 Task: Go to Program & Features. Select Whole Food Market. Add to cart Organic Dried Fruit-2. Place order for Jon Parker, _x000D_
340 Alexis Dr_x000D_
Ranson, West Virginia(WV), 25438, Cell Number (304) 728-9016
Action: Mouse moved to (21, 49)
Screenshot: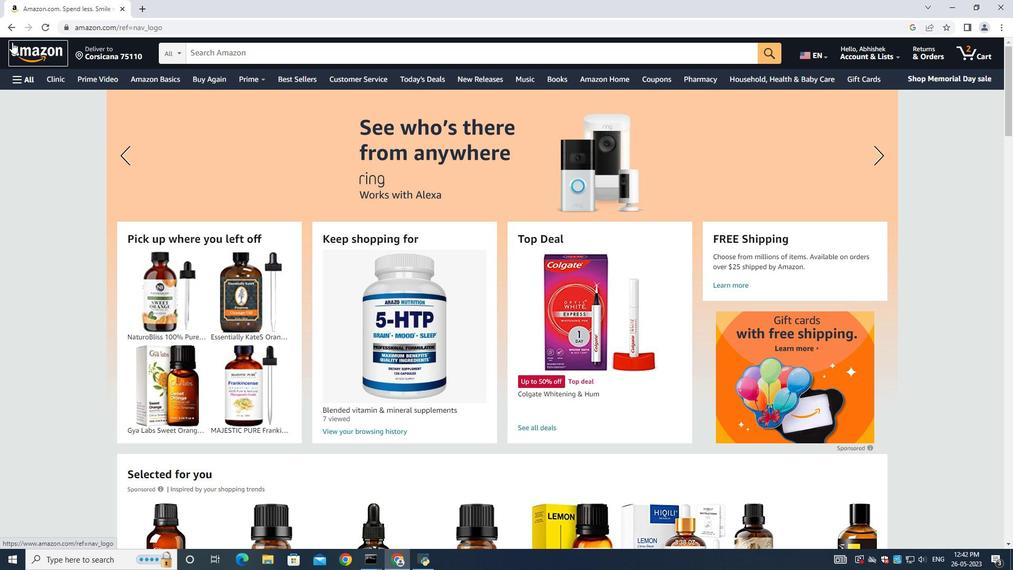 
Action: Mouse pressed left at (21, 49)
Screenshot: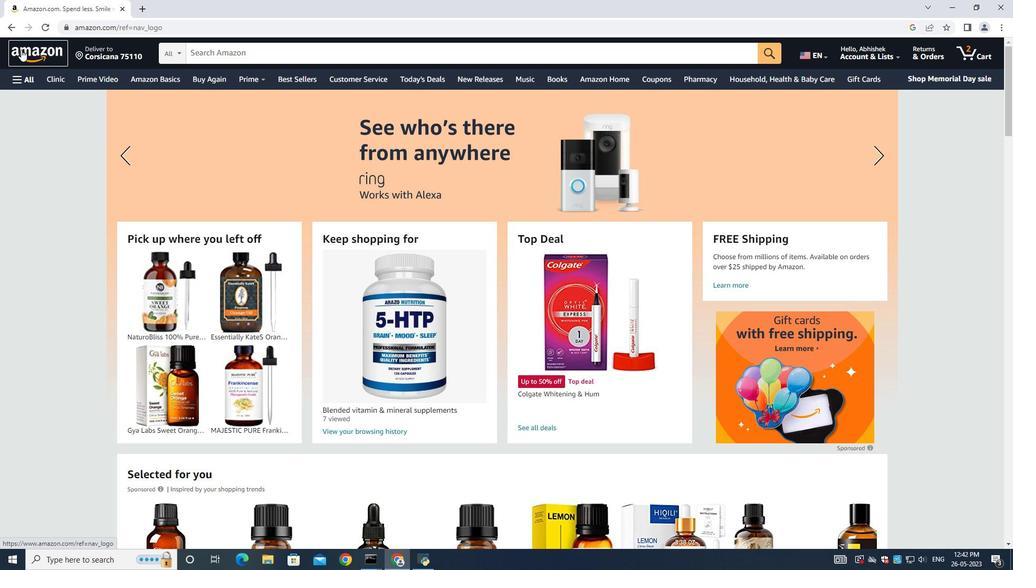 
Action: Mouse moved to (120, 52)
Screenshot: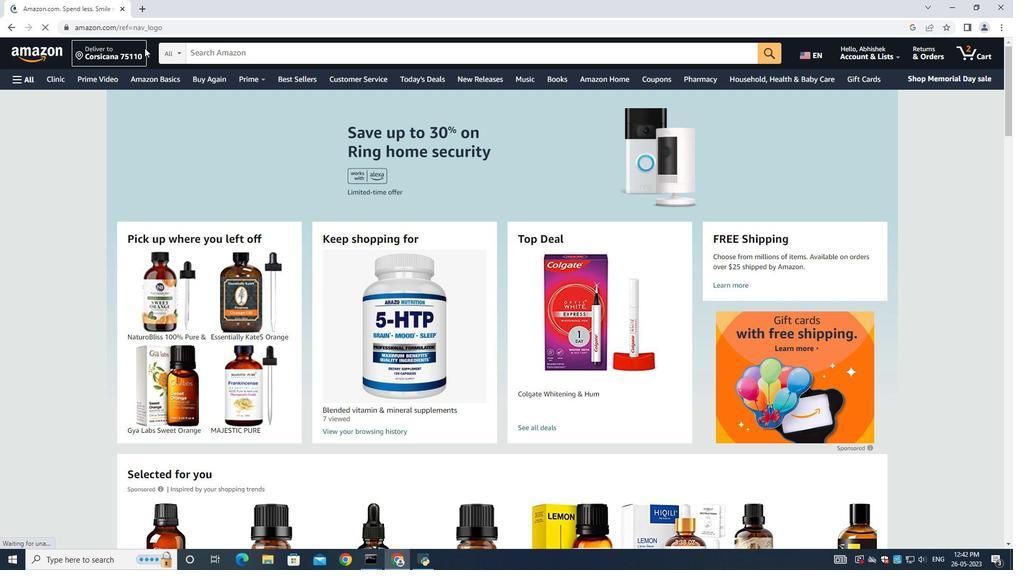 
Action: Mouse pressed left at (120, 52)
Screenshot: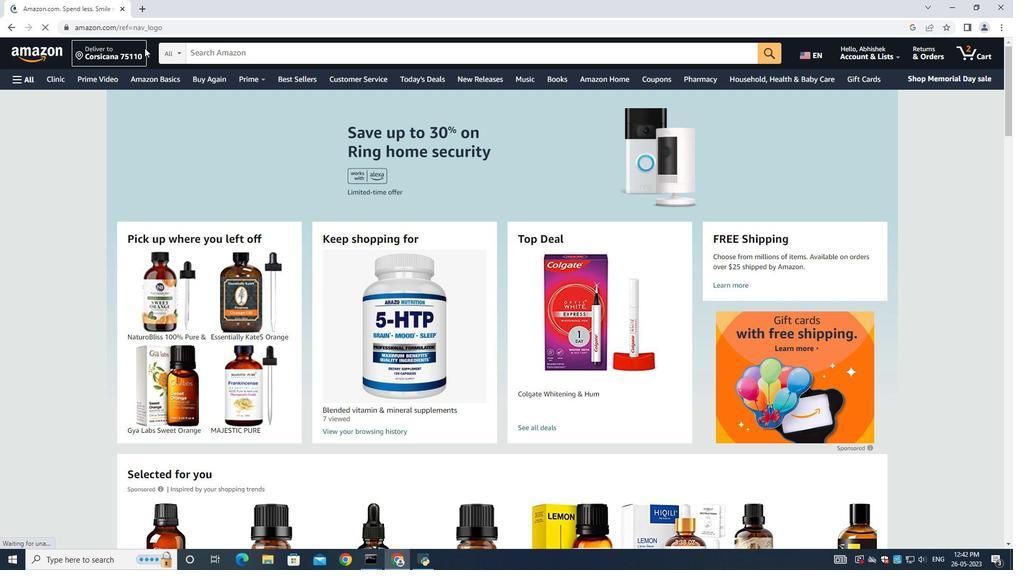 
Action: Mouse moved to (498, 367)
Screenshot: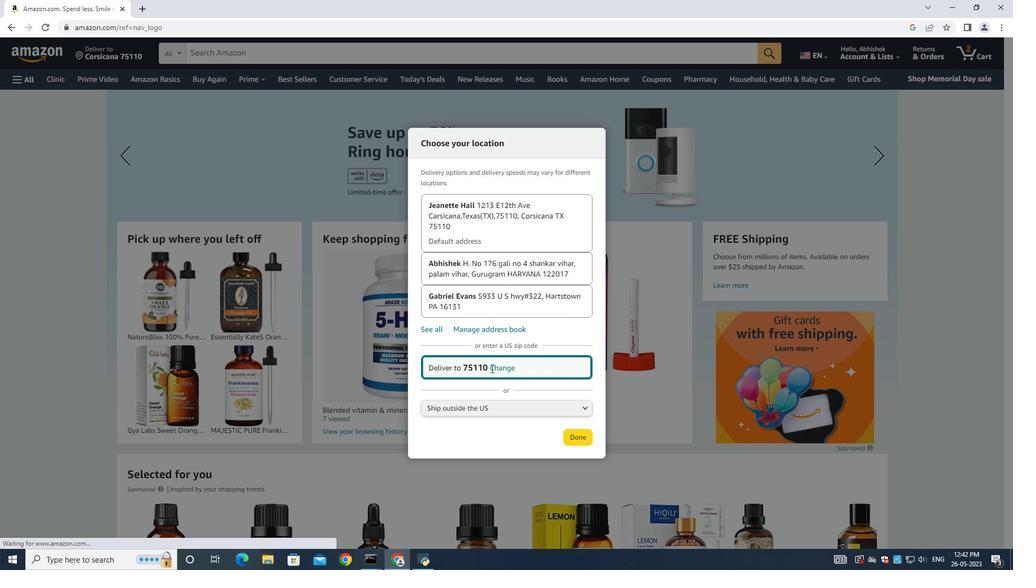 
Action: Mouse pressed left at (498, 367)
Screenshot: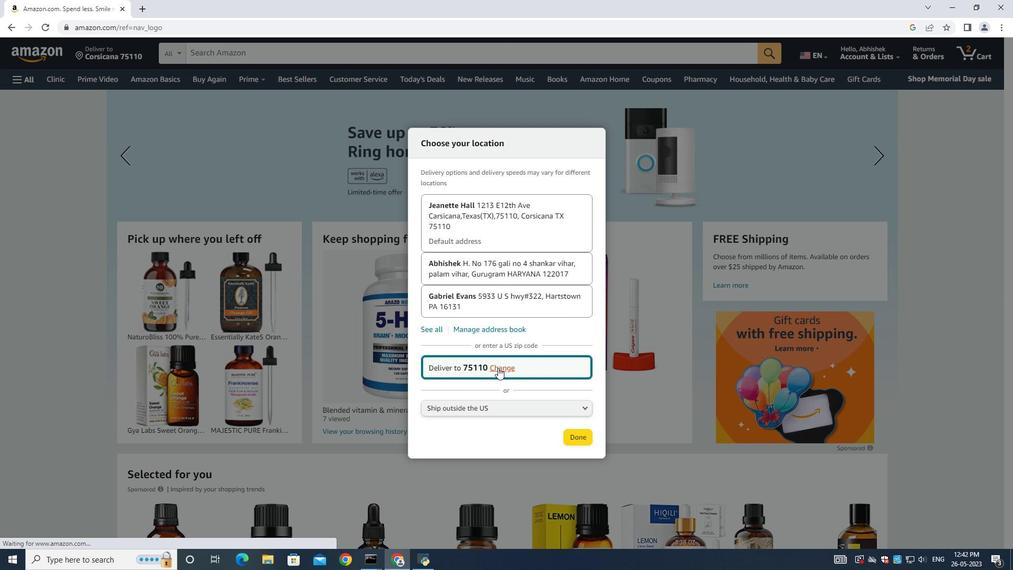 
Action: Mouse moved to (476, 360)
Screenshot: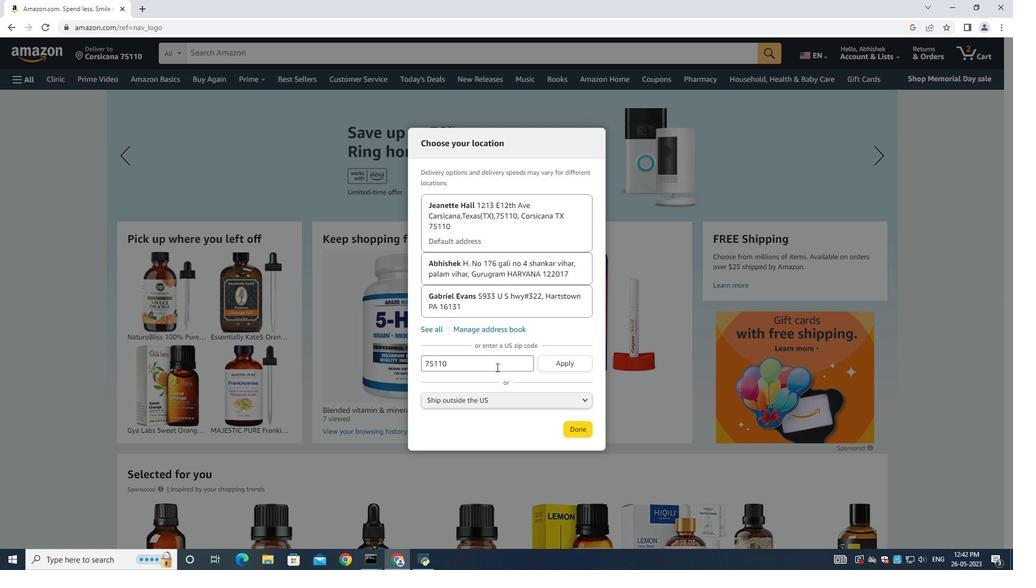 
Action: Mouse pressed left at (476, 360)
Screenshot: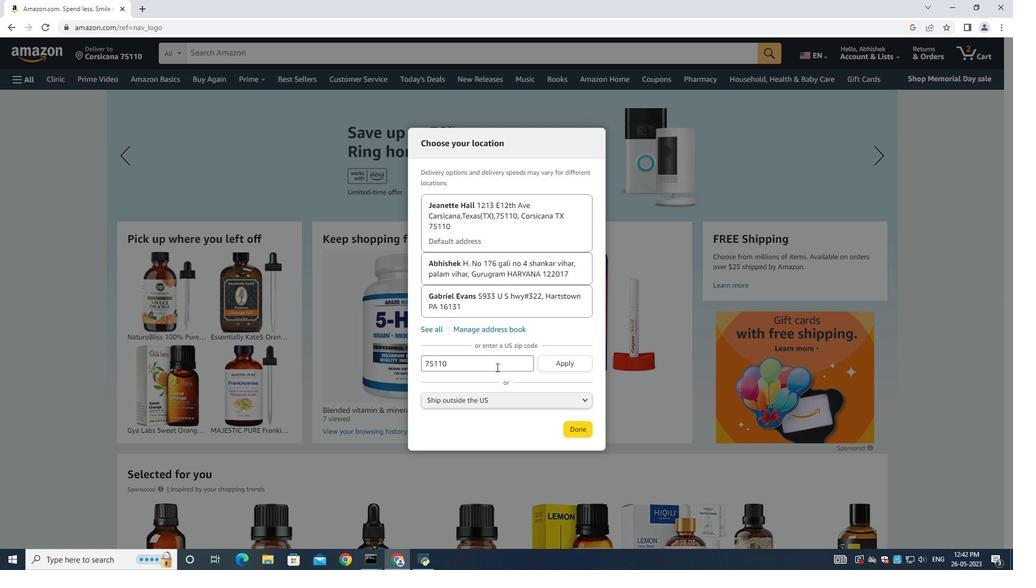 
Action: Mouse moved to (478, 362)
Screenshot: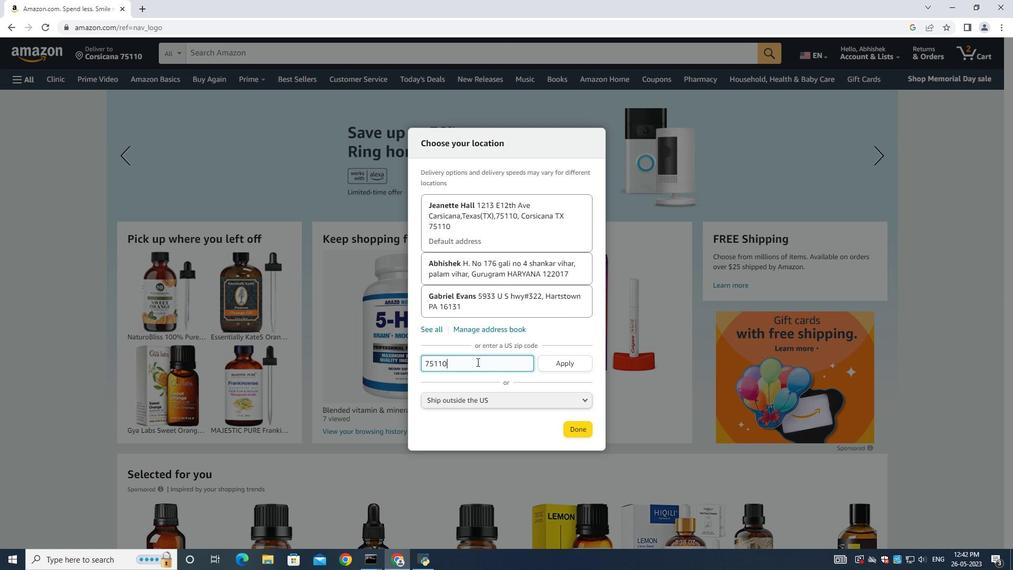 
Action: Key pressed ctrl+A<Key.backspace>25438
Screenshot: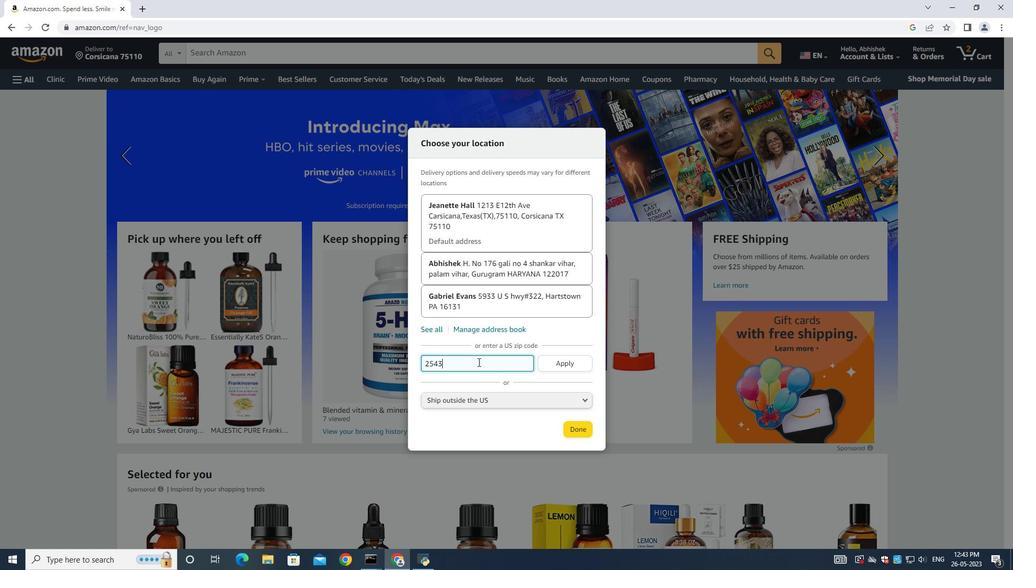 
Action: Mouse moved to (573, 432)
Screenshot: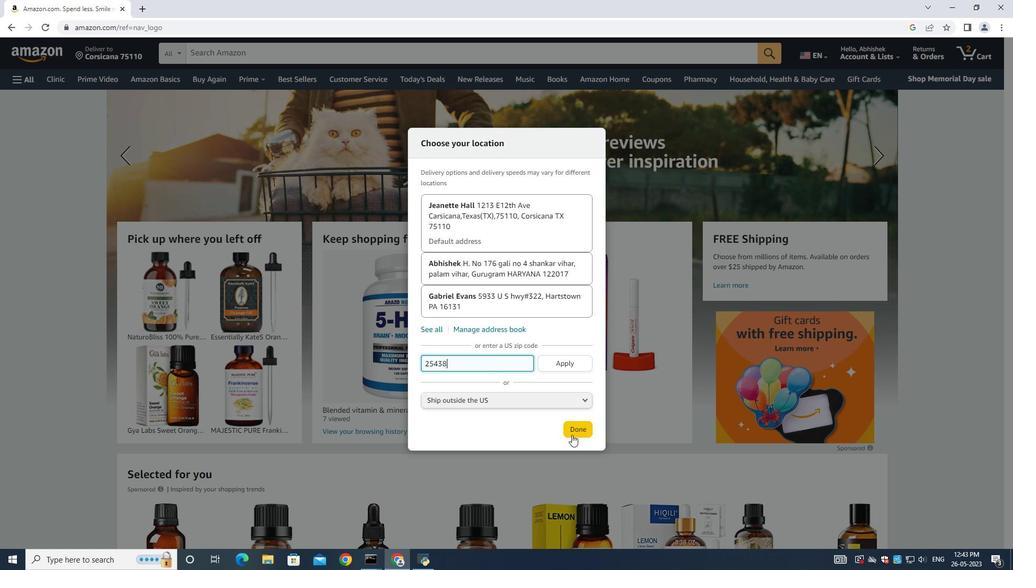 
Action: Mouse pressed left at (573, 432)
Screenshot: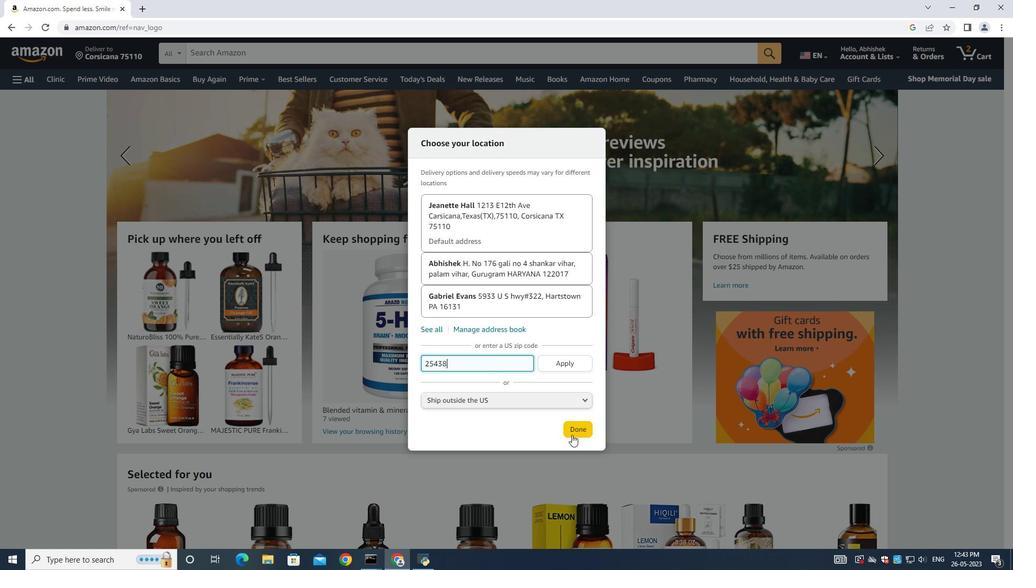 
Action: Mouse moved to (126, 55)
Screenshot: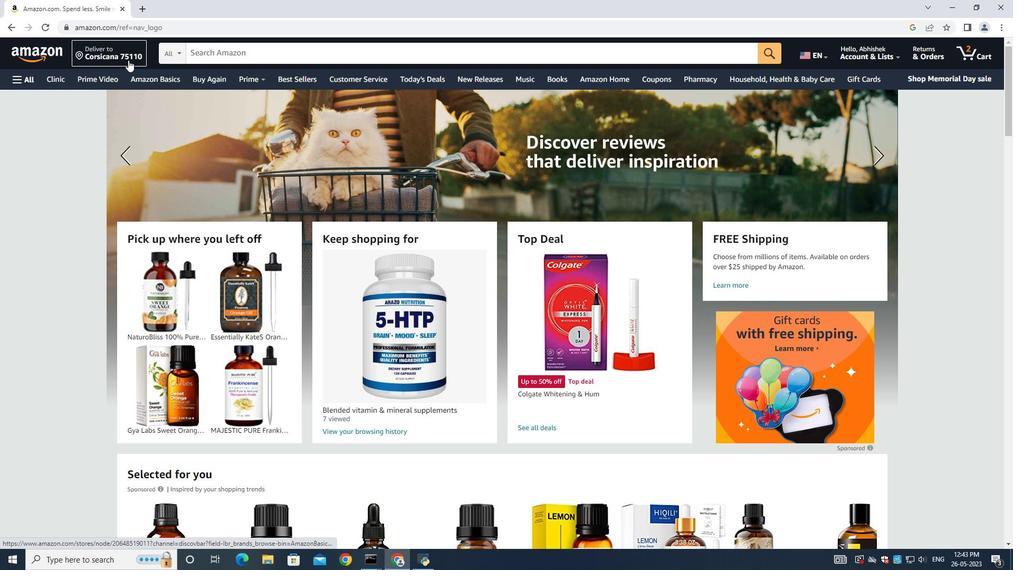 
Action: Mouse pressed left at (126, 55)
Screenshot: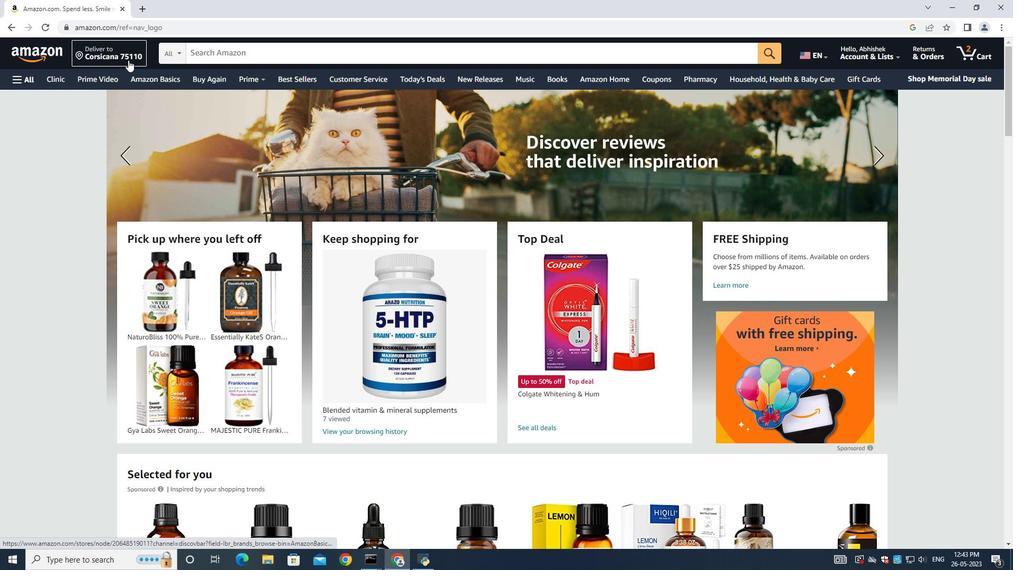 
Action: Mouse moved to (500, 367)
Screenshot: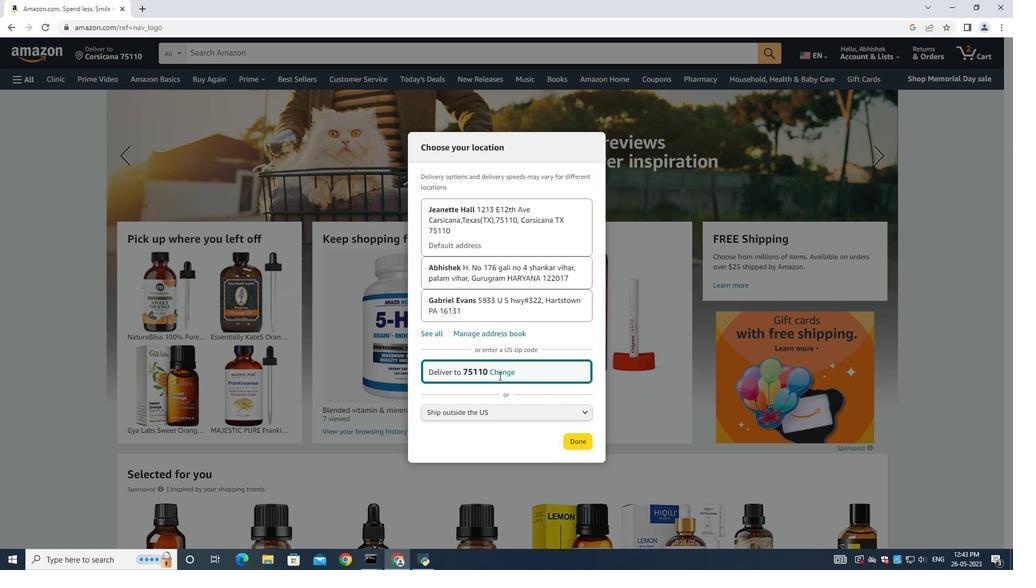 
Action: Mouse pressed left at (500, 367)
Screenshot: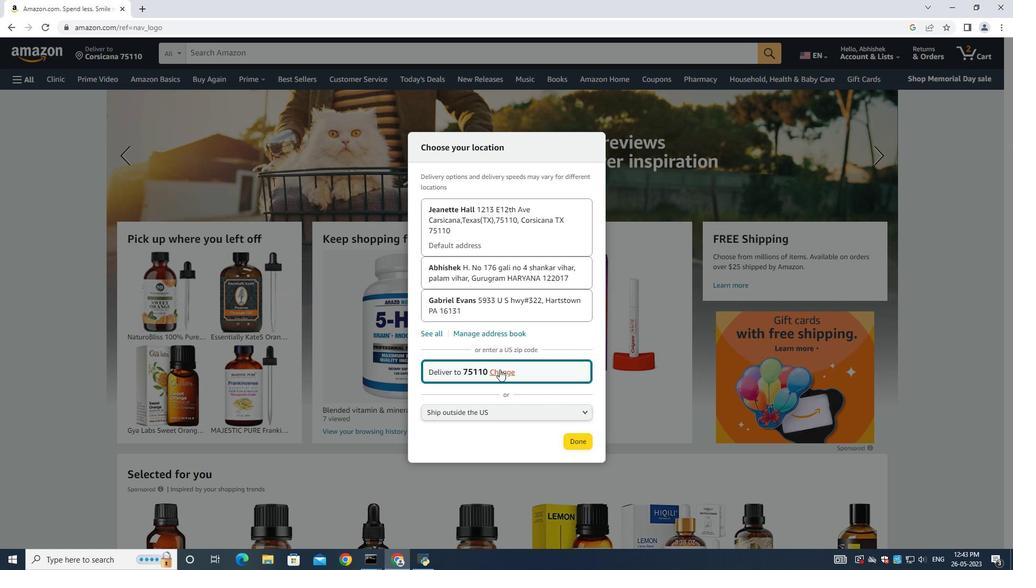 
Action: Mouse moved to (474, 365)
Screenshot: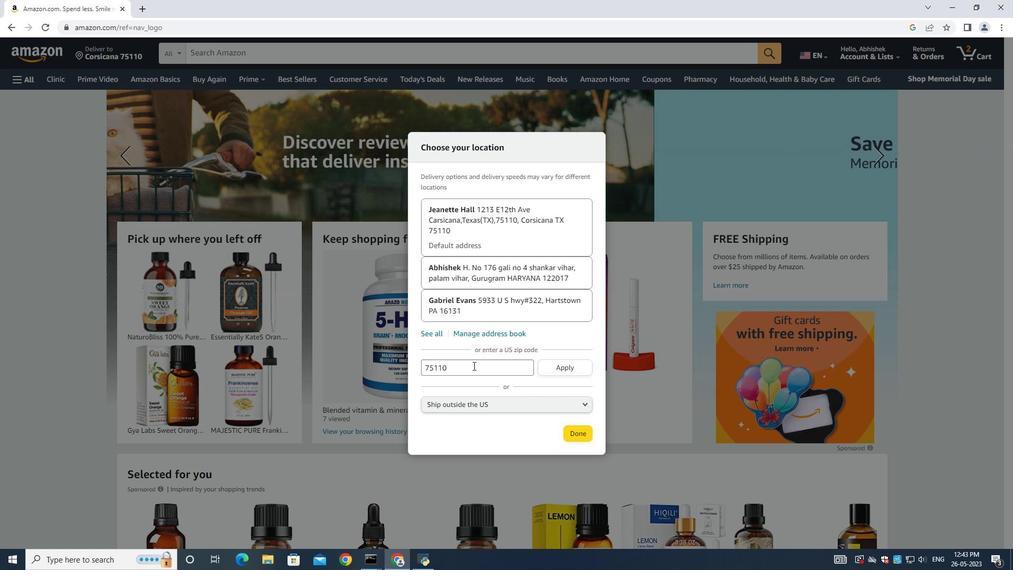 
Action: Mouse pressed left at (474, 365)
Screenshot: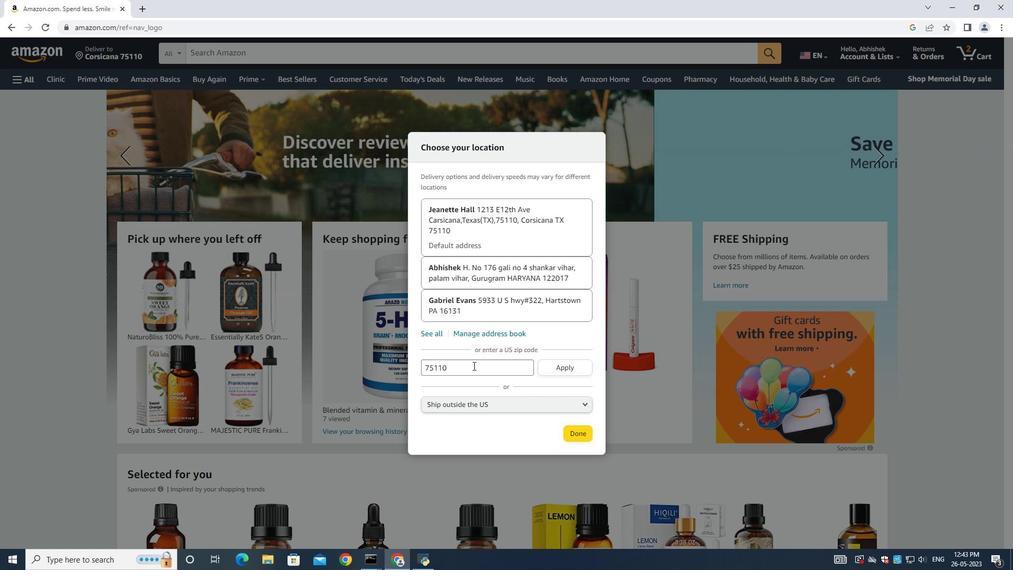 
Action: Mouse moved to (475, 367)
Screenshot: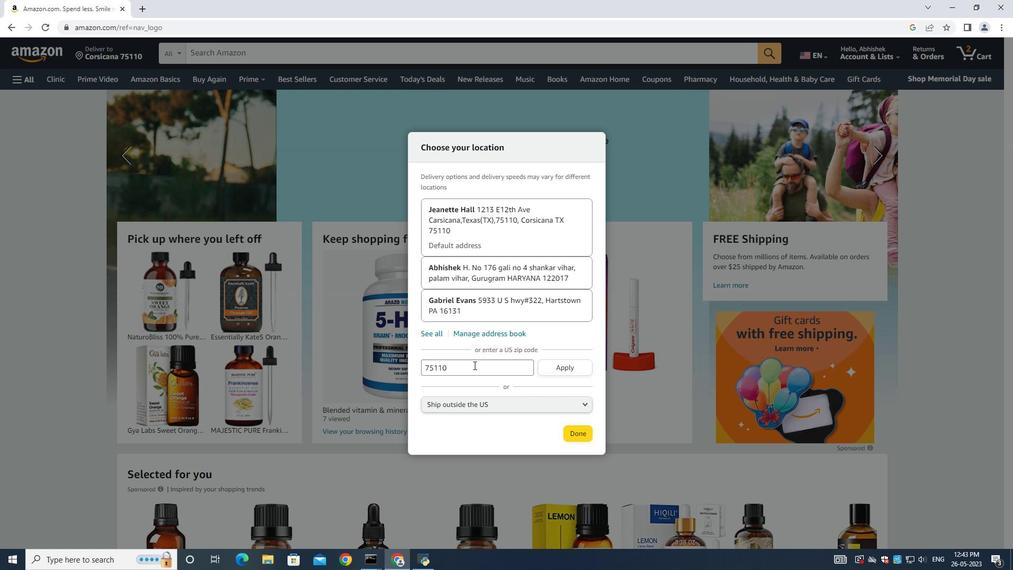 
Action: Key pressed ctrl+A28<Key.backspace>5438
Screenshot: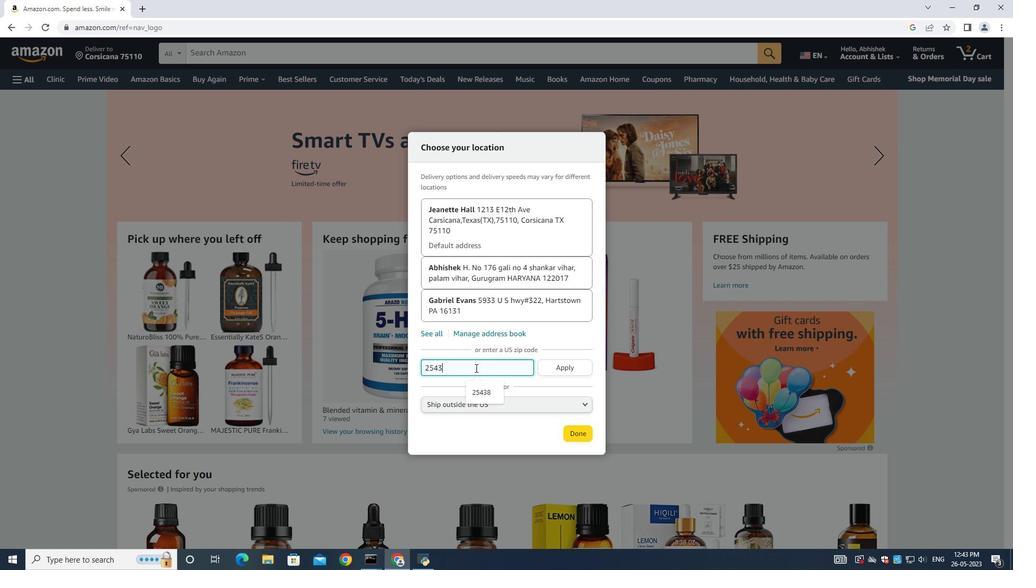 
Action: Mouse moved to (573, 367)
Screenshot: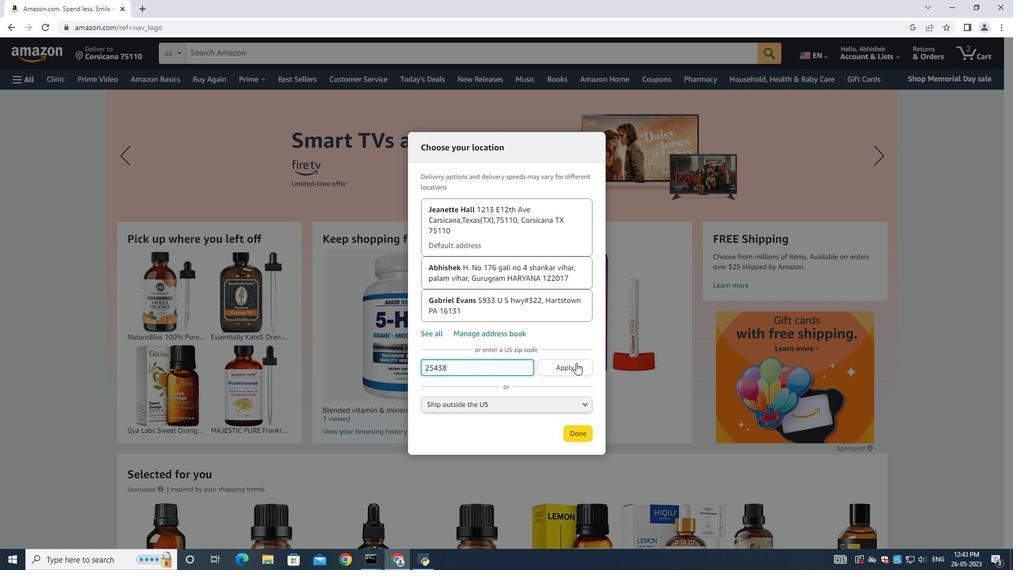 
Action: Mouse pressed left at (573, 367)
Screenshot: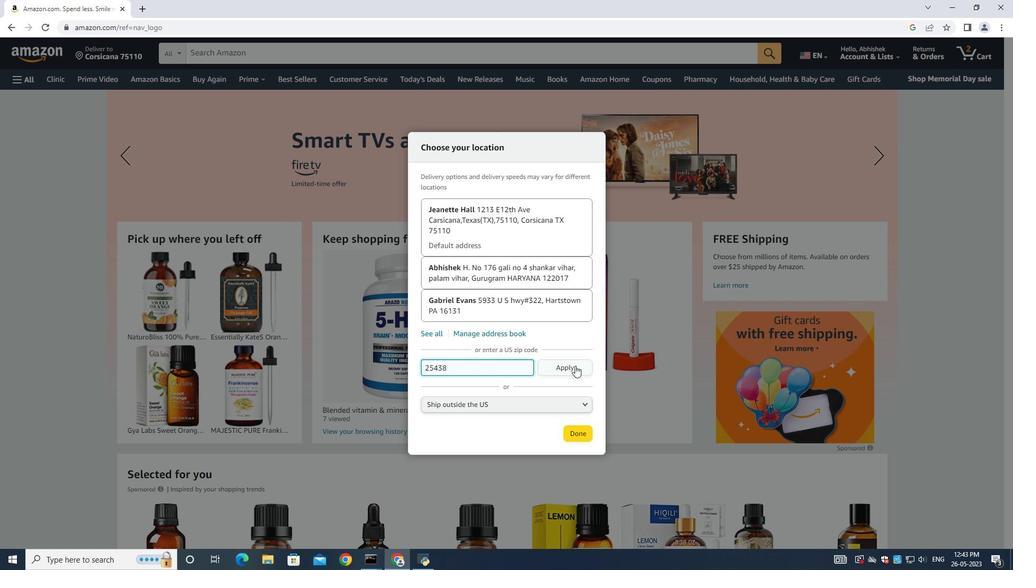 
Action: Mouse moved to (568, 446)
Screenshot: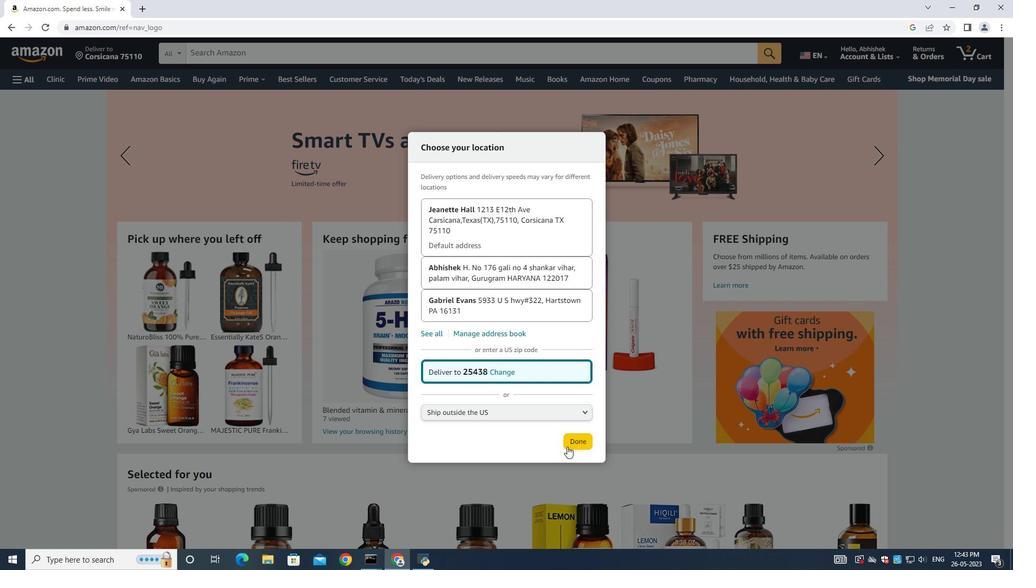 
Action: Mouse pressed left at (568, 446)
Screenshot: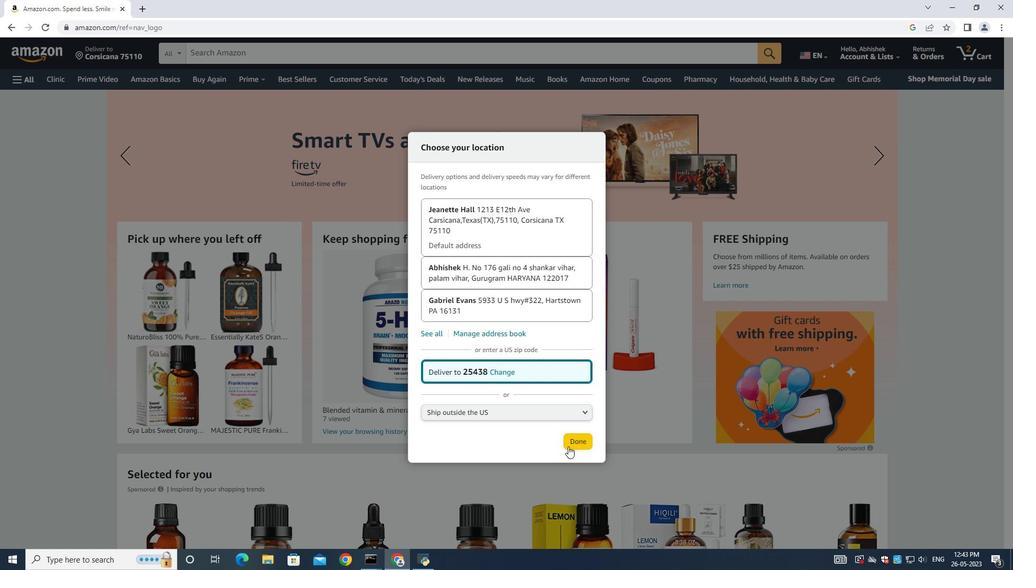 
Action: Mouse moved to (12, 80)
Screenshot: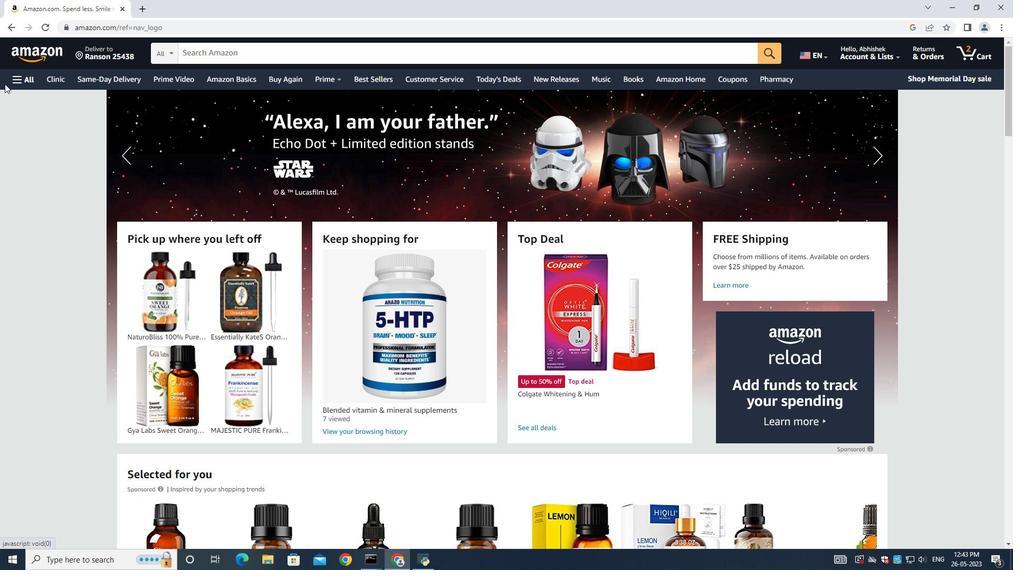 
Action: Mouse pressed left at (12, 80)
Screenshot: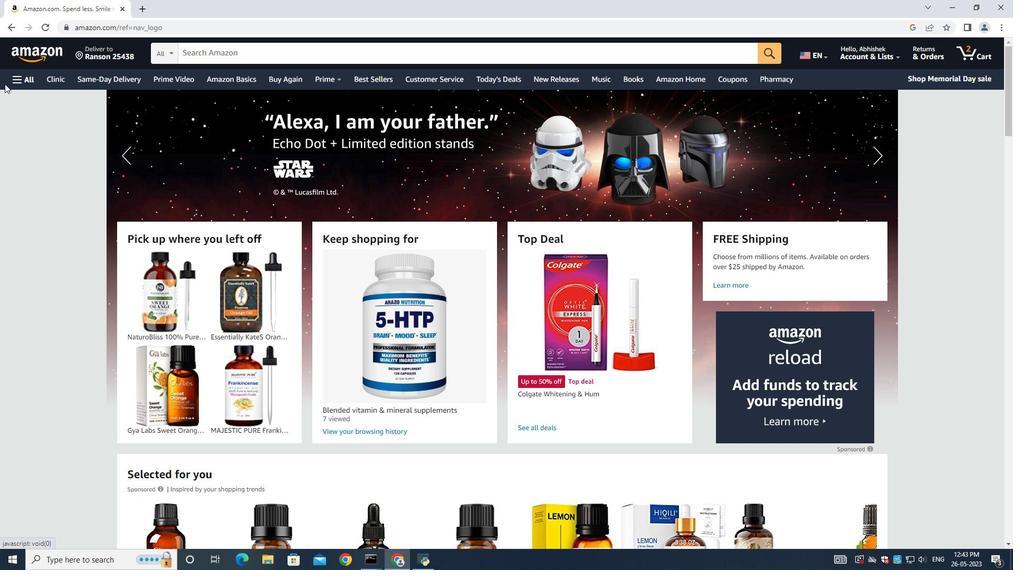 
Action: Mouse moved to (96, 242)
Screenshot: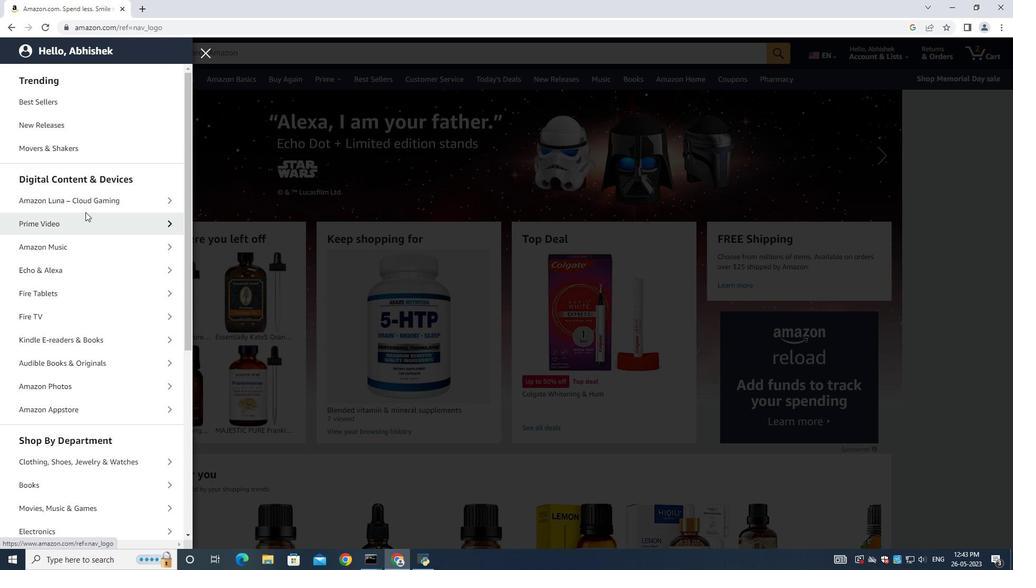 
Action: Mouse scrolled (96, 242) with delta (0, 0)
Screenshot: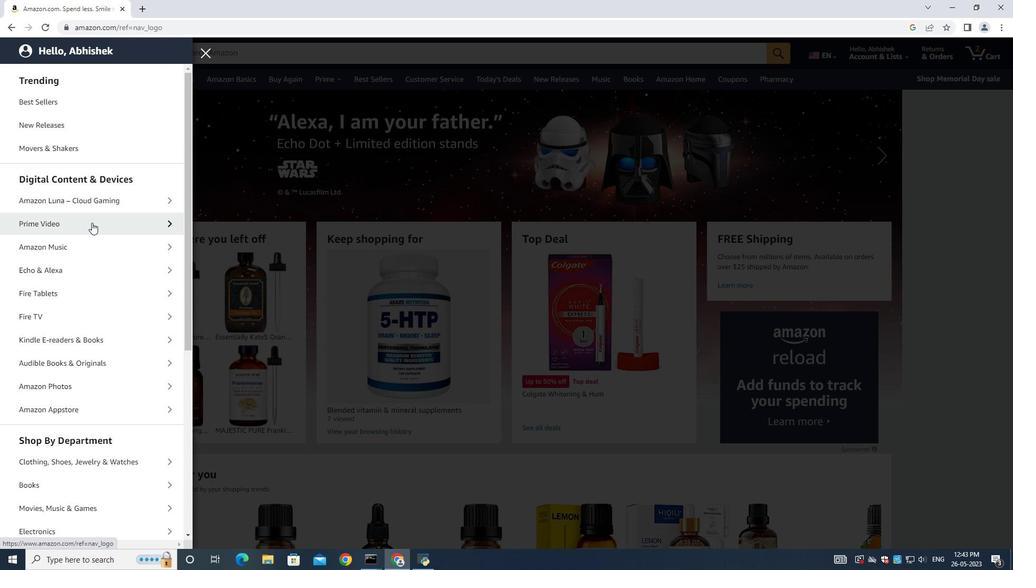 
Action: Mouse moved to (96, 247)
Screenshot: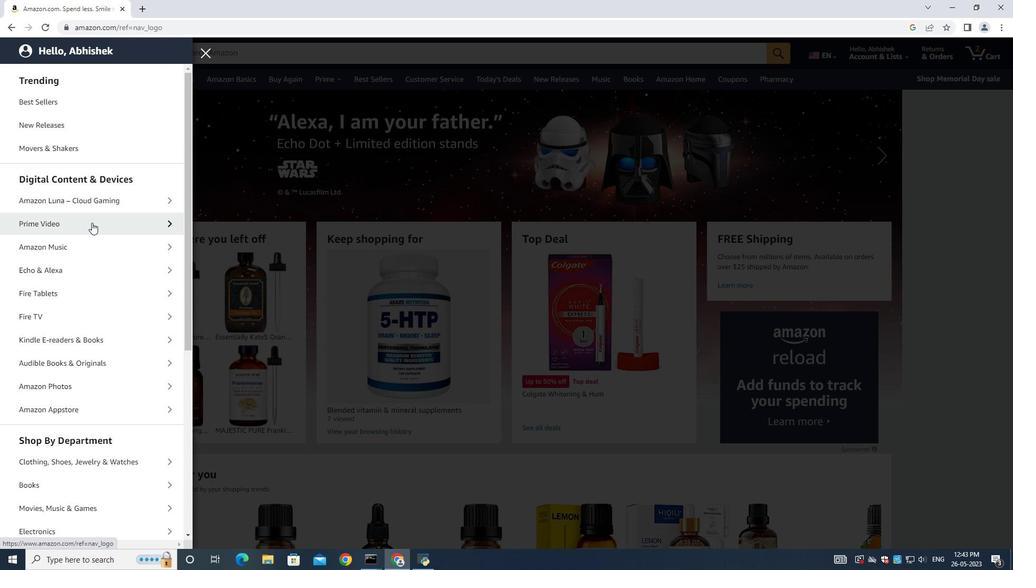 
Action: Mouse scrolled (96, 247) with delta (0, 0)
Screenshot: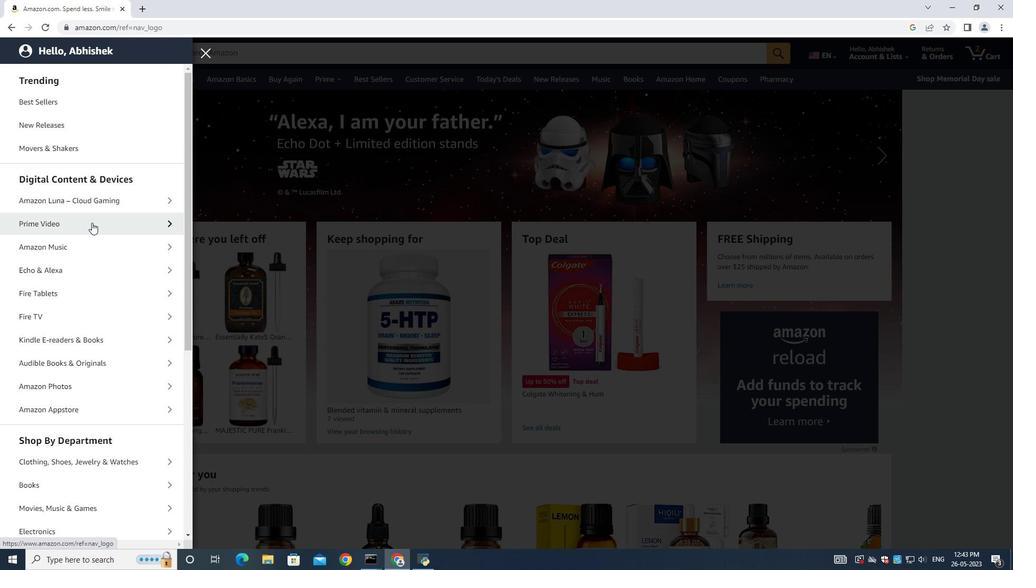 
Action: Mouse moved to (96, 250)
Screenshot: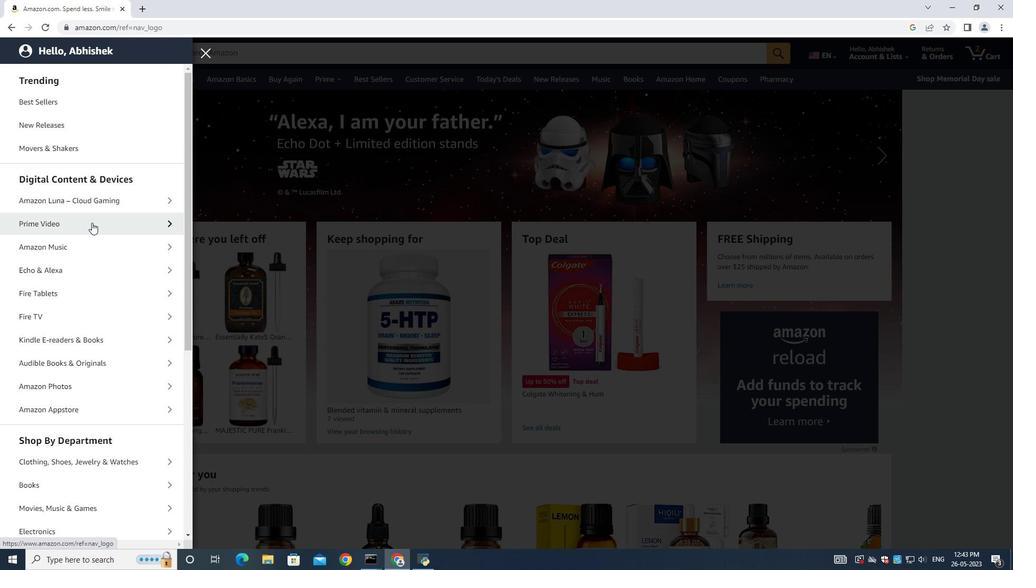 
Action: Mouse scrolled (96, 249) with delta (0, 0)
Screenshot: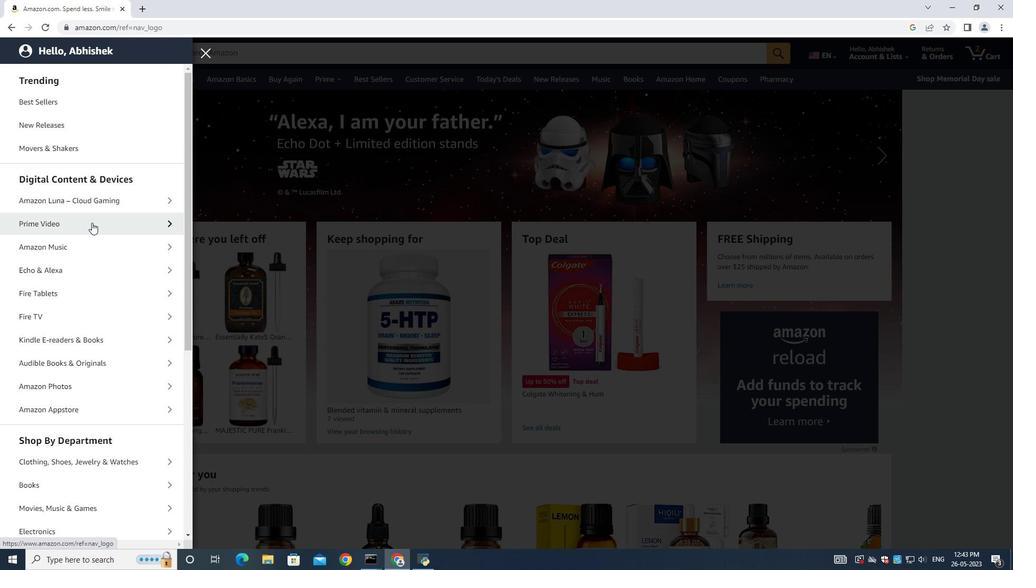 
Action: Mouse moved to (96, 251)
Screenshot: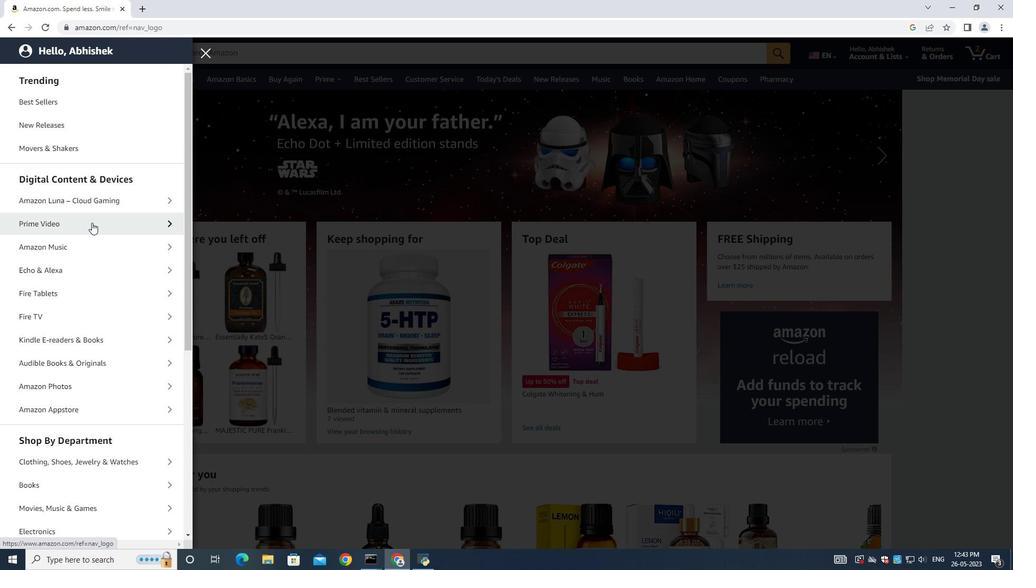 
Action: Mouse scrolled (96, 251) with delta (0, 0)
Screenshot: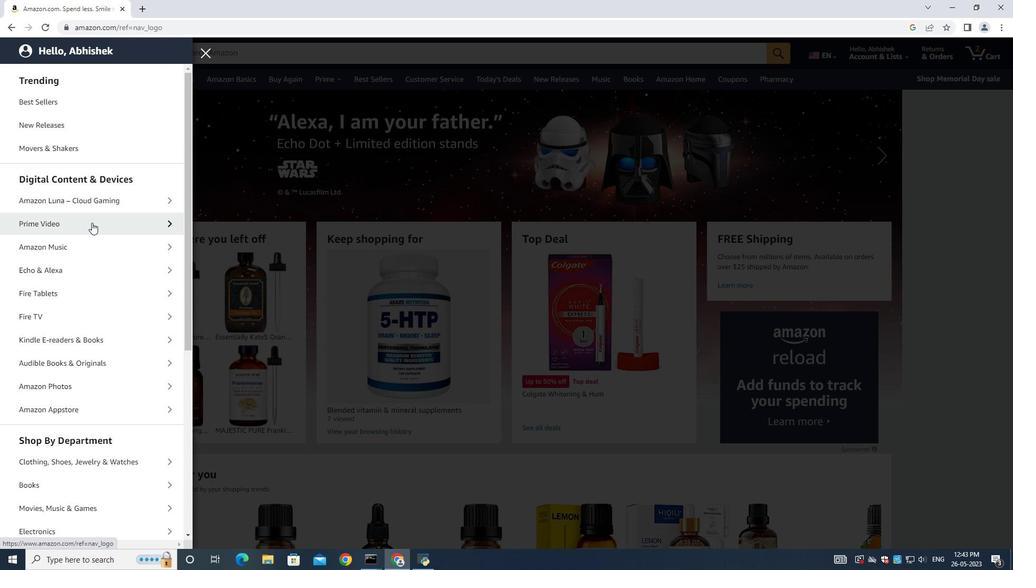 
Action: Mouse moved to (96, 251)
Screenshot: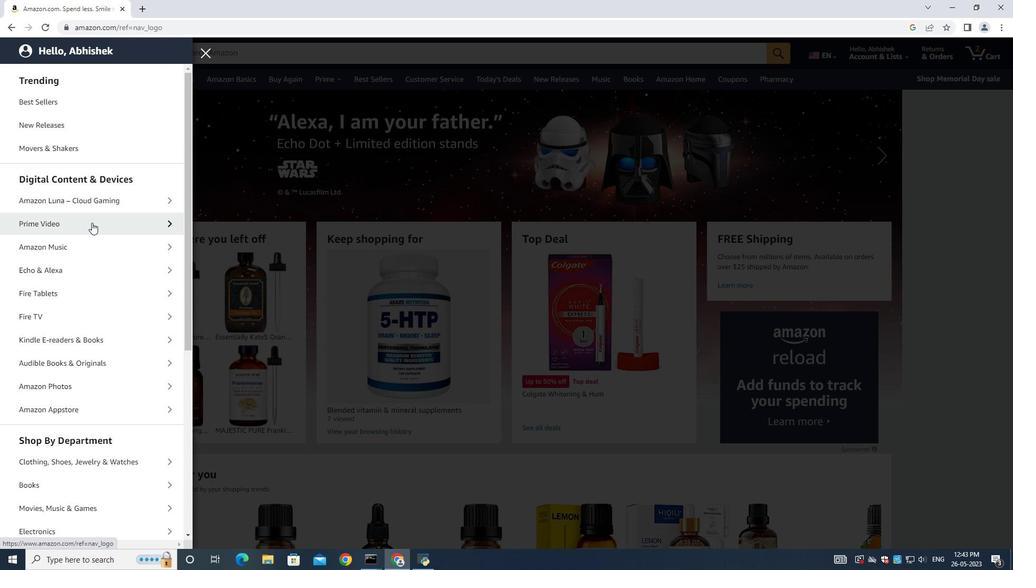 
Action: Mouse scrolled (96, 251) with delta (0, 0)
Screenshot: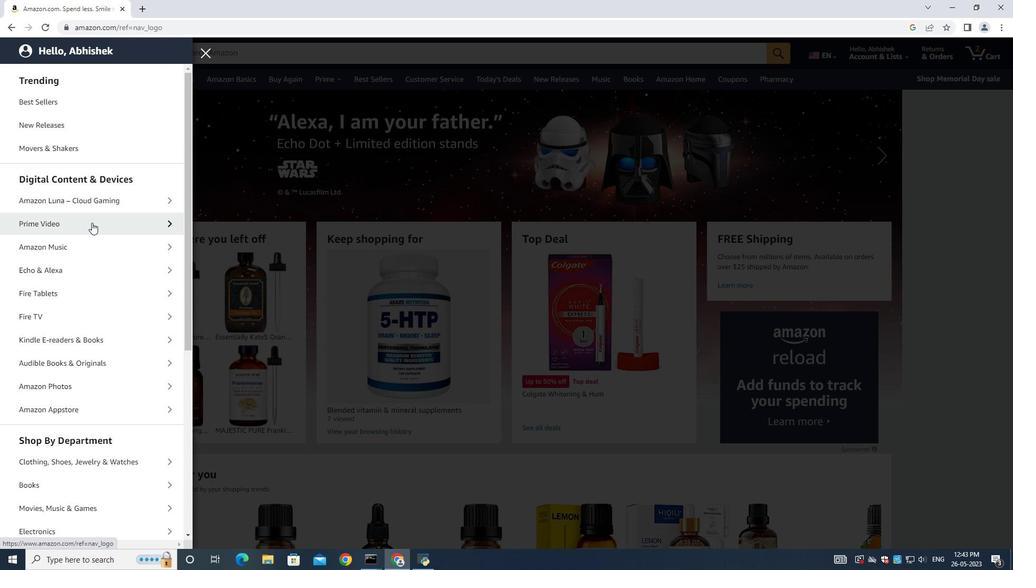 
Action: Mouse scrolled (96, 251) with delta (0, 0)
Screenshot: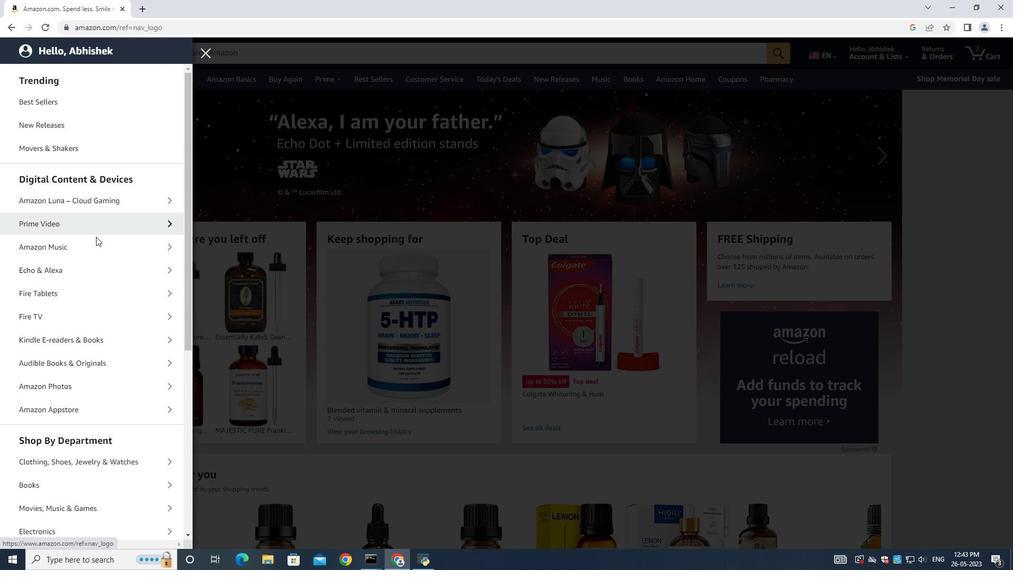 
Action: Mouse scrolled (96, 251) with delta (0, 0)
Screenshot: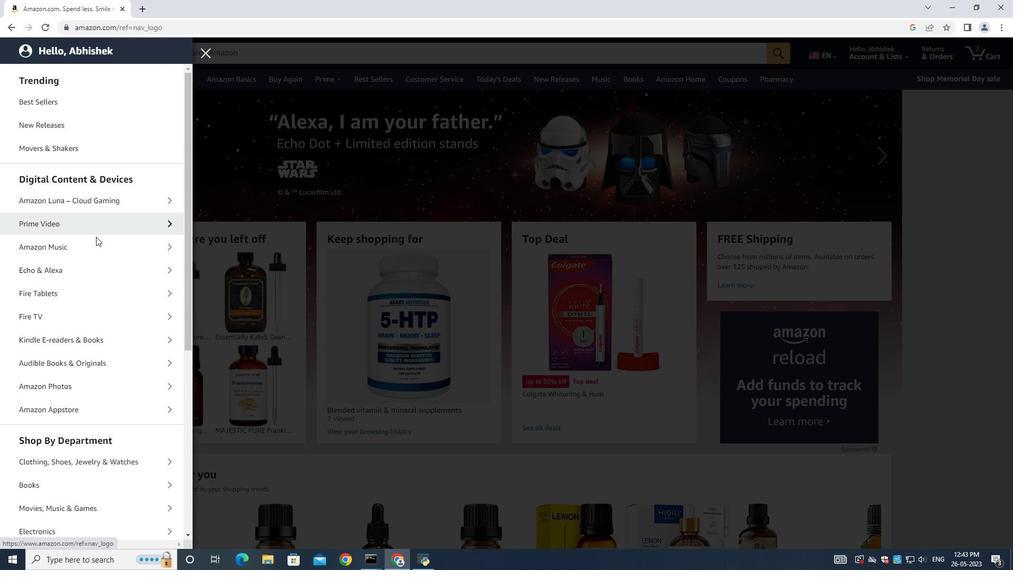 
Action: Mouse moved to (167, 299)
Screenshot: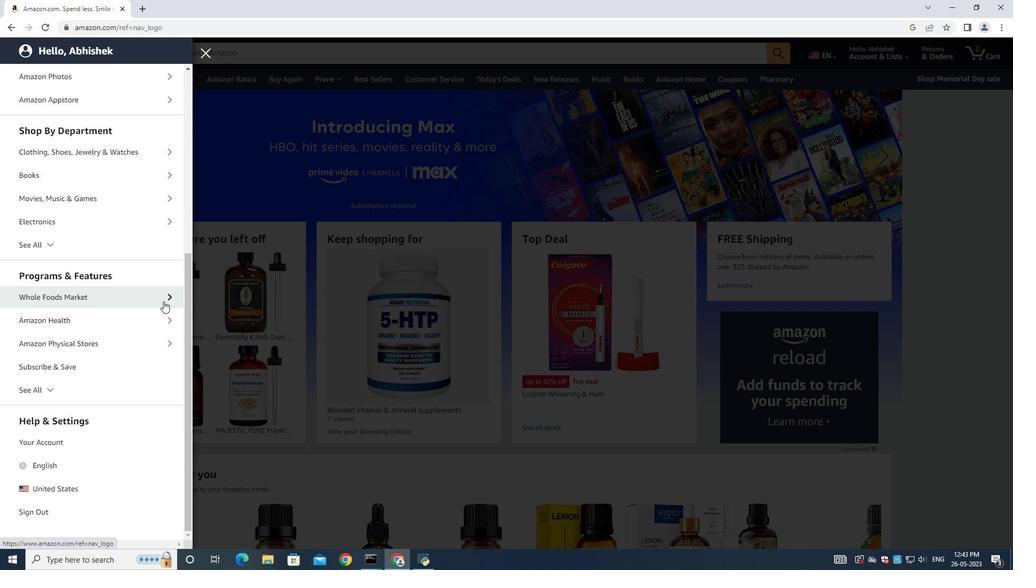 
Action: Mouse pressed left at (167, 299)
Screenshot: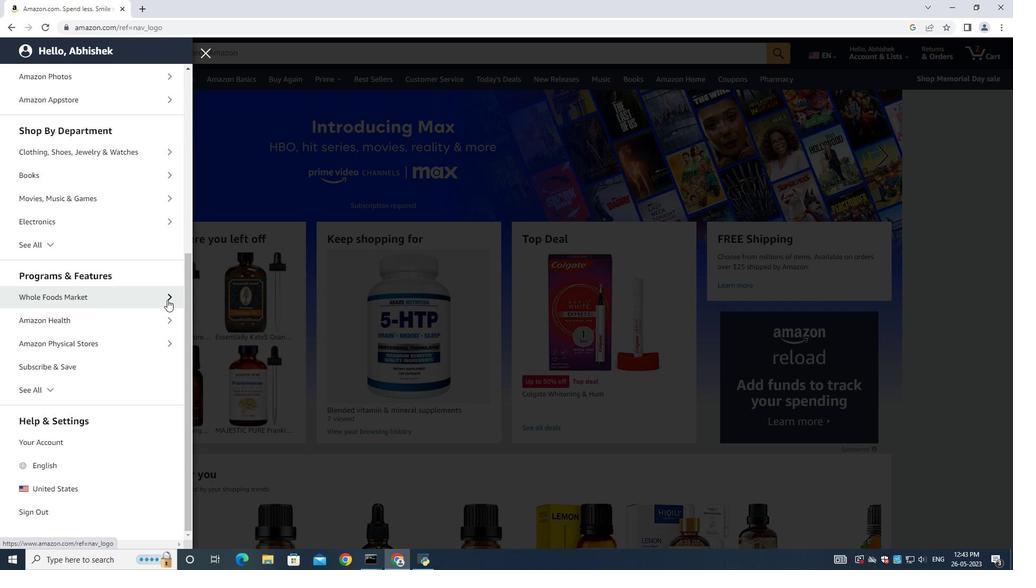 
Action: Mouse moved to (119, 133)
Screenshot: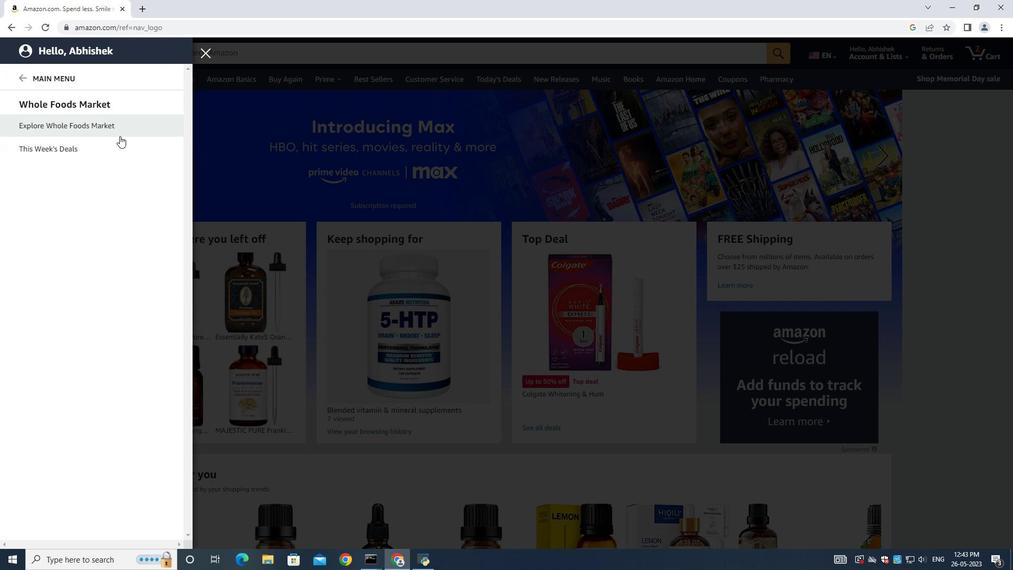 
Action: Mouse pressed left at (119, 133)
Screenshot: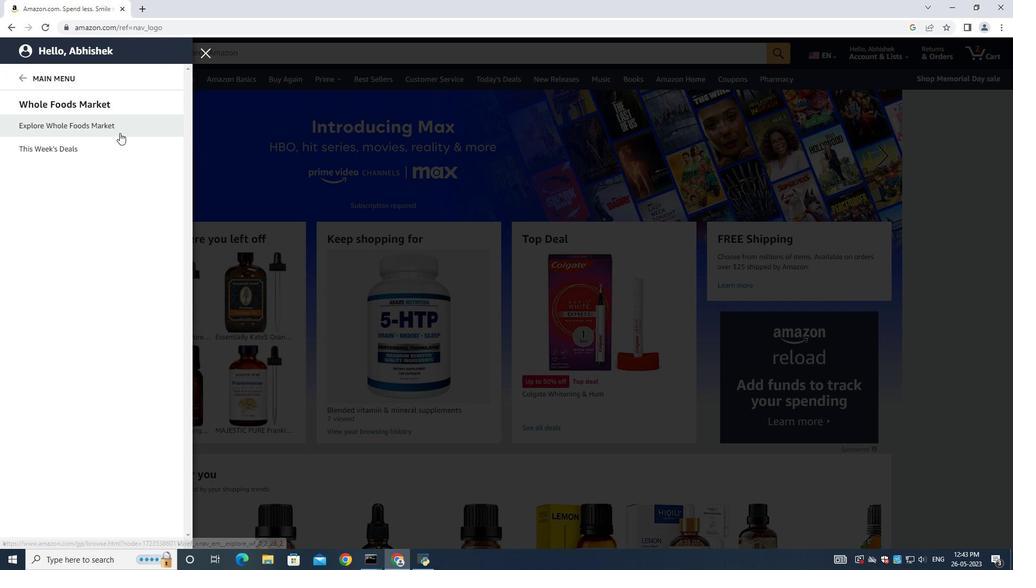 
Action: Mouse moved to (154, 56)
Screenshot: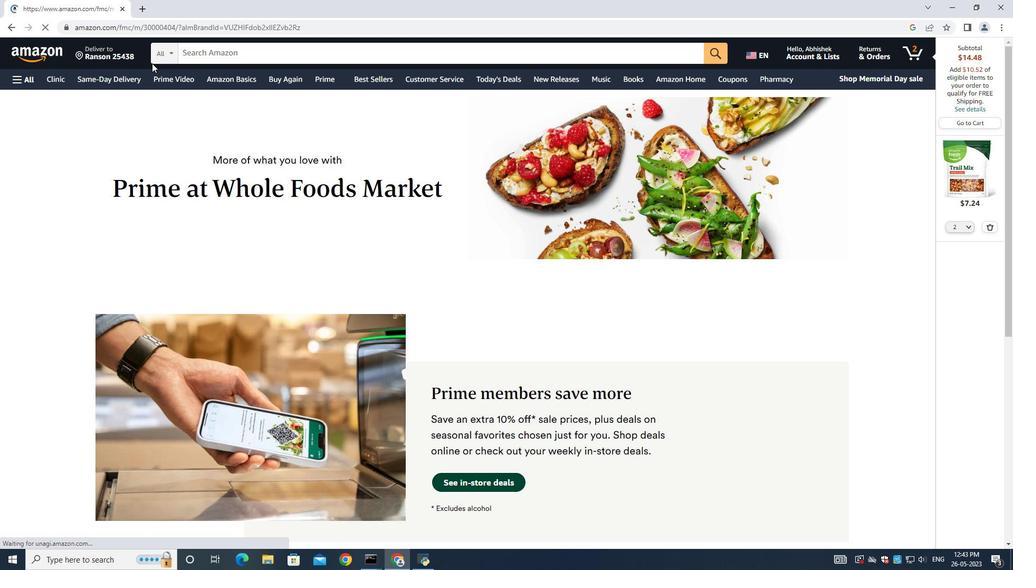 
Action: Mouse pressed left at (154, 56)
Screenshot: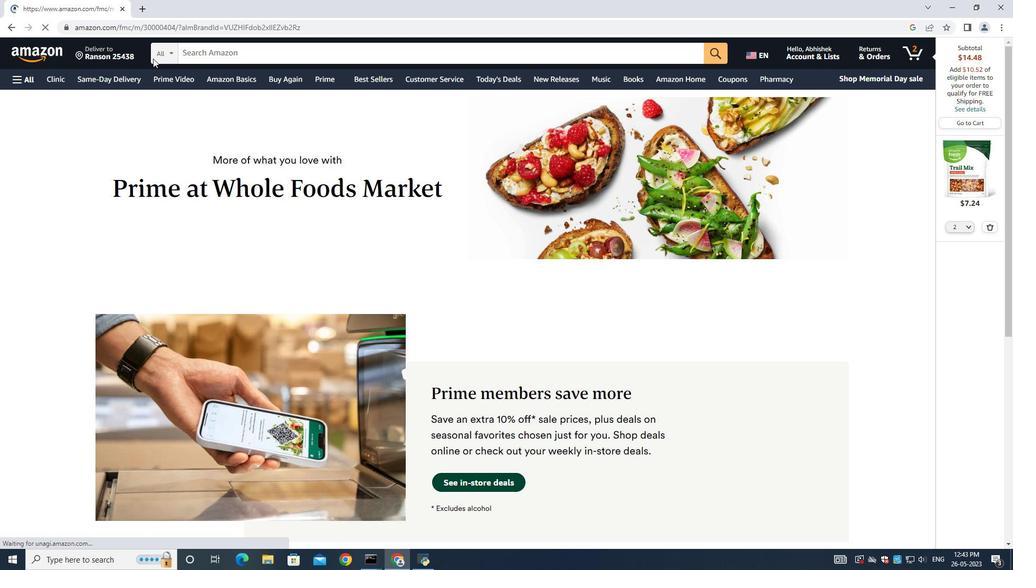 
Action: Mouse moved to (212, 184)
Screenshot: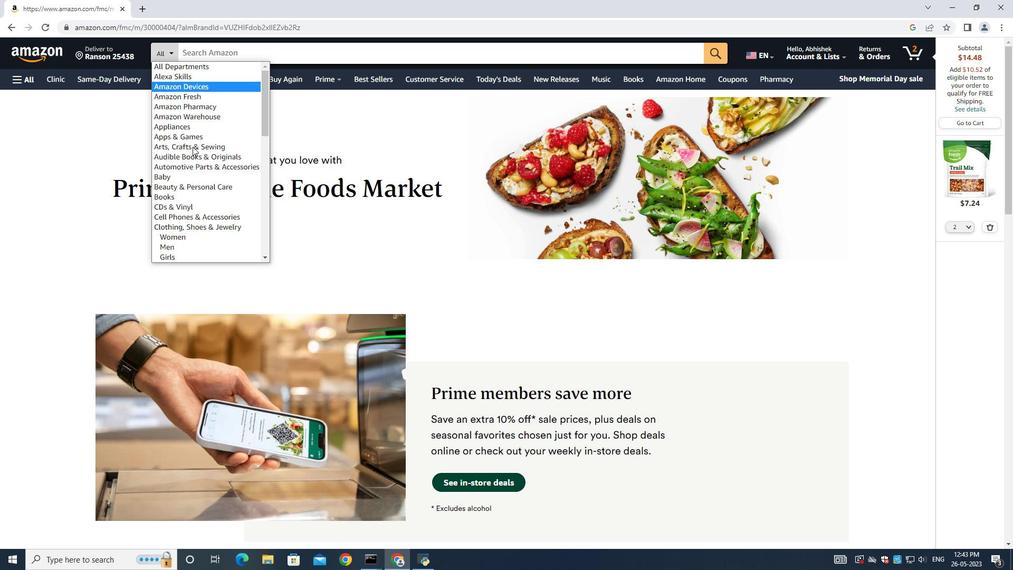 
Action: Mouse scrolled (212, 184) with delta (0, 0)
Screenshot: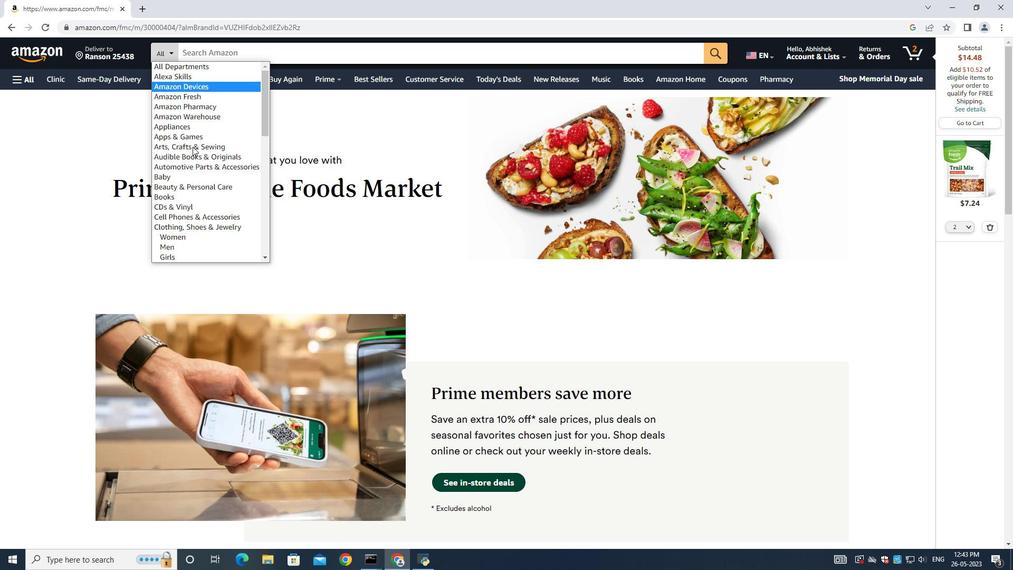 
Action: Mouse moved to (212, 185)
Screenshot: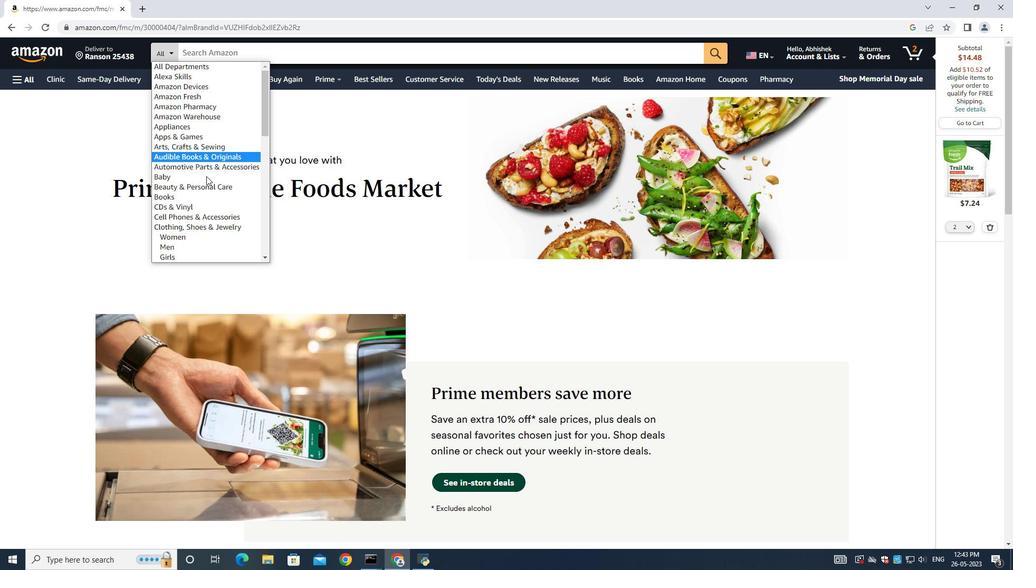 
Action: Mouse scrolled (212, 184) with delta (0, 0)
Screenshot: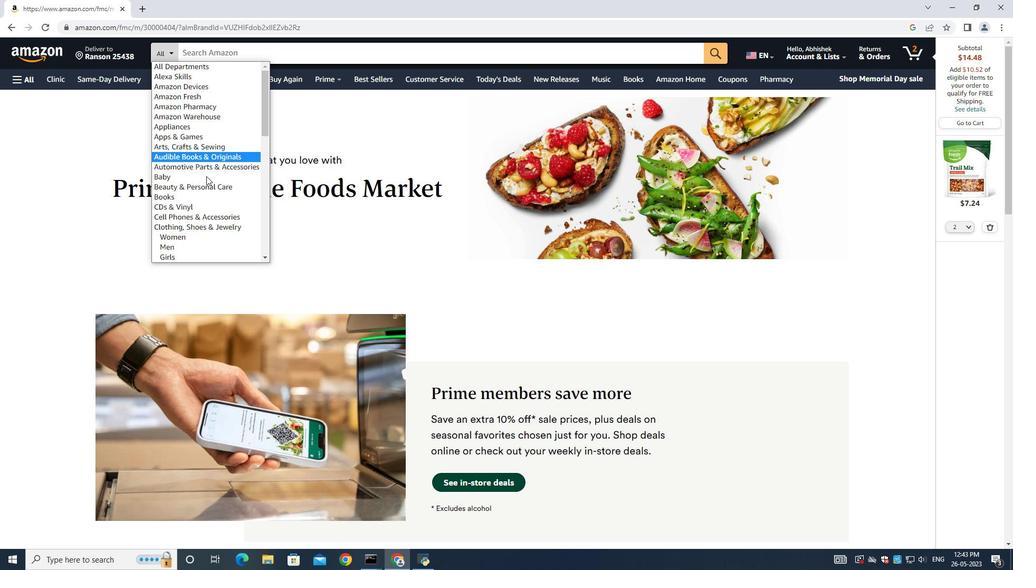 
Action: Mouse moved to (212, 186)
Screenshot: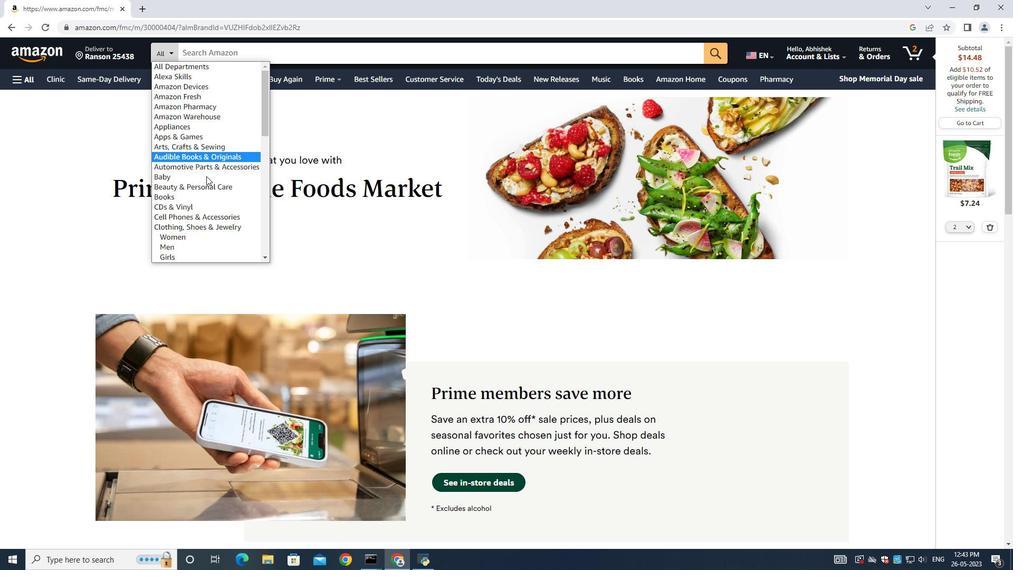 
Action: Mouse scrolled (212, 185) with delta (0, 0)
Screenshot: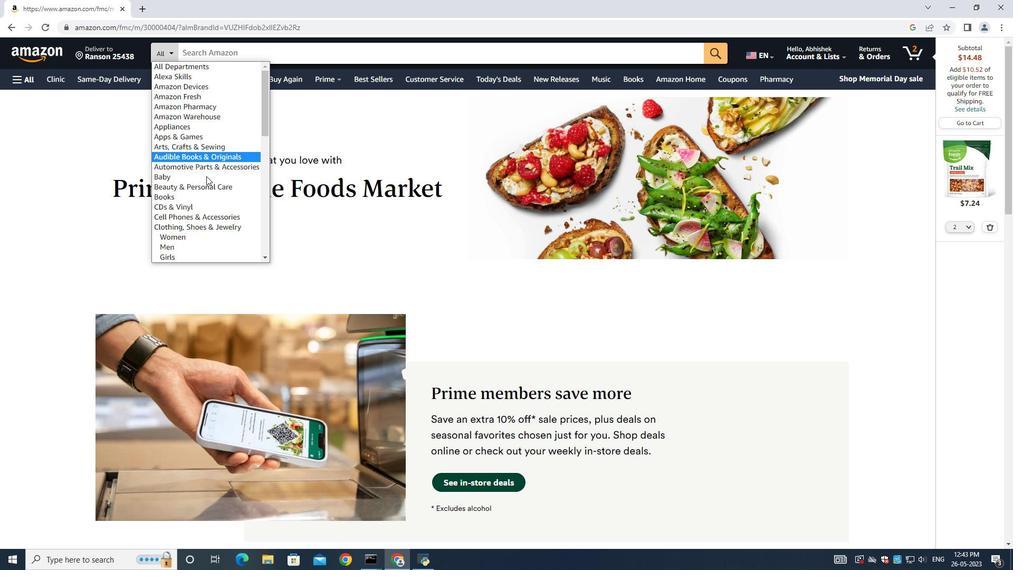 
Action: Mouse moved to (212, 186)
Screenshot: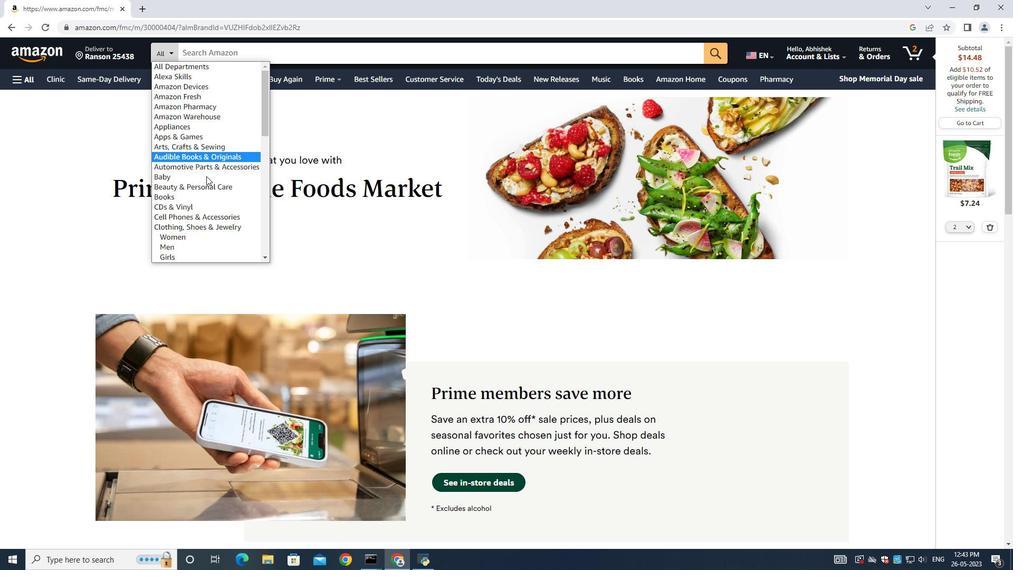 
Action: Mouse scrolled (212, 186) with delta (0, 0)
Screenshot: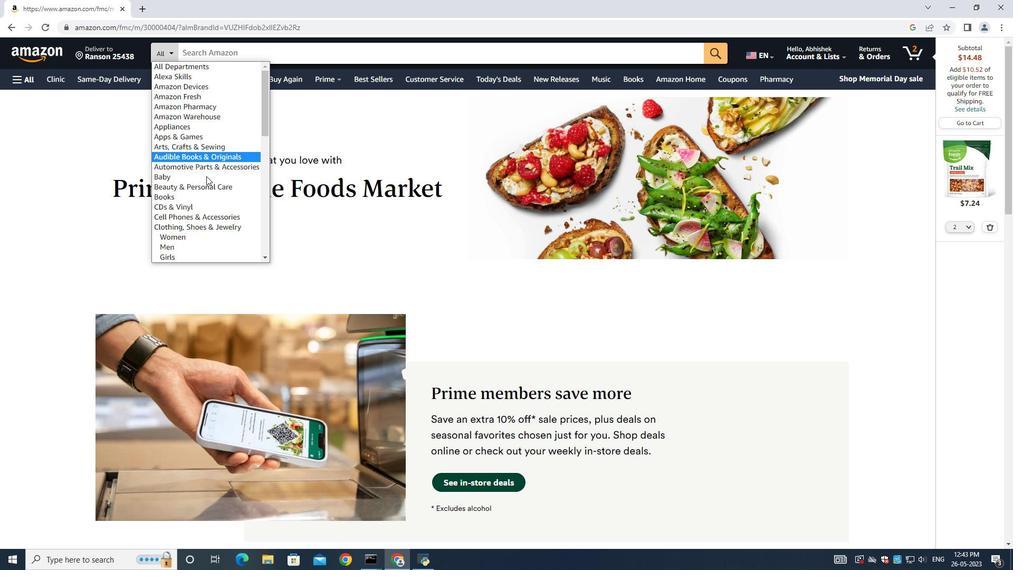 
Action: Mouse scrolled (212, 186) with delta (0, 0)
Screenshot: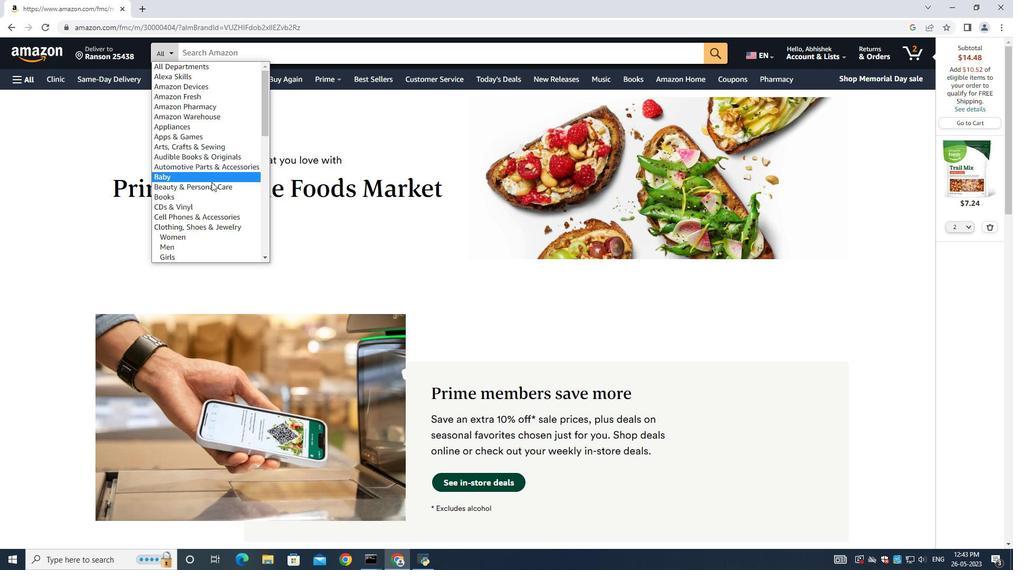 
Action: Mouse scrolled (212, 186) with delta (0, 0)
Screenshot: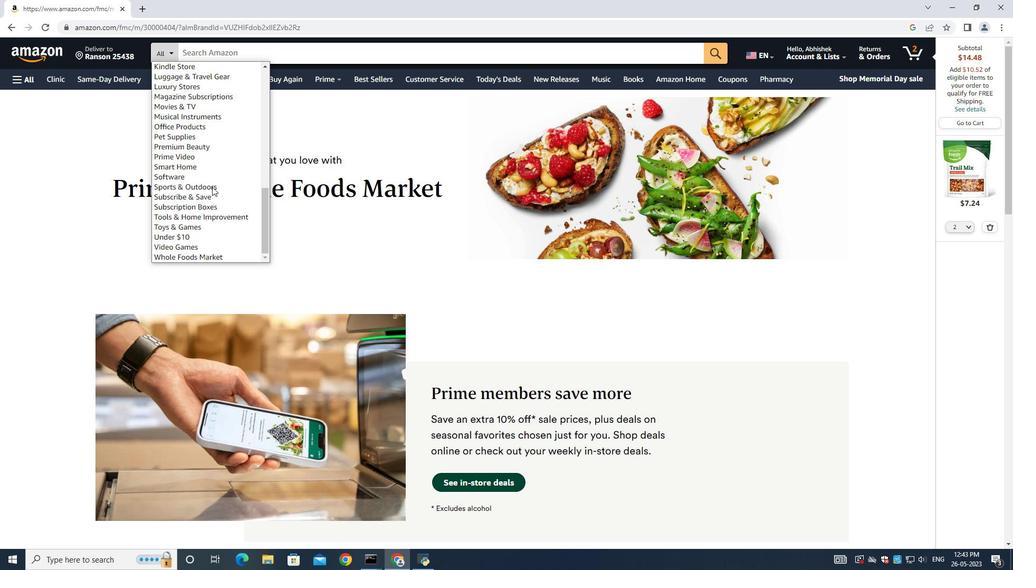 
Action: Mouse moved to (187, 257)
Screenshot: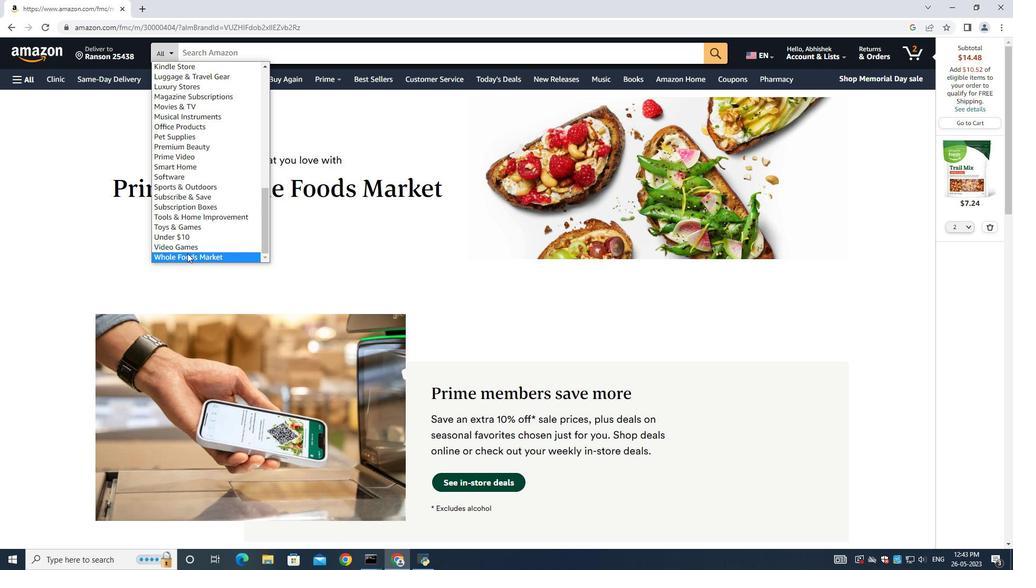 
Action: Mouse pressed left at (187, 257)
Screenshot: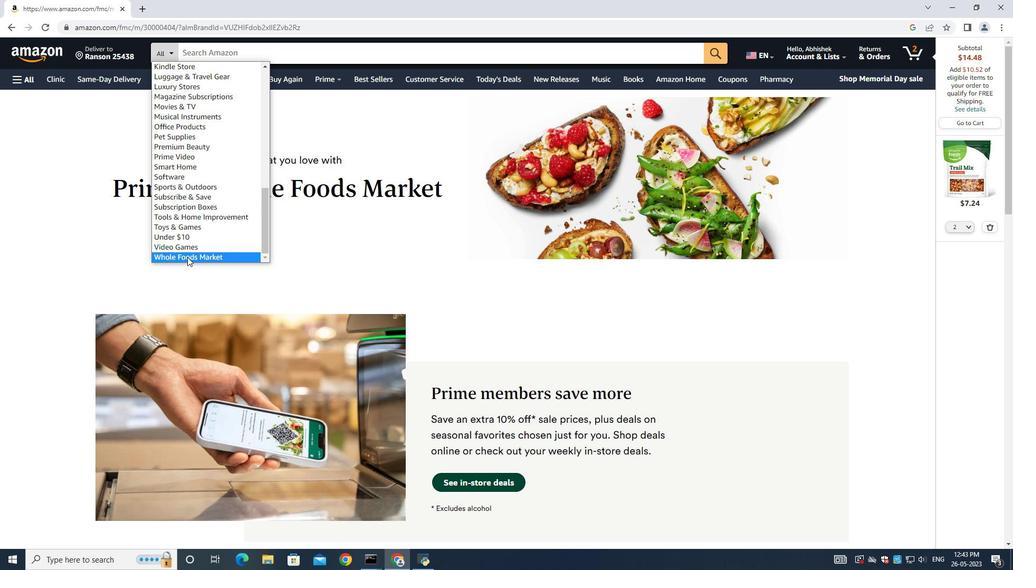 
Action: Mouse moved to (270, 51)
Screenshot: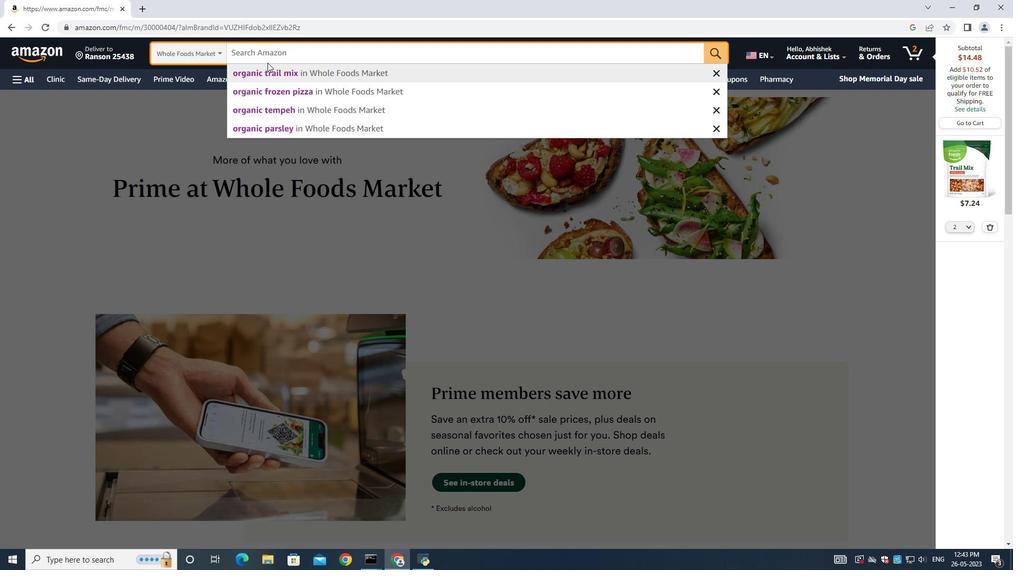 
Action: Key pressed <Key.shift>Organic<Key.space><Key.shift><Key.shift><Key.shift><Key.shift><Key.shift><Key.shift><Key.shift><Key.shift><Key.shift>Dried<Key.space>fu<Key.backspace>ruit<Key.enter>
Screenshot: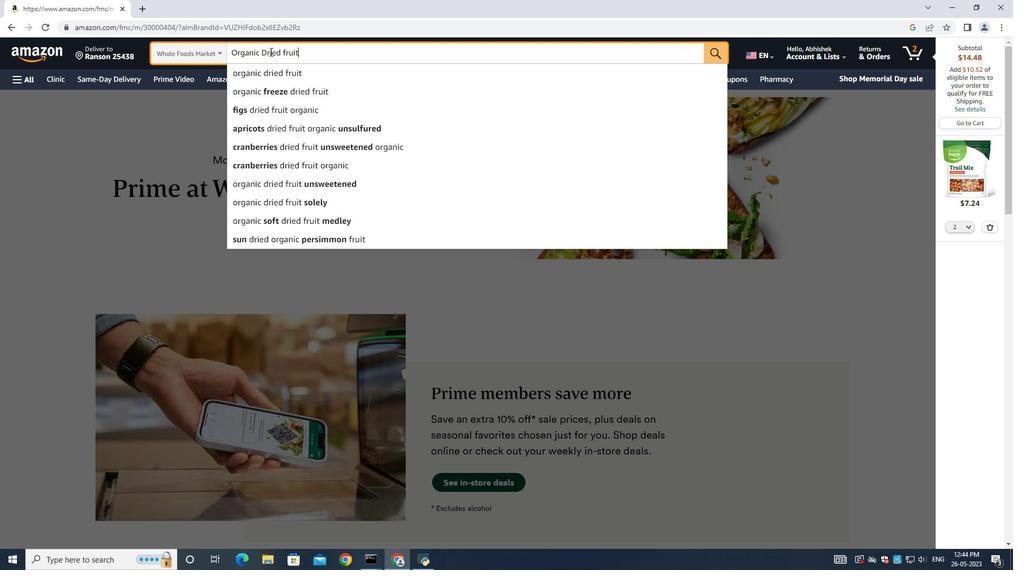 
Action: Mouse moved to (572, 490)
Screenshot: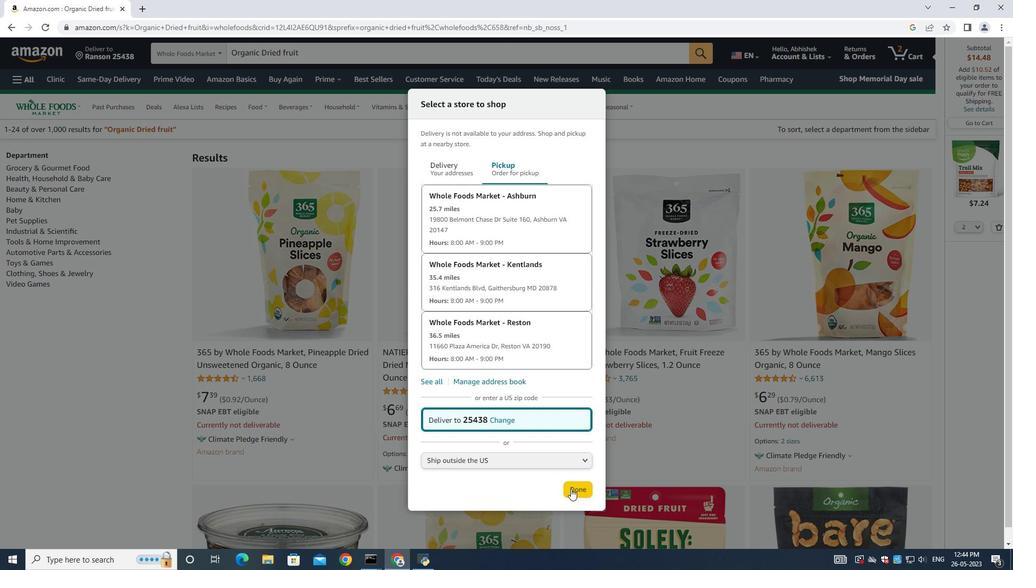 
Action: Mouse pressed left at (572, 490)
Screenshot: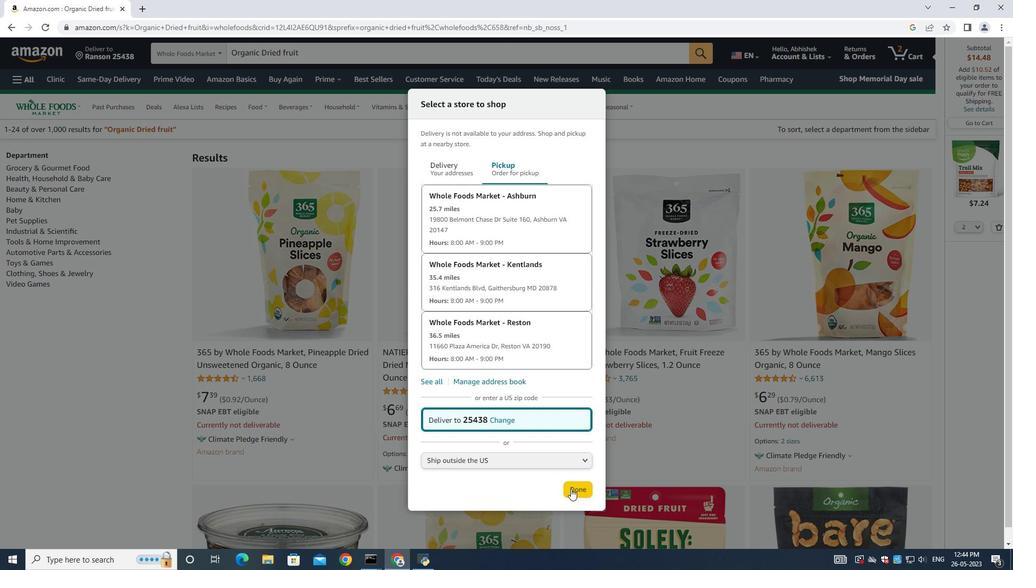 
Action: Mouse moved to (628, 367)
Screenshot: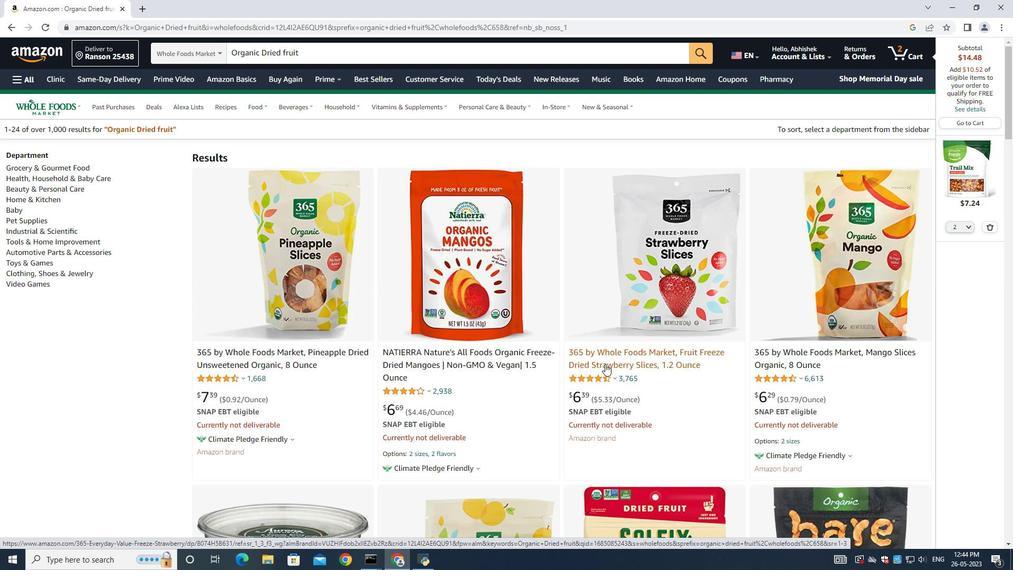 
Action: Mouse scrolled (628, 367) with delta (0, 0)
Screenshot: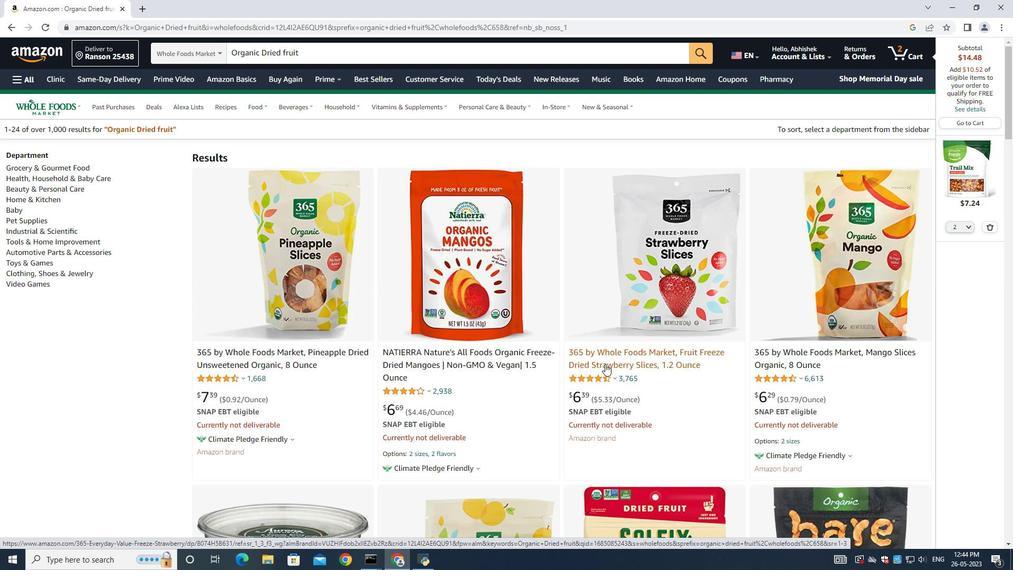 
Action: Mouse moved to (631, 368)
Screenshot: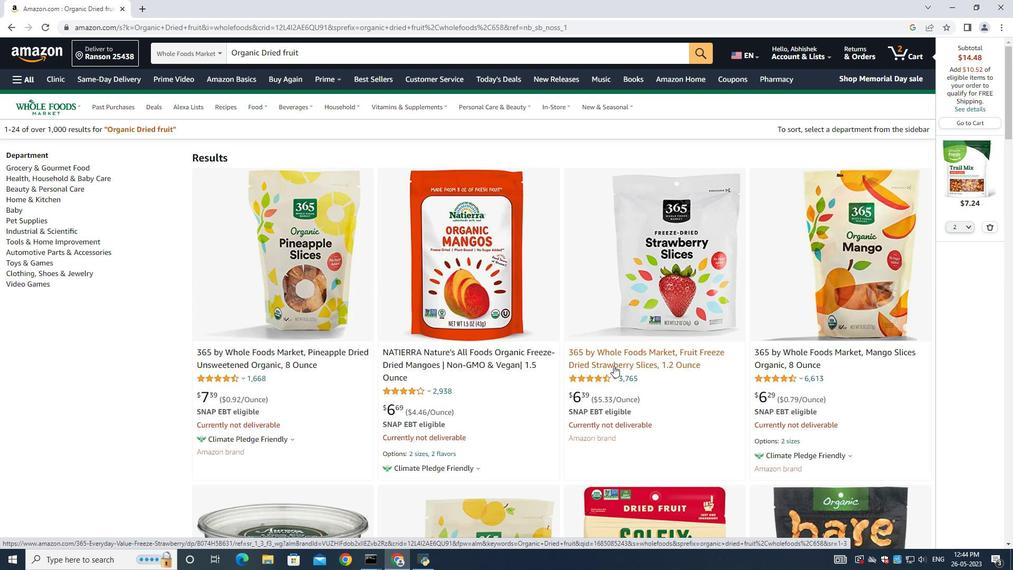 
Action: Mouse scrolled (631, 367) with delta (0, 0)
Screenshot: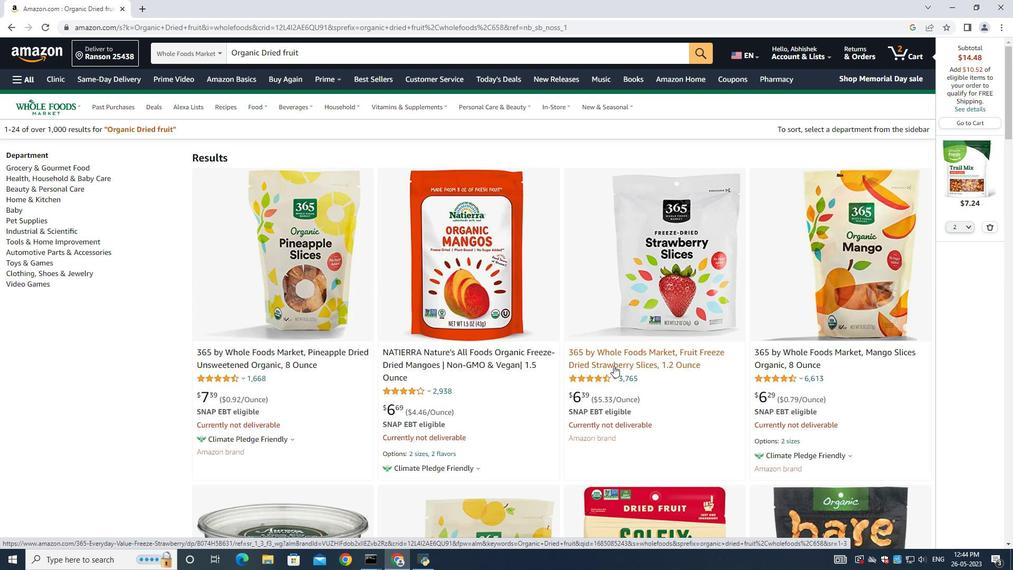 
Action: Mouse scrolled (631, 367) with delta (0, 0)
Screenshot: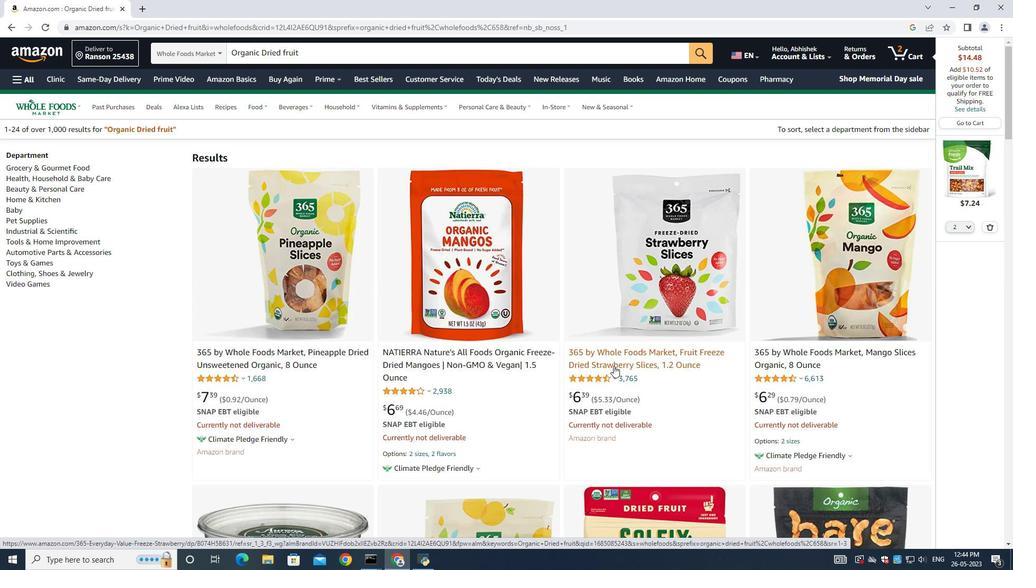 
Action: Mouse moved to (631, 367)
Screenshot: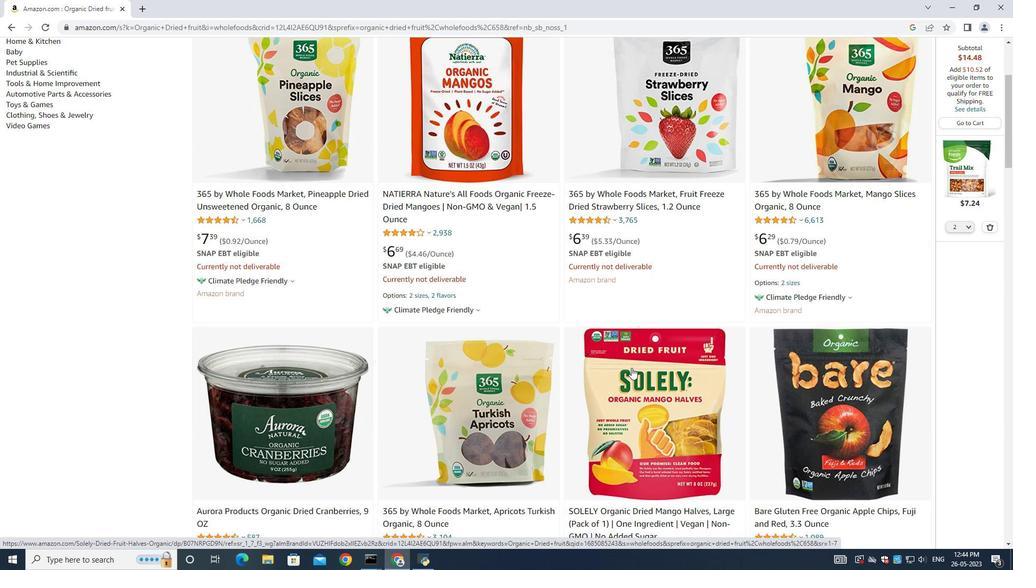 
Action: Mouse scrolled (631, 366) with delta (0, 0)
Screenshot: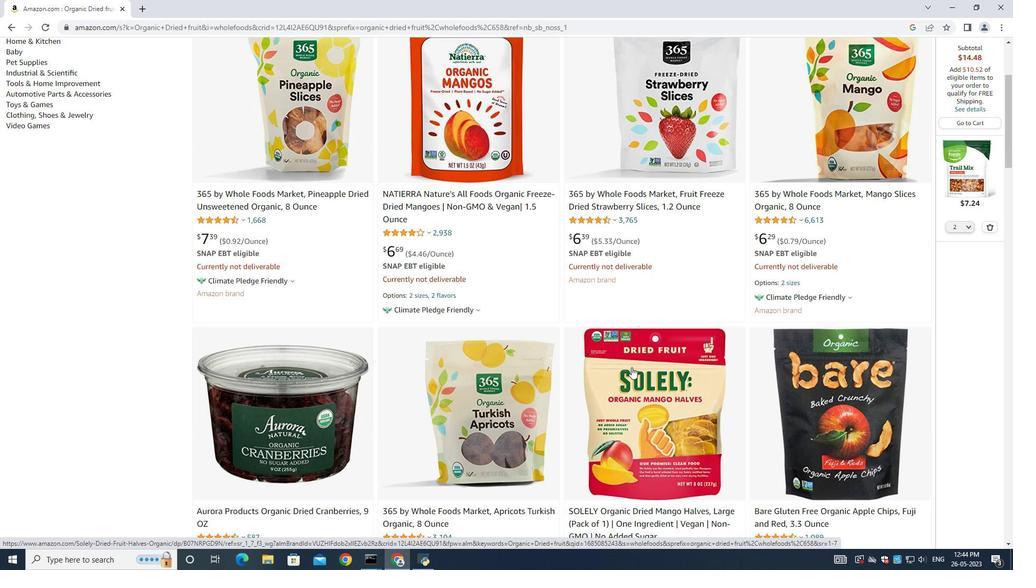 
Action: Mouse scrolled (631, 366) with delta (0, 0)
Screenshot: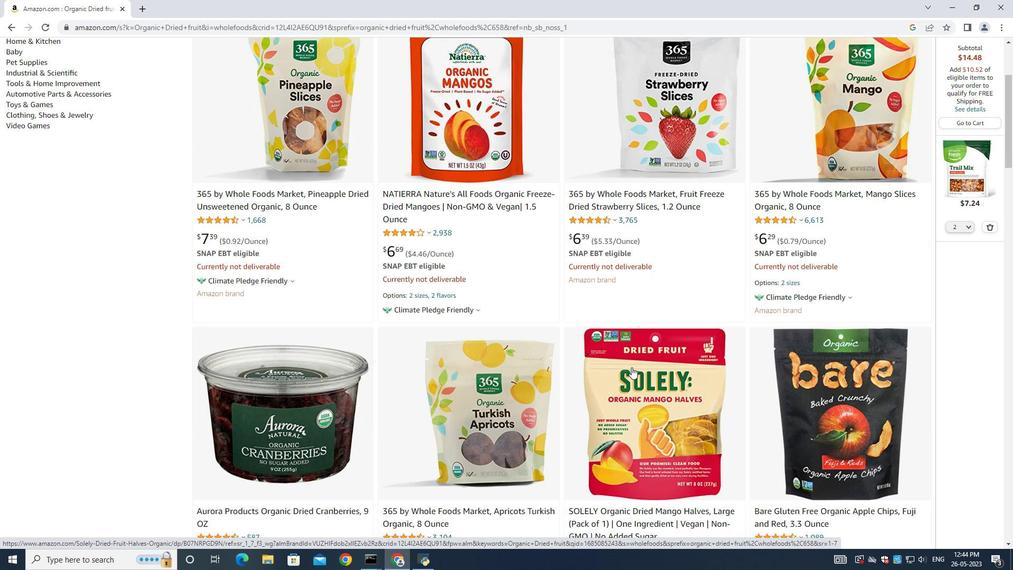 
Action: Mouse scrolled (631, 366) with delta (0, 0)
Screenshot: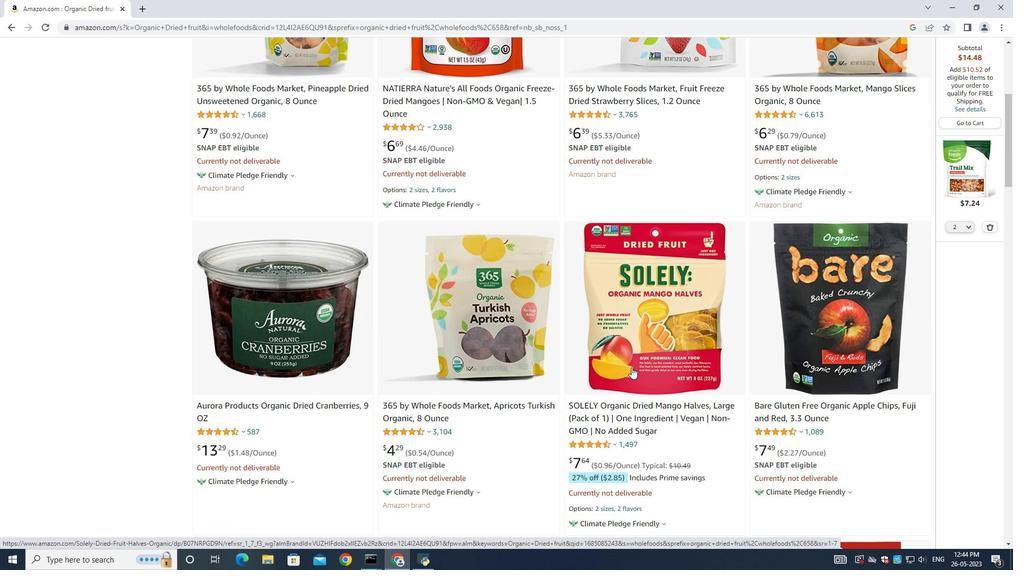 
Action: Mouse scrolled (631, 366) with delta (0, 0)
Screenshot: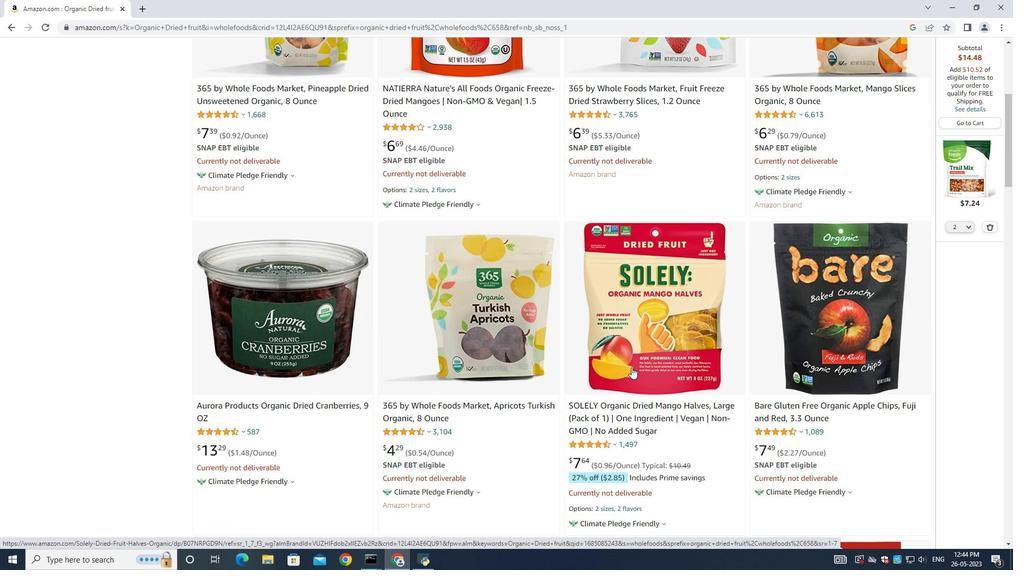 
Action: Mouse scrolled (631, 366) with delta (0, 0)
Screenshot: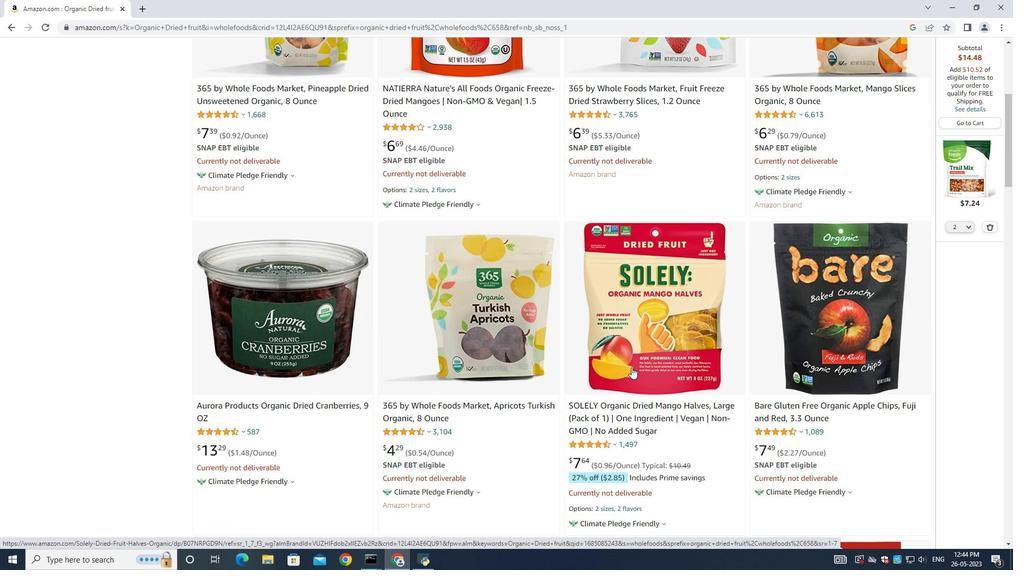 
Action: Mouse scrolled (631, 366) with delta (0, 0)
Screenshot: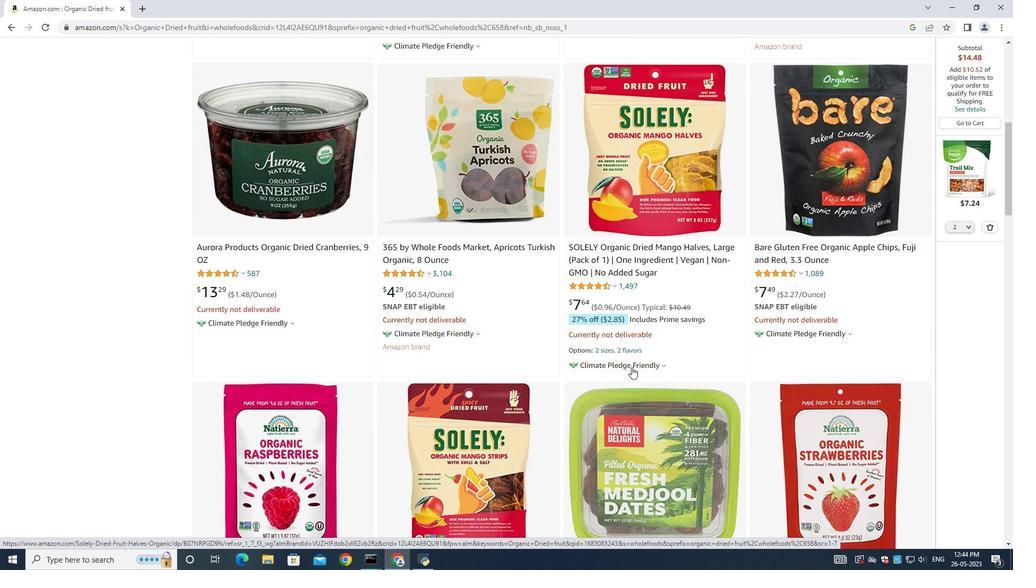 
Action: Mouse scrolled (631, 366) with delta (0, 0)
Screenshot: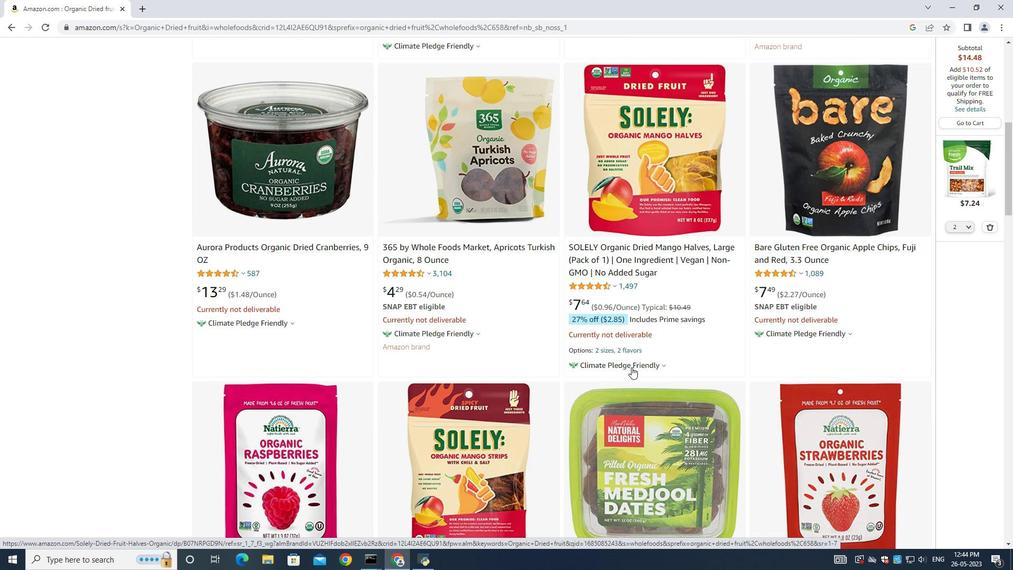 
Action: Mouse scrolled (631, 366) with delta (0, 0)
Screenshot: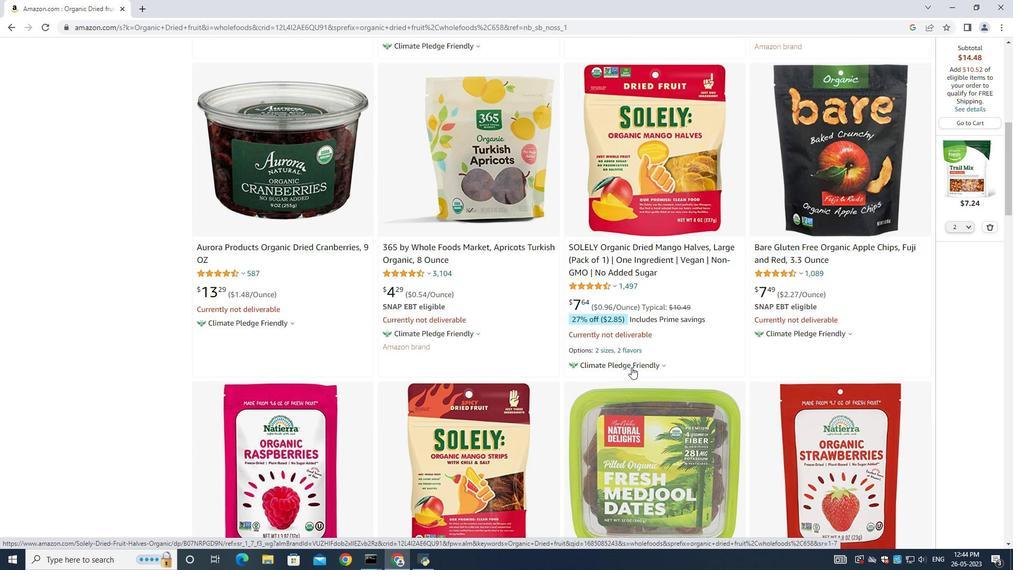 
Action: Mouse scrolled (631, 366) with delta (0, 0)
Screenshot: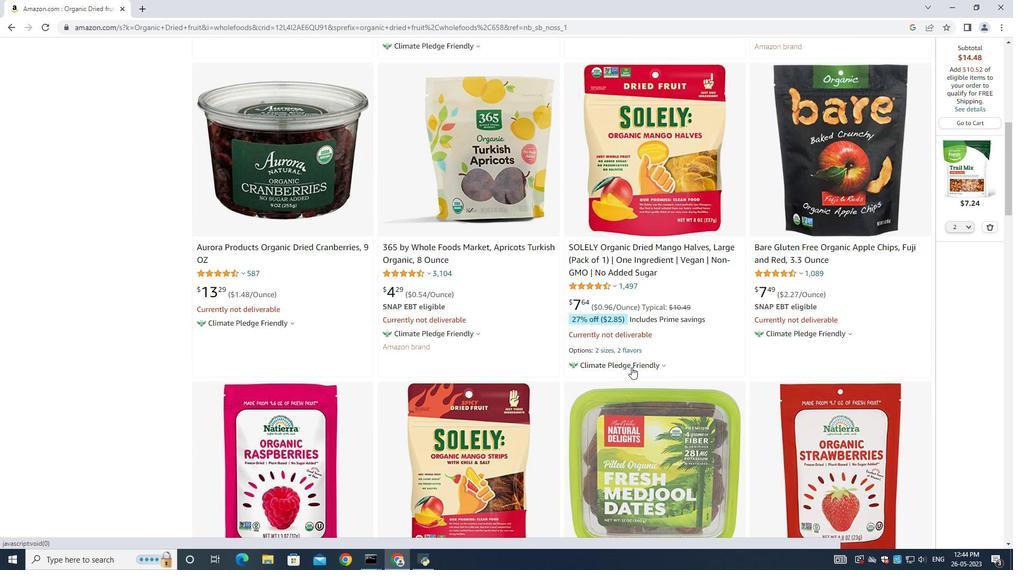
Action: Mouse scrolled (631, 366) with delta (0, 0)
Screenshot: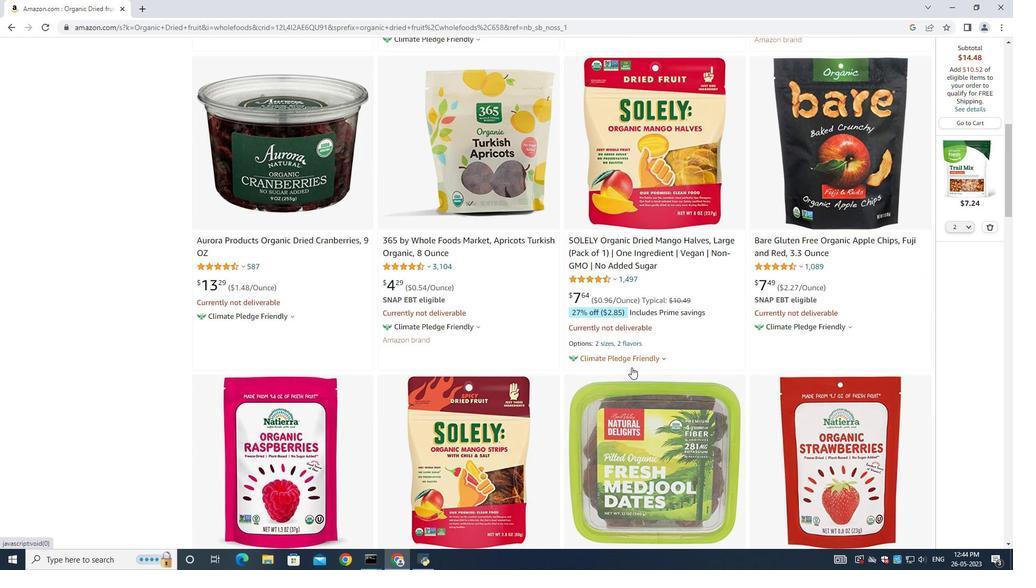 
Action: Mouse moved to (688, 372)
Screenshot: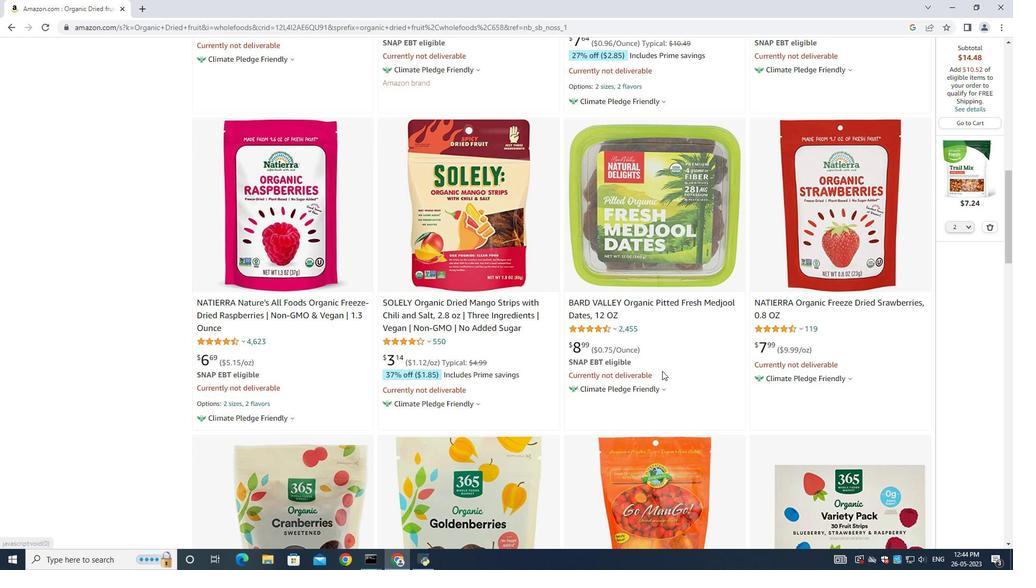 
Action: Mouse scrolled (688, 371) with delta (0, 0)
Screenshot: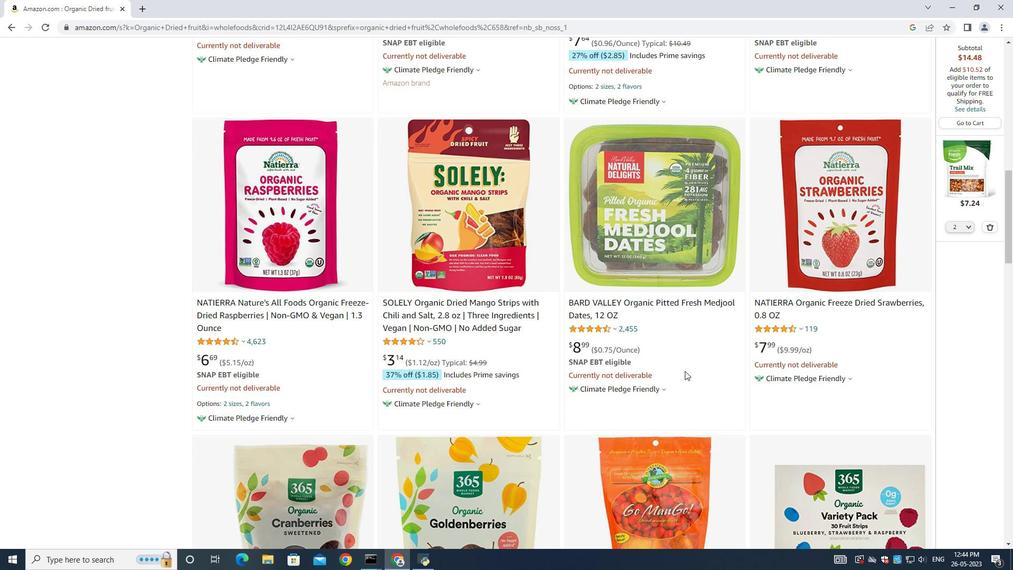 
Action: Mouse scrolled (688, 371) with delta (0, 0)
Screenshot: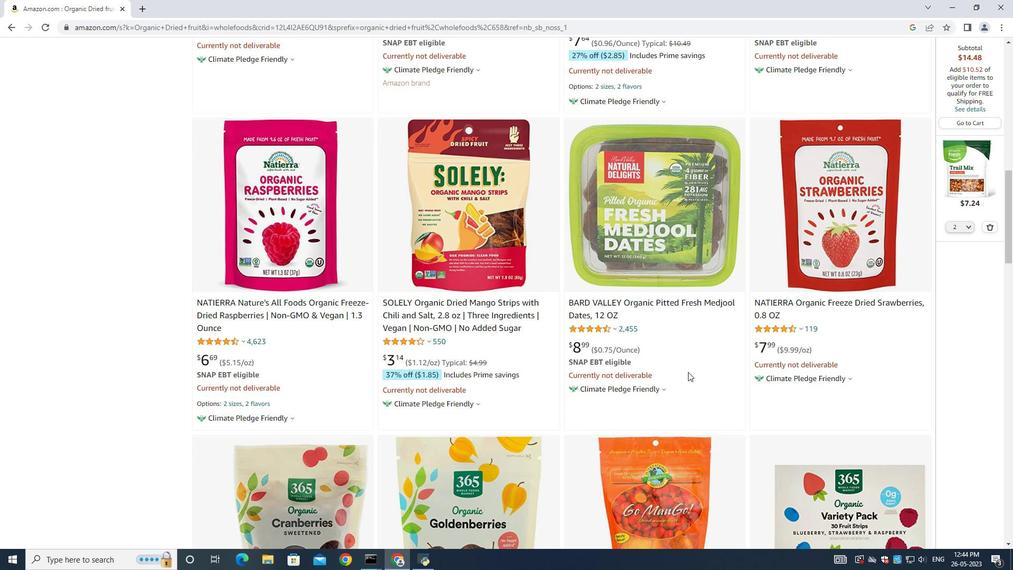 
Action: Mouse scrolled (688, 371) with delta (0, 0)
Screenshot: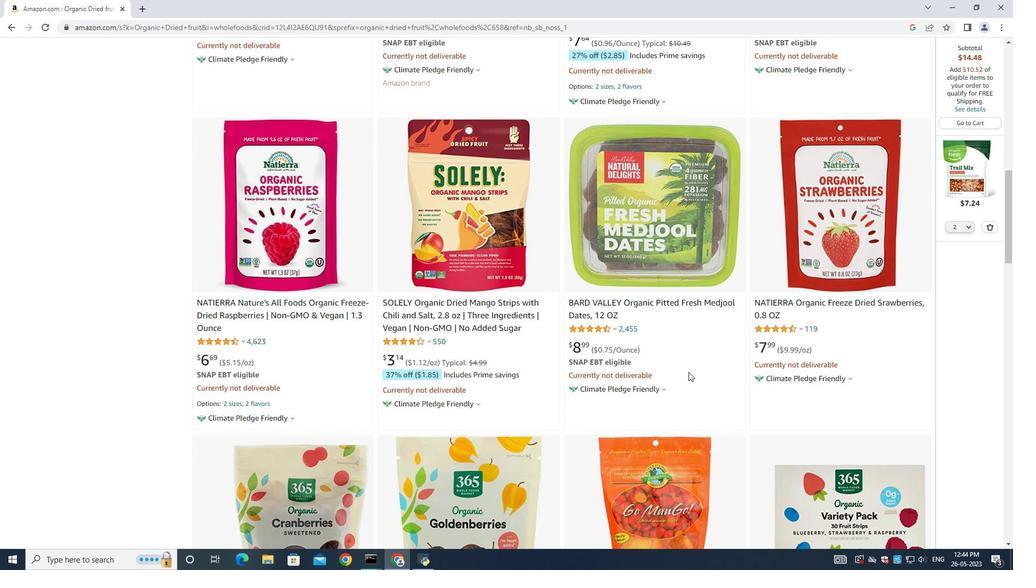 
Action: Mouse moved to (688, 372)
Screenshot: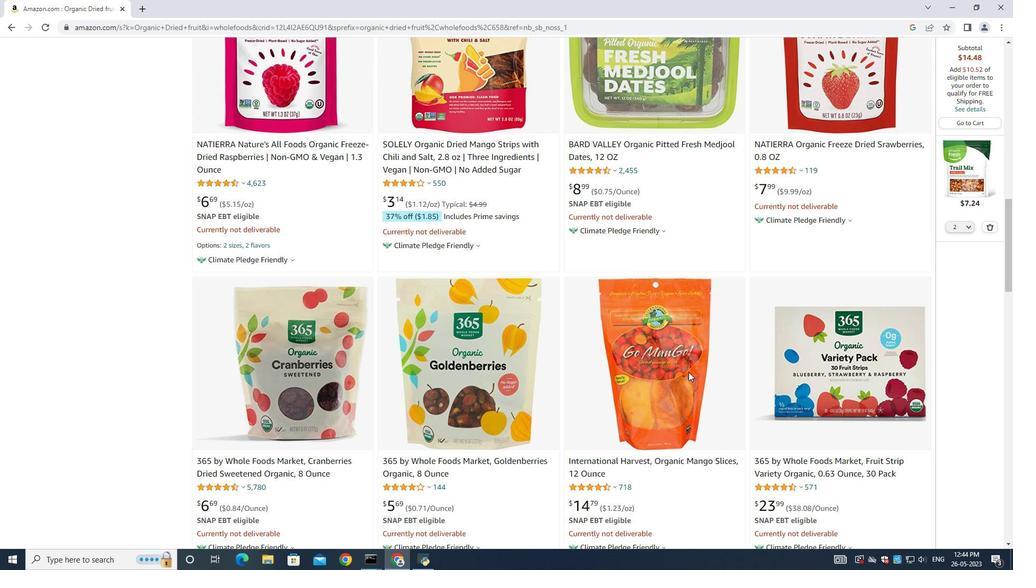 
Action: Mouse scrolled (688, 372) with delta (0, 0)
Screenshot: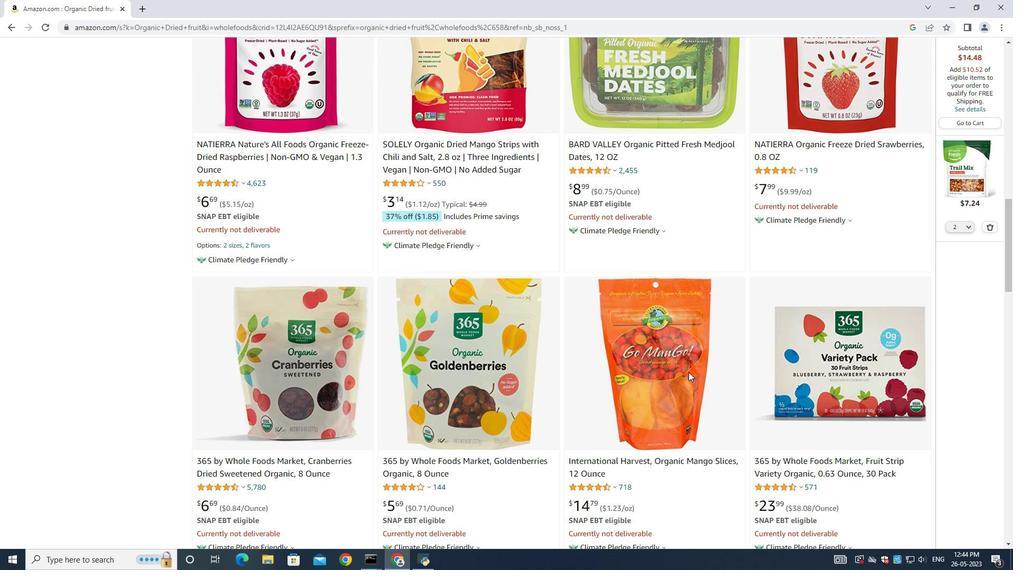
Action: Mouse scrolled (688, 372) with delta (0, 0)
Screenshot: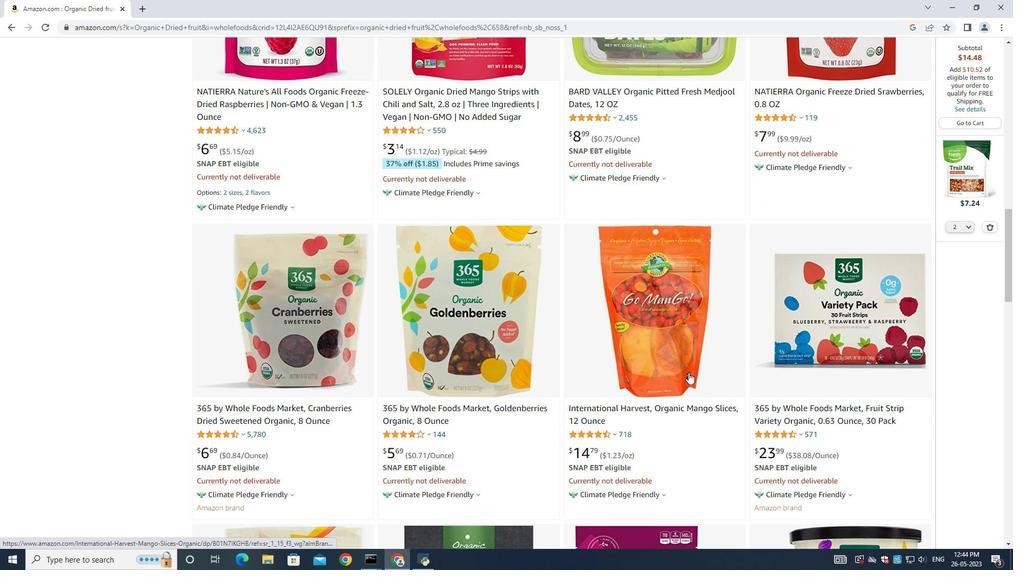 
Action: Mouse scrolled (688, 372) with delta (0, 0)
Screenshot: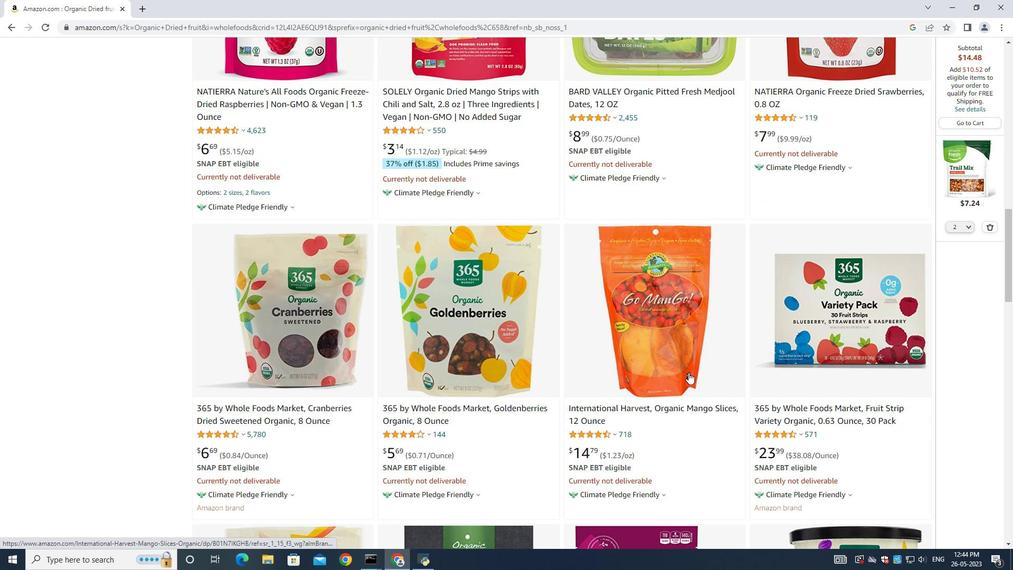 
Action: Mouse moved to (688, 373)
Screenshot: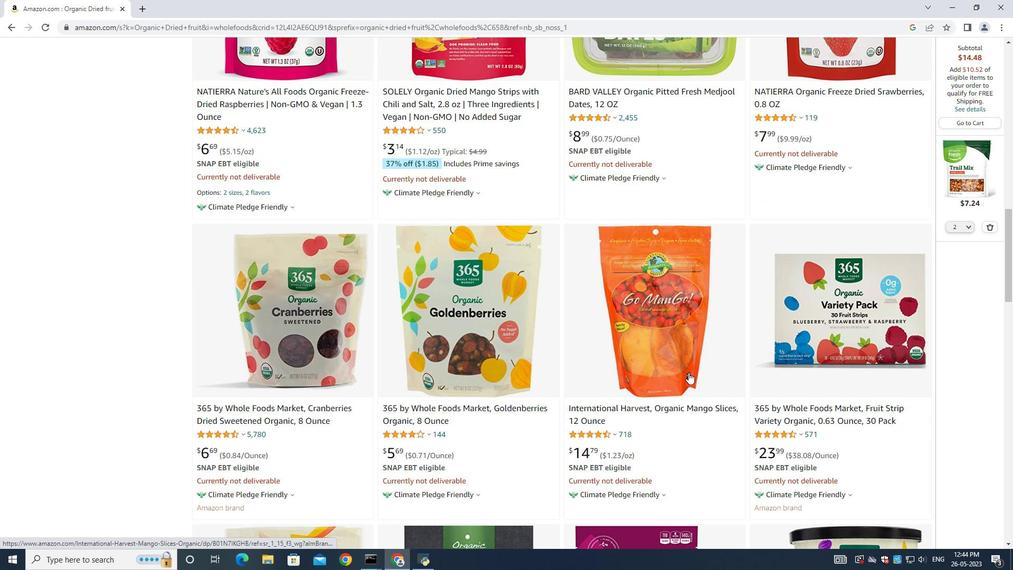 
Action: Mouse scrolled (688, 372) with delta (0, 0)
Screenshot: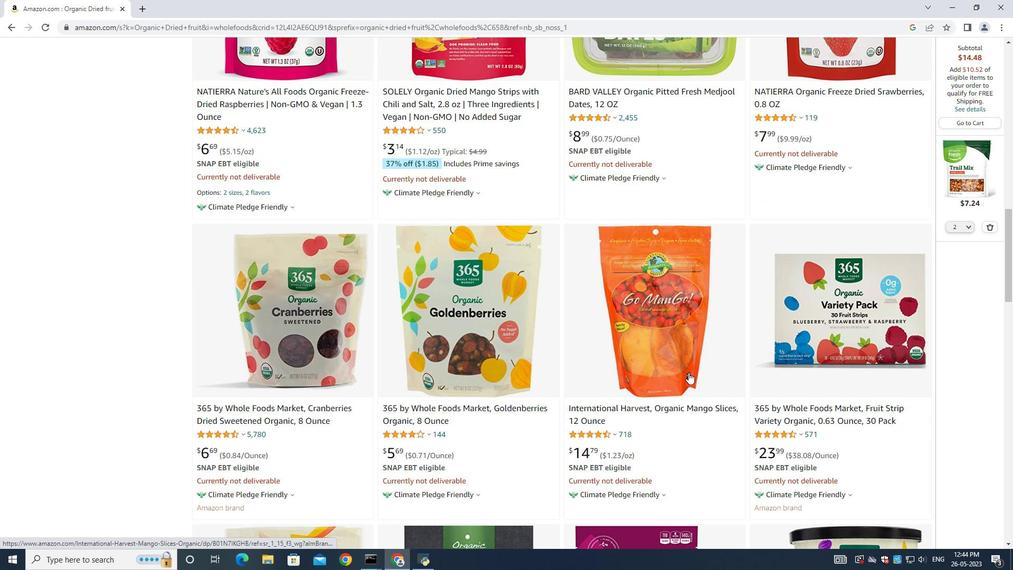 
Action: Mouse moved to (688, 372)
Screenshot: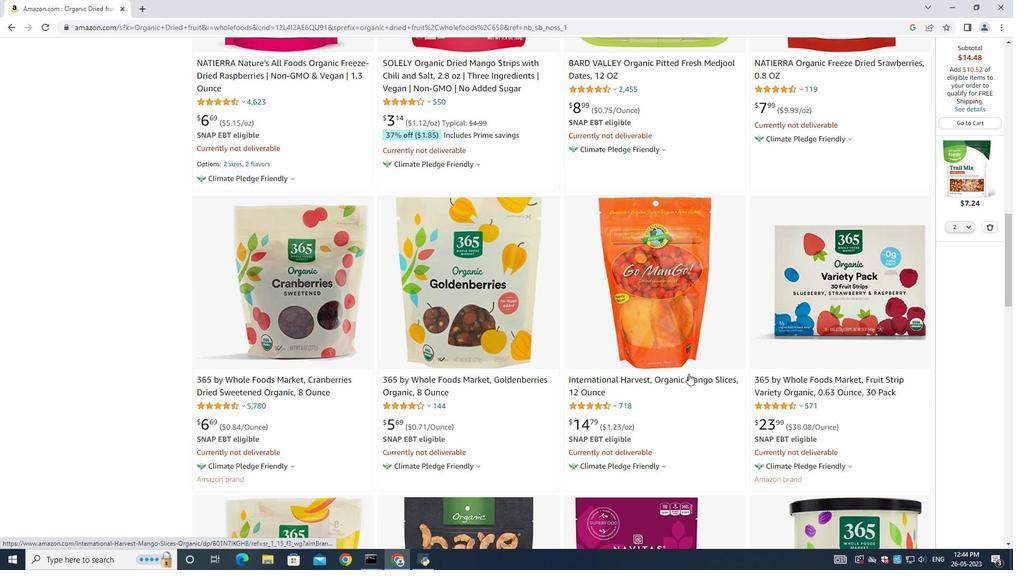 
Action: Mouse scrolled (688, 372) with delta (0, 0)
Screenshot: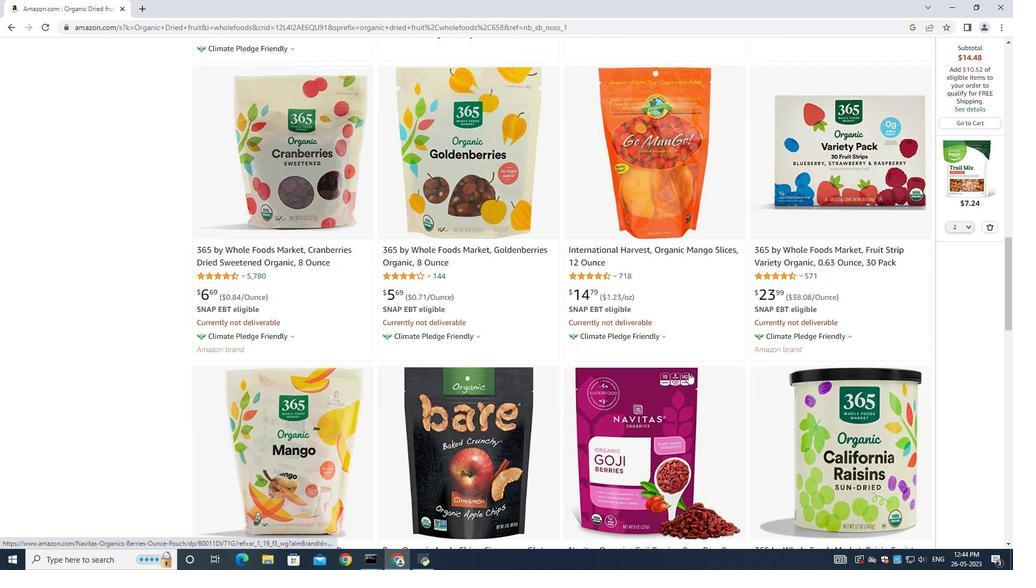 
Action: Mouse scrolled (688, 372) with delta (0, 0)
Screenshot: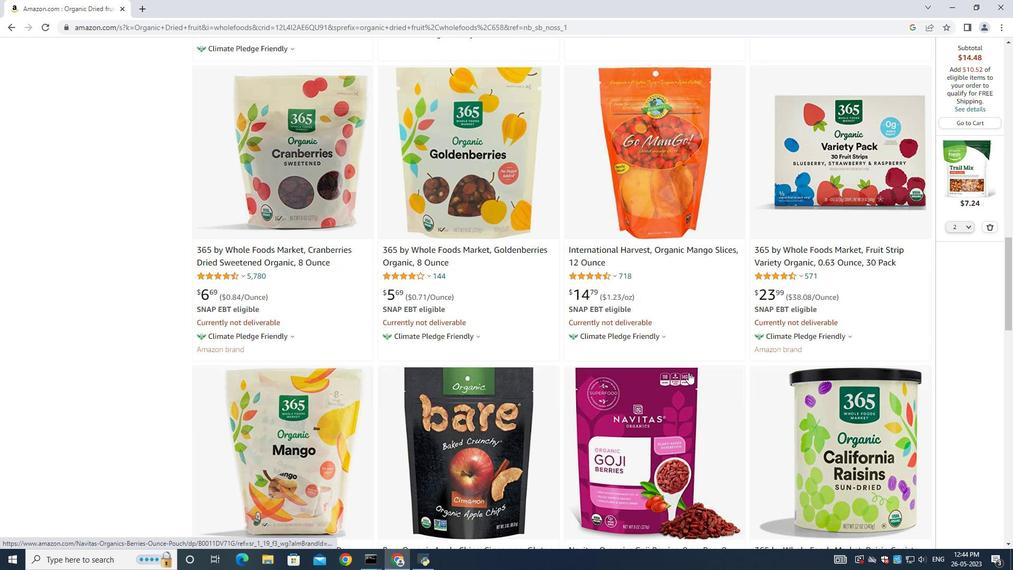 
Action: Mouse scrolled (688, 372) with delta (0, 0)
Screenshot: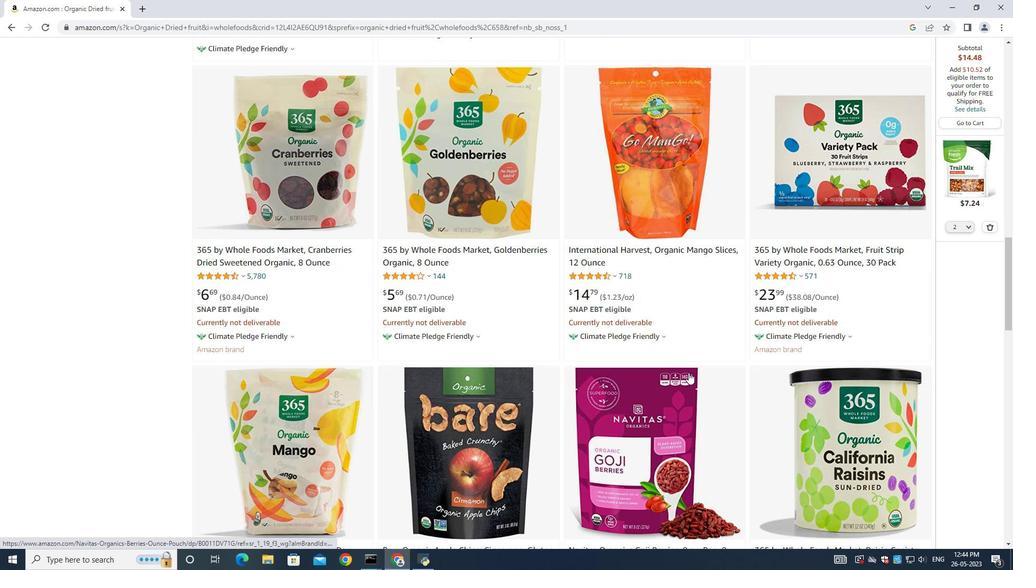 
Action: Mouse moved to (688, 372)
Screenshot: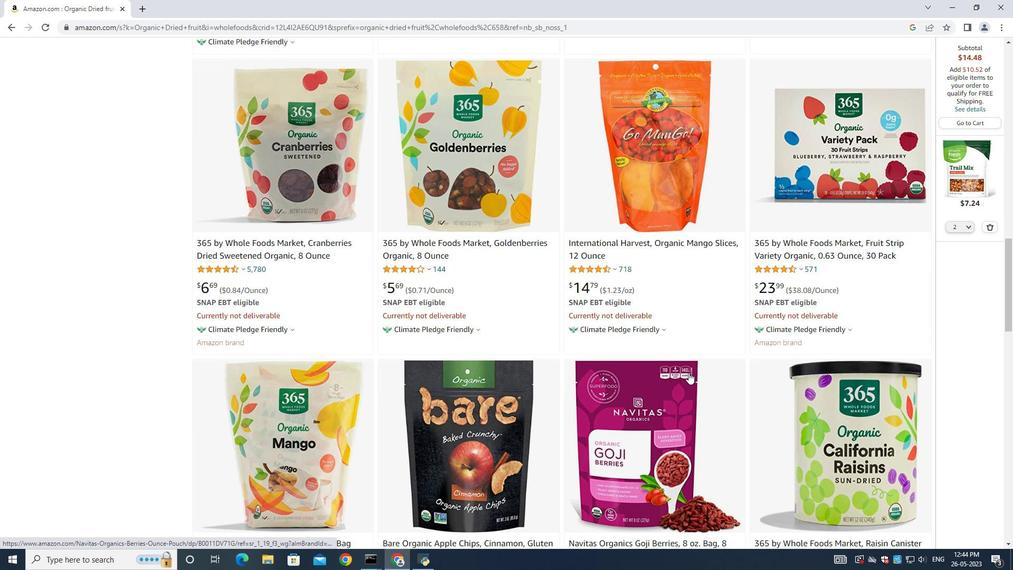 
Action: Mouse scrolled (688, 371) with delta (0, 0)
Screenshot: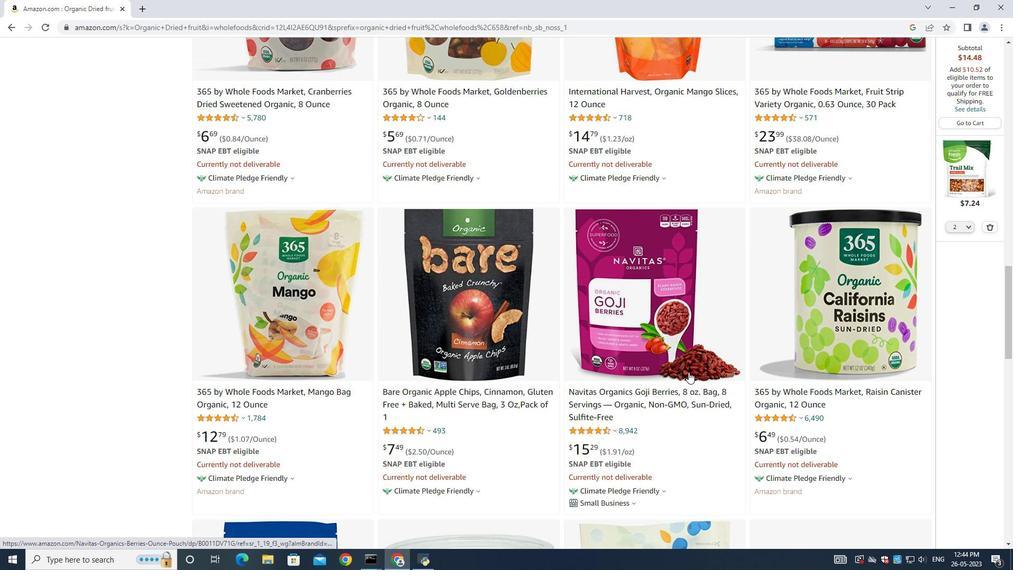 
Action: Mouse scrolled (688, 371) with delta (0, 0)
Screenshot: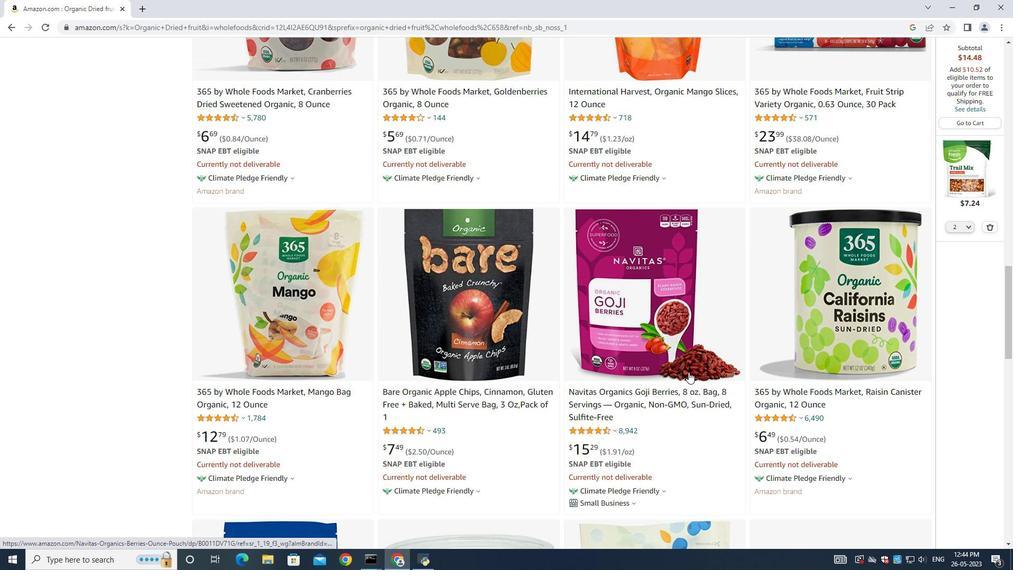 
Action: Mouse scrolled (688, 371) with delta (0, 0)
Screenshot: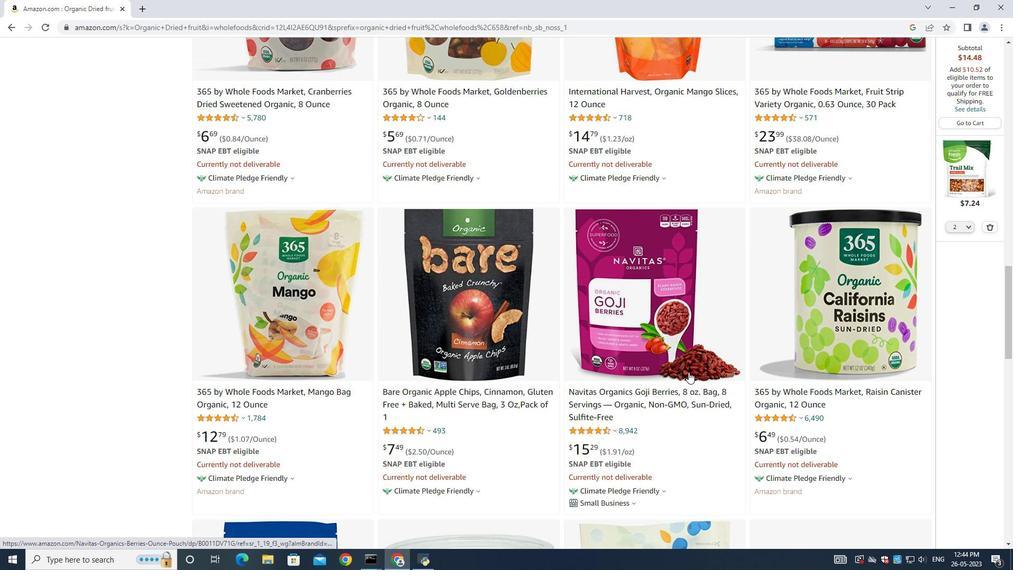 
Action: Mouse moved to (688, 373)
Screenshot: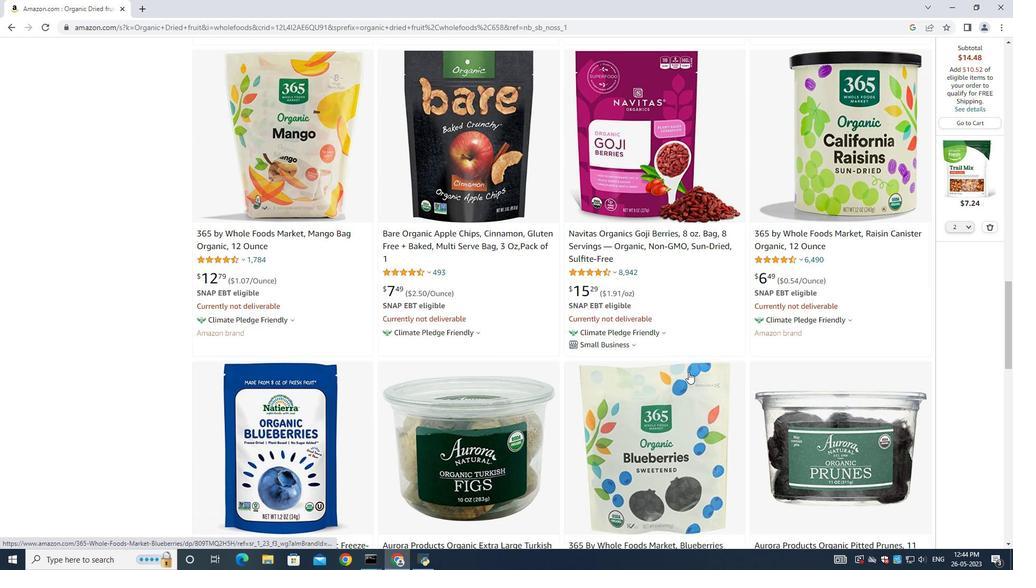 
Action: Mouse scrolled (688, 372) with delta (0, 0)
Screenshot: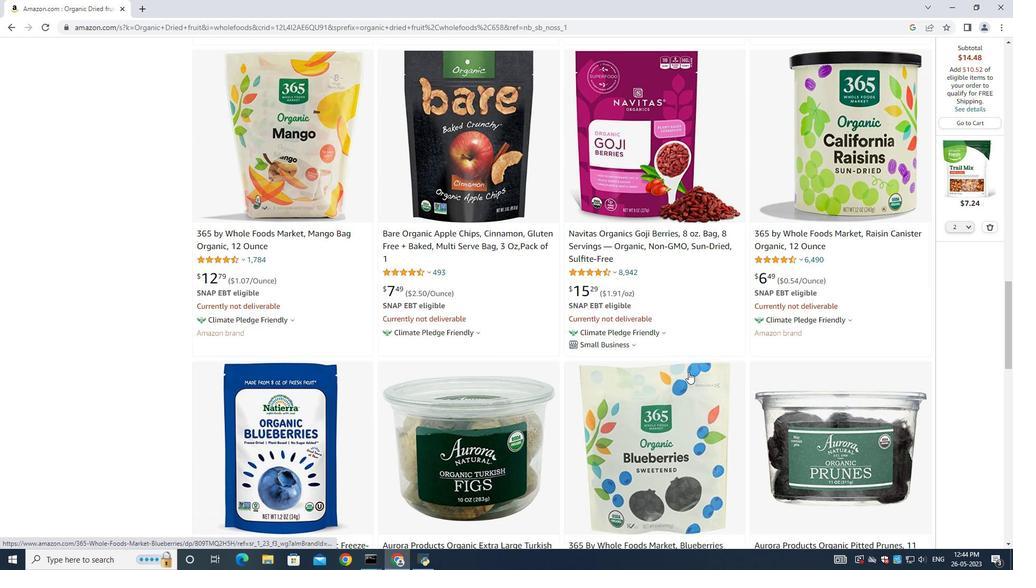 
Action: Mouse moved to (688, 373)
Screenshot: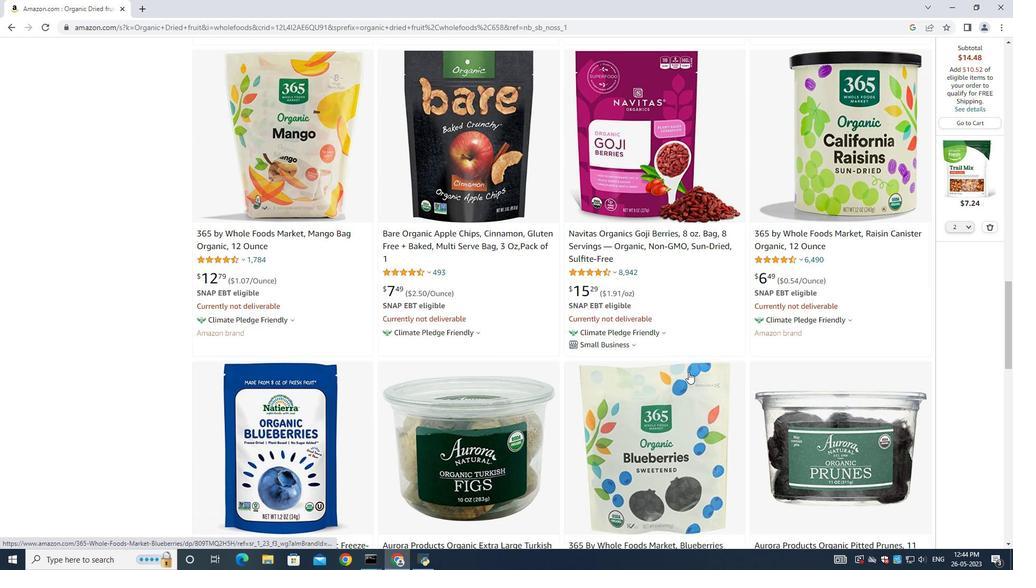 
Action: Mouse scrolled (688, 373) with delta (0, 0)
Screenshot: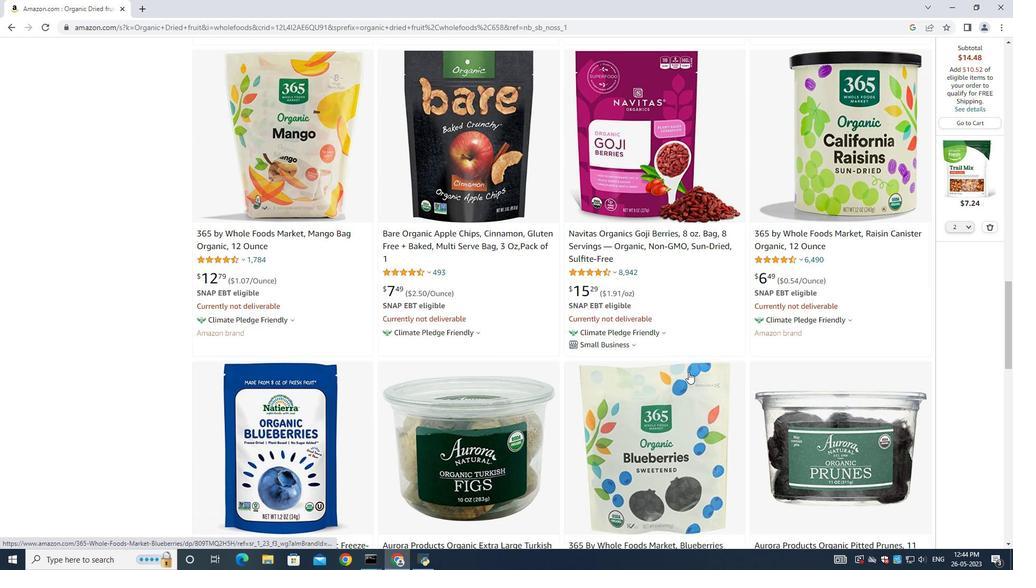 
Action: Mouse scrolled (688, 373) with delta (0, 0)
Screenshot: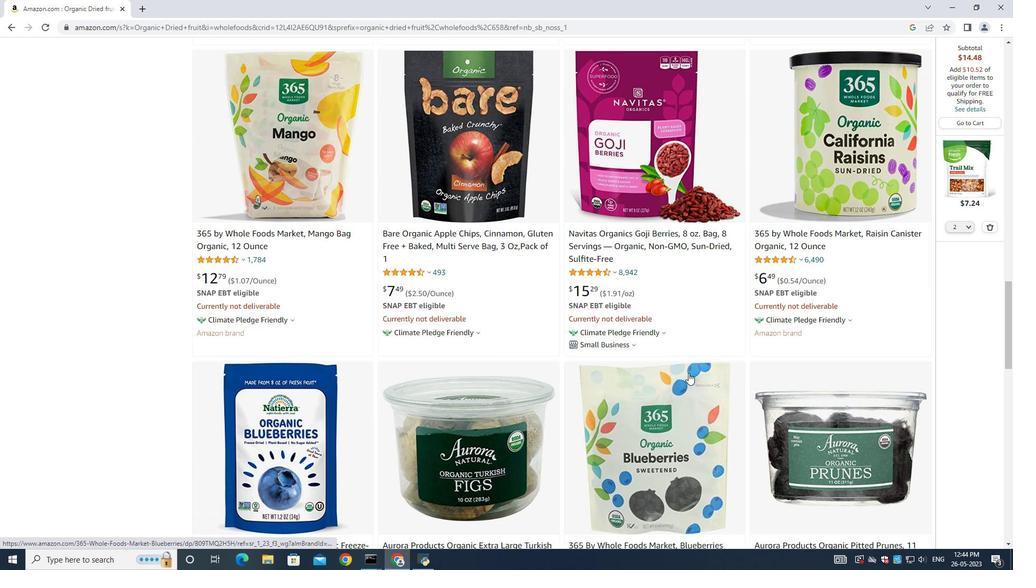 
Action: Mouse scrolled (688, 373) with delta (0, 0)
Screenshot: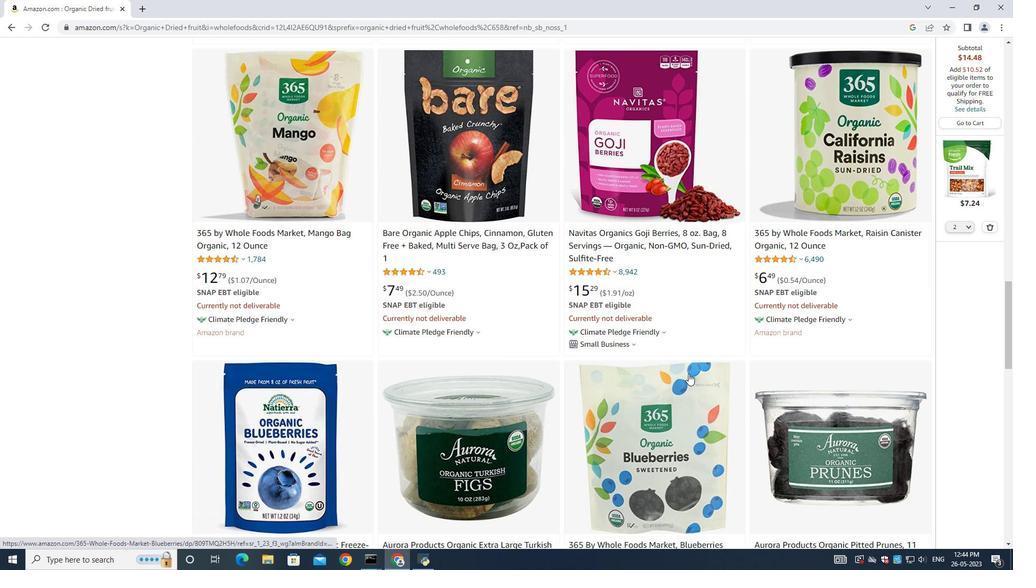 
Action: Mouse moved to (682, 374)
Screenshot: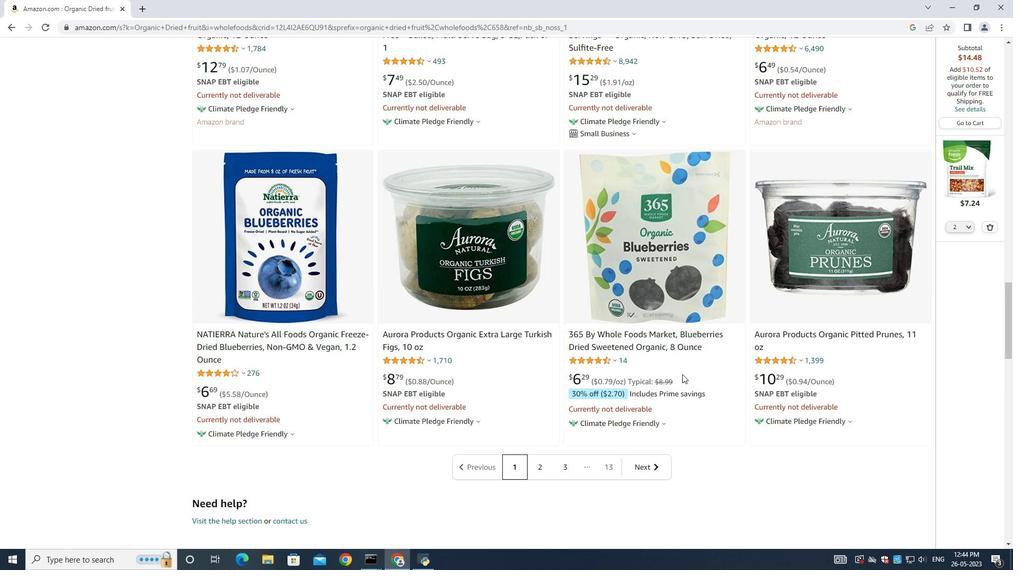 
Action: Mouse scrolled (682, 375) with delta (0, 0)
Screenshot: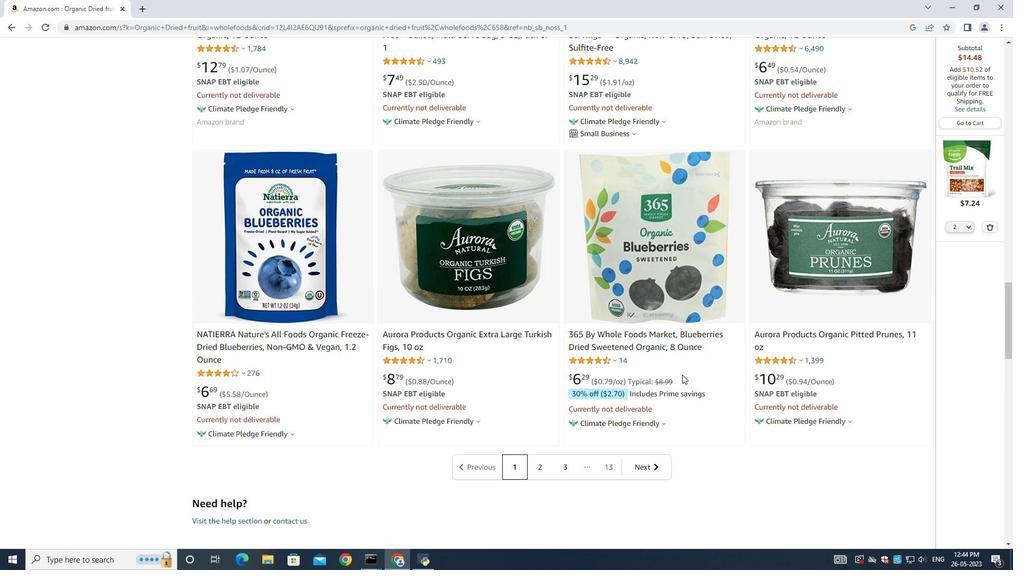 
Action: Mouse scrolled (682, 375) with delta (0, 0)
Screenshot: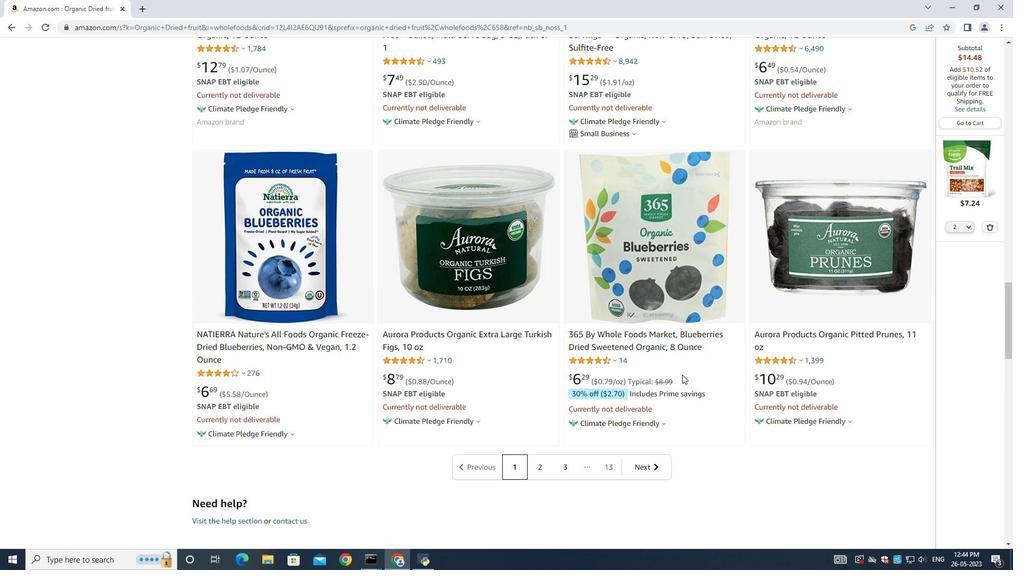 
Action: Mouse scrolled (682, 375) with delta (0, 0)
Screenshot: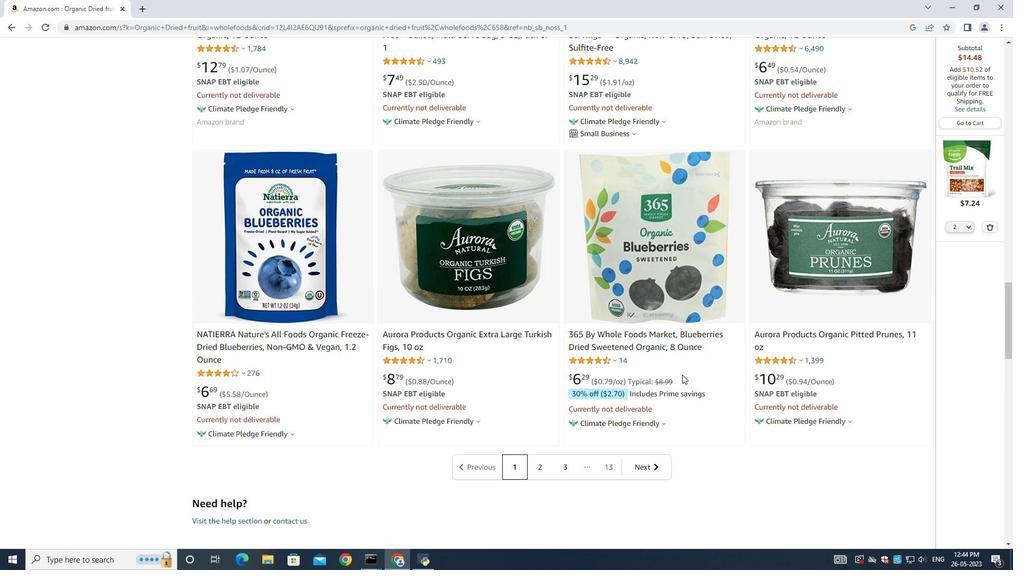 
Action: Mouse scrolled (682, 375) with delta (0, 0)
Screenshot: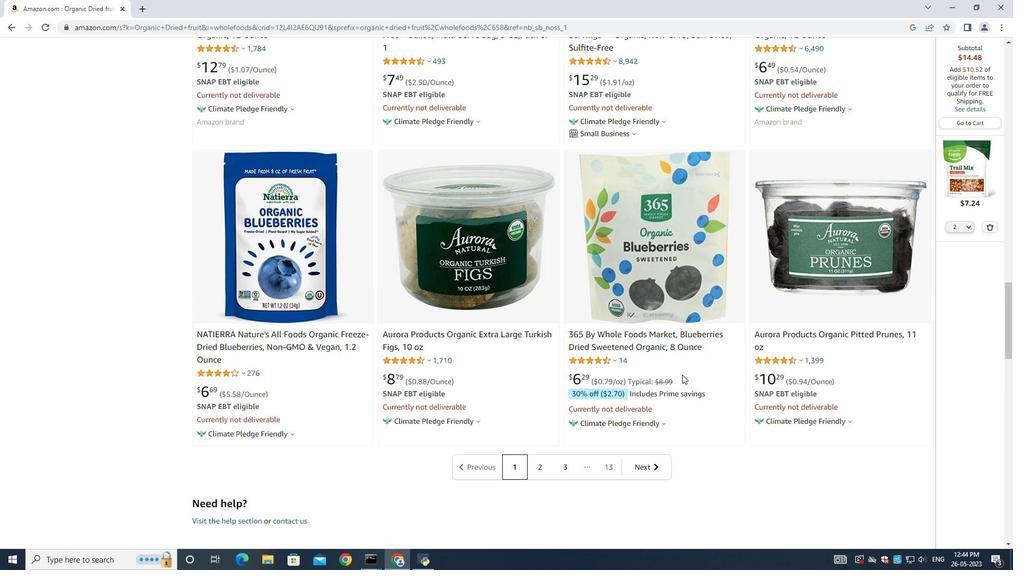 
Action: Mouse moved to (682, 374)
Screenshot: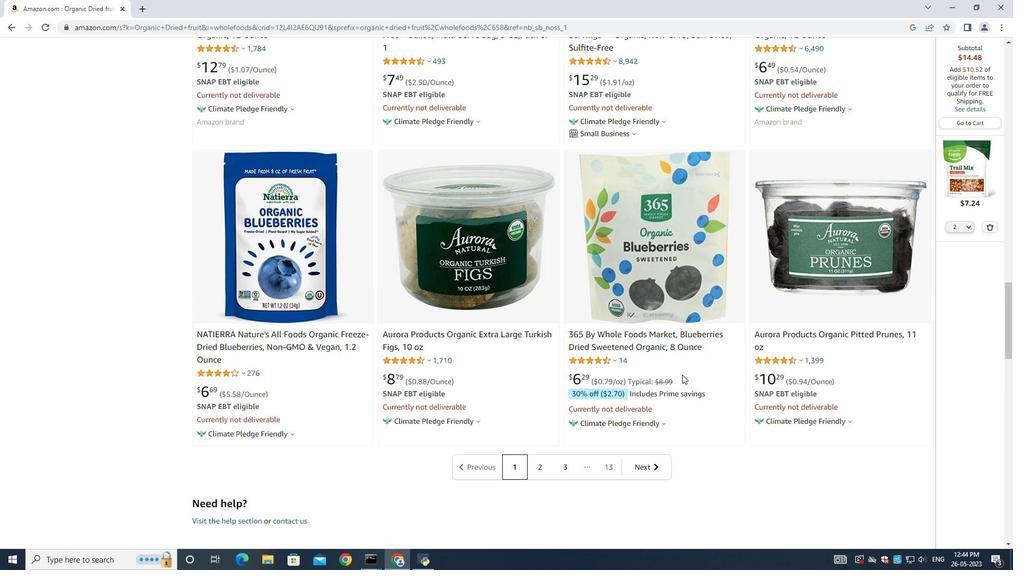 
Action: Mouse scrolled (682, 374) with delta (0, 0)
Screenshot: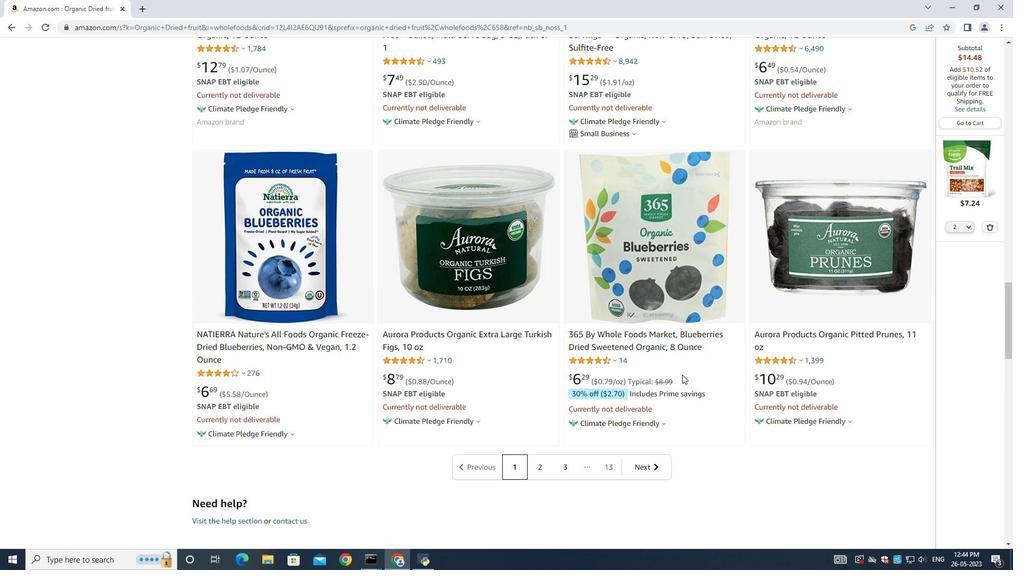 
Action: Mouse scrolled (682, 374) with delta (0, 0)
Screenshot: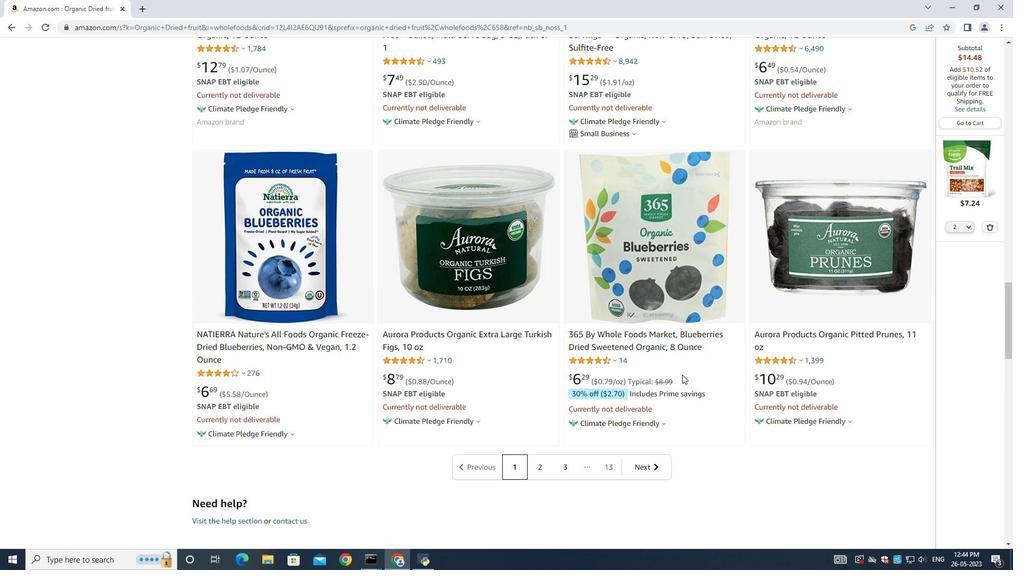 
Action: Mouse scrolled (682, 374) with delta (0, 0)
Screenshot: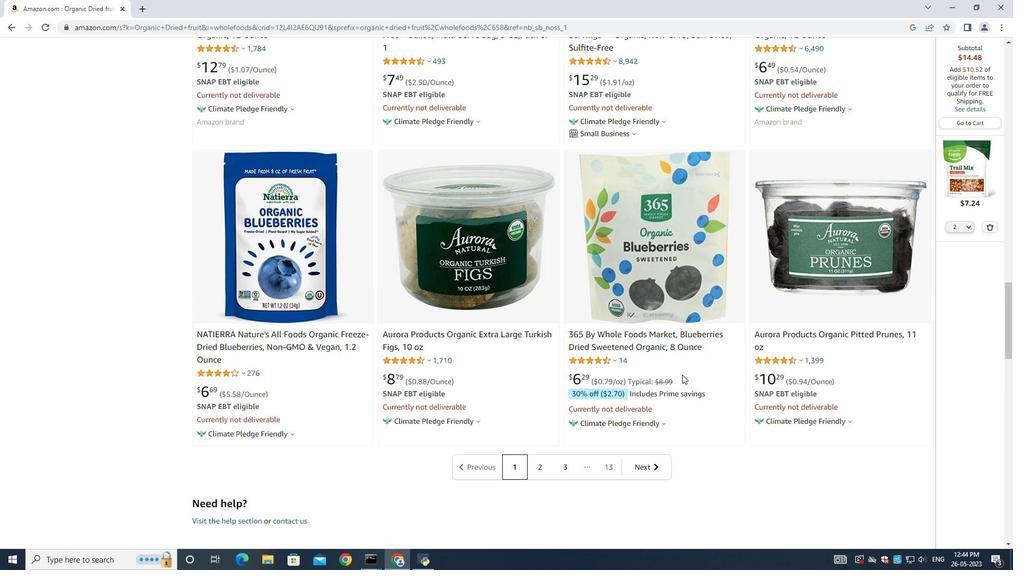 
Action: Mouse scrolled (682, 374) with delta (0, 0)
Screenshot: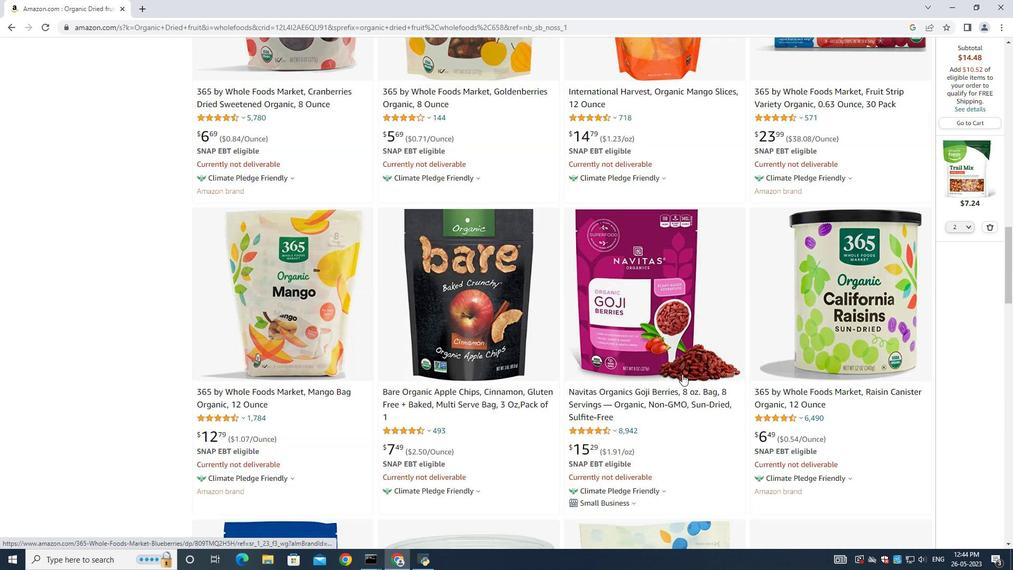 
Action: Mouse scrolled (682, 374) with delta (0, 0)
Screenshot: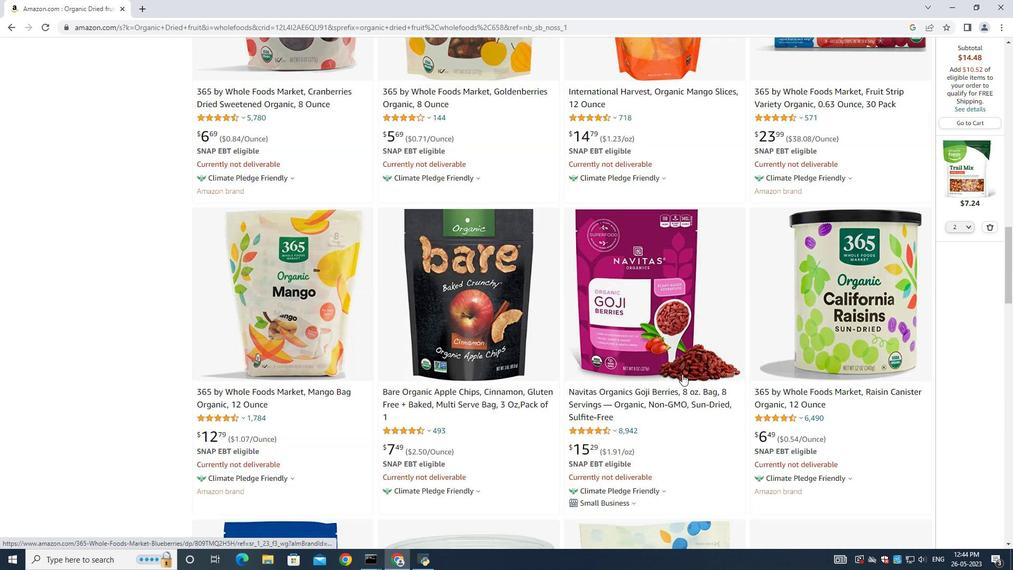 
Action: Mouse moved to (682, 374)
Screenshot: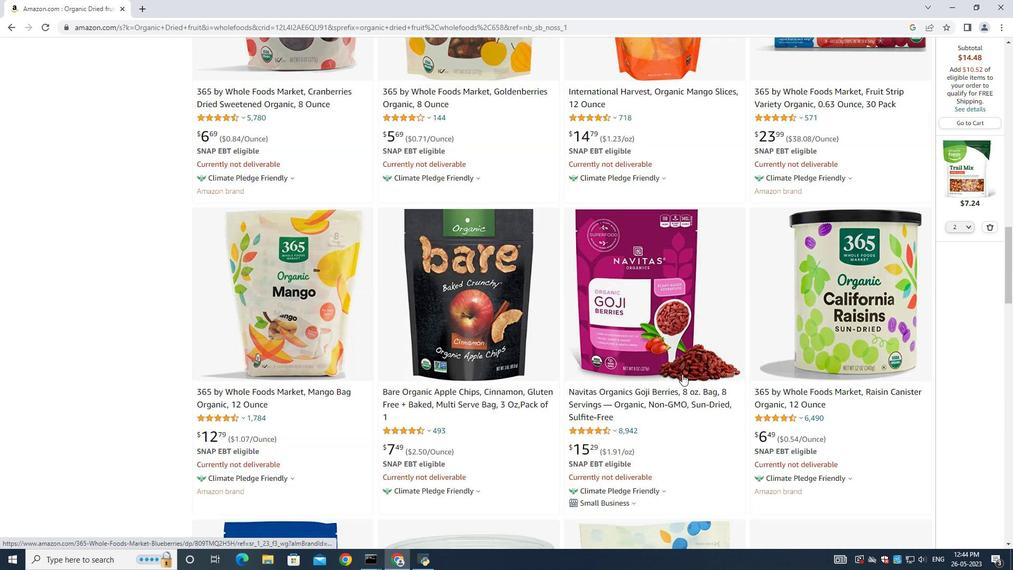 
Action: Mouse scrolled (682, 374) with delta (0, 0)
Screenshot: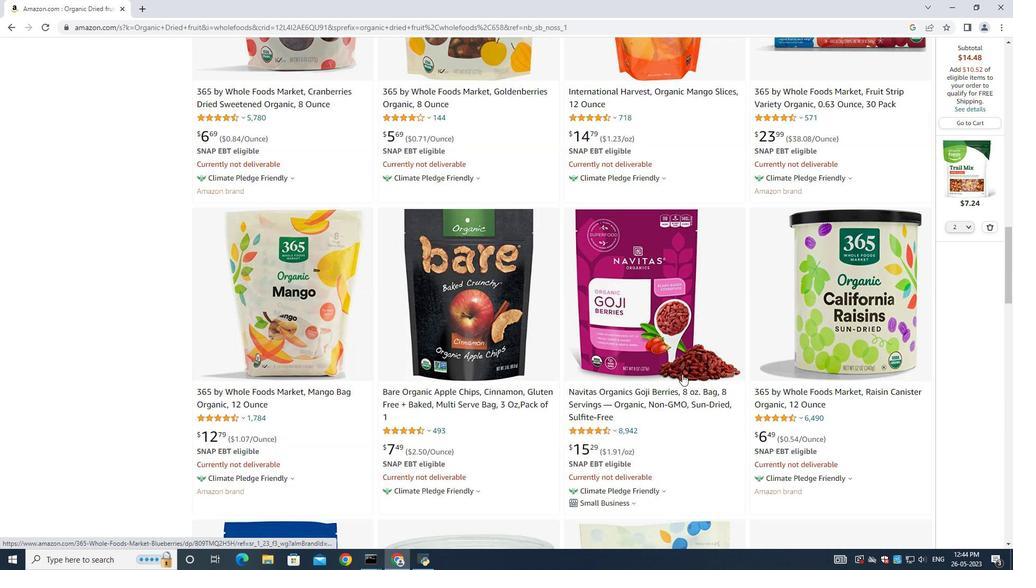 
Action: Mouse scrolled (682, 374) with delta (0, 0)
Screenshot: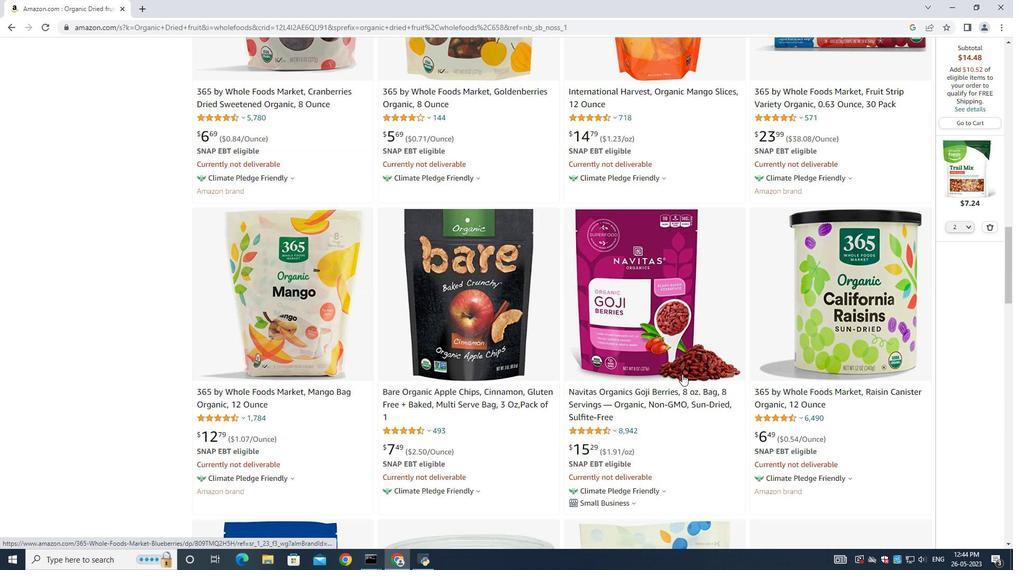 
Action: Mouse moved to (682, 373)
Screenshot: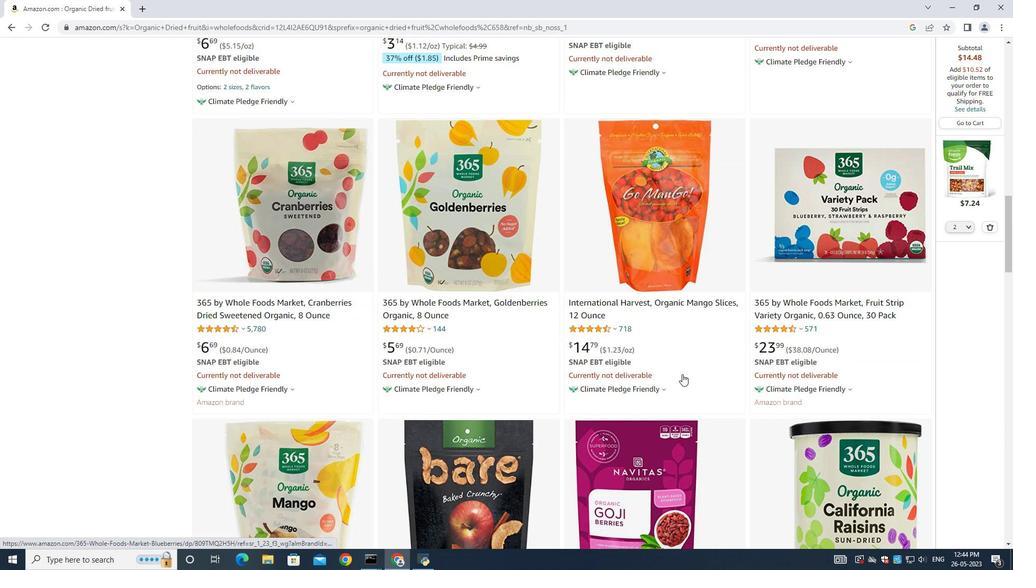 
Action: Mouse scrolled (682, 374) with delta (0, 0)
Screenshot: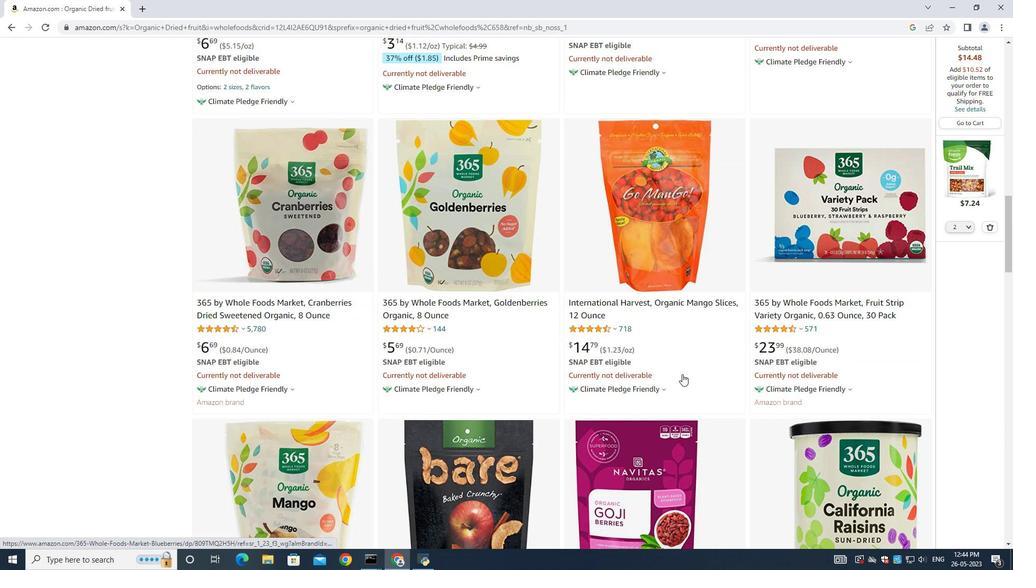 
Action: Mouse scrolled (682, 374) with delta (0, 0)
Screenshot: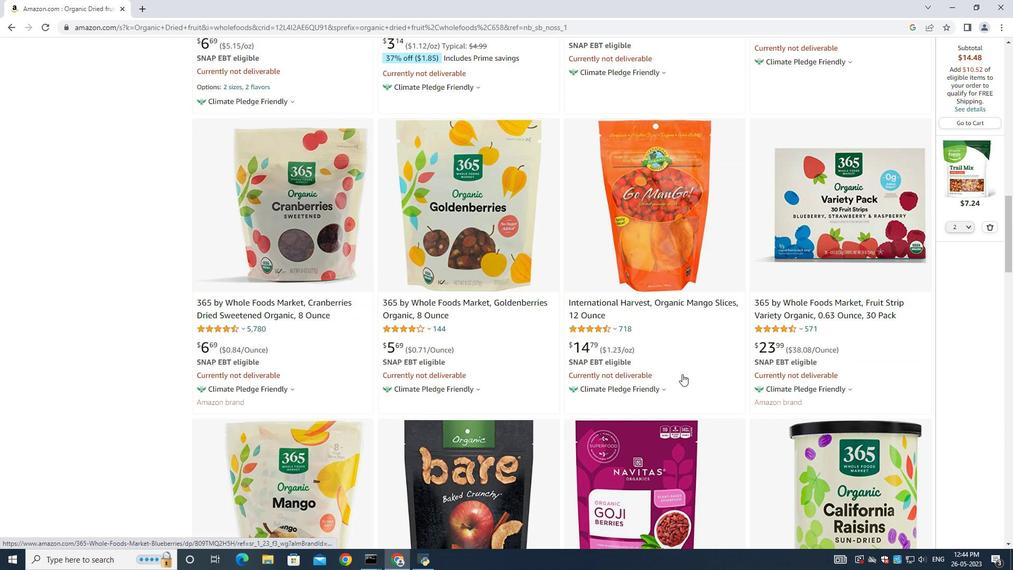 
Action: Mouse scrolled (682, 374) with delta (0, 0)
Screenshot: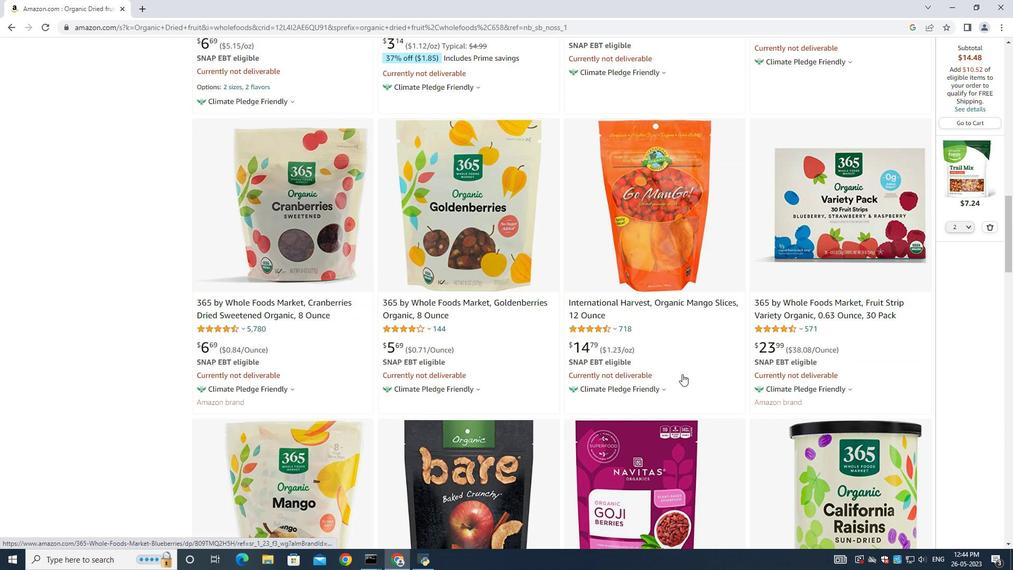
Action: Mouse scrolled (682, 374) with delta (0, 0)
Screenshot: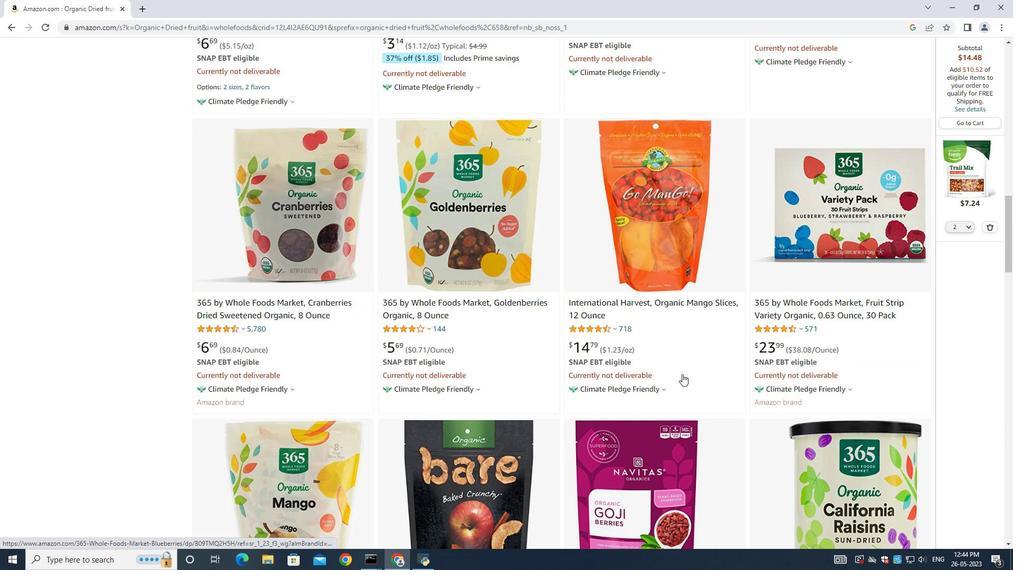 
Action: Mouse scrolled (682, 374) with delta (0, 0)
Screenshot: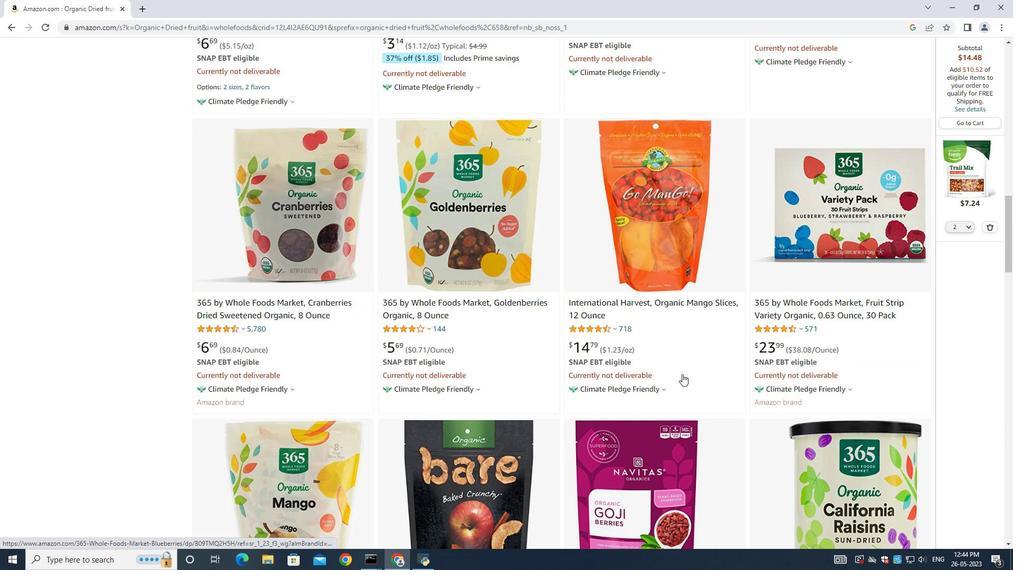 
Action: Mouse scrolled (682, 374) with delta (0, 0)
Screenshot: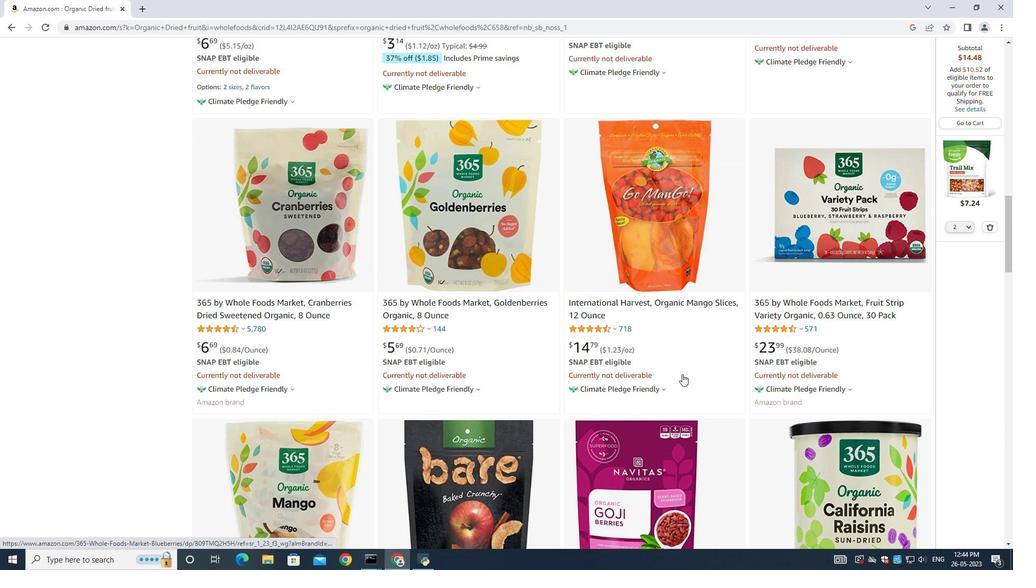 
Action: Mouse scrolled (682, 374) with delta (0, 0)
Screenshot: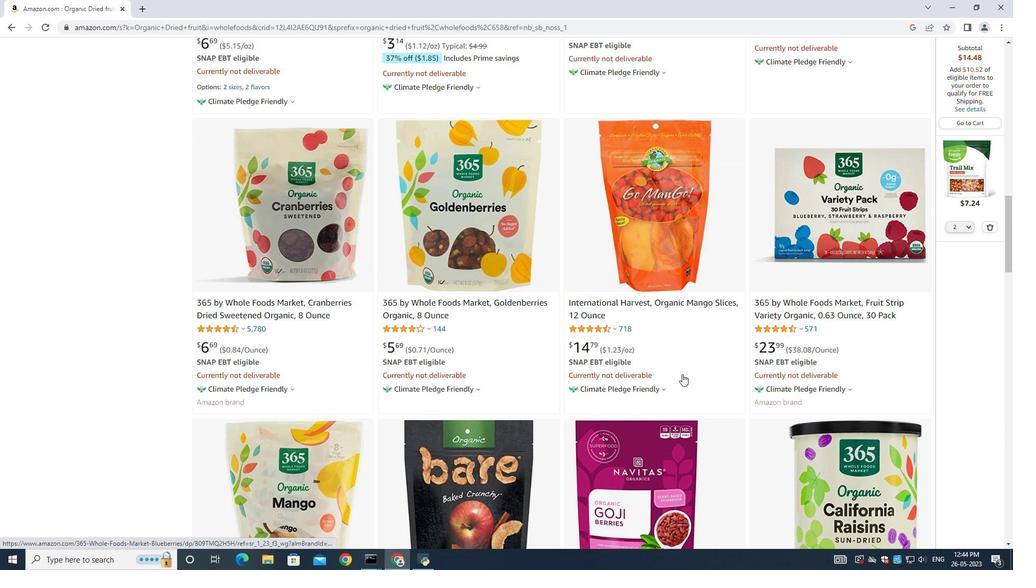 
Action: Mouse moved to (683, 371)
Screenshot: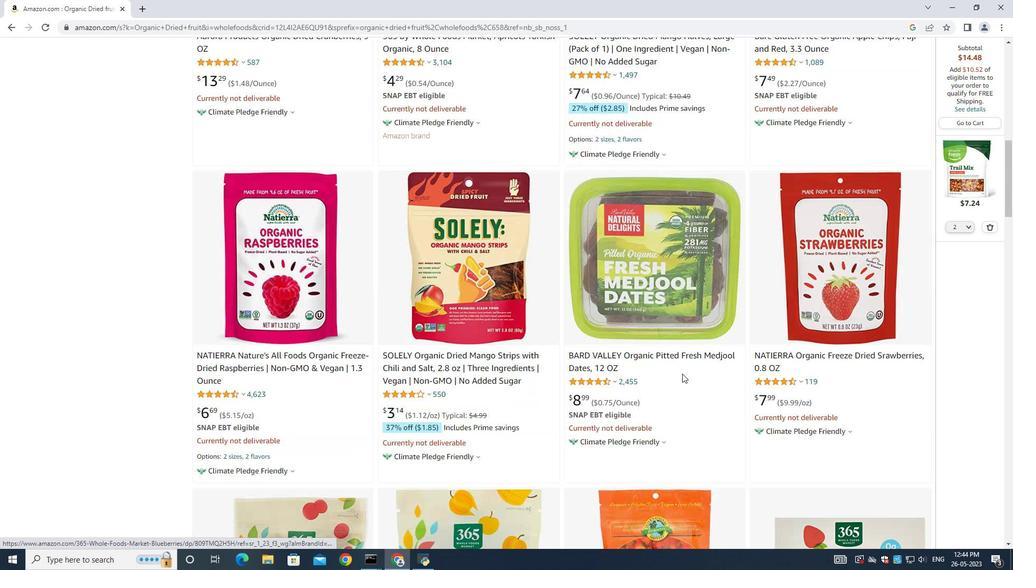 
Action: Mouse scrolled (683, 372) with delta (0, 0)
Screenshot: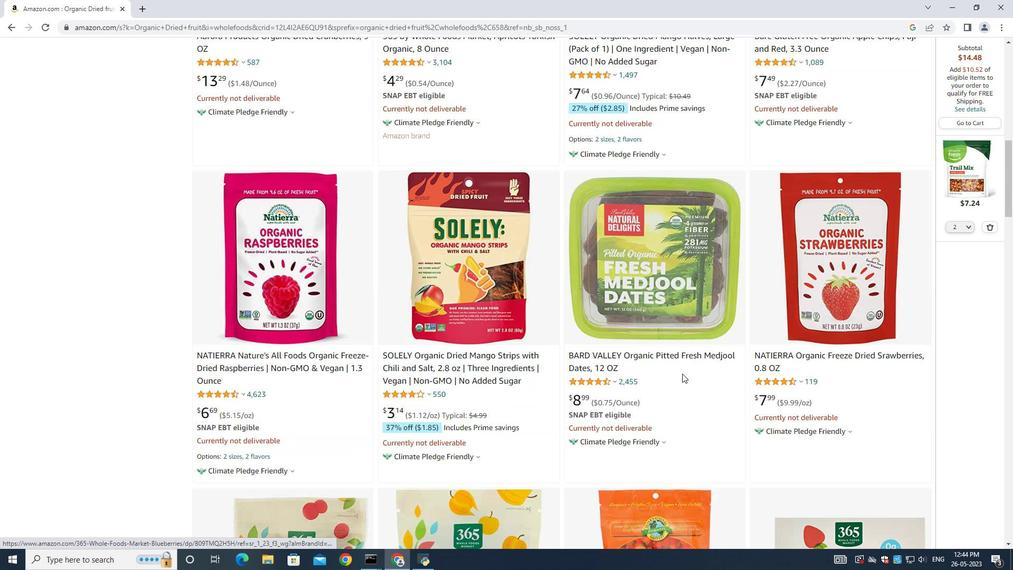 
Action: Mouse scrolled (683, 372) with delta (0, 0)
Screenshot: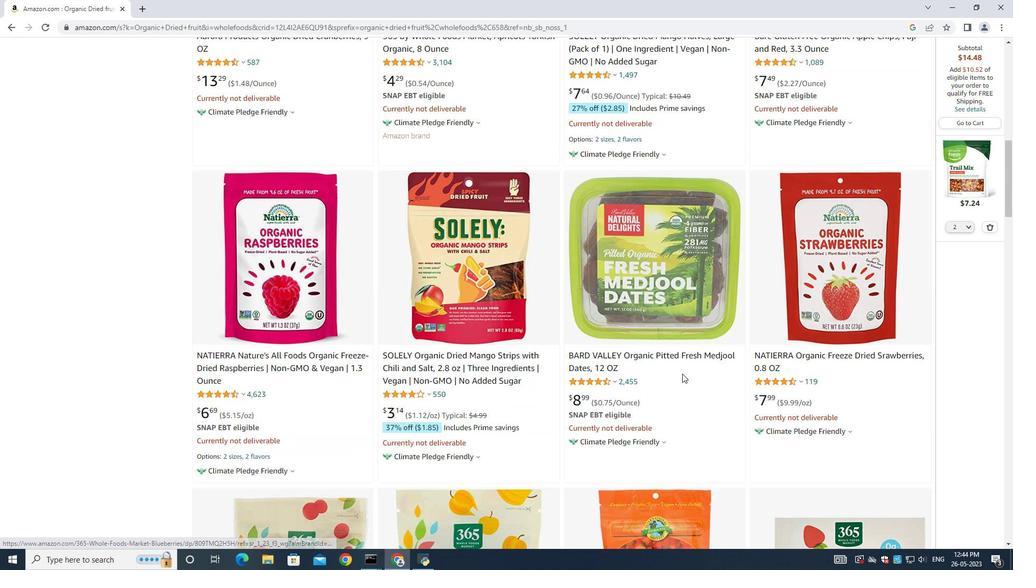
Action: Mouse scrolled (683, 372) with delta (0, 0)
Screenshot: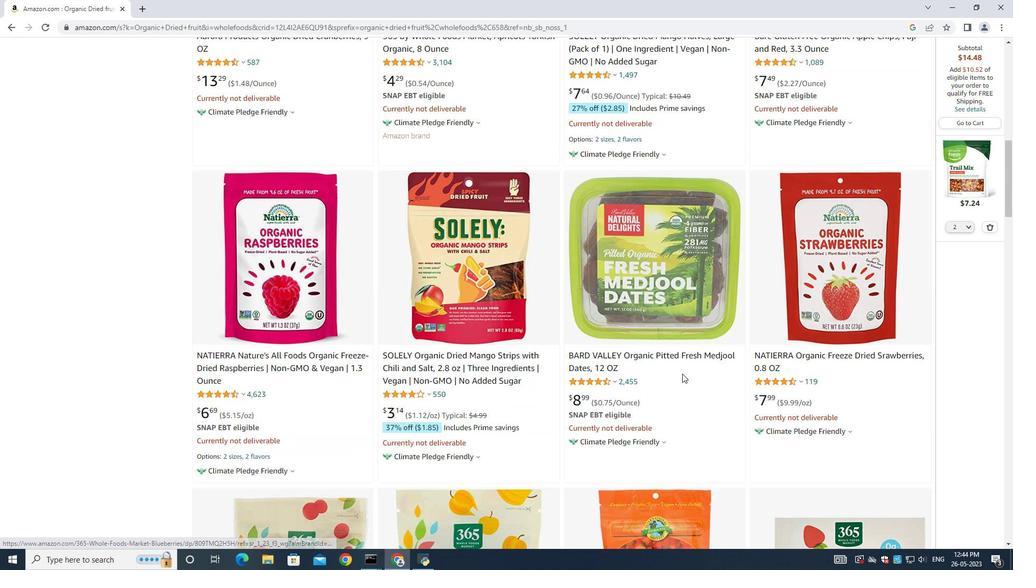 
Action: Mouse scrolled (683, 372) with delta (0, 0)
Screenshot: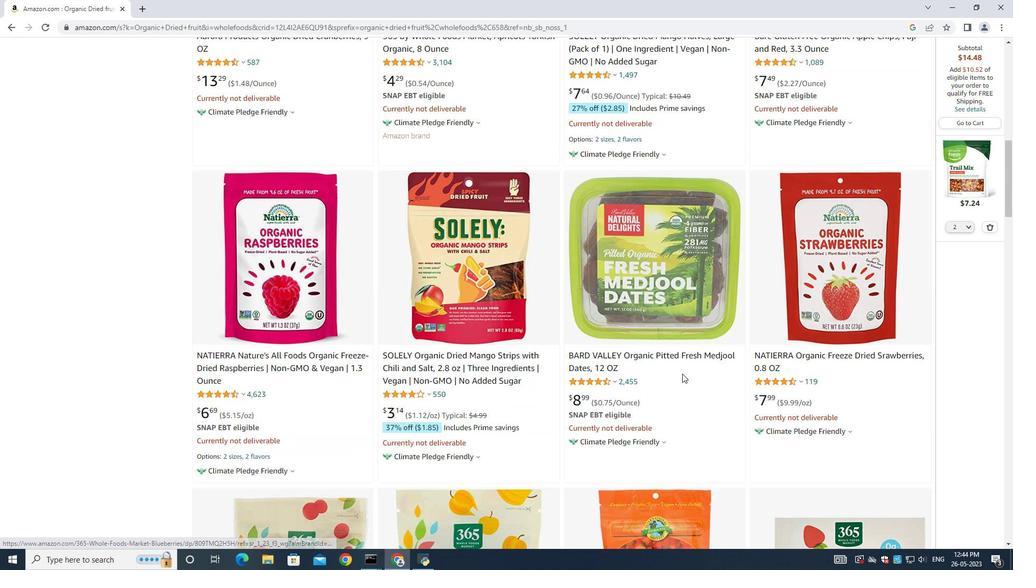 
Action: Mouse scrolled (683, 372) with delta (0, 0)
Screenshot: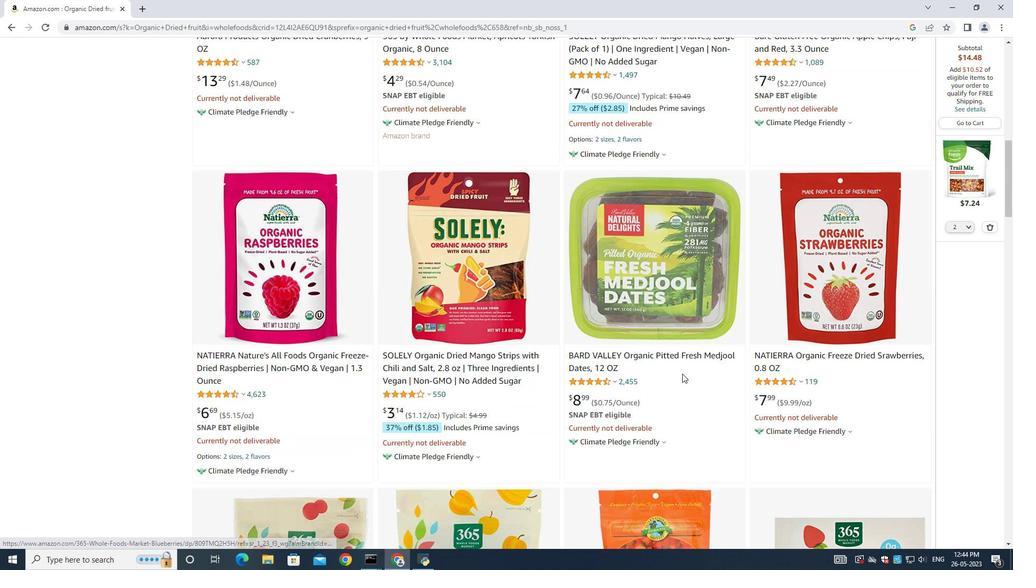 
Action: Mouse scrolled (683, 372) with delta (0, 0)
Screenshot: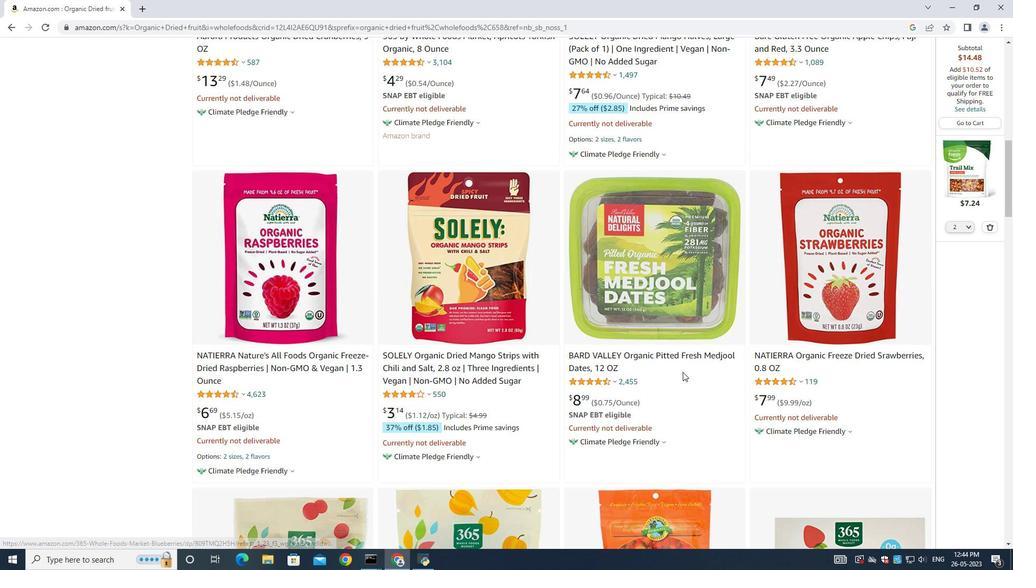 
Action: Mouse scrolled (683, 372) with delta (0, 0)
Screenshot: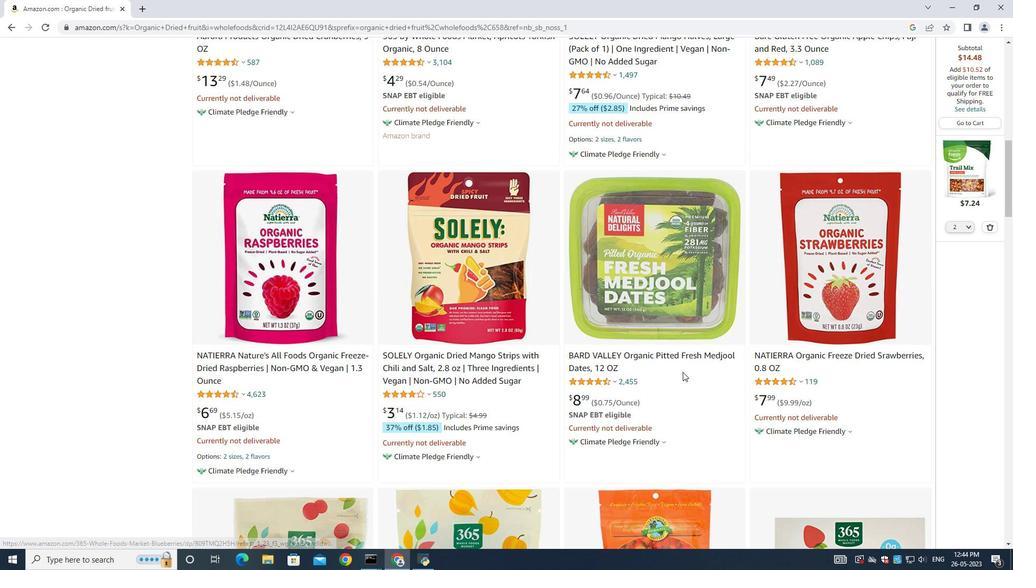 
Action: Mouse scrolled (683, 372) with delta (0, 0)
Screenshot: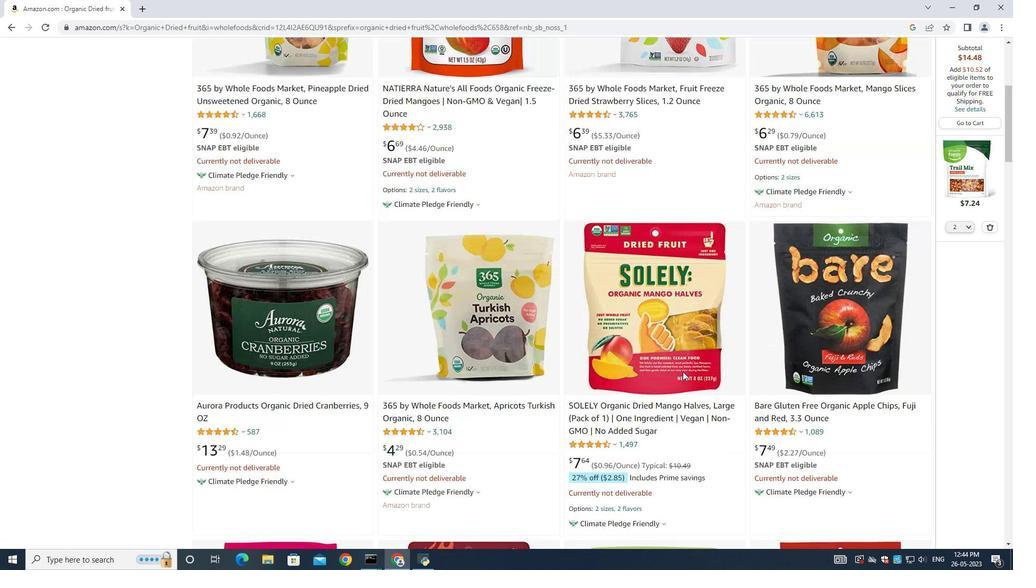 
Action: Mouse scrolled (683, 372) with delta (0, 0)
Screenshot: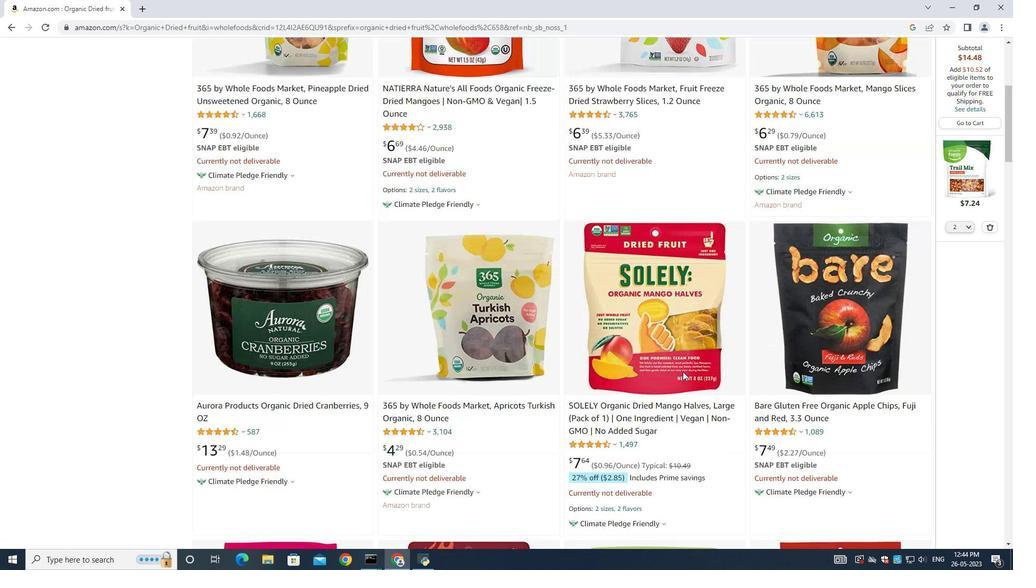 
Action: Mouse scrolled (683, 372) with delta (0, 0)
Screenshot: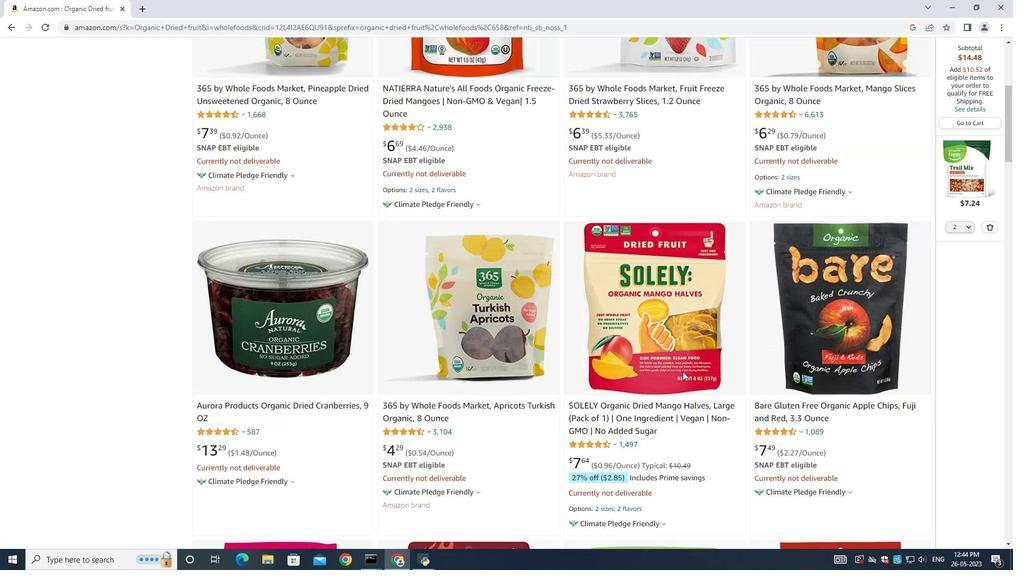 
Action: Mouse scrolled (683, 372) with delta (0, 0)
Screenshot: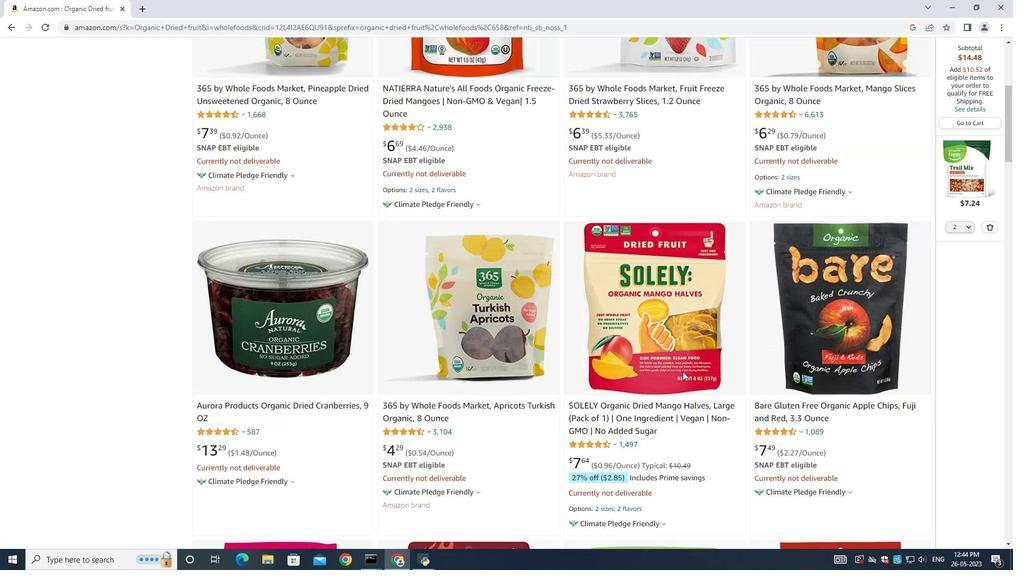 
Action: Mouse scrolled (683, 372) with delta (0, 0)
Screenshot: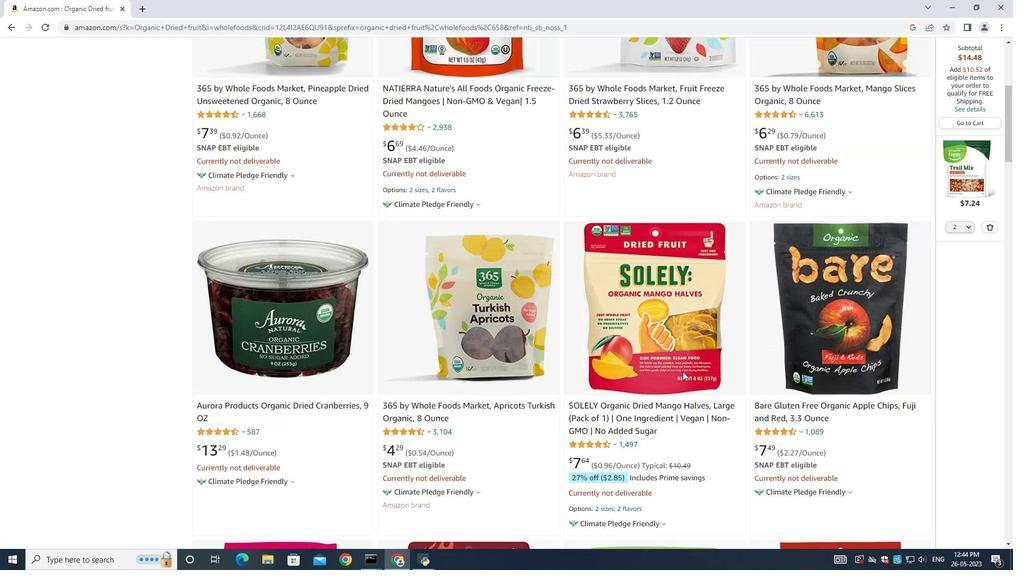 
Action: Mouse scrolled (683, 372) with delta (0, 0)
Screenshot: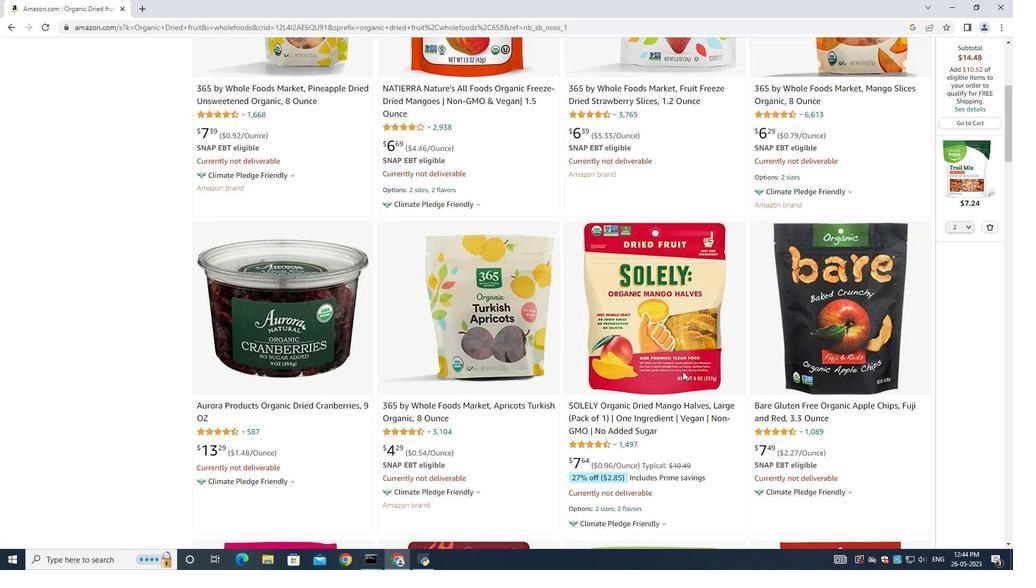 
Action: Mouse scrolled (683, 372) with delta (0, 0)
Screenshot: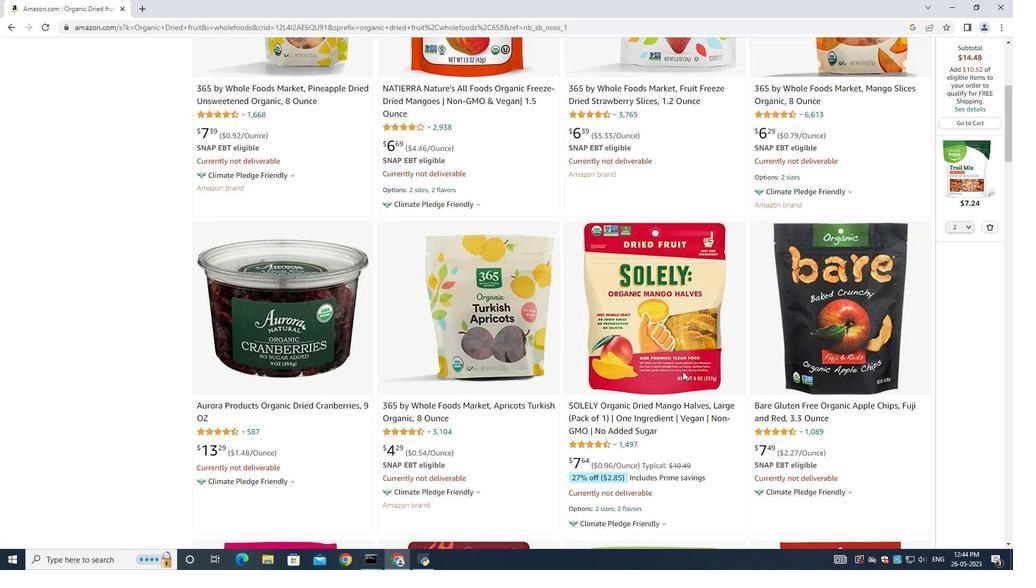 
Action: Mouse scrolled (683, 372) with delta (0, 0)
Screenshot: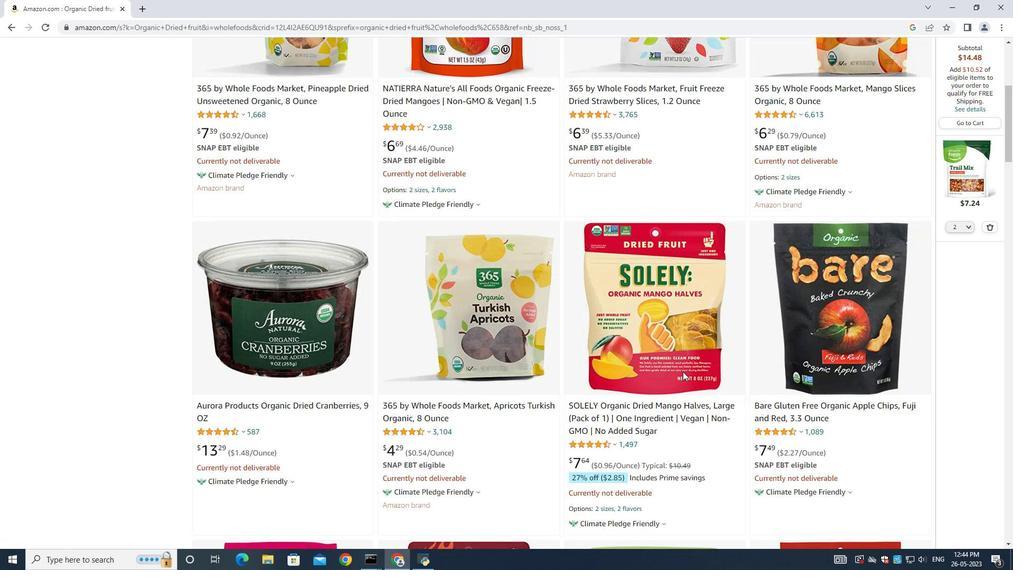 
Action: Mouse scrolled (683, 372) with delta (0, 0)
Screenshot: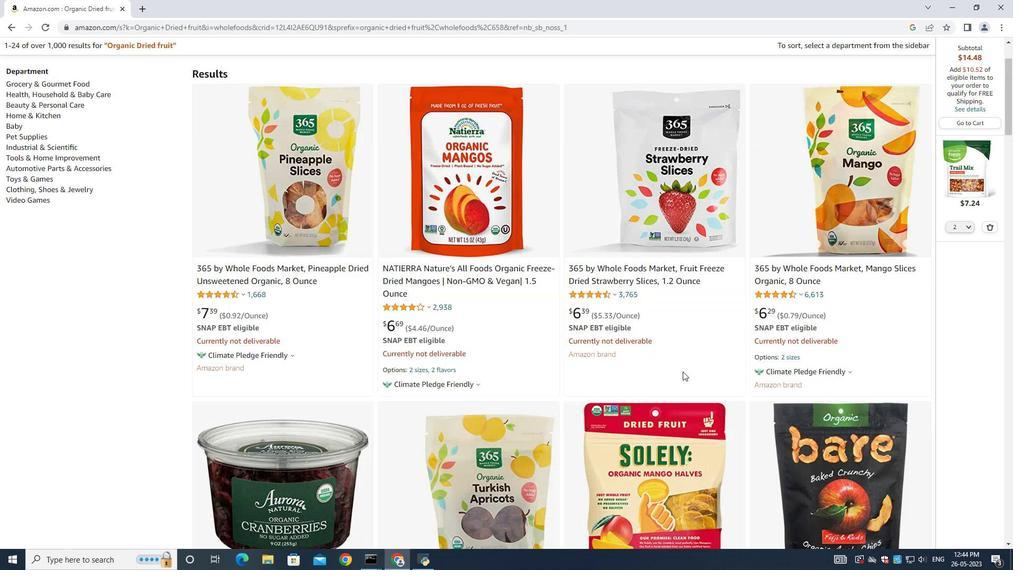 
Action: Mouse scrolled (683, 372) with delta (0, 0)
Screenshot: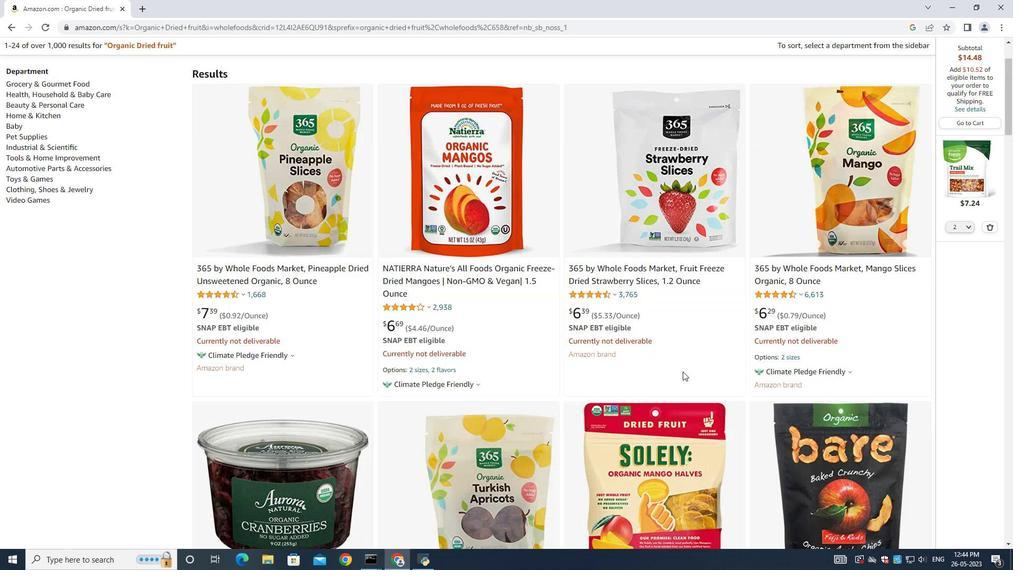 
Action: Mouse scrolled (683, 372) with delta (0, 0)
Screenshot: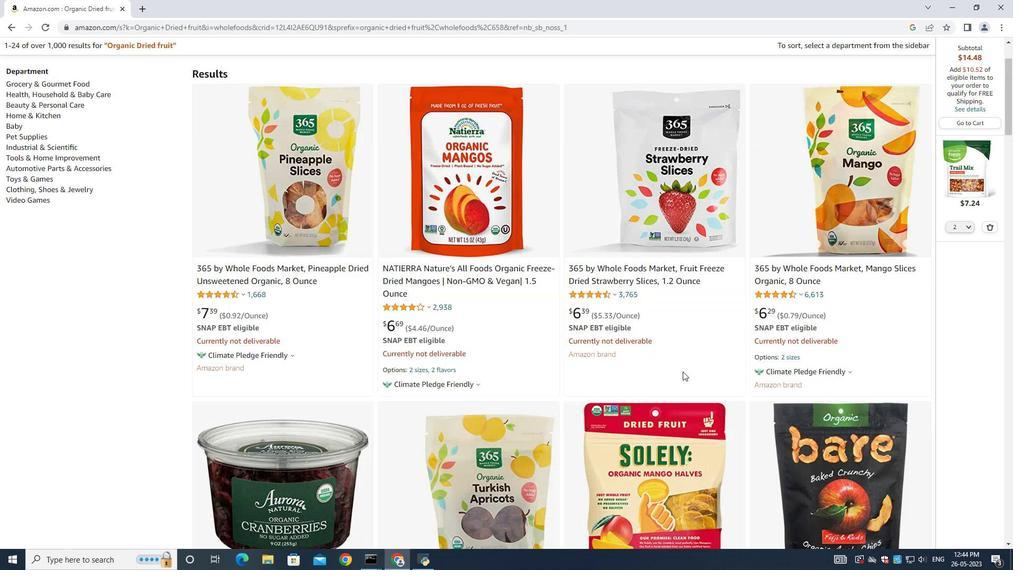 
Action: Mouse scrolled (683, 372) with delta (0, 0)
Screenshot: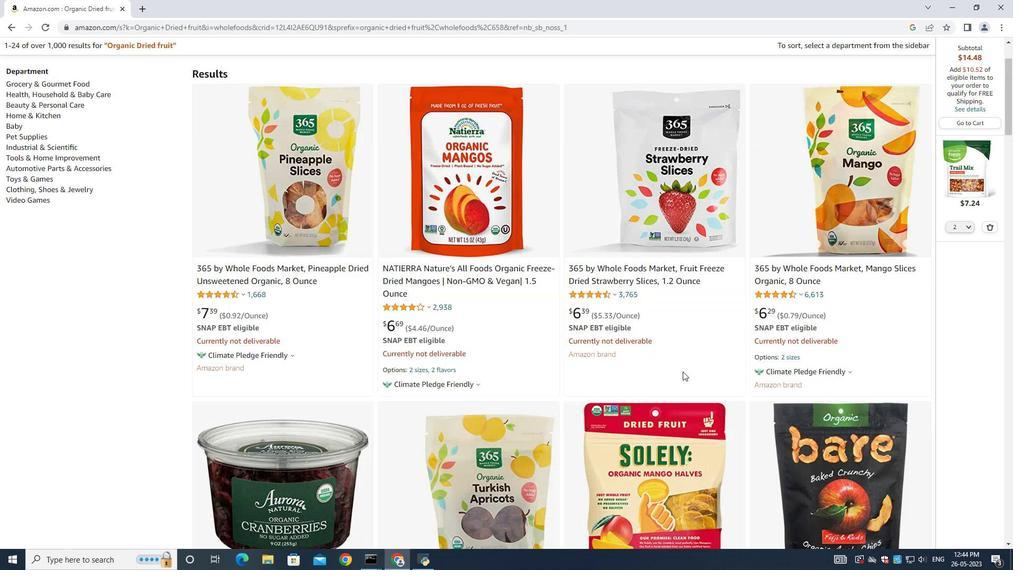 
Action: Mouse scrolled (683, 372) with delta (0, 0)
Screenshot: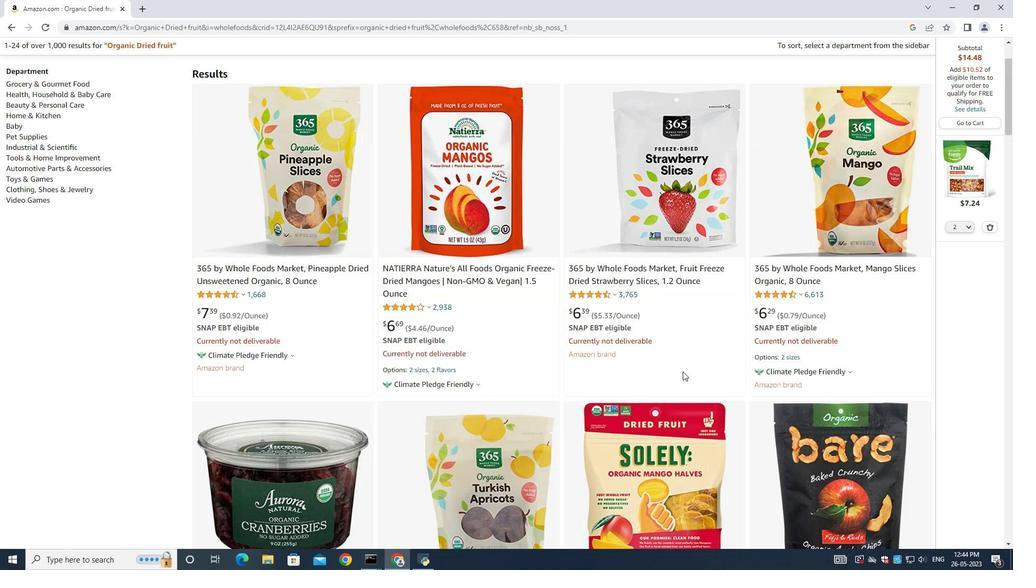 
Action: Mouse scrolled (683, 372) with delta (0, 0)
Screenshot: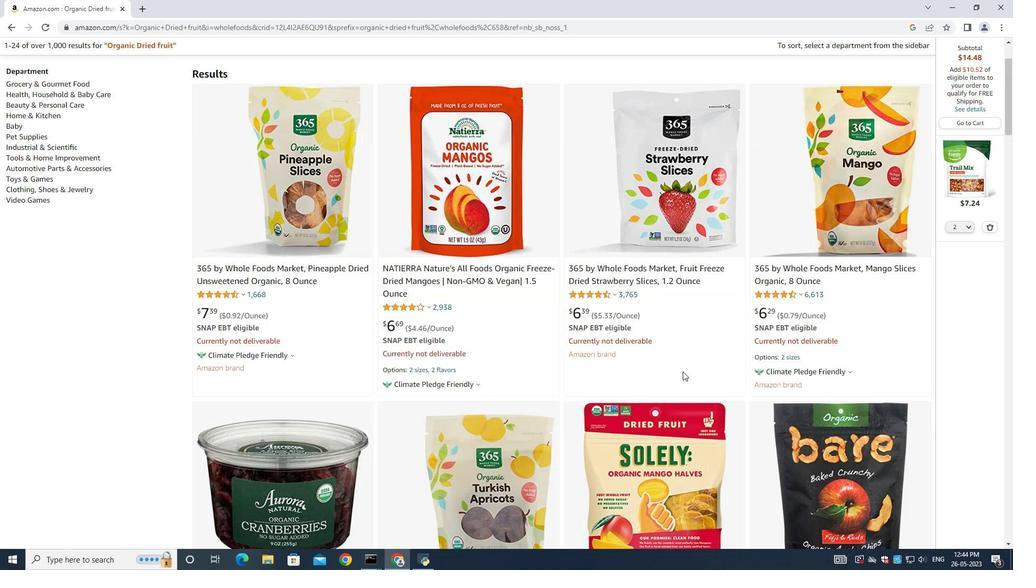 
Action: Mouse scrolled (683, 372) with delta (0, 0)
Screenshot: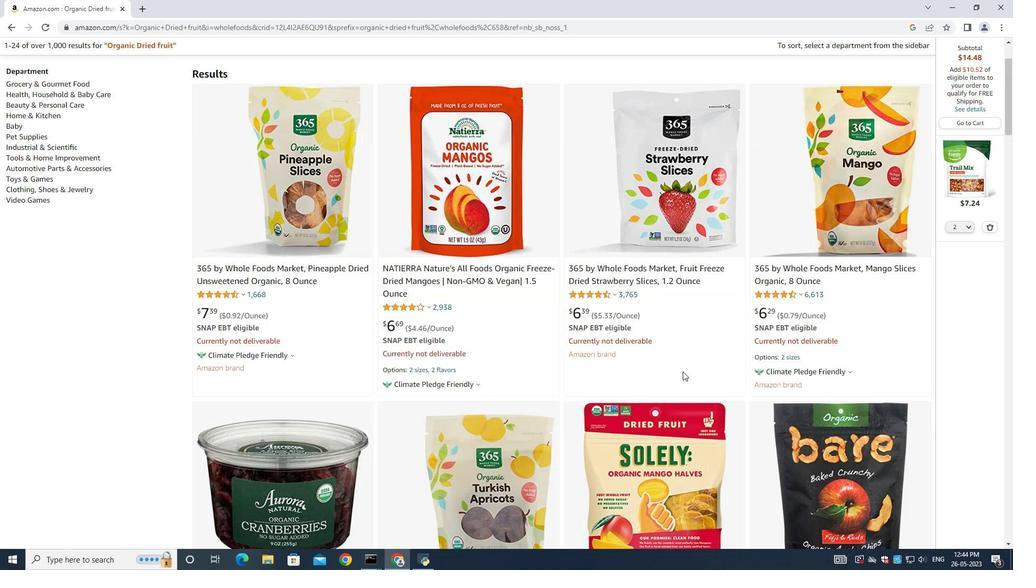 
Action: Mouse scrolled (683, 372) with delta (0, 0)
Screenshot: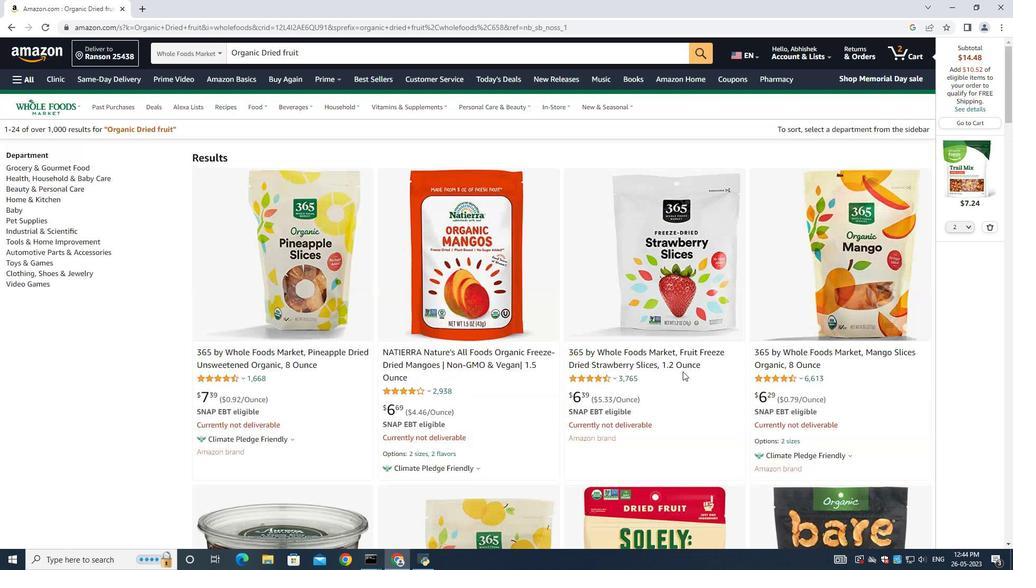 
Action: Mouse moved to (122, 45)
Screenshot: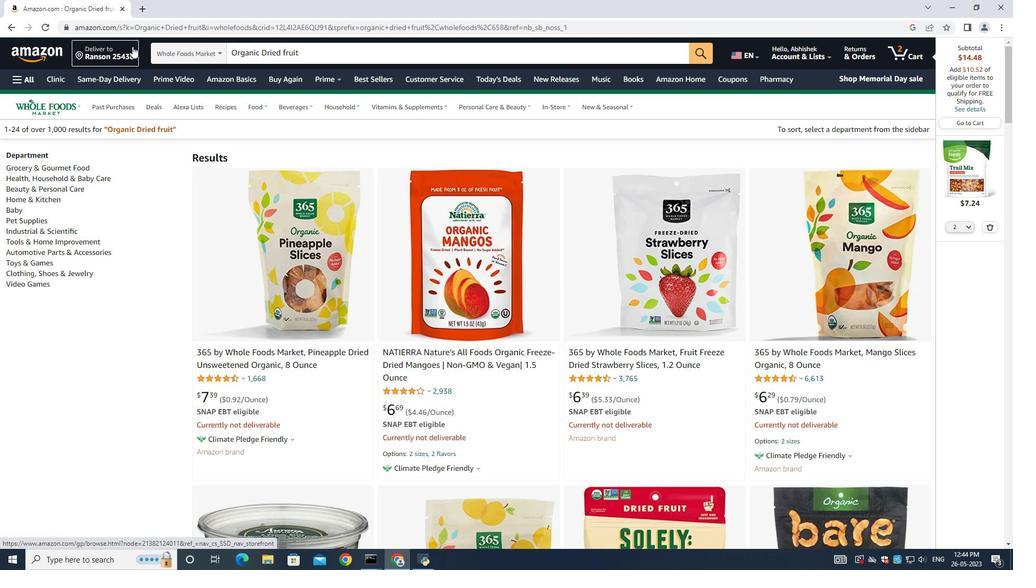 
Action: Mouse pressed left at (122, 45)
Screenshot: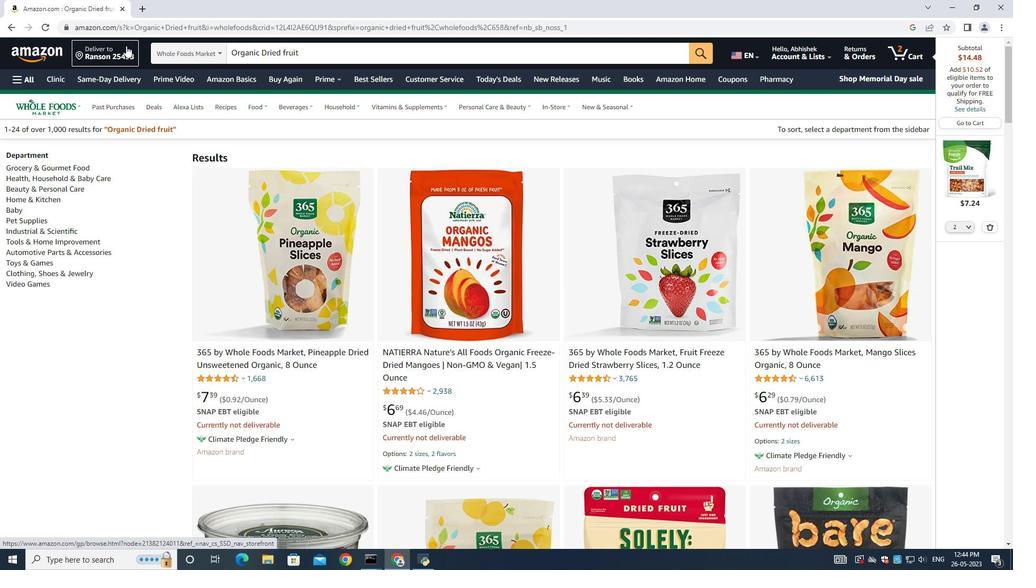 
Action: Mouse moved to (462, 172)
Screenshot: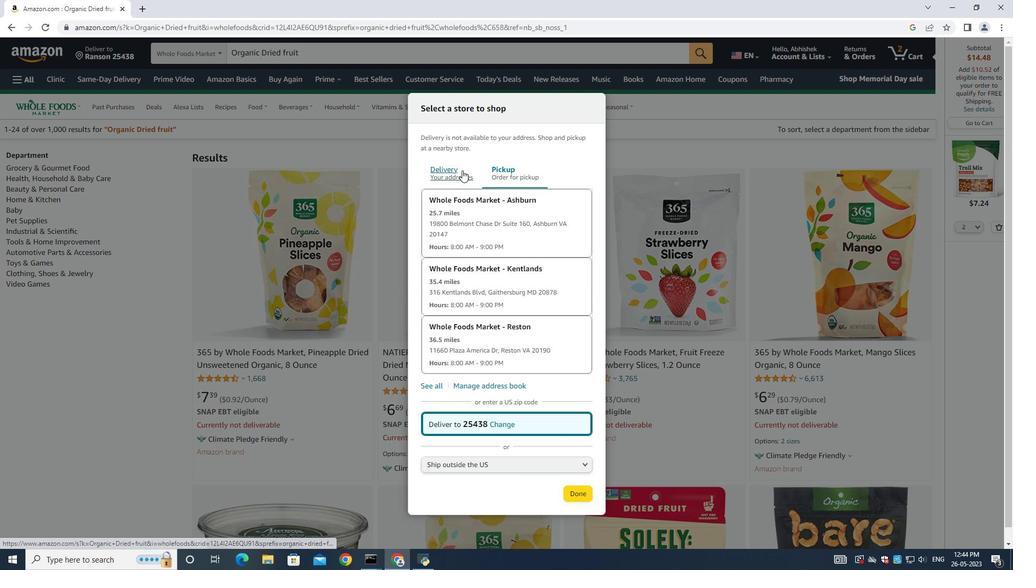 
Action: Mouse pressed left at (462, 172)
Screenshot: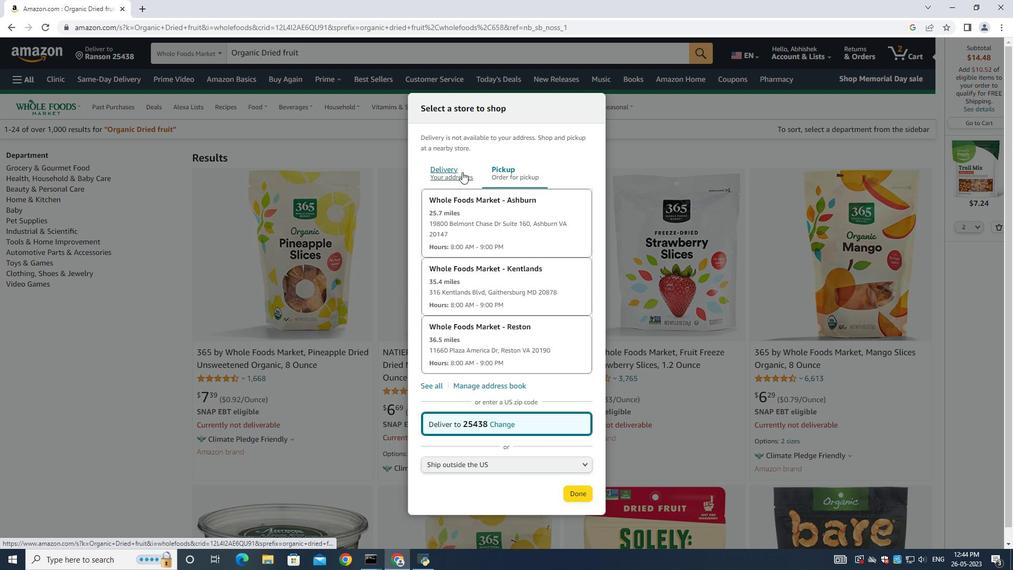 
Action: Mouse moved to (583, 462)
Screenshot: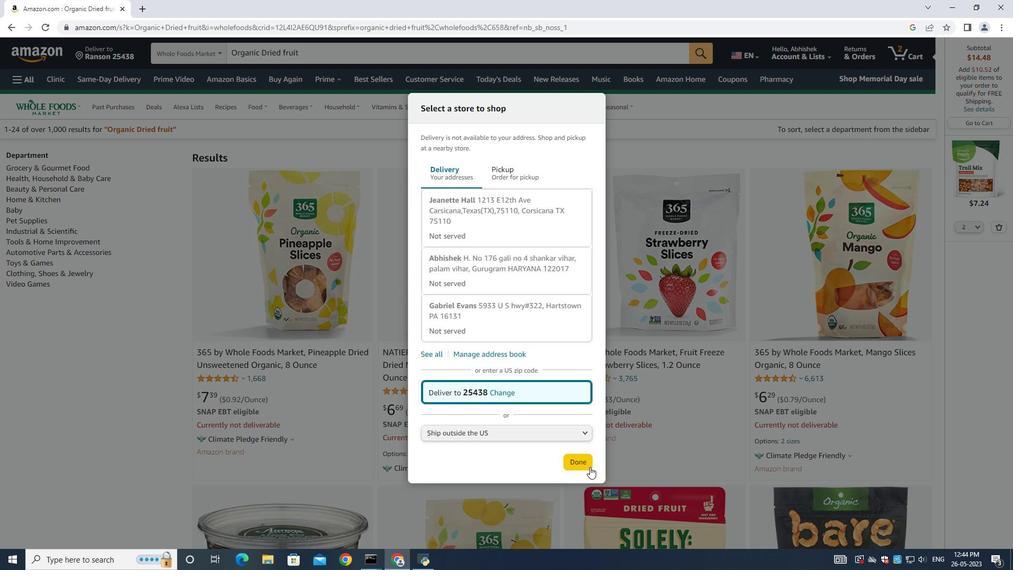 
Action: Mouse pressed left at (583, 462)
Screenshot: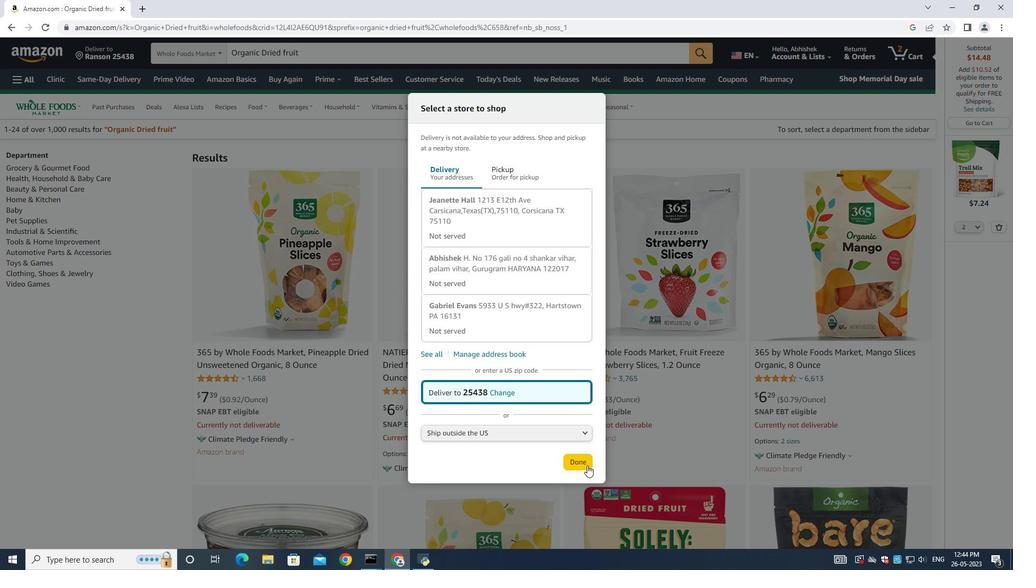 
Action: Mouse moved to (108, 49)
Screenshot: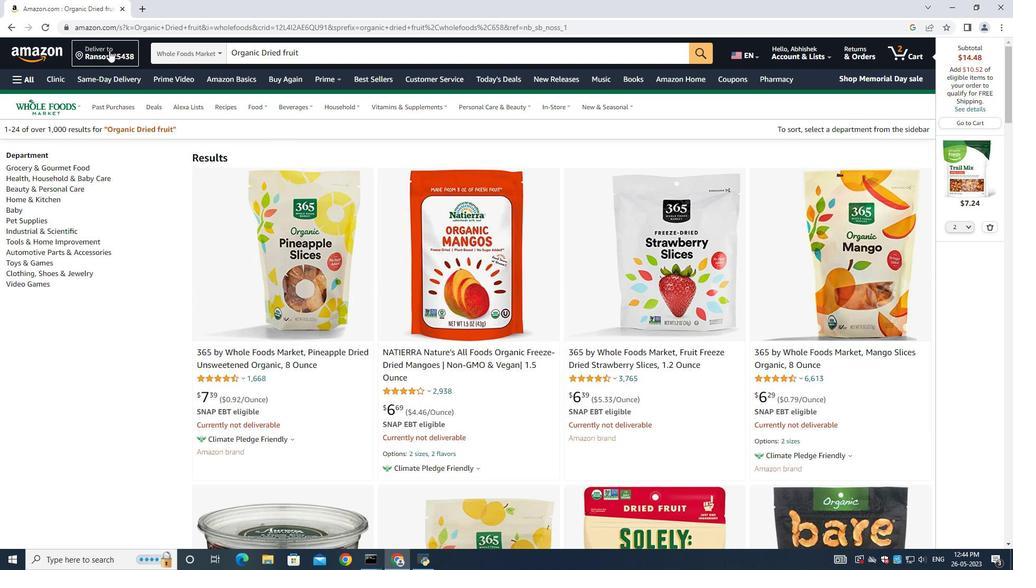 
Action: Mouse pressed left at (108, 49)
Screenshot: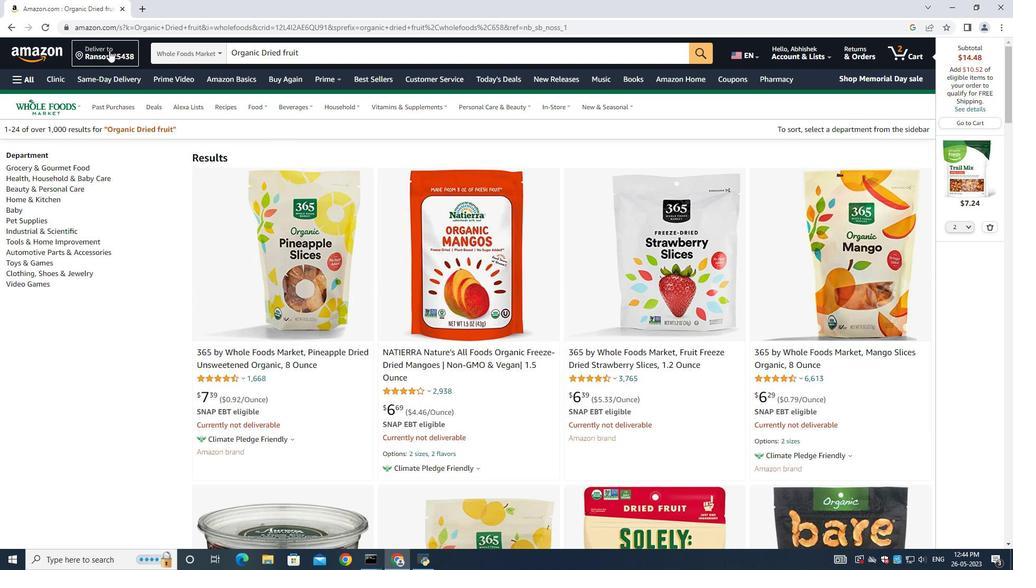 
Action: Mouse moved to (446, 167)
Screenshot: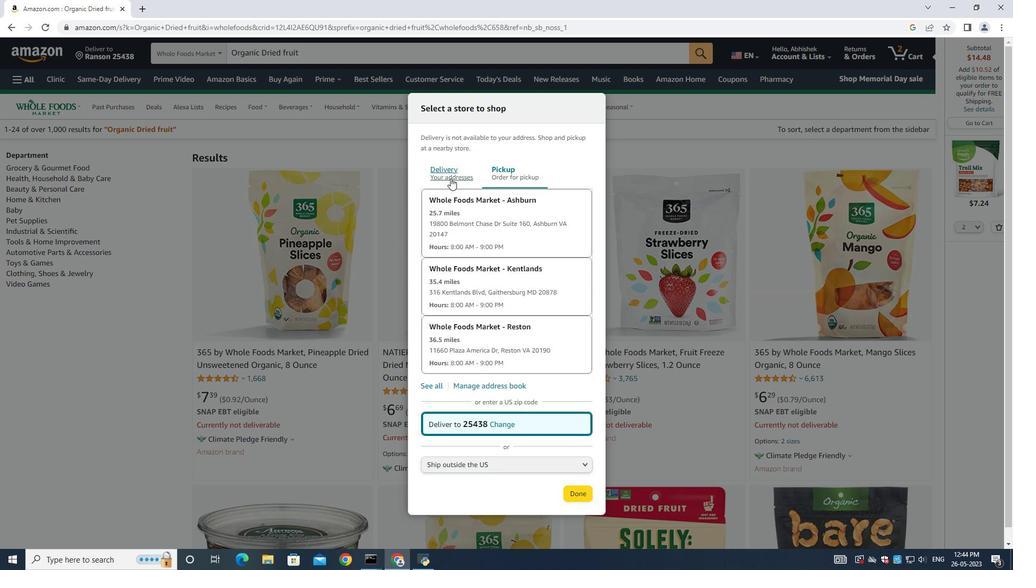 
Action: Mouse pressed left at (446, 167)
Screenshot: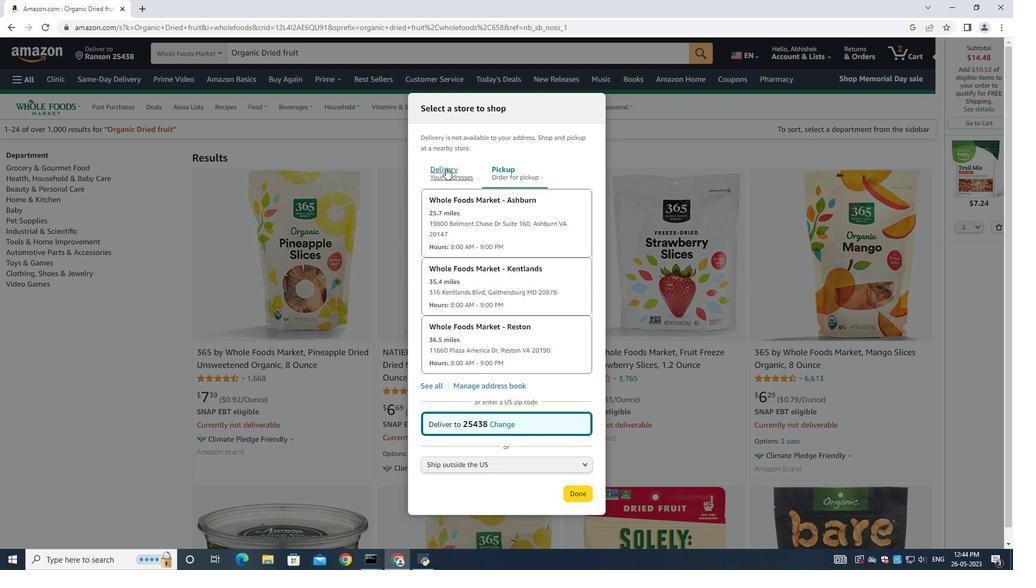 
Action: Mouse moved to (487, 171)
Screenshot: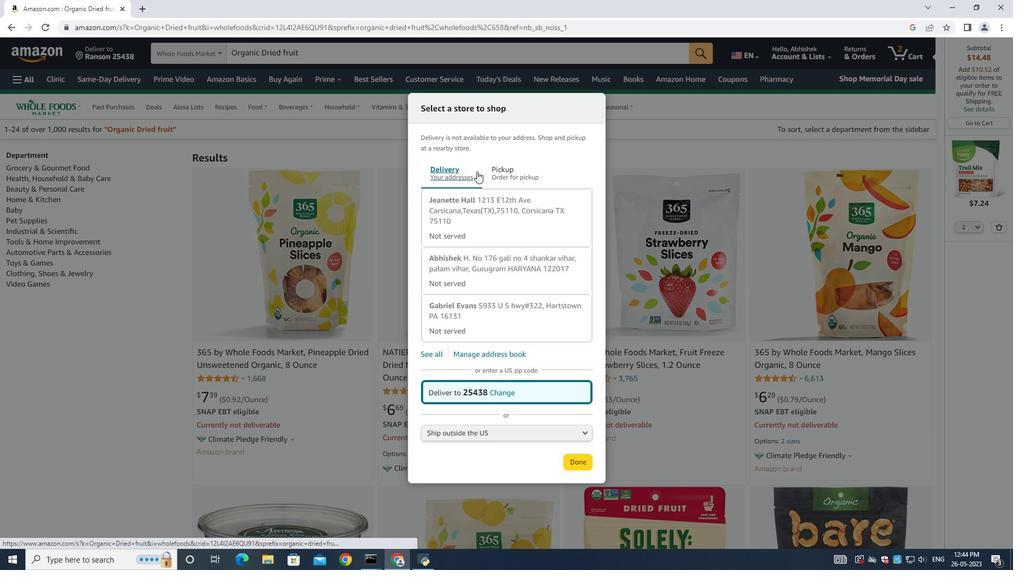 
Action: Mouse pressed left at (487, 171)
Screenshot: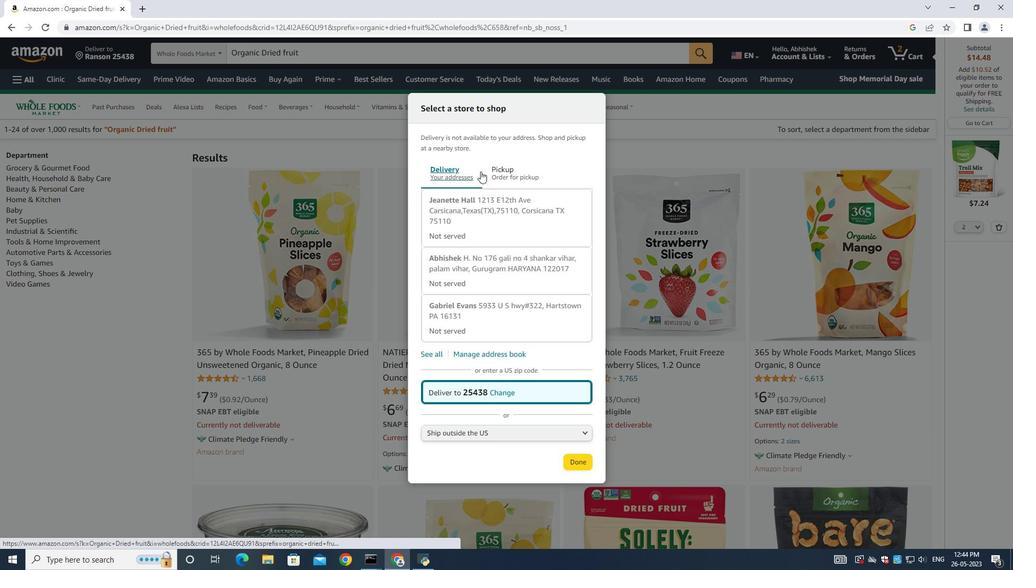 
Action: Mouse moved to (578, 489)
Screenshot: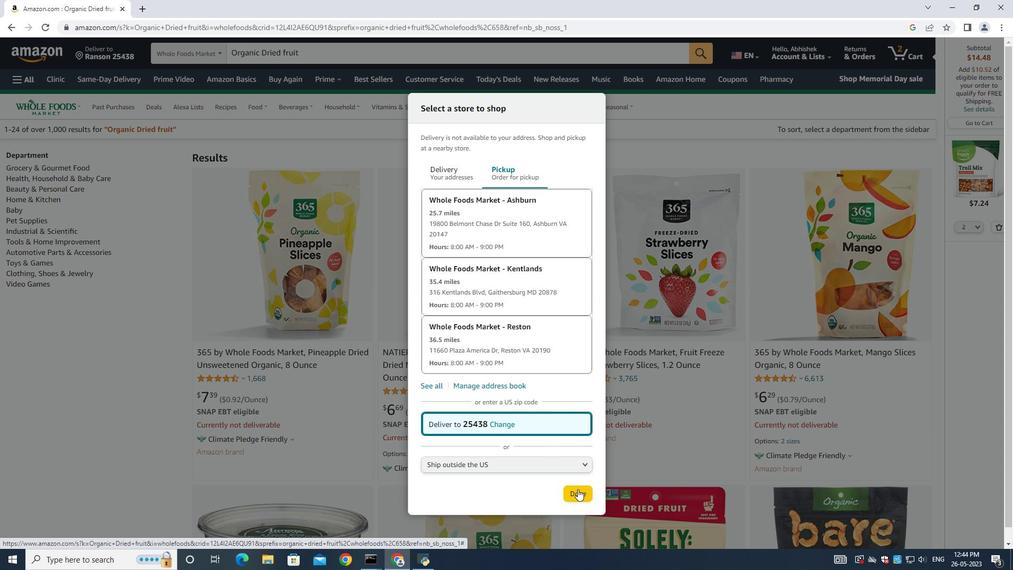 
Action: Mouse pressed left at (578, 489)
Screenshot: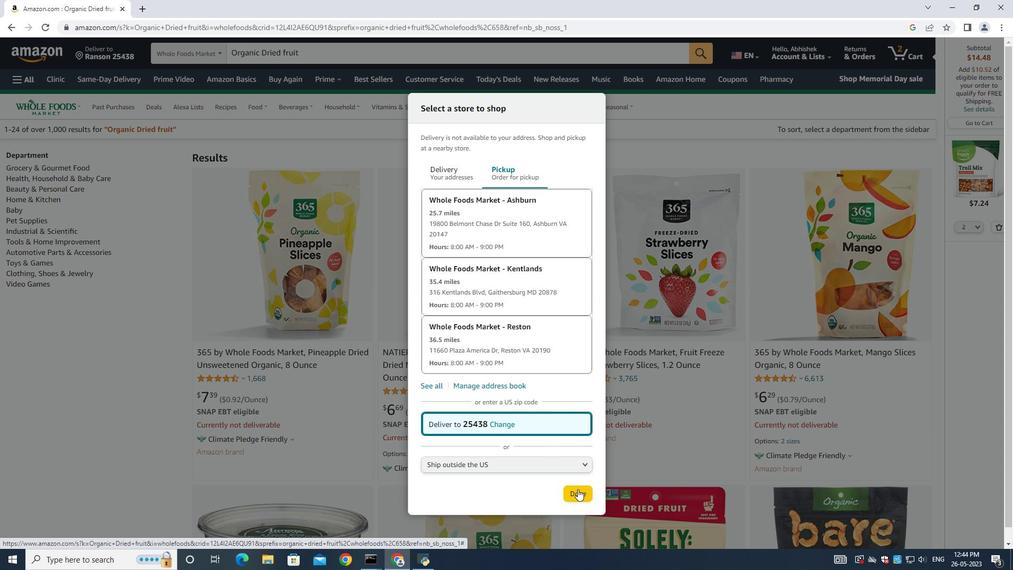 
Action: Mouse moved to (793, 353)
Screenshot: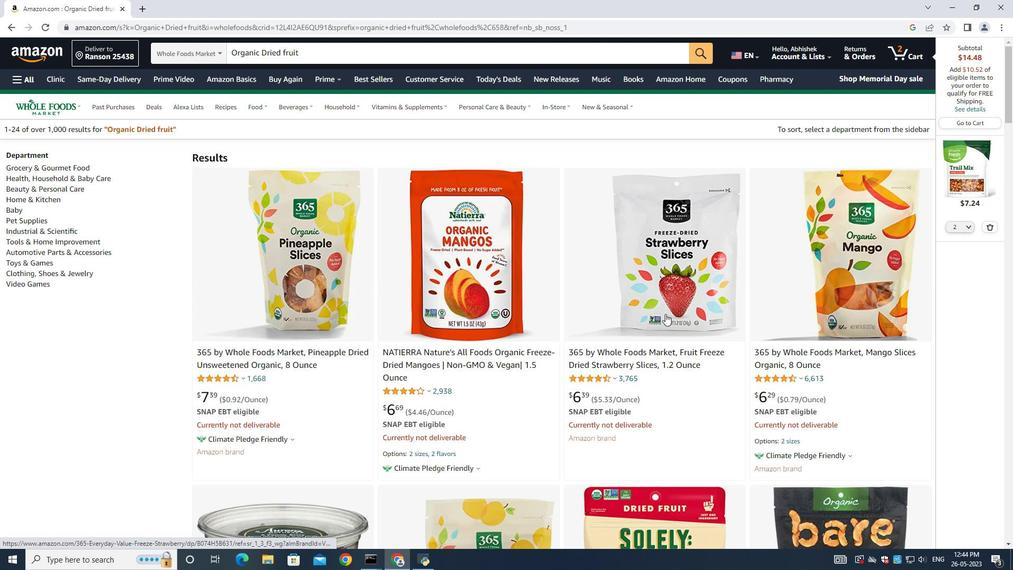 
Action: Mouse scrolled (793, 352) with delta (0, 0)
Screenshot: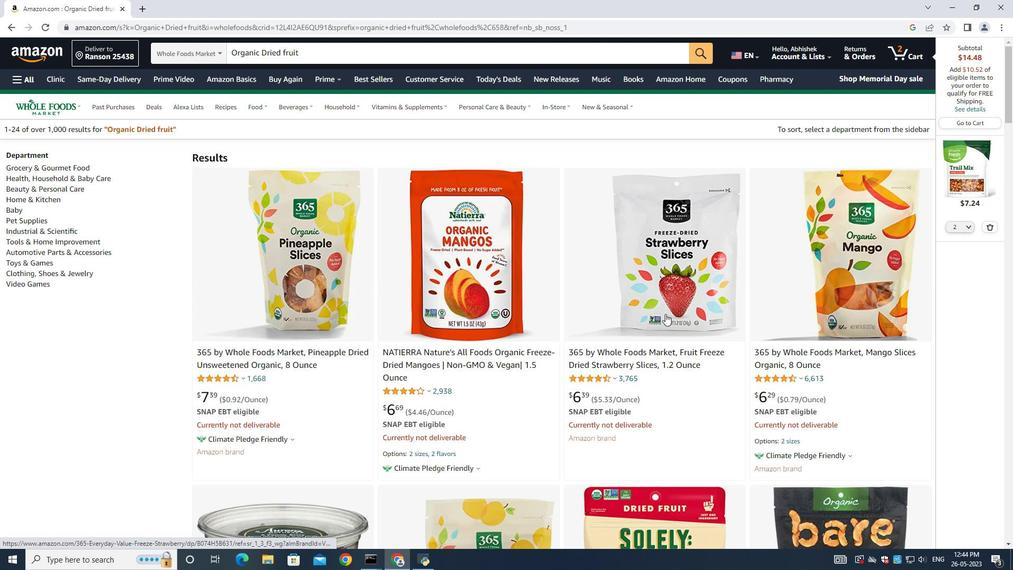
Action: Mouse moved to (811, 367)
Screenshot: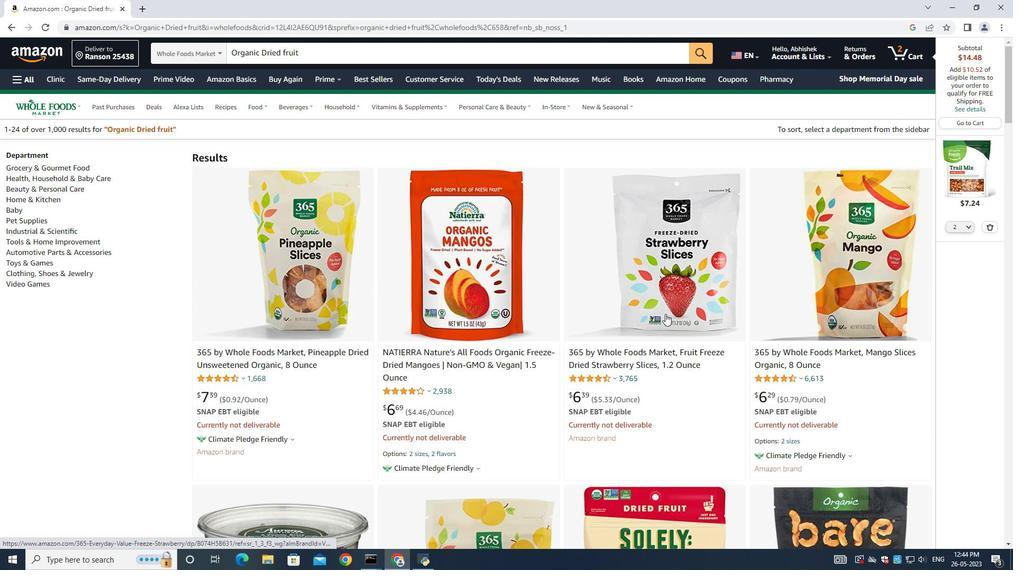 
Action: Mouse scrolled (810, 364) with delta (0, 0)
Screenshot: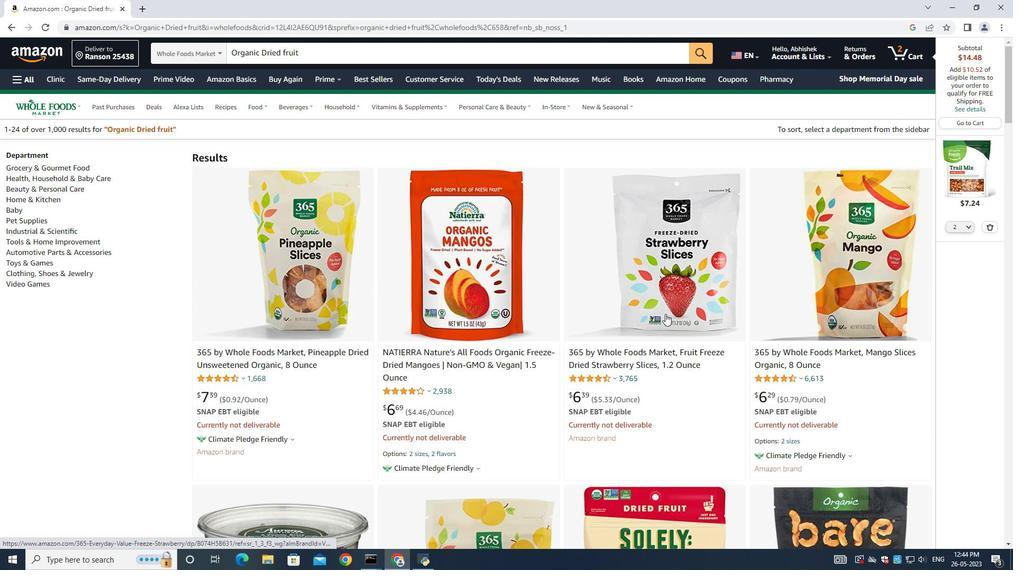 
Action: Mouse moved to (813, 369)
Screenshot: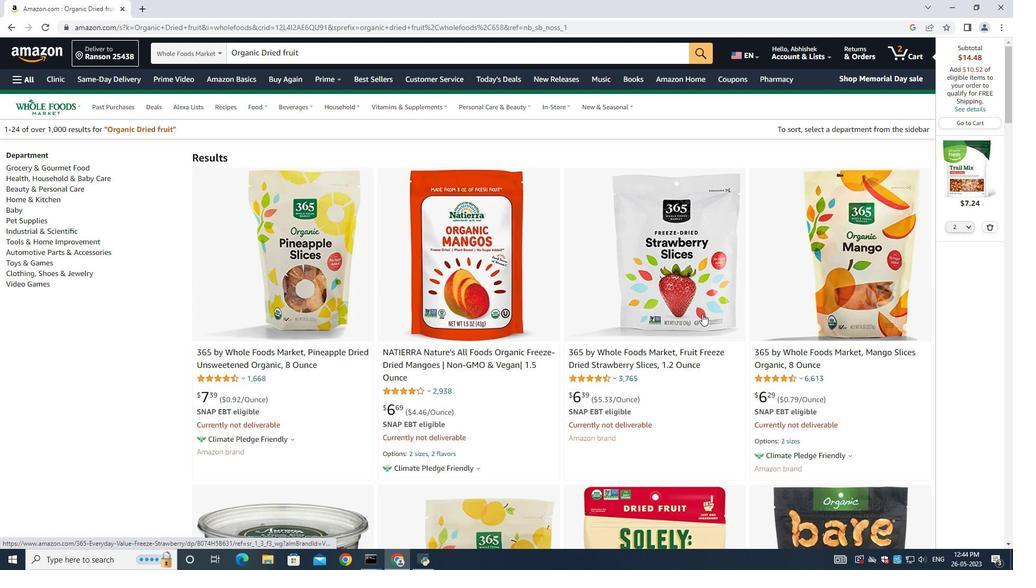 
Action: Mouse scrolled (812, 367) with delta (0, 0)
Screenshot: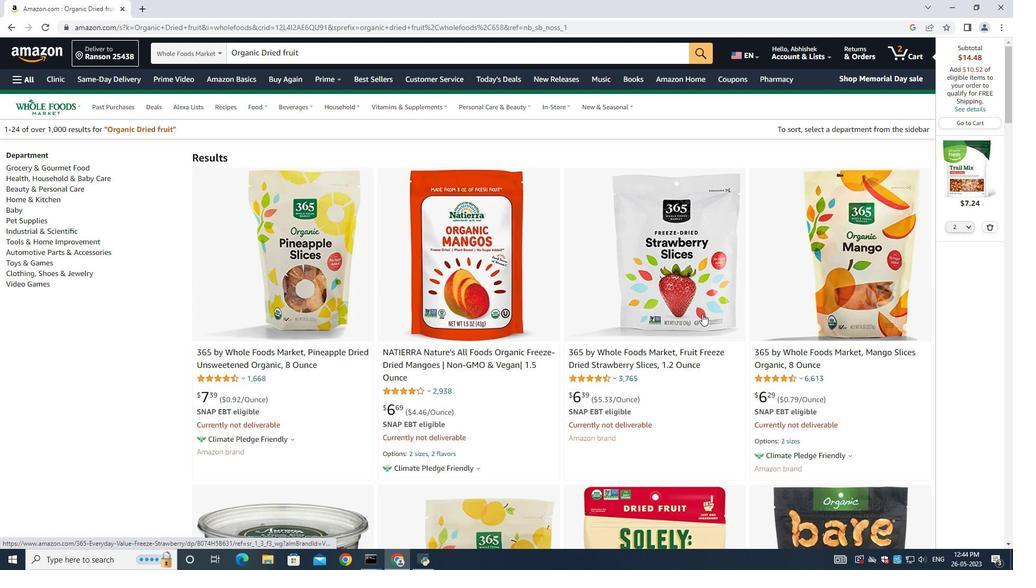 
Action: Mouse scrolled (813, 368) with delta (0, 0)
Screenshot: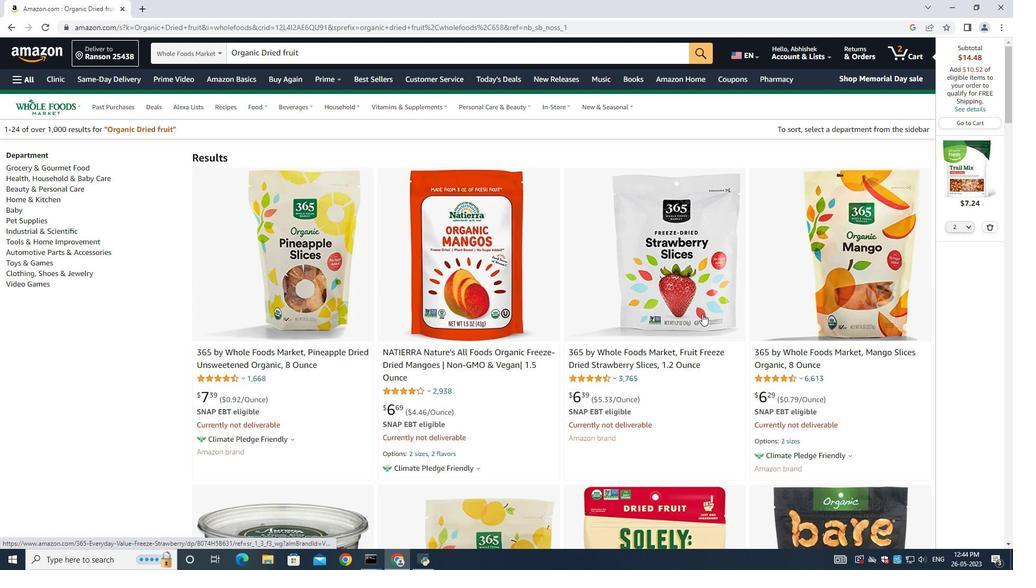 
Action: Mouse moved to (813, 369)
Screenshot: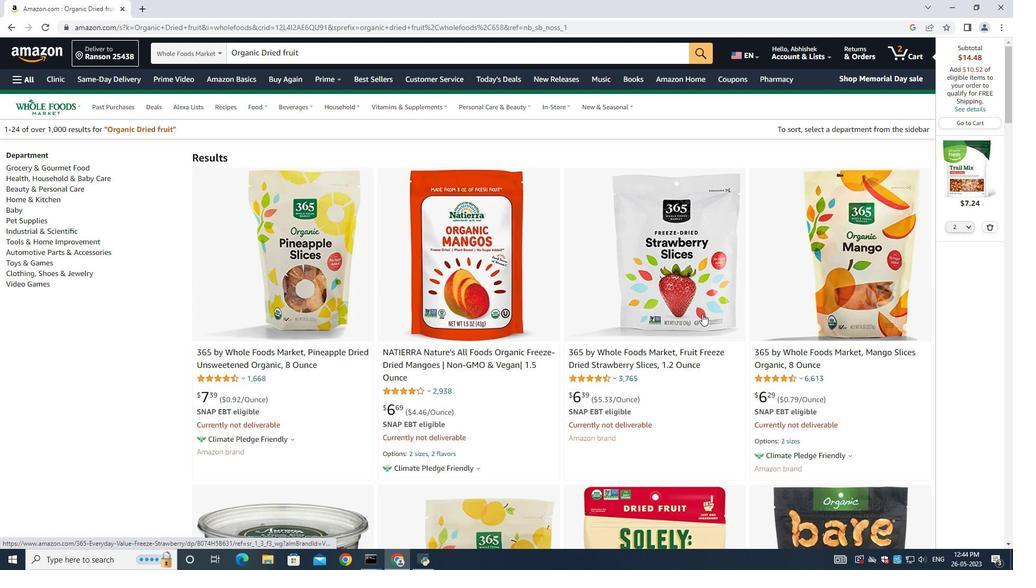
Action: Mouse scrolled (813, 368) with delta (0, 0)
Screenshot: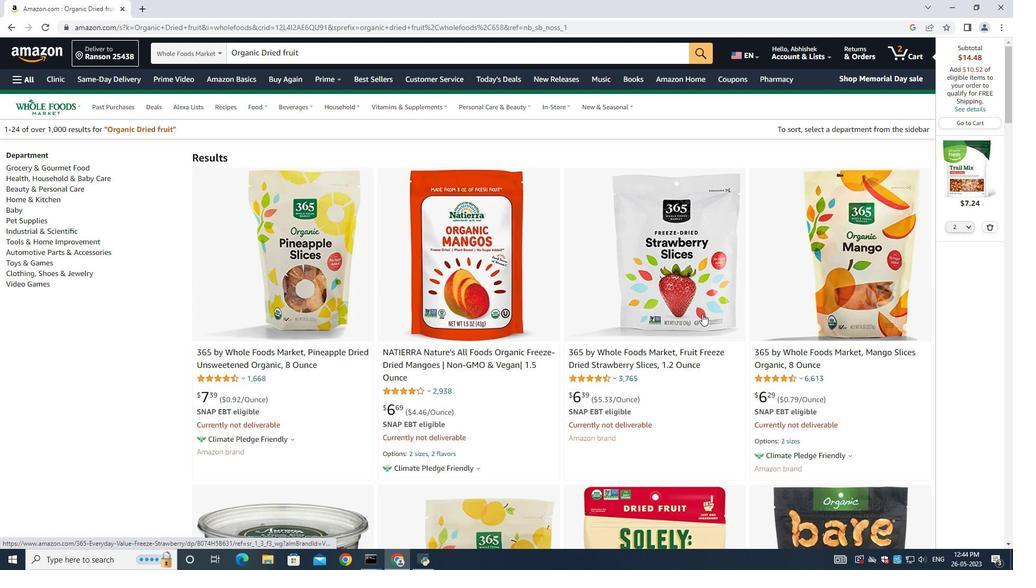 
Action: Mouse moved to (813, 369)
Screenshot: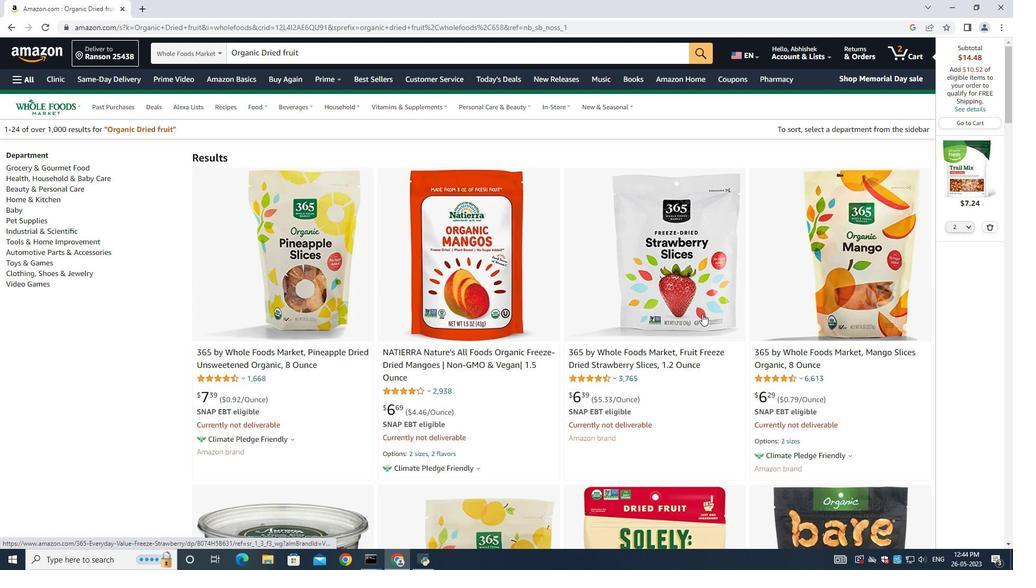 
Action: Mouse scrolled (813, 368) with delta (0, 0)
Screenshot: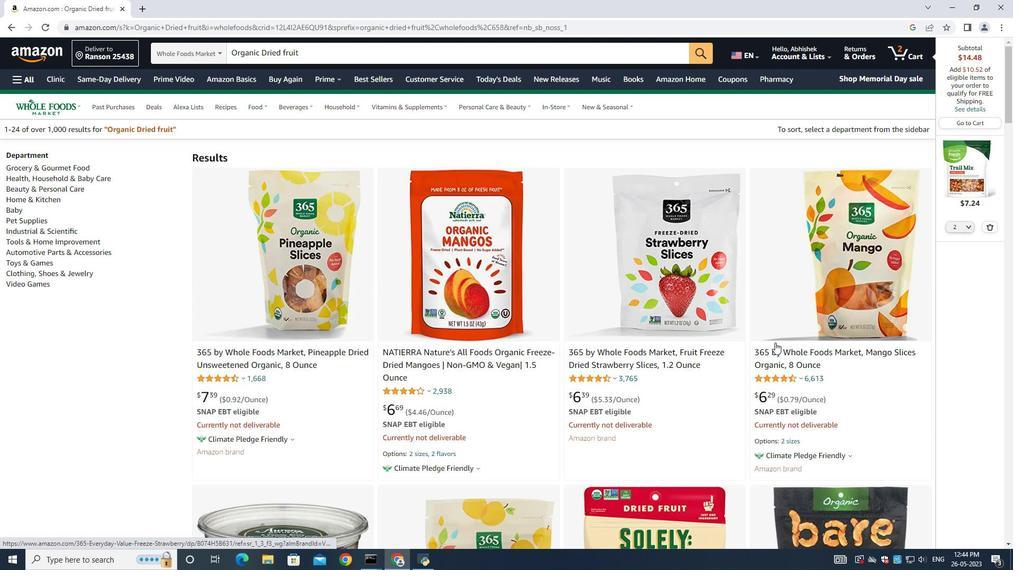 
Action: Mouse moved to (995, 229)
Screenshot: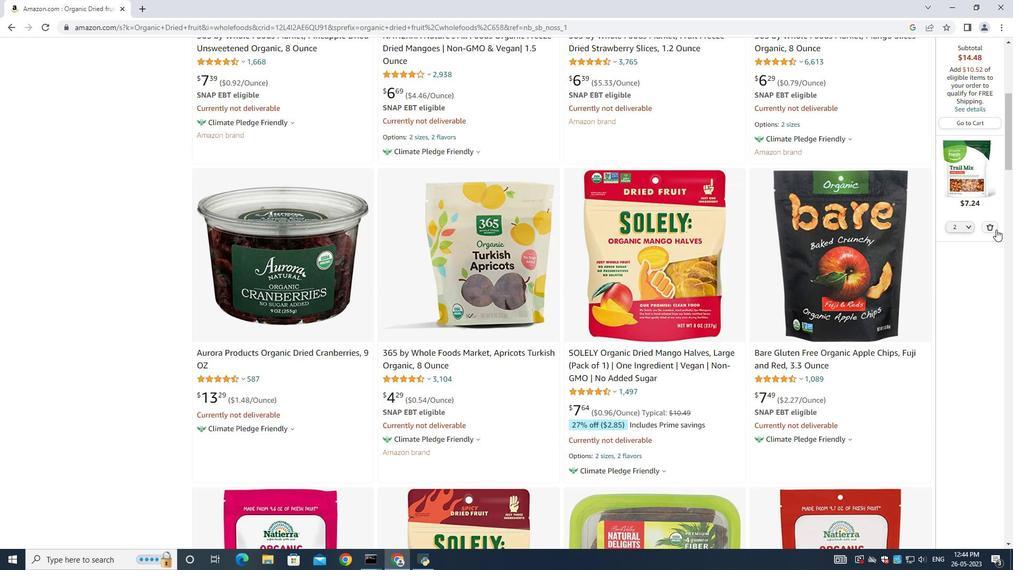
Action: Mouse pressed left at (995, 229)
Screenshot: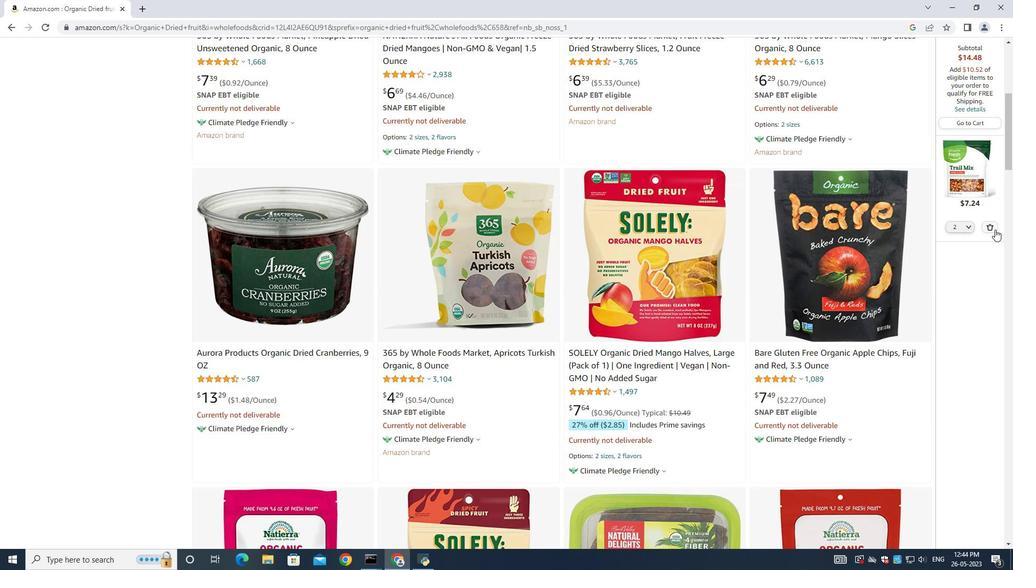 
Action: Mouse moved to (820, 273)
Screenshot: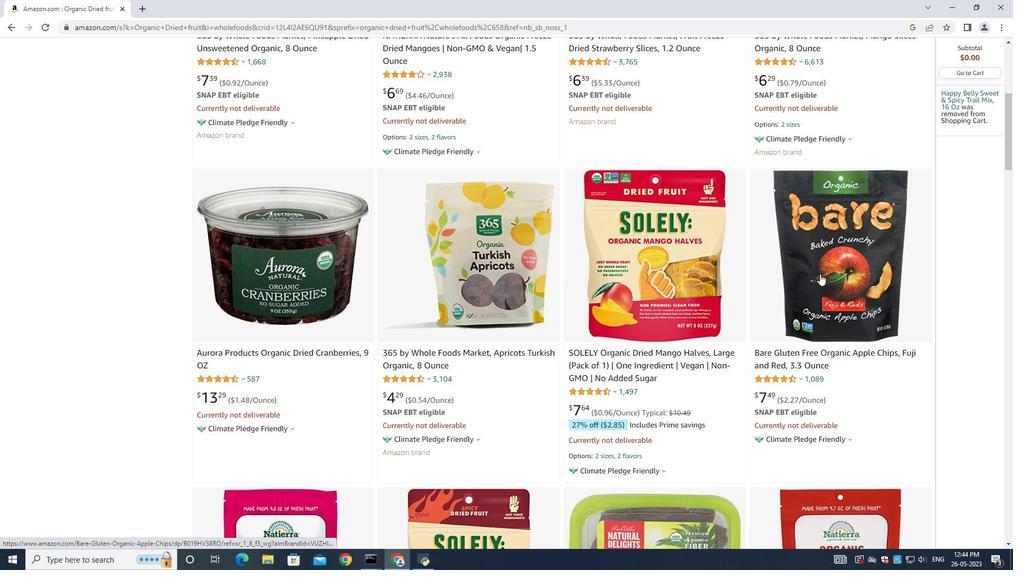 
Action: Mouse scrolled (820, 272) with delta (0, 0)
Screenshot: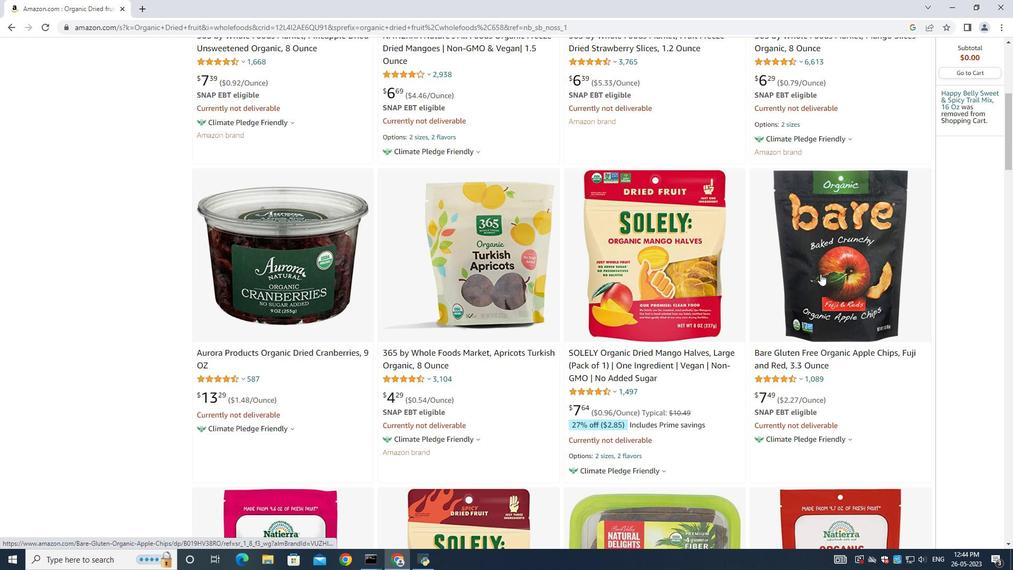 
Action: Mouse scrolled (820, 272) with delta (0, 0)
Screenshot: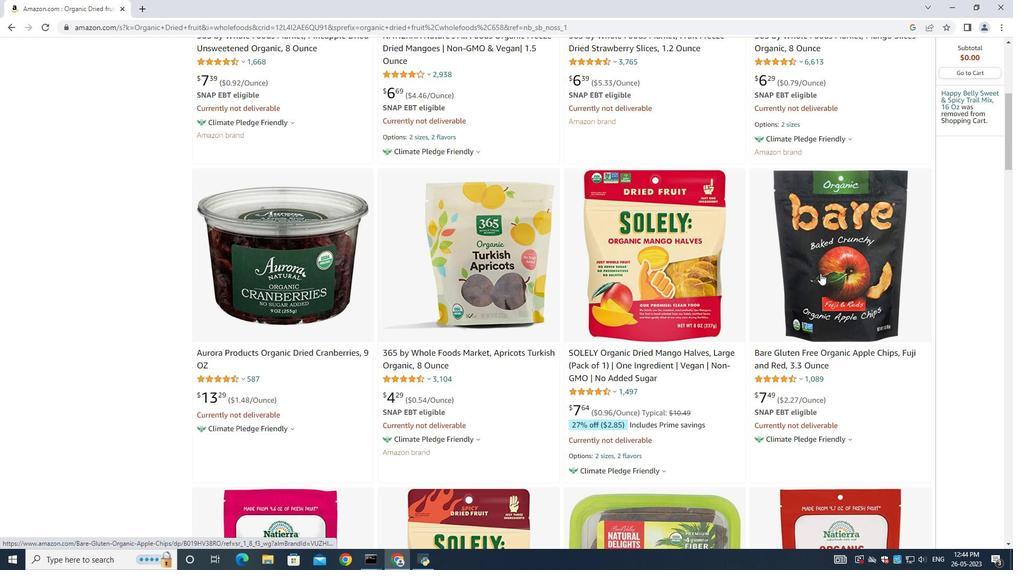
Action: Mouse moved to (821, 273)
Screenshot: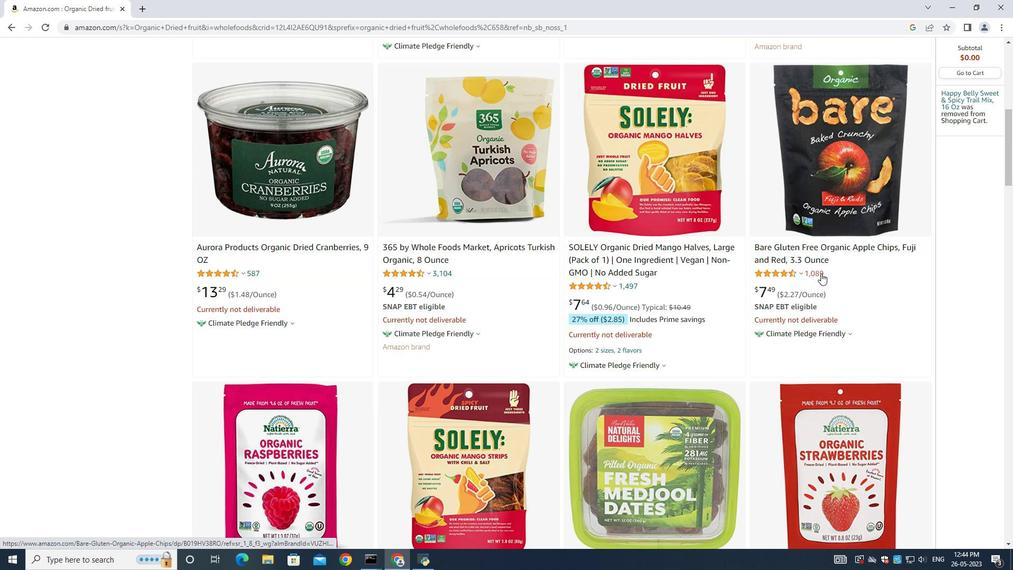 
Action: Mouse scrolled (821, 272) with delta (0, 0)
Screenshot: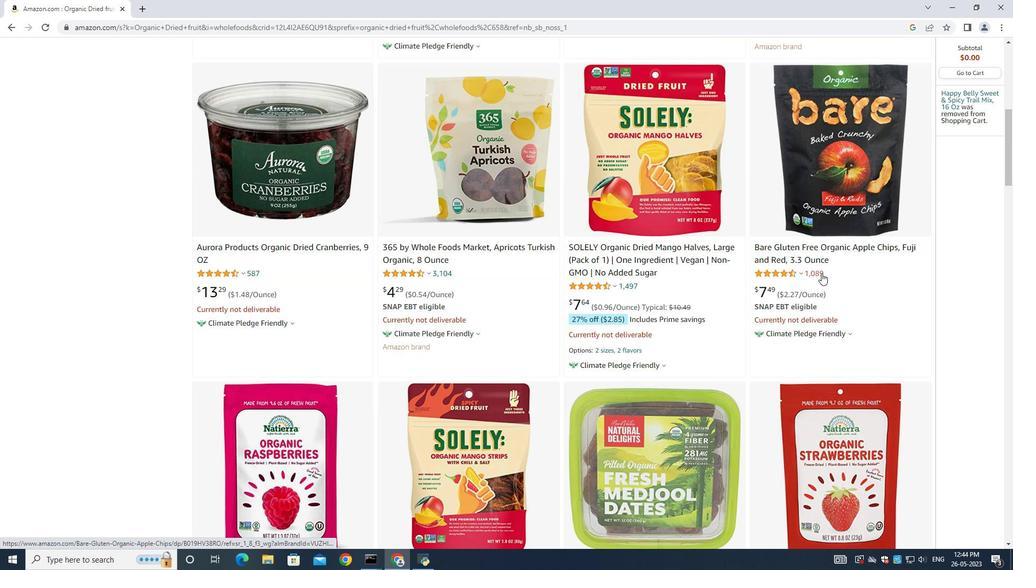 
Action: Mouse scrolled (821, 272) with delta (0, 0)
Screenshot: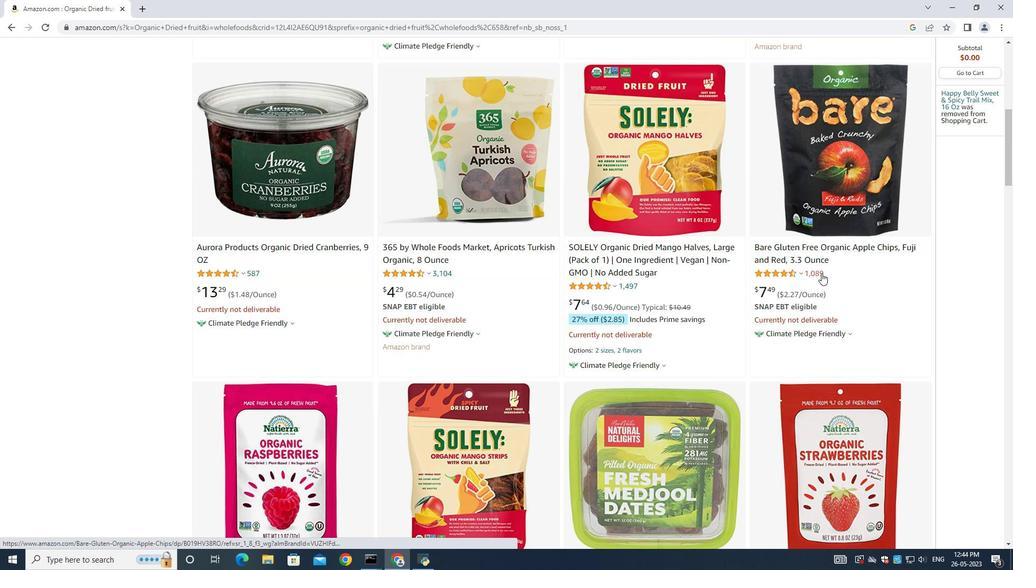 
Action: Mouse scrolled (821, 272) with delta (0, 0)
Screenshot: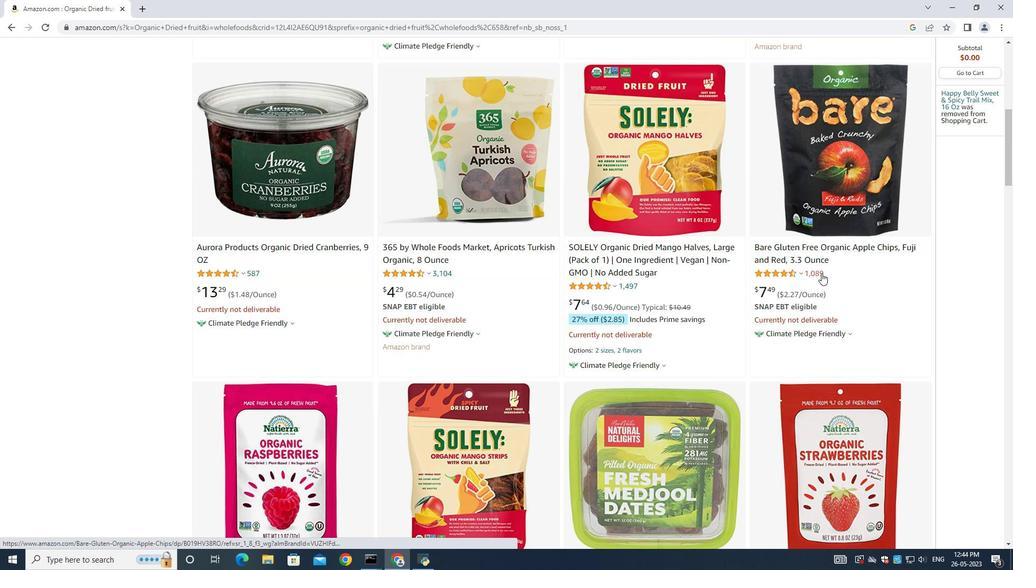 
Action: Mouse scrolled (821, 272) with delta (0, 0)
Screenshot: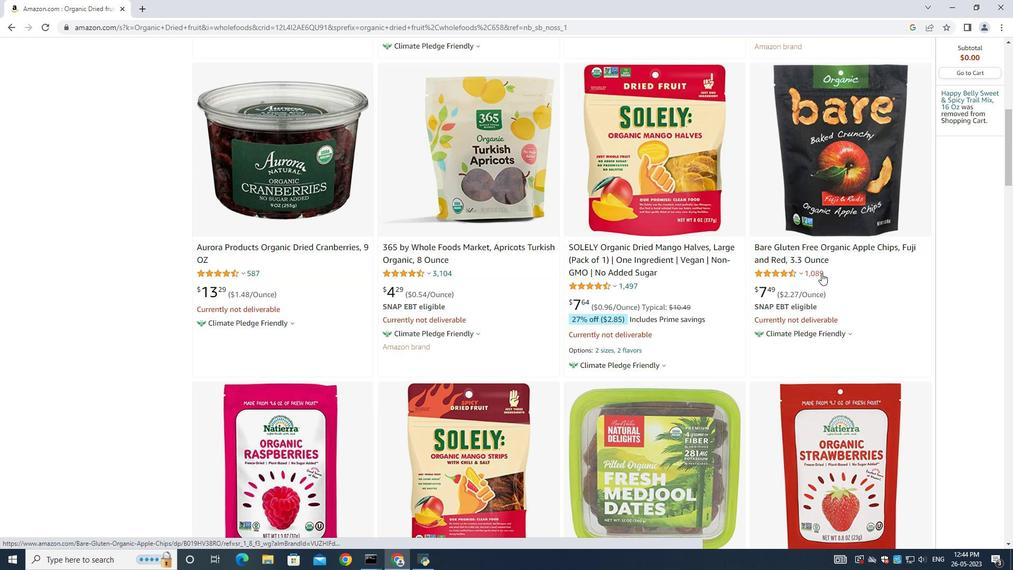 
Action: Mouse moved to (821, 272)
Screenshot: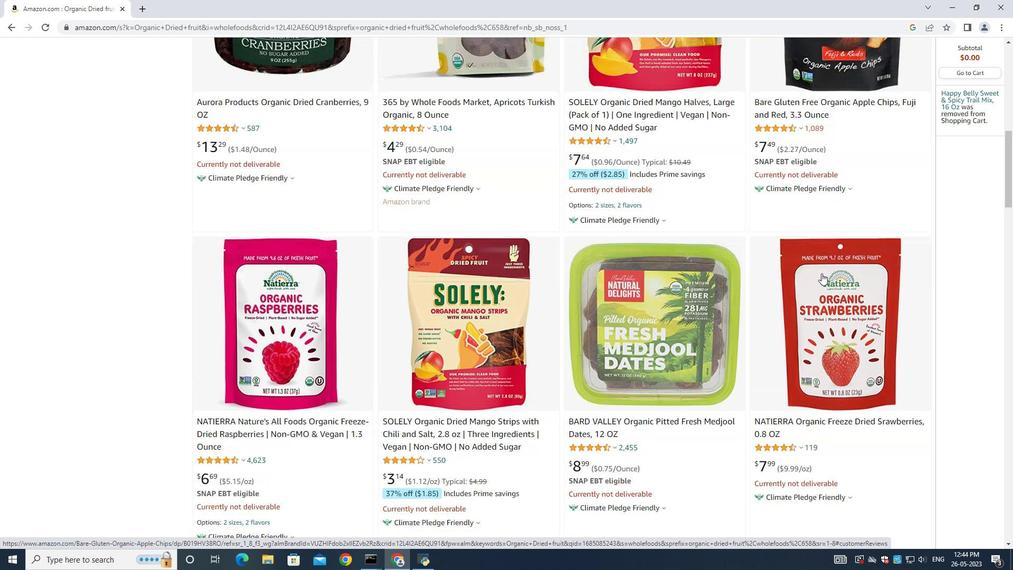 
Action: Mouse scrolled (821, 272) with delta (0, 0)
Screenshot: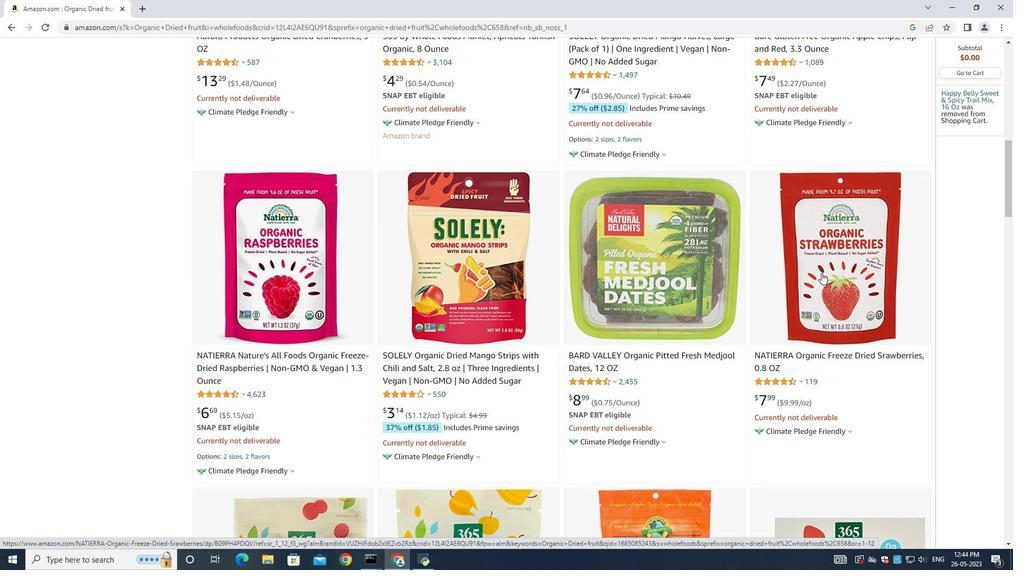
Action: Mouse moved to (821, 273)
Screenshot: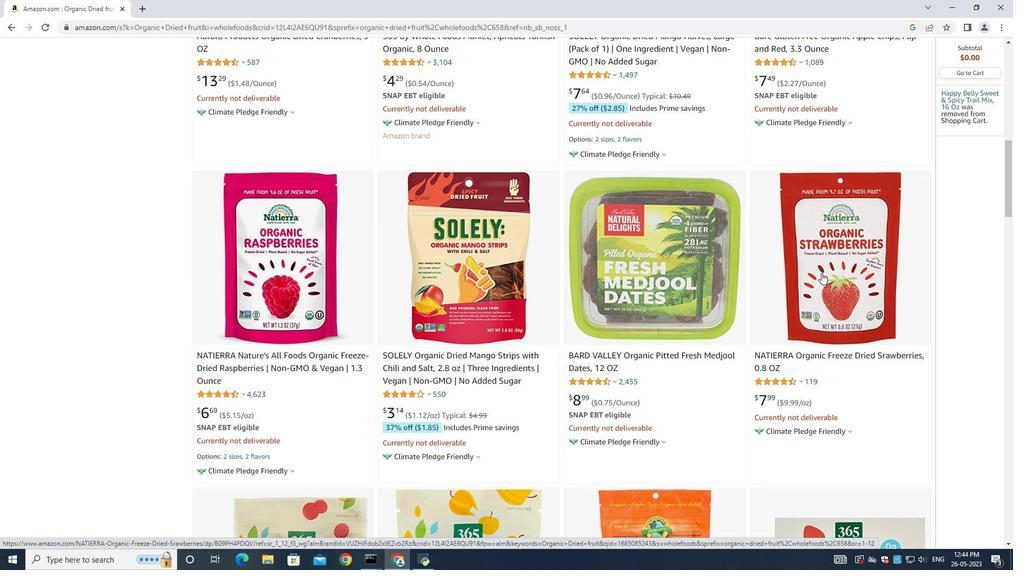 
Action: Mouse scrolled (821, 272) with delta (0, 0)
Screenshot: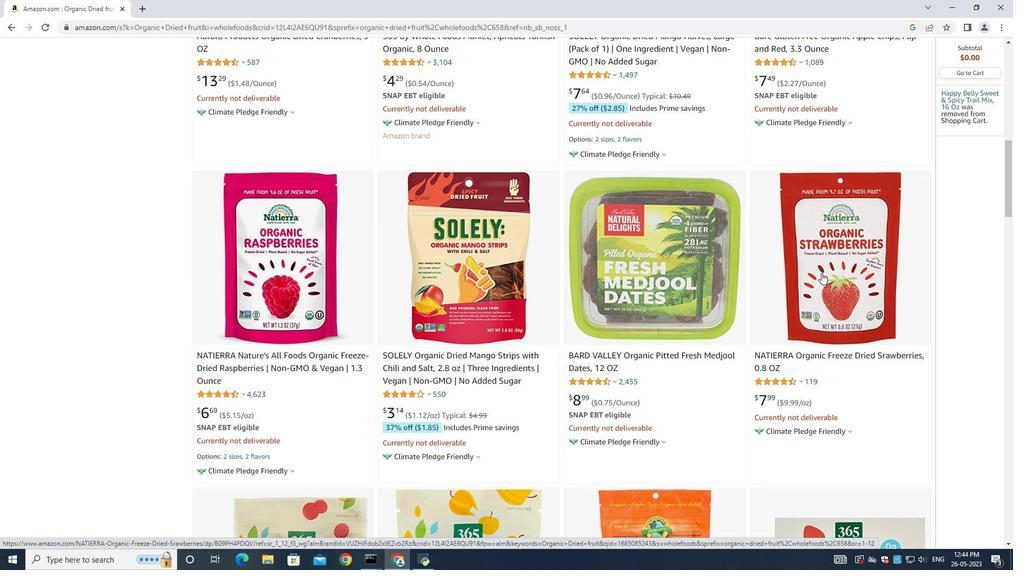 
Action: Mouse moved to (822, 273)
Screenshot: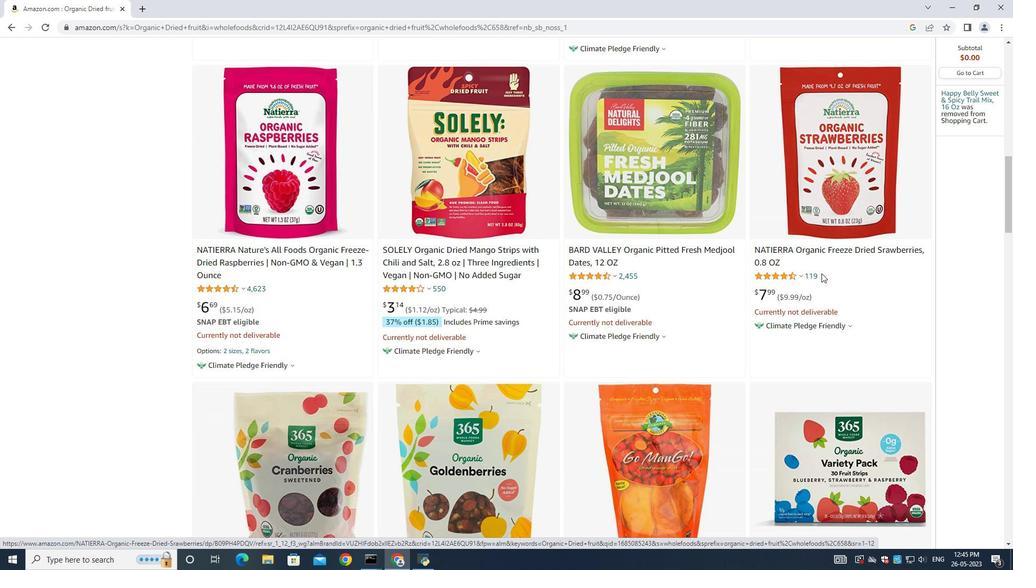 
Action: Mouse scrolled (822, 273) with delta (0, 0)
Screenshot: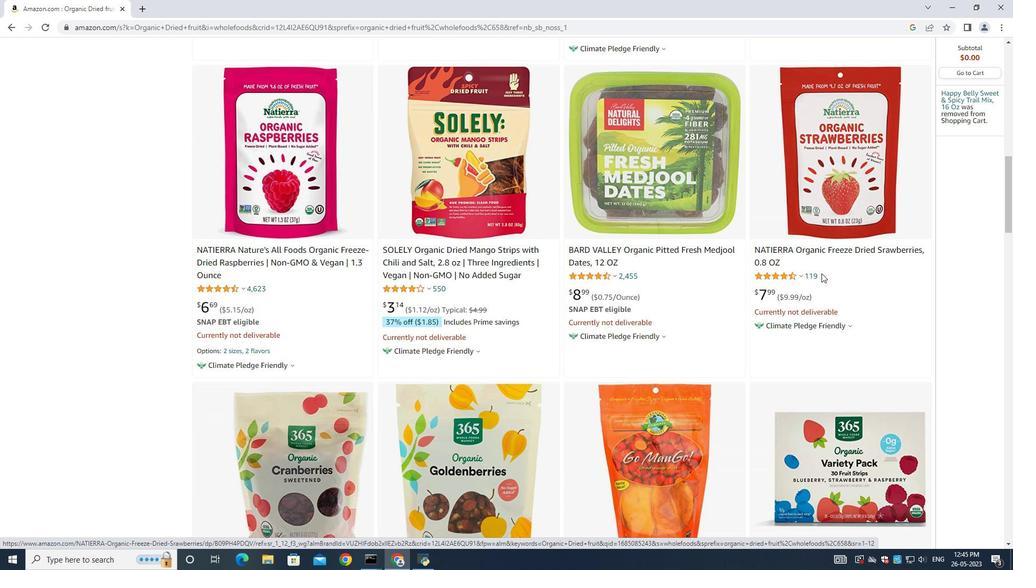 
Action: Mouse scrolled (822, 273) with delta (0, 0)
Screenshot: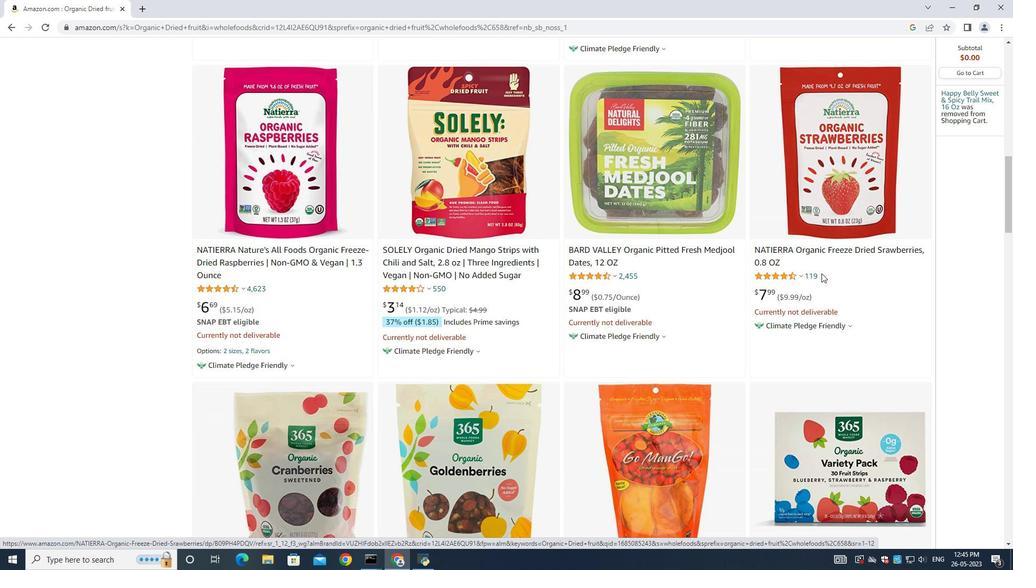 
Action: Mouse scrolled (822, 273) with delta (0, 0)
Screenshot: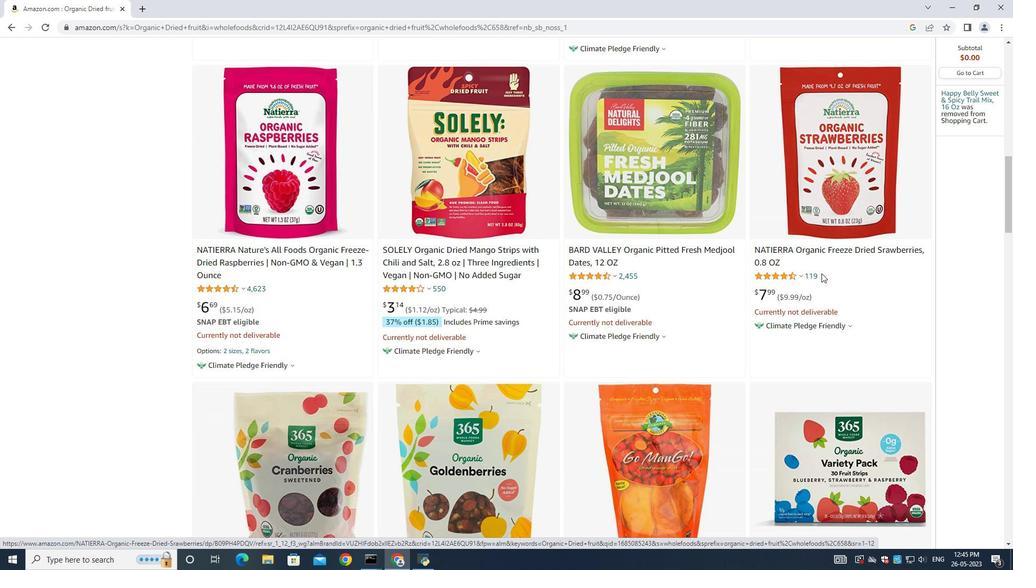 
Action: Mouse scrolled (822, 273) with delta (0, 0)
Screenshot: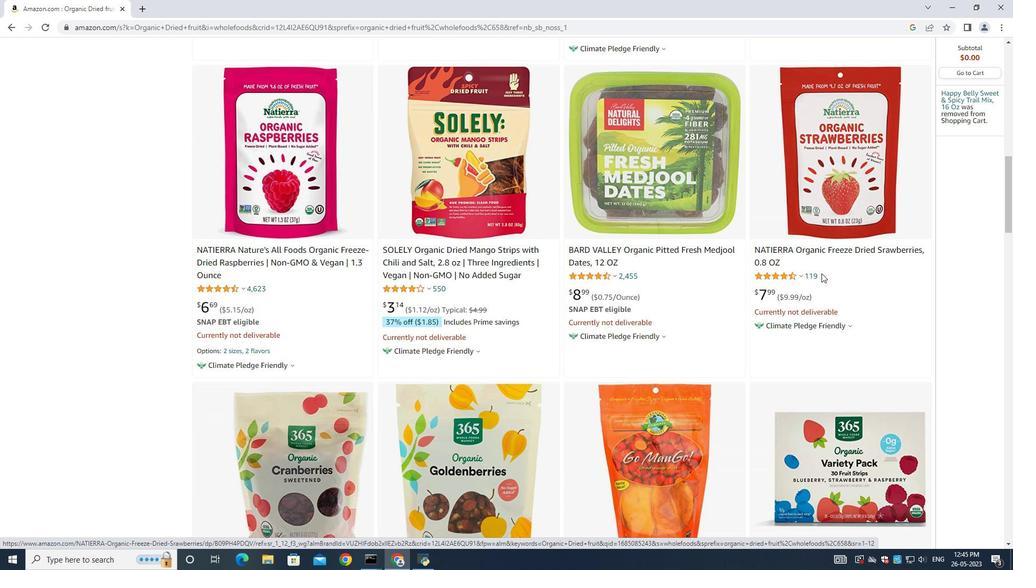 
Action: Mouse moved to (822, 273)
Screenshot: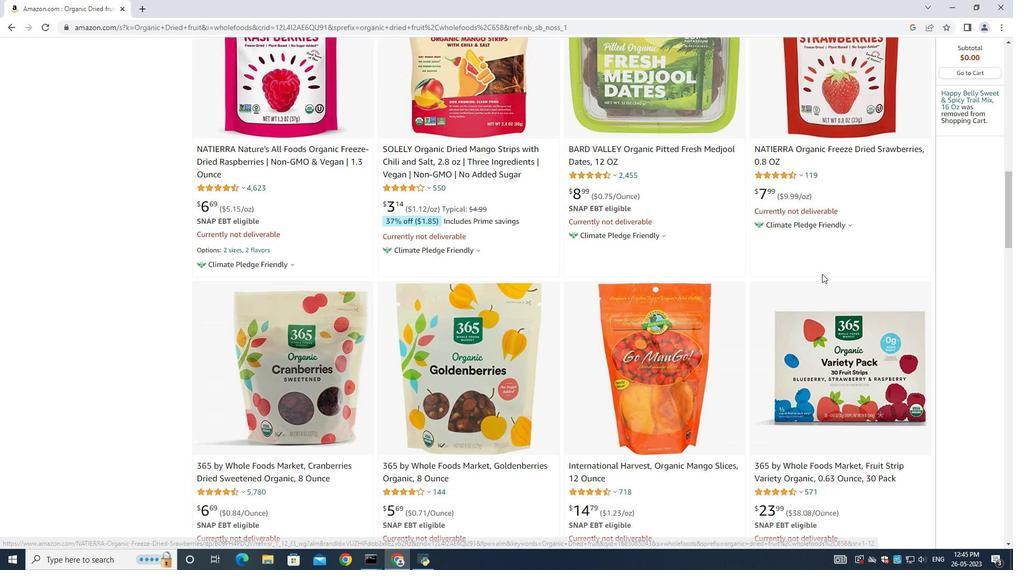 
Action: Mouse scrolled (822, 272) with delta (0, 0)
Screenshot: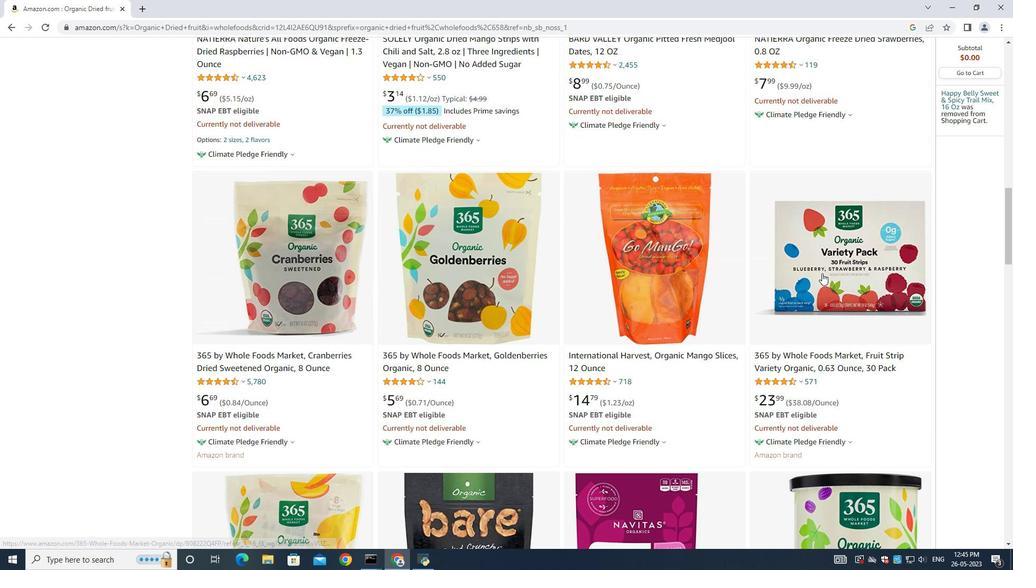 
Action: Mouse moved to (822, 273)
Screenshot: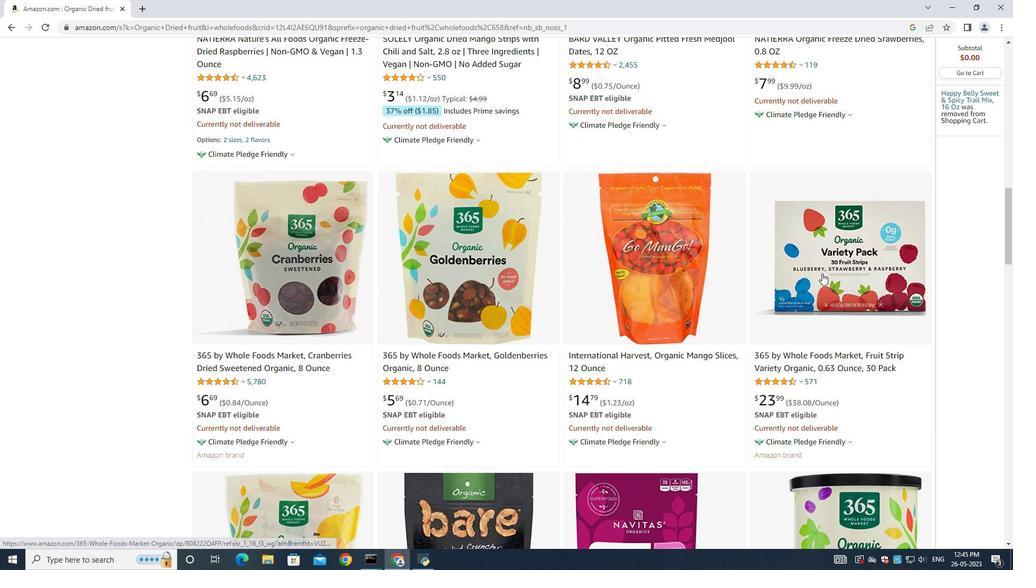 
Action: Mouse scrolled (822, 272) with delta (0, 0)
Screenshot: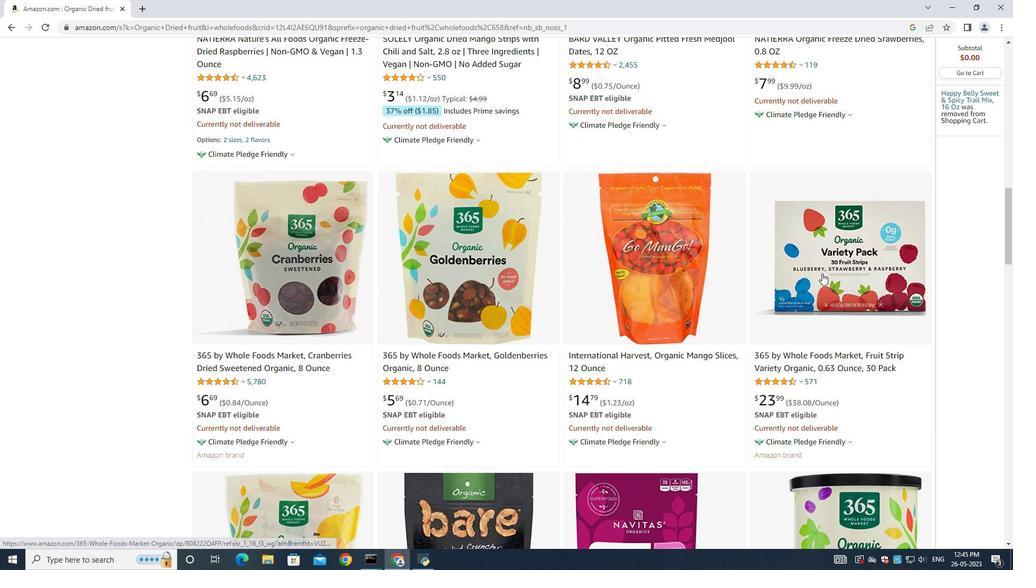 
Action: Mouse moved to (822, 273)
Screenshot: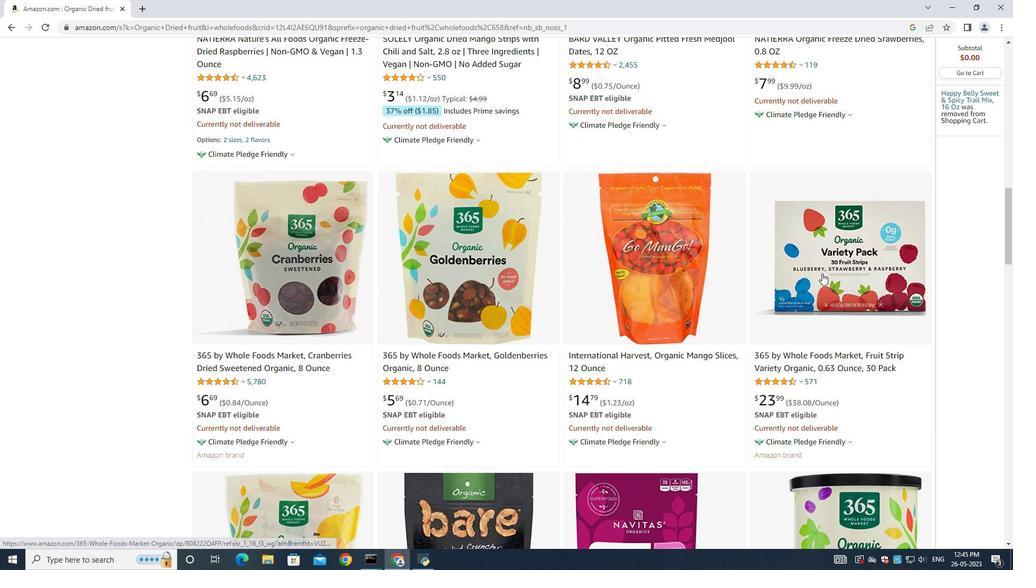 
Action: Mouse scrolled (822, 273) with delta (0, 0)
Screenshot: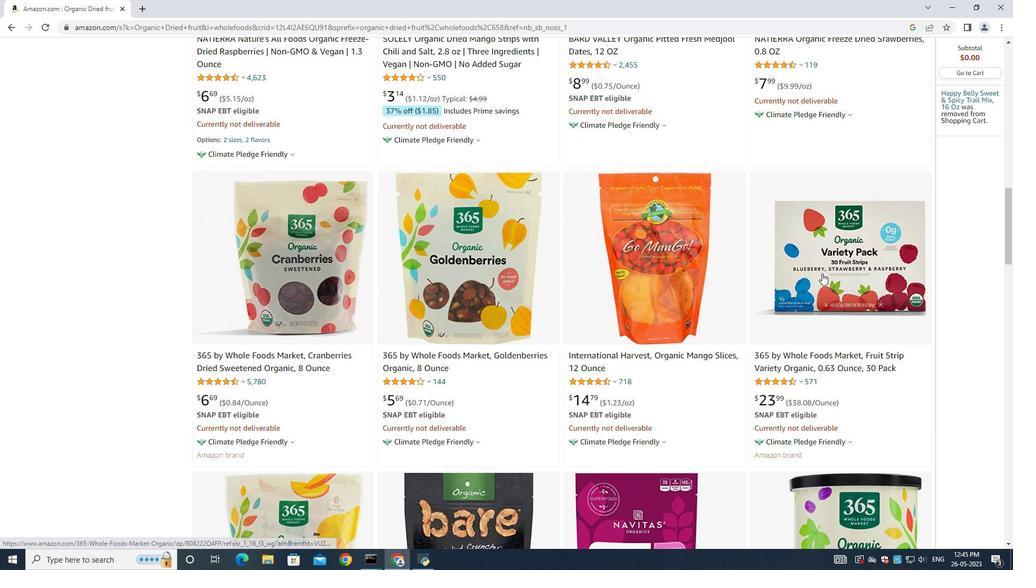 
Action: Mouse scrolled (822, 273) with delta (0, 0)
Screenshot: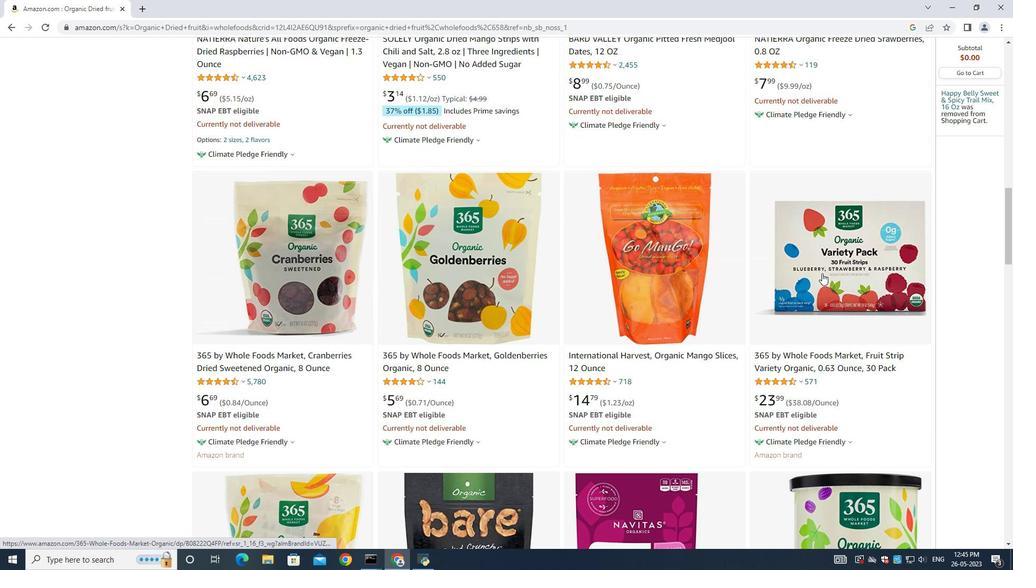 
Action: Mouse moved to (822, 272)
Screenshot: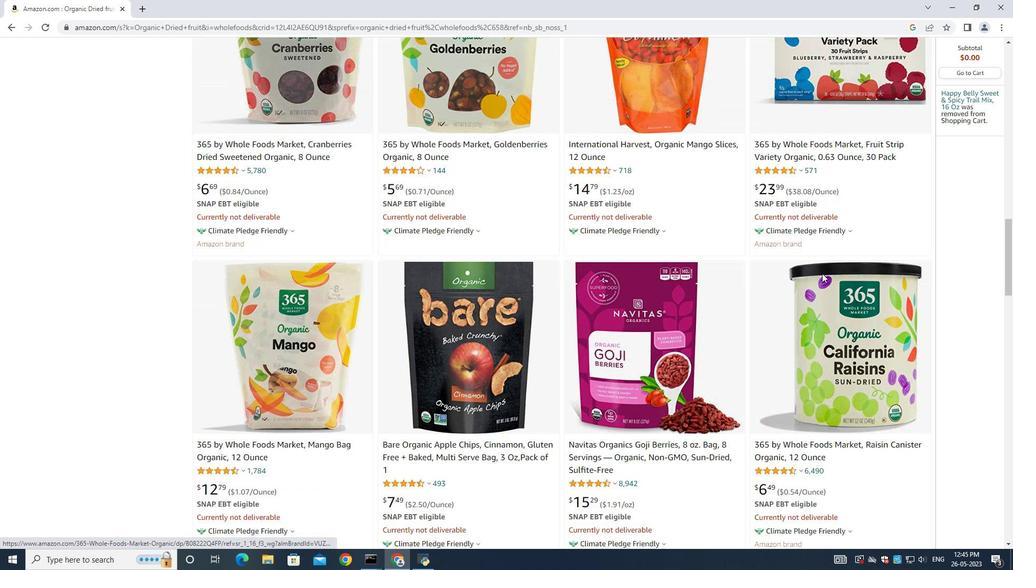 
Action: Mouse scrolled (822, 272) with delta (0, 0)
Screenshot: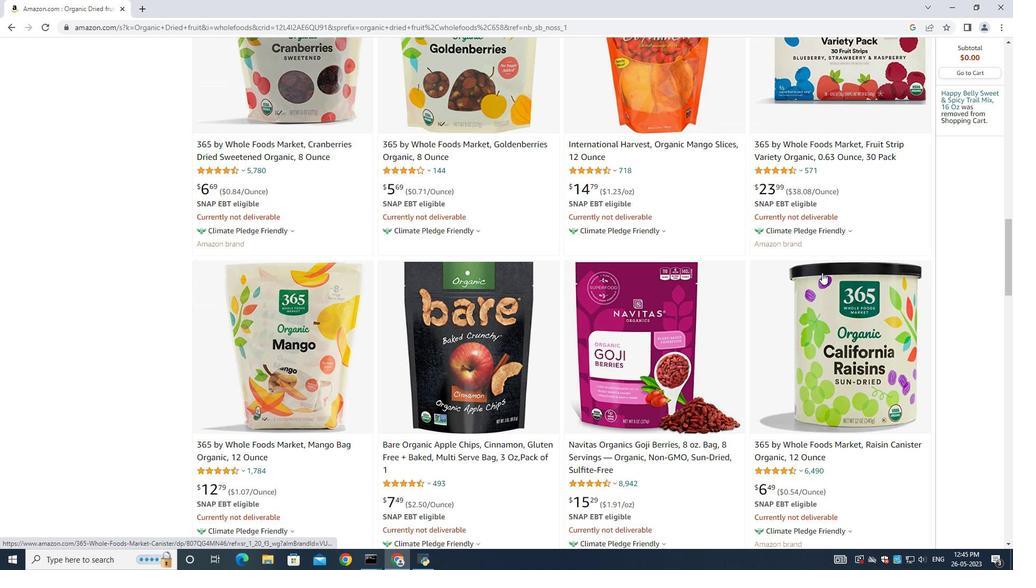 
Action: Mouse moved to (822, 272)
Screenshot: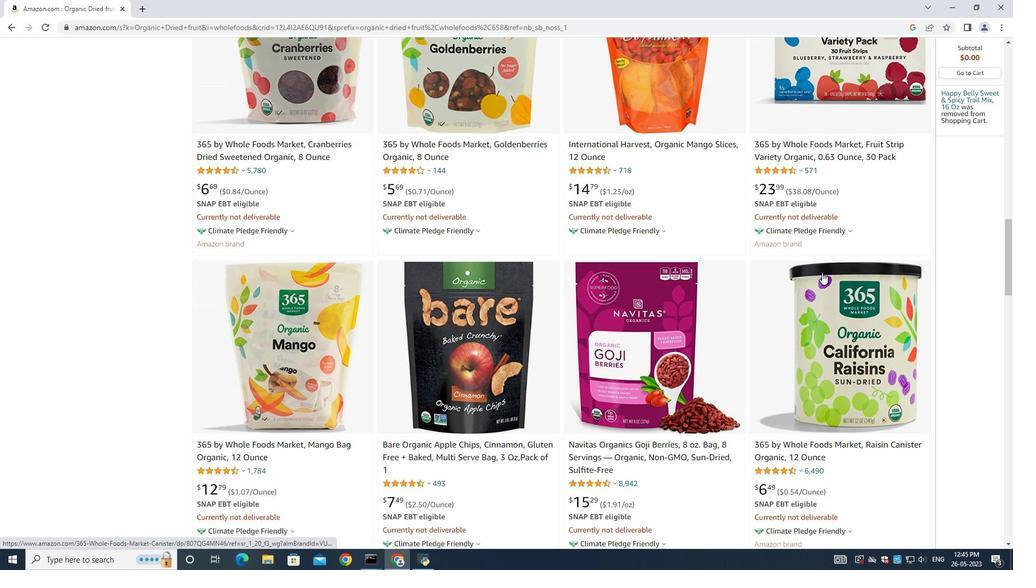 
Action: Mouse scrolled (822, 272) with delta (0, 0)
Screenshot: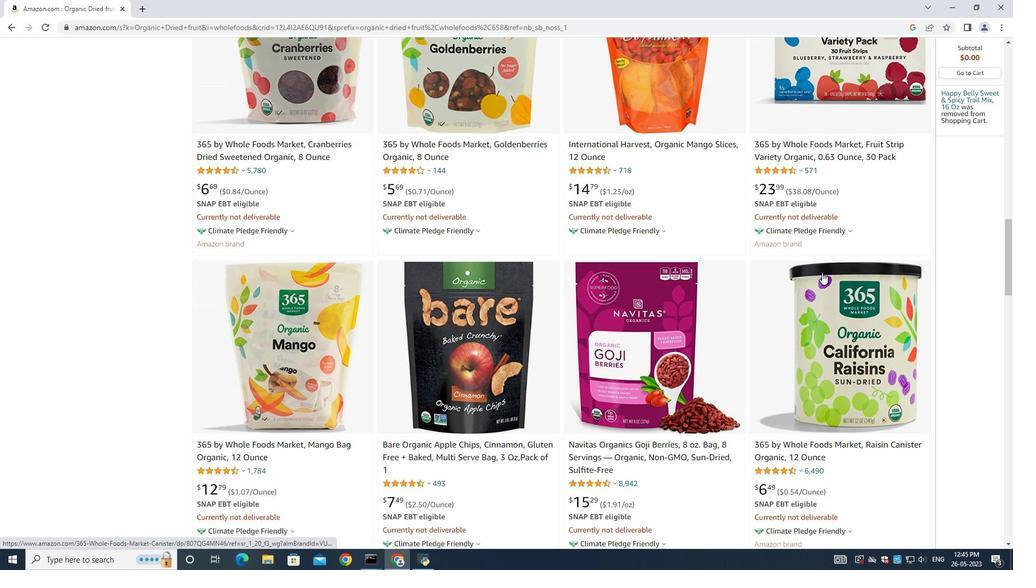 
Action: Mouse moved to (822, 273)
Screenshot: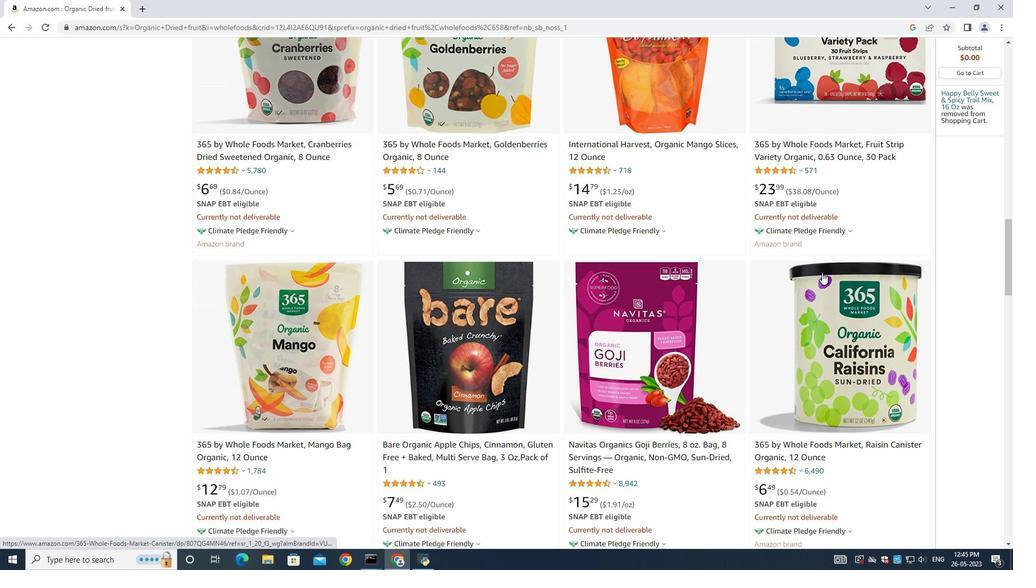 
Action: Mouse scrolled (822, 272) with delta (0, 0)
Screenshot: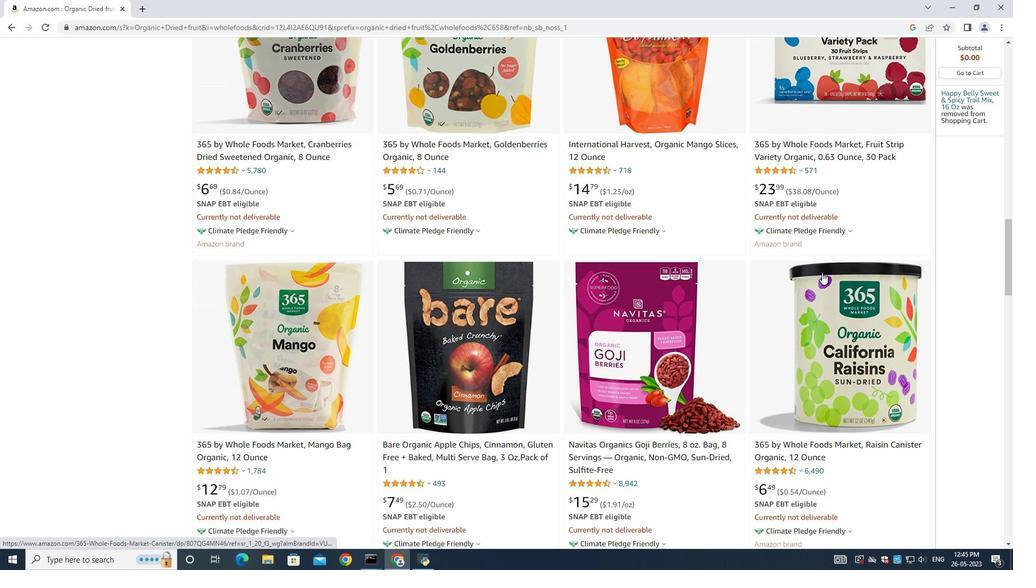 
Action: Mouse moved to (822, 273)
Screenshot: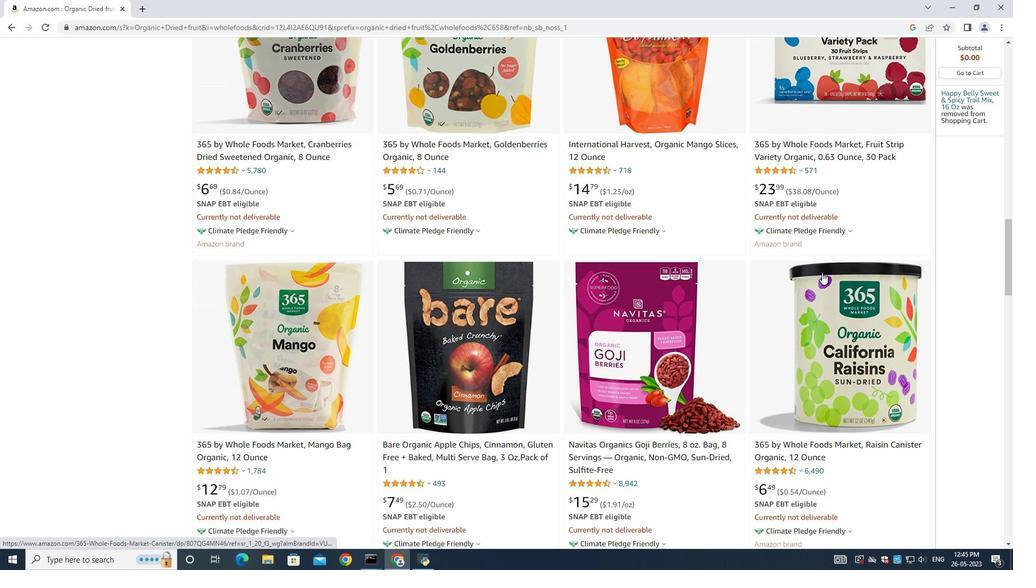 
Action: Mouse scrolled (822, 272) with delta (0, 0)
Screenshot: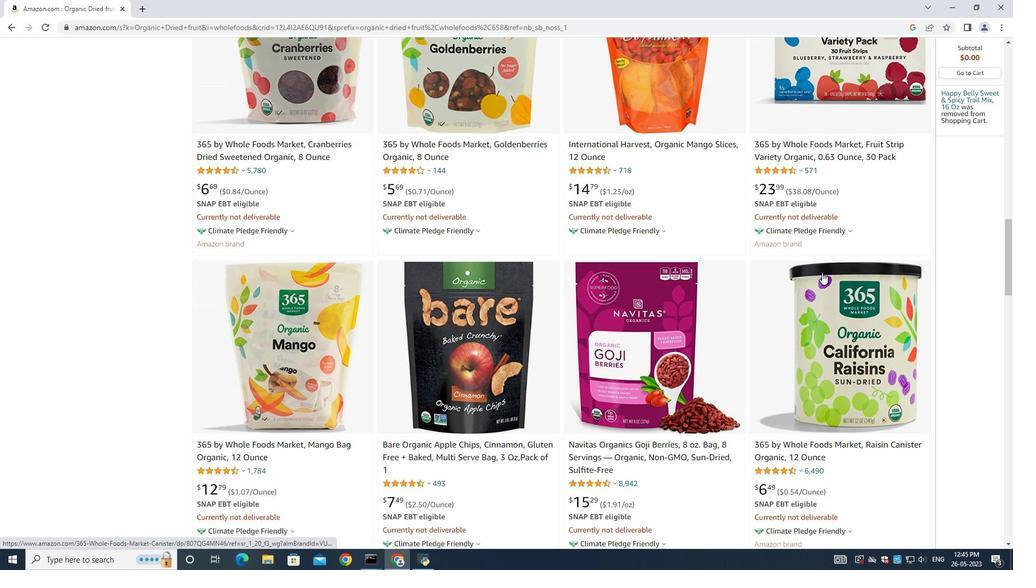 
Action: Mouse moved to (822, 273)
Screenshot: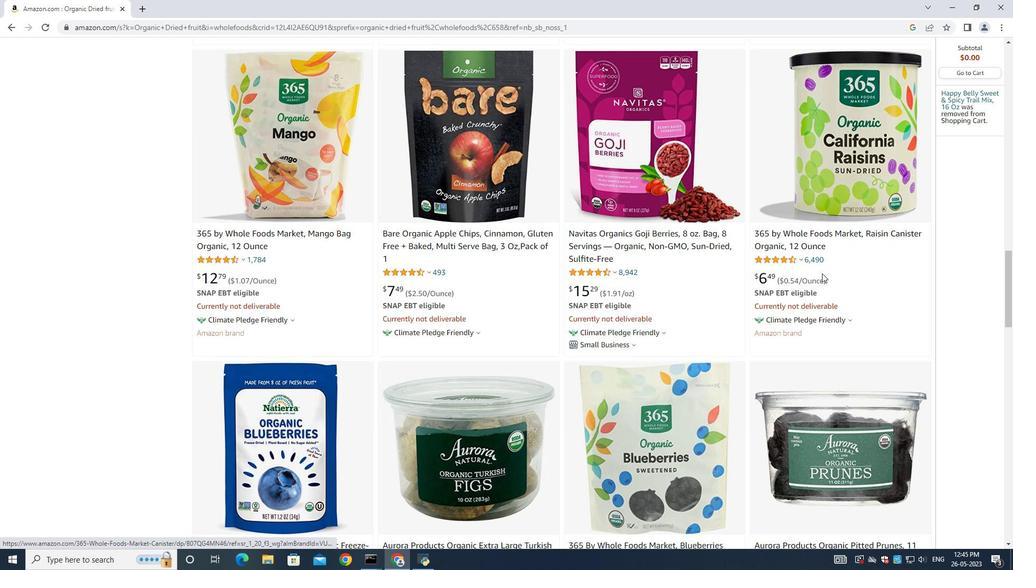 
Action: Mouse scrolled (822, 272) with delta (0, 0)
Screenshot: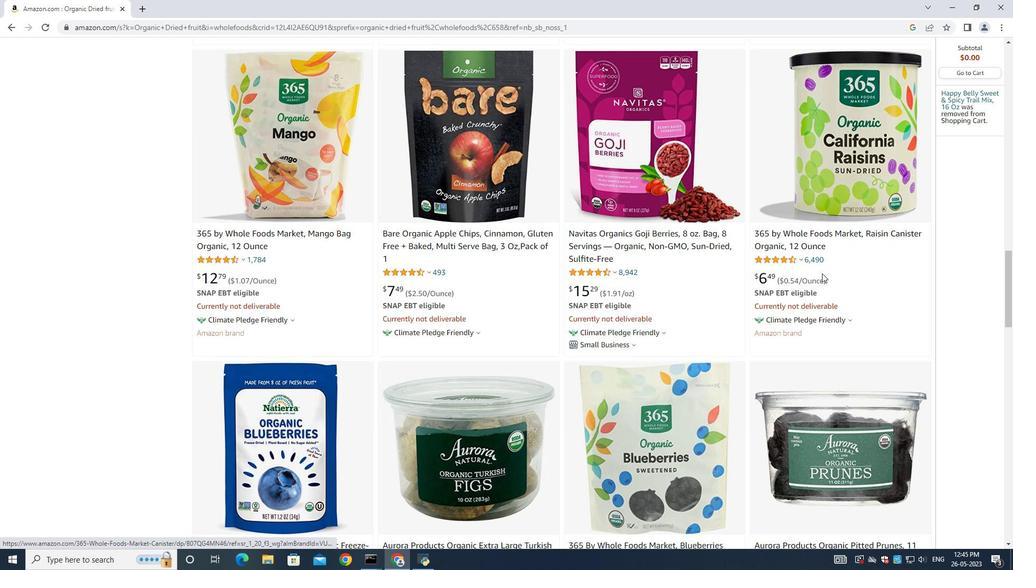 
Action: Mouse scrolled (822, 272) with delta (0, 0)
Screenshot: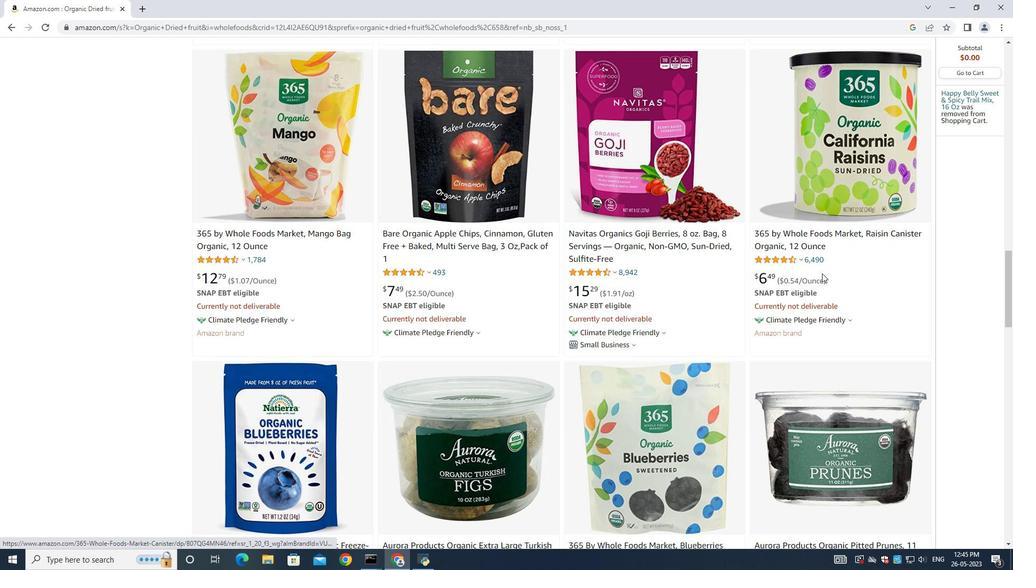 
Action: Mouse scrolled (822, 272) with delta (0, 0)
Screenshot: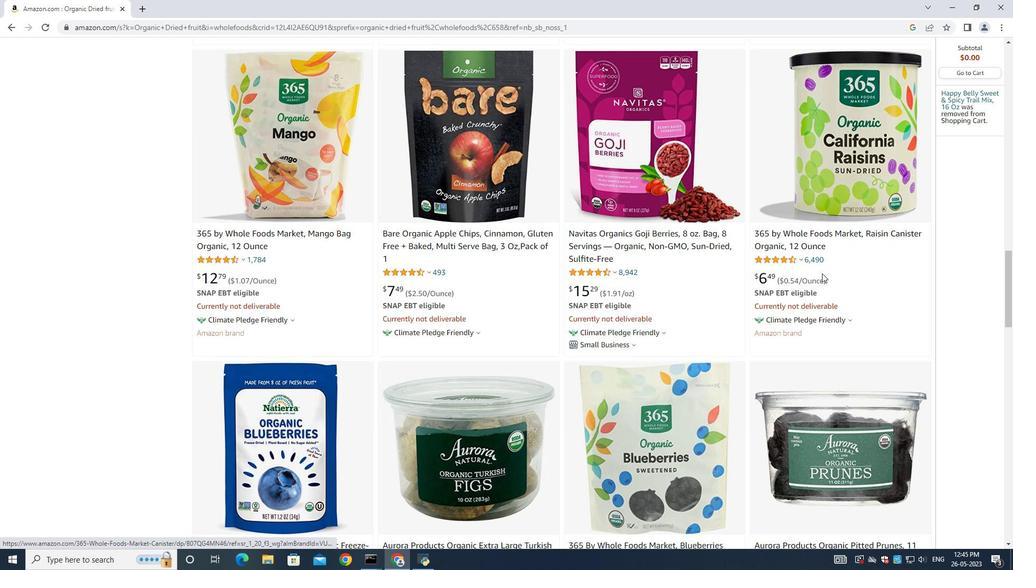 
Action: Mouse moved to (547, 519)
Screenshot: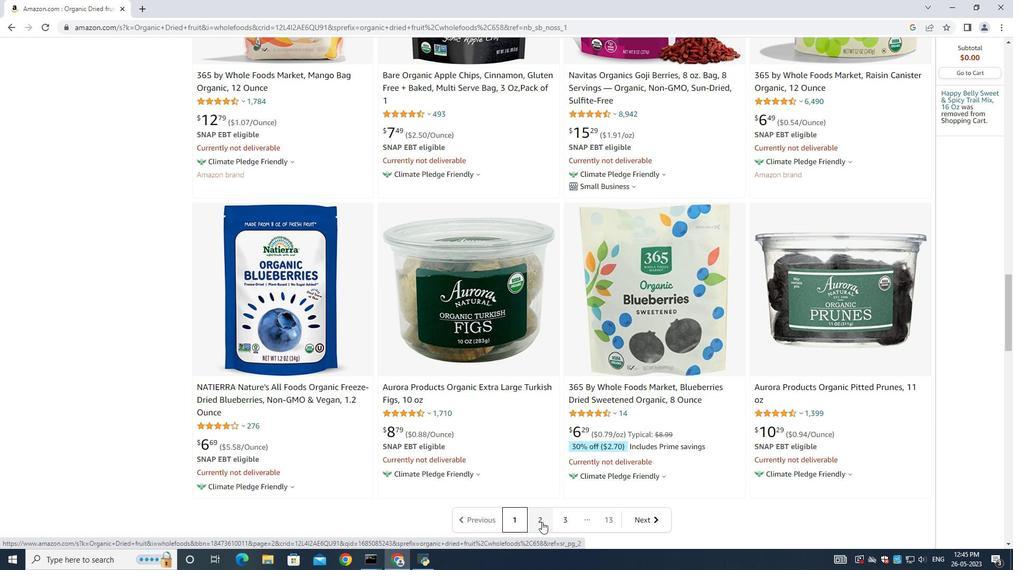 
Action: Mouse pressed left at (547, 519)
Screenshot: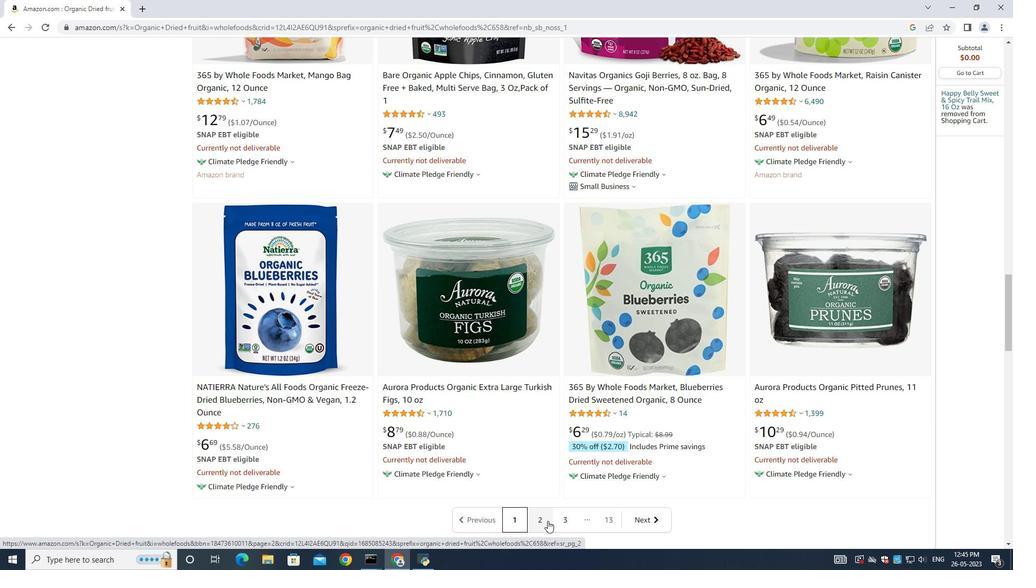
Action: Mouse moved to (891, 419)
Screenshot: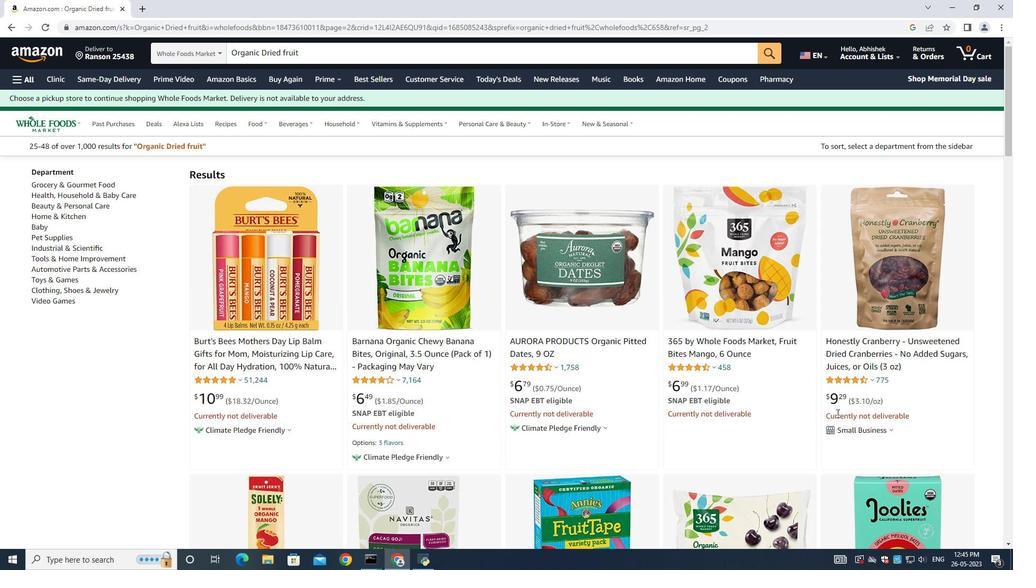 
Action: Mouse scrolled (891, 418) with delta (0, 0)
Screenshot: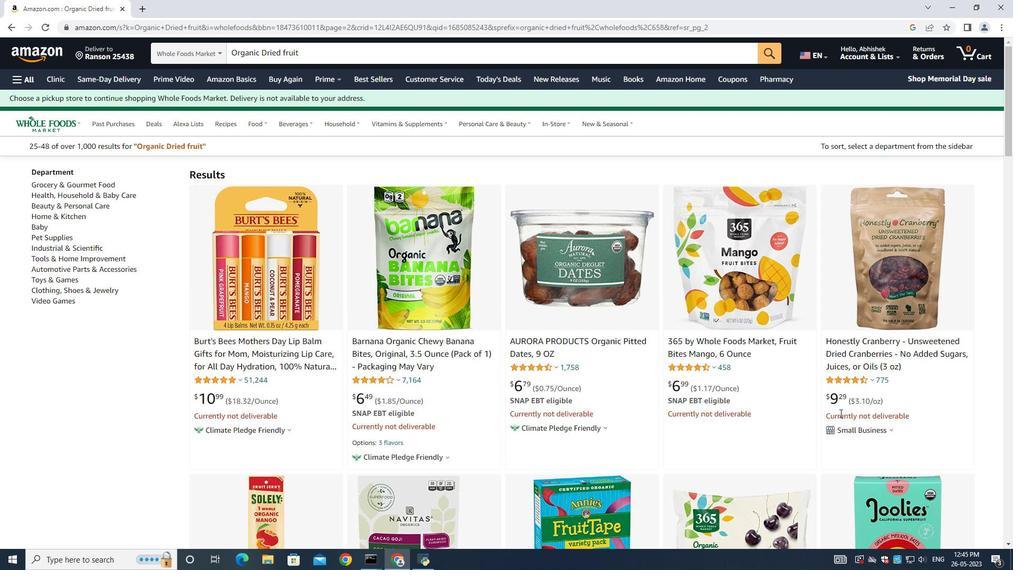 
Action: Mouse scrolled (891, 418) with delta (0, 0)
Screenshot: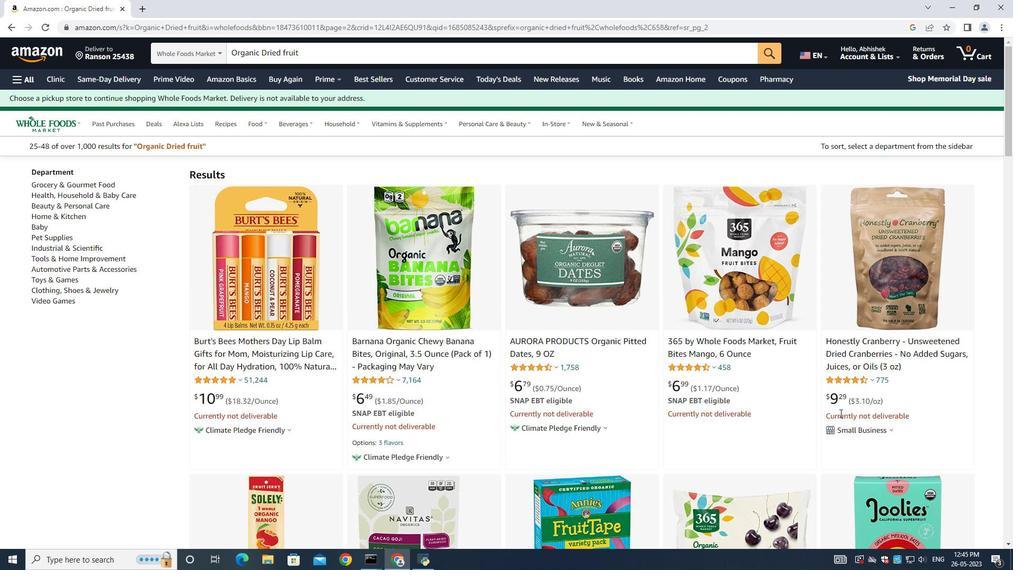 
Action: Mouse scrolled (891, 418) with delta (0, 0)
Screenshot: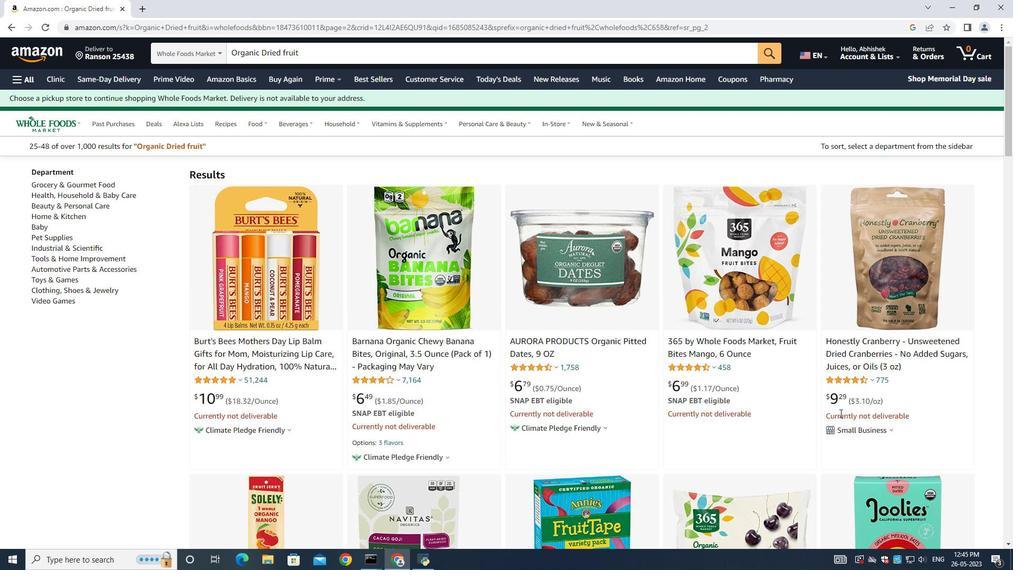 
Action: Mouse moved to (863, 480)
Screenshot: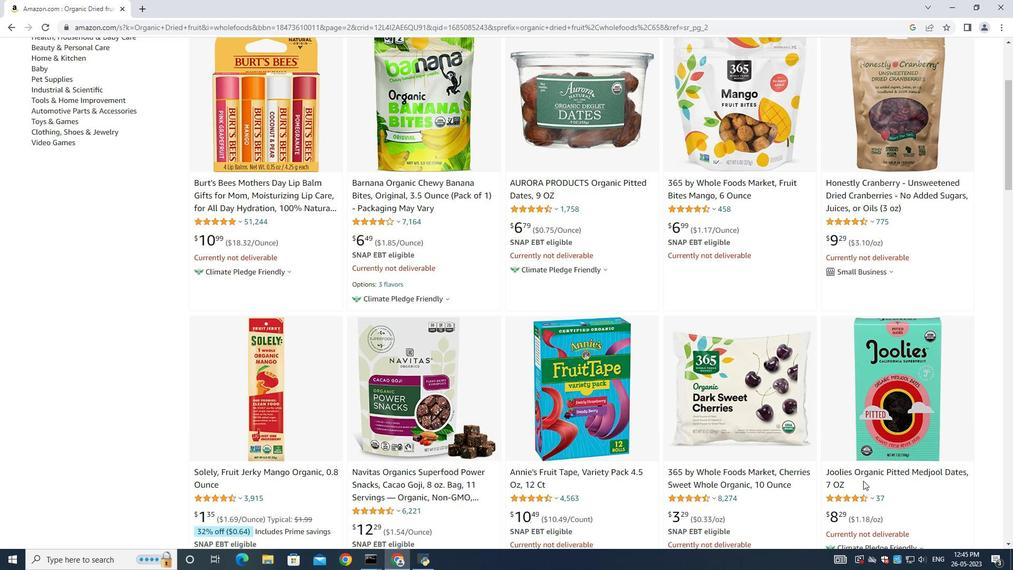 
Action: Mouse scrolled (863, 480) with delta (0, 0)
Screenshot: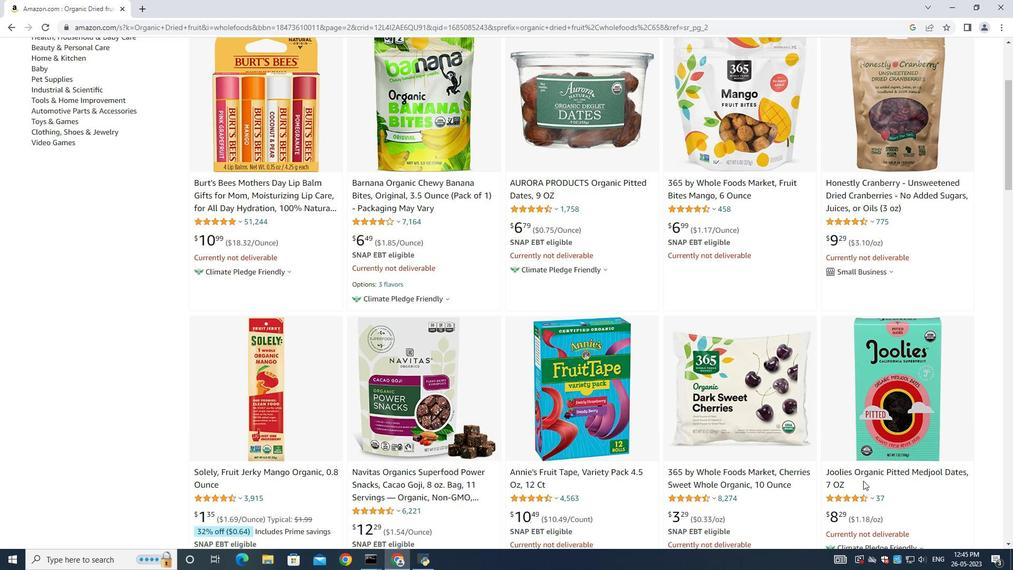 
Action: Mouse moved to (250, 493)
Screenshot: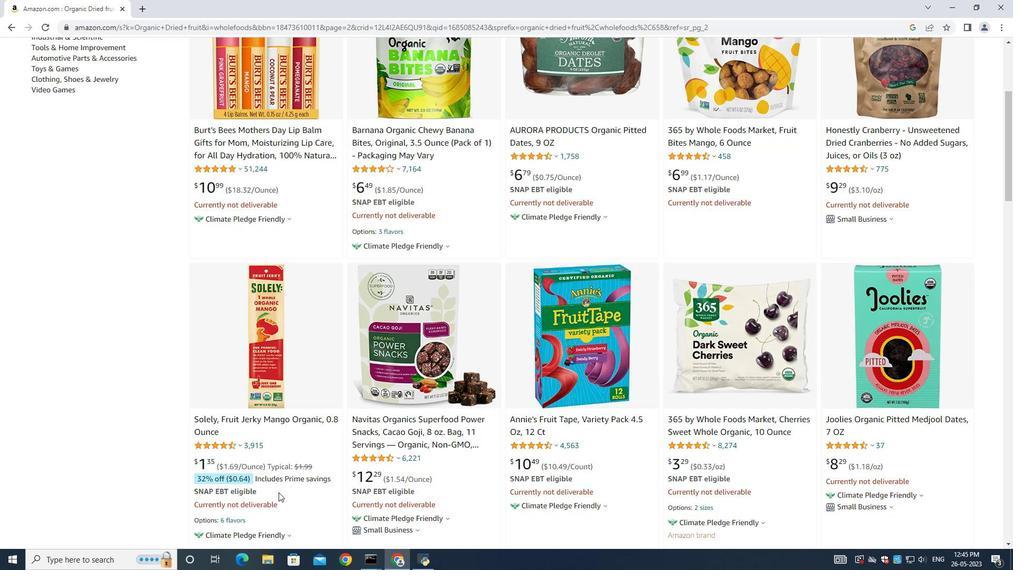 
Action: Mouse scrolled (250, 493) with delta (0, 0)
Screenshot: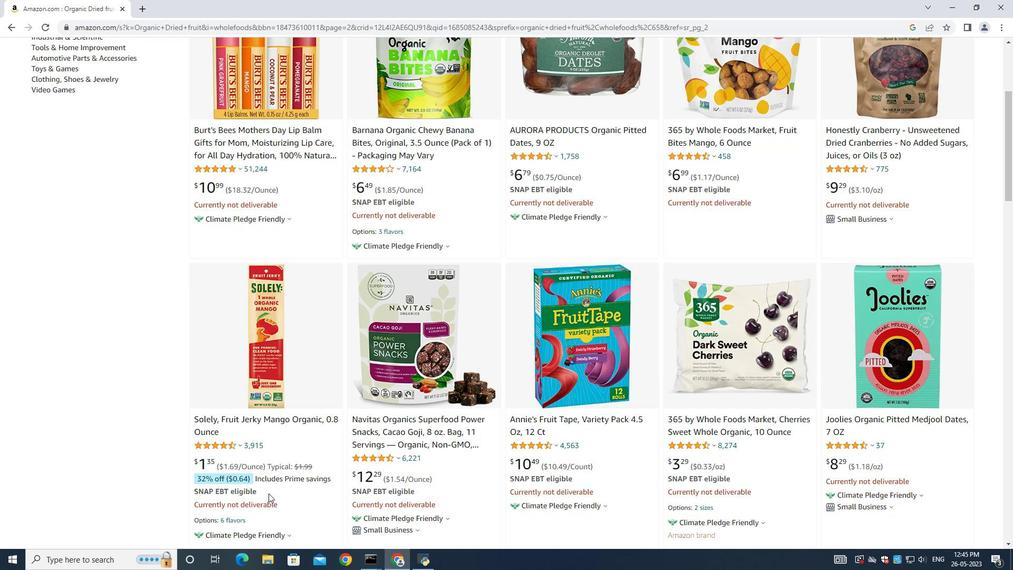
Action: Mouse scrolled (250, 493) with delta (0, 0)
Screenshot: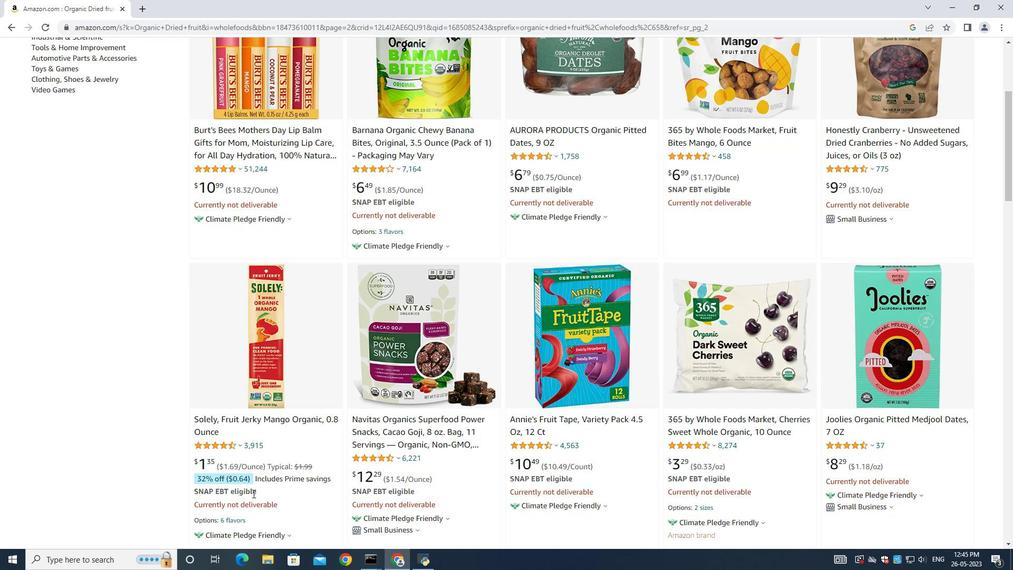 
Action: Mouse scrolled (250, 493) with delta (0, 0)
Screenshot: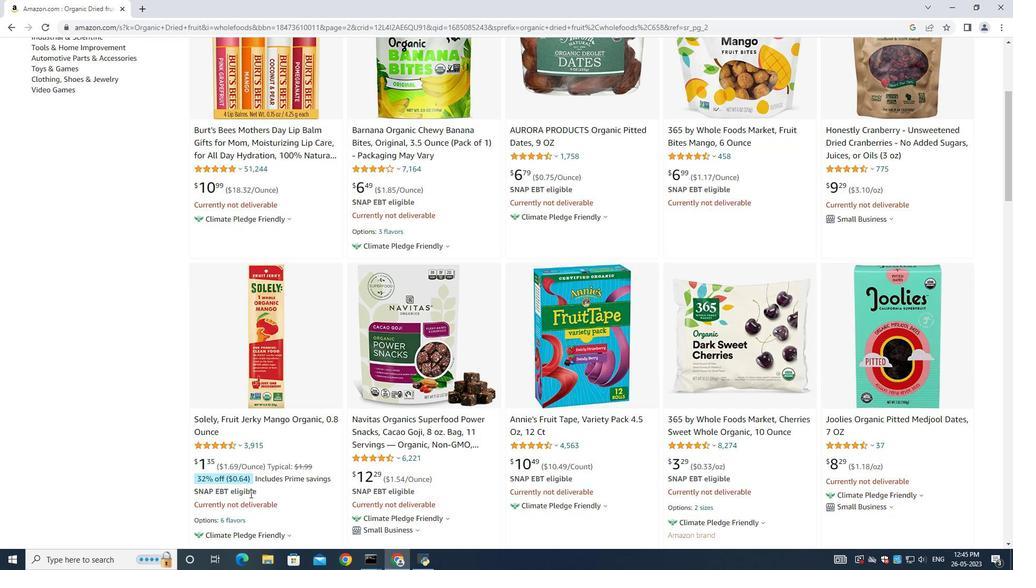
Action: Mouse scrolled (250, 493) with delta (0, 0)
Screenshot: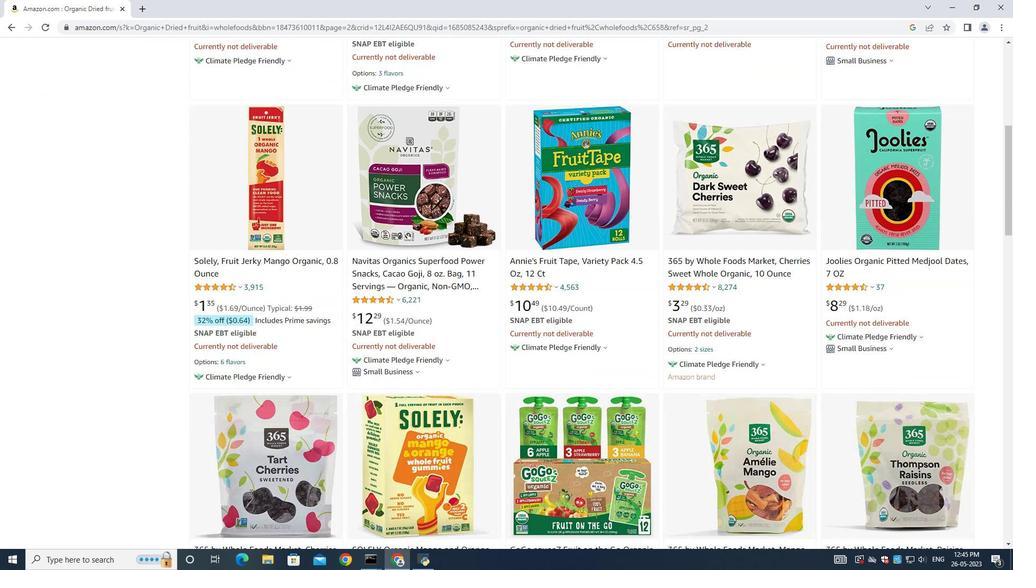 
Action: Mouse scrolled (250, 493) with delta (0, 0)
Screenshot: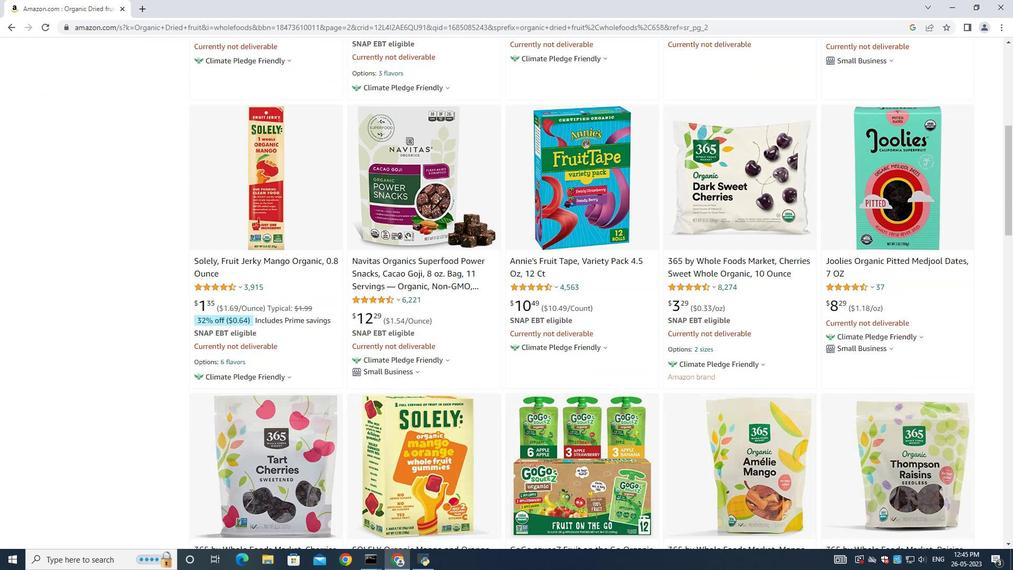 
Action: Mouse moved to (485, 493)
Screenshot: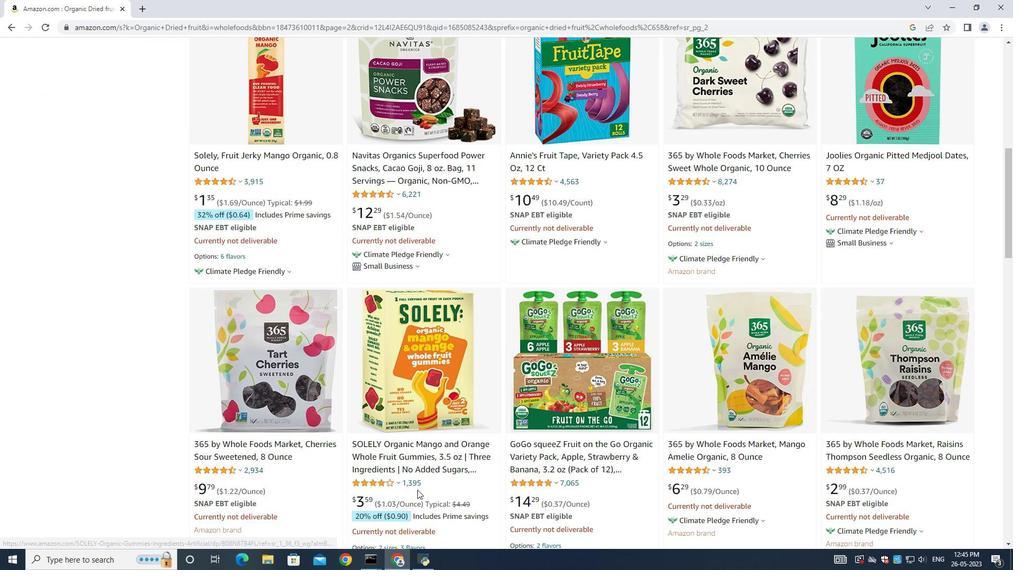 
Action: Mouse scrolled (485, 492) with delta (0, 0)
Screenshot: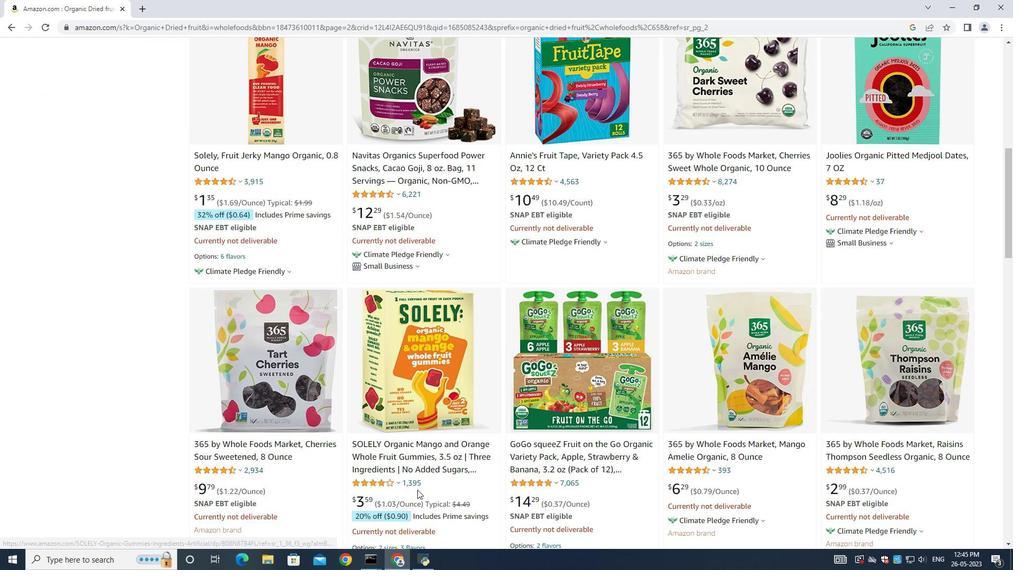 
Action: Mouse moved to (486, 493)
Screenshot: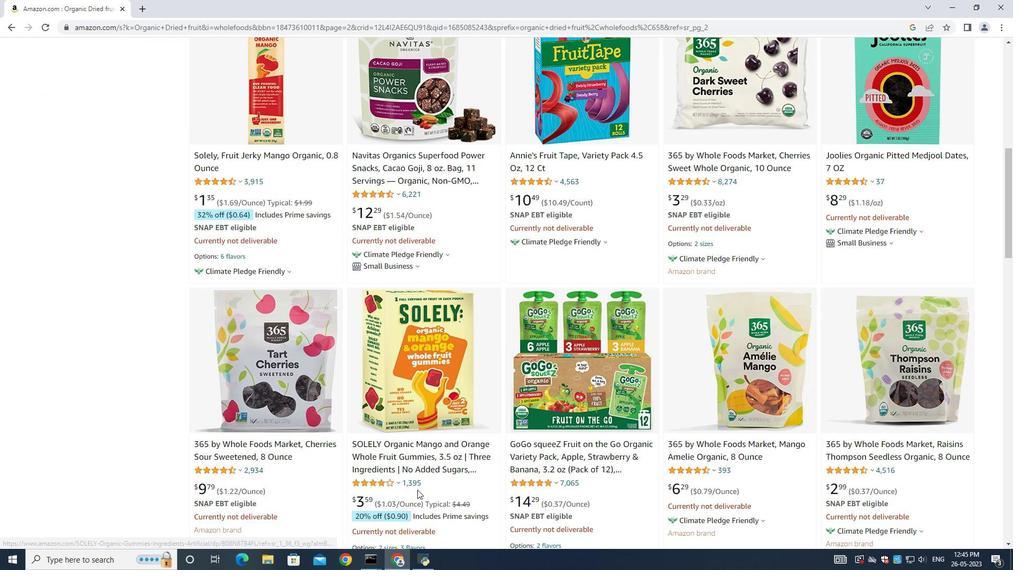 
Action: Mouse scrolled (486, 492) with delta (0, 0)
Screenshot: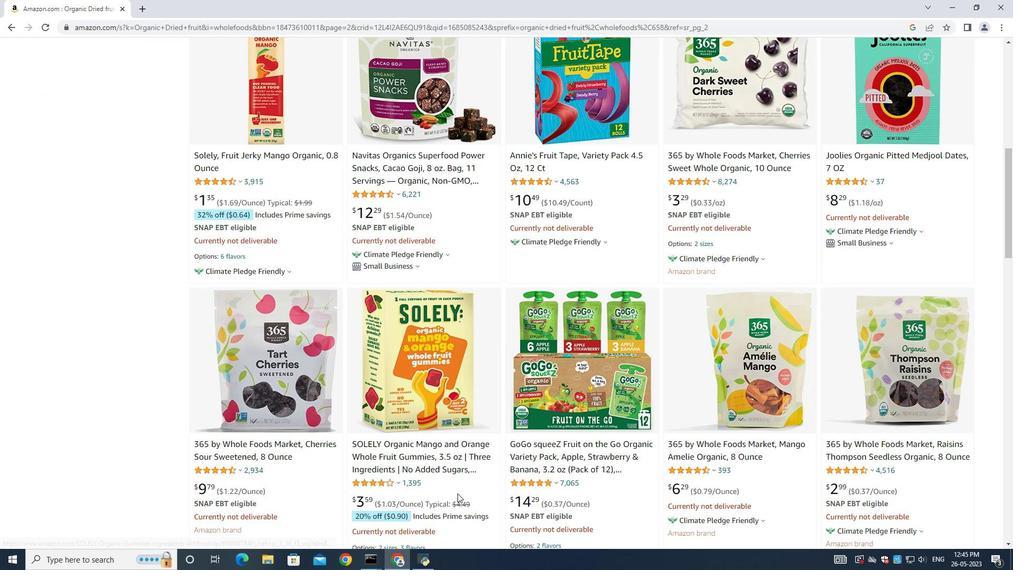 
Action: Mouse moved to (892, 423)
Screenshot: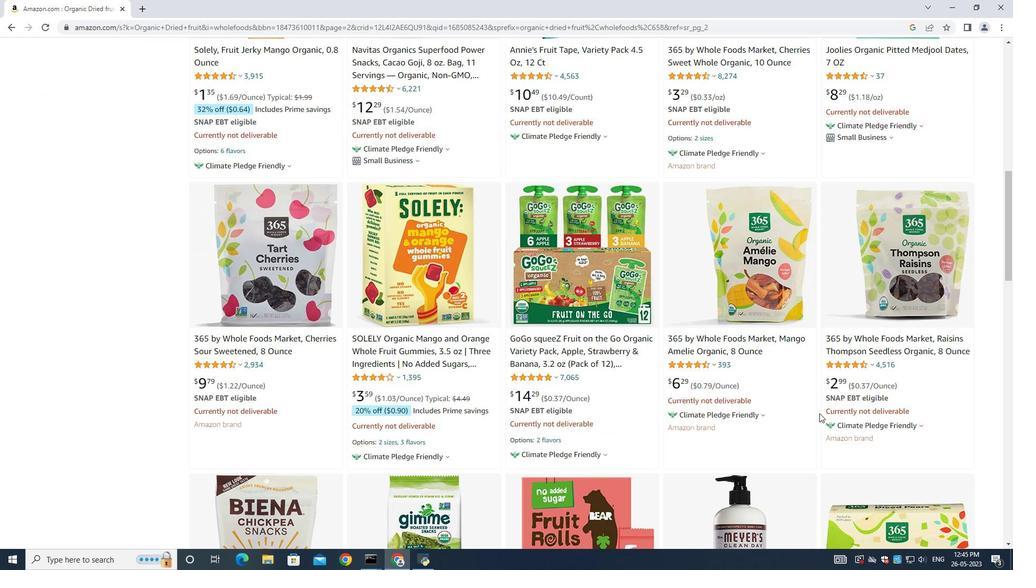 
Action: Mouse scrolled (892, 422) with delta (0, 0)
Screenshot: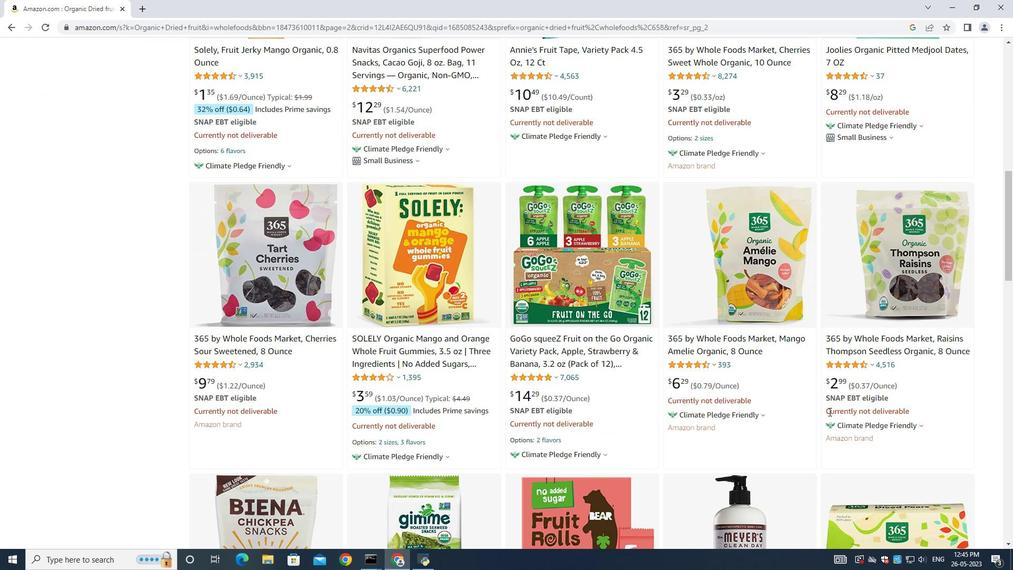 
Action: Mouse scrolled (892, 422) with delta (0, 0)
Screenshot: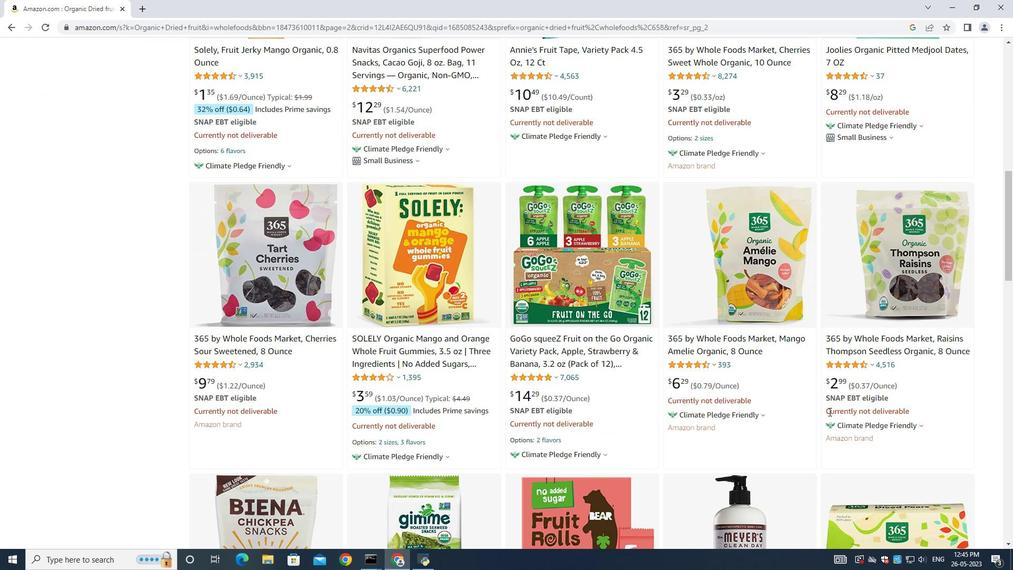 
Action: Mouse moved to (892, 423)
Screenshot: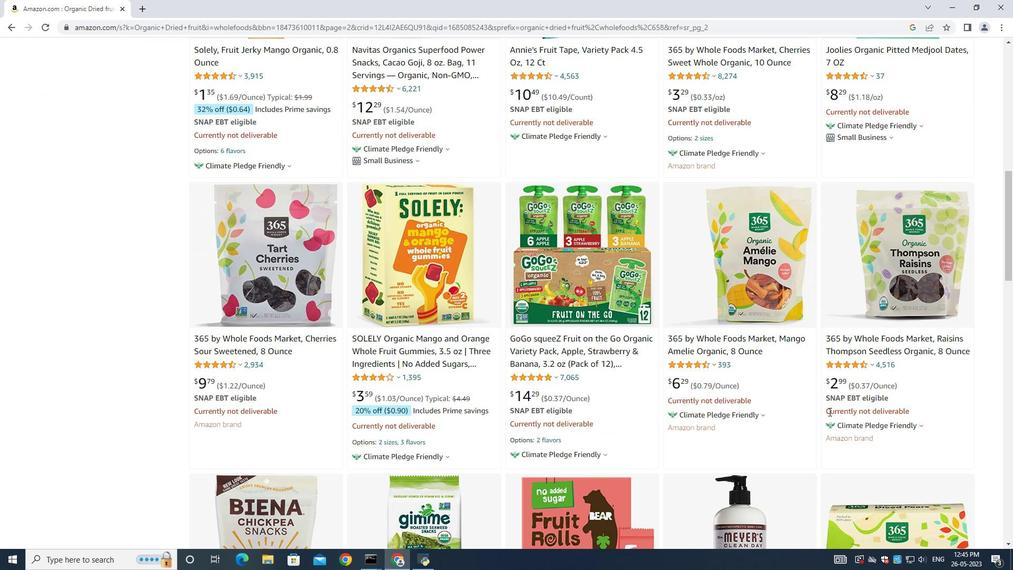 
Action: Mouse scrolled (892, 422) with delta (0, 0)
Screenshot: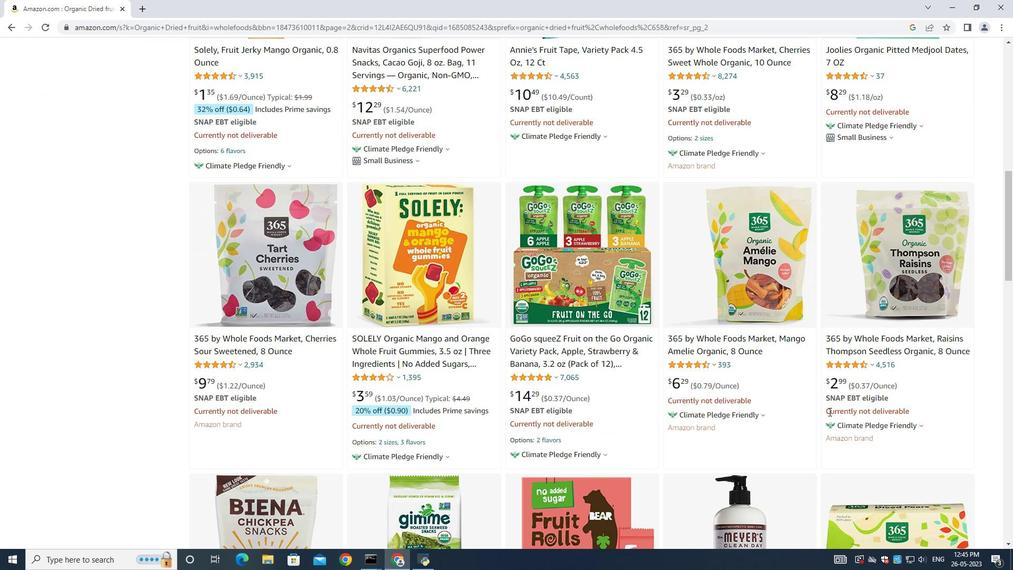 
Action: Mouse scrolled (892, 422) with delta (0, 0)
Screenshot: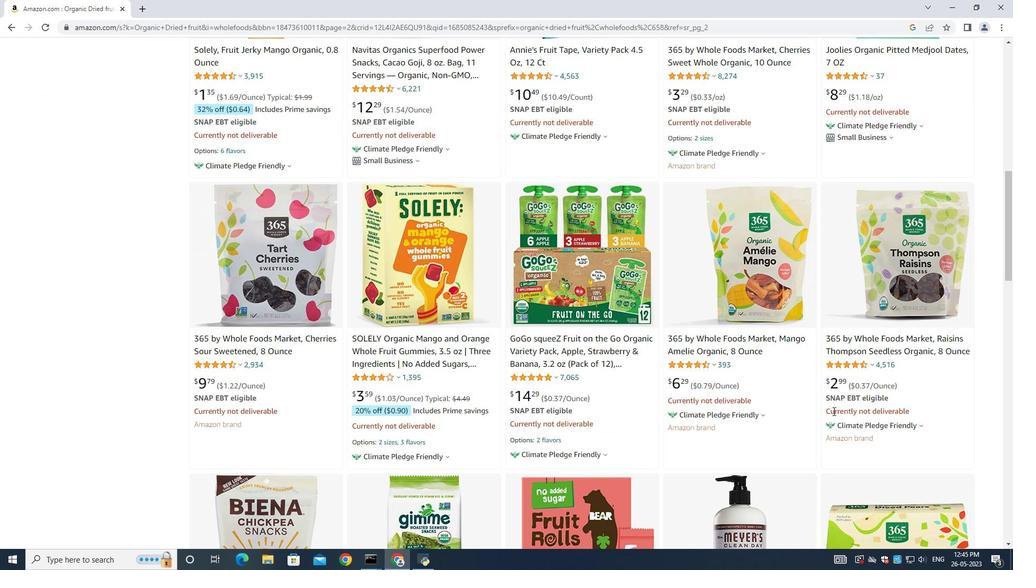 
Action: Mouse moved to (279, 469)
Screenshot: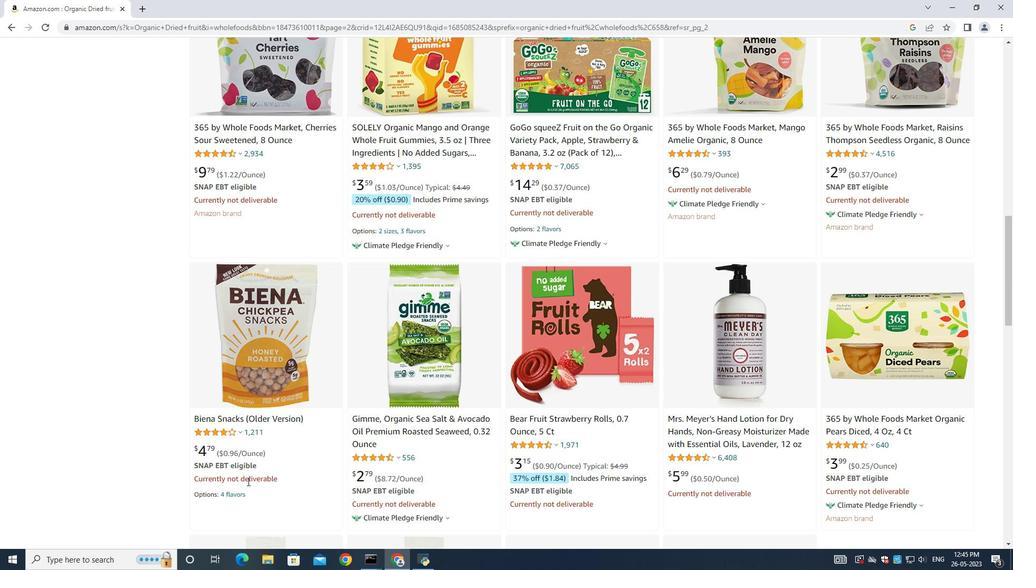 
Action: Mouse scrolled (279, 468) with delta (0, 0)
Screenshot: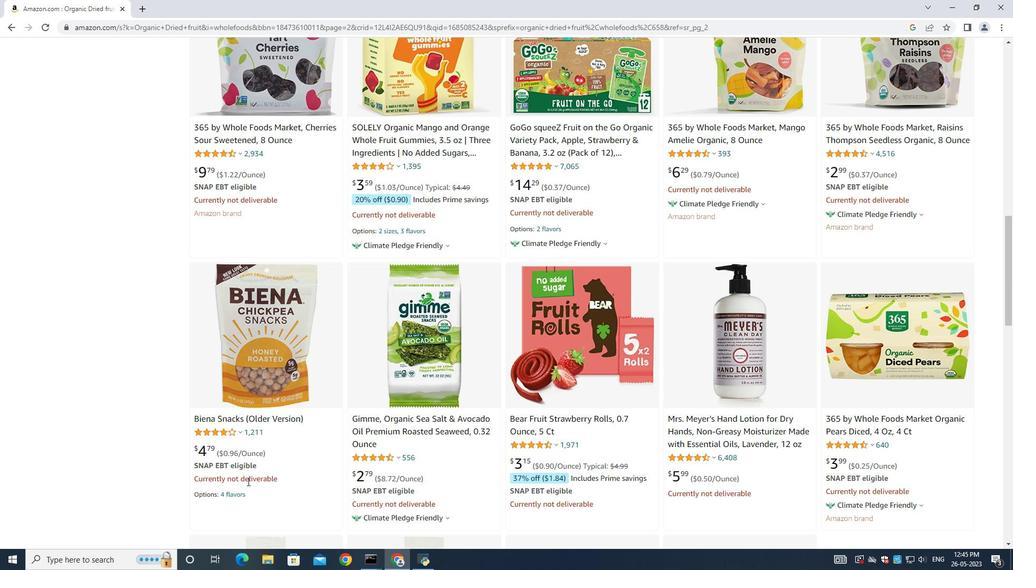 
Action: Mouse scrolled (279, 468) with delta (0, 0)
Screenshot: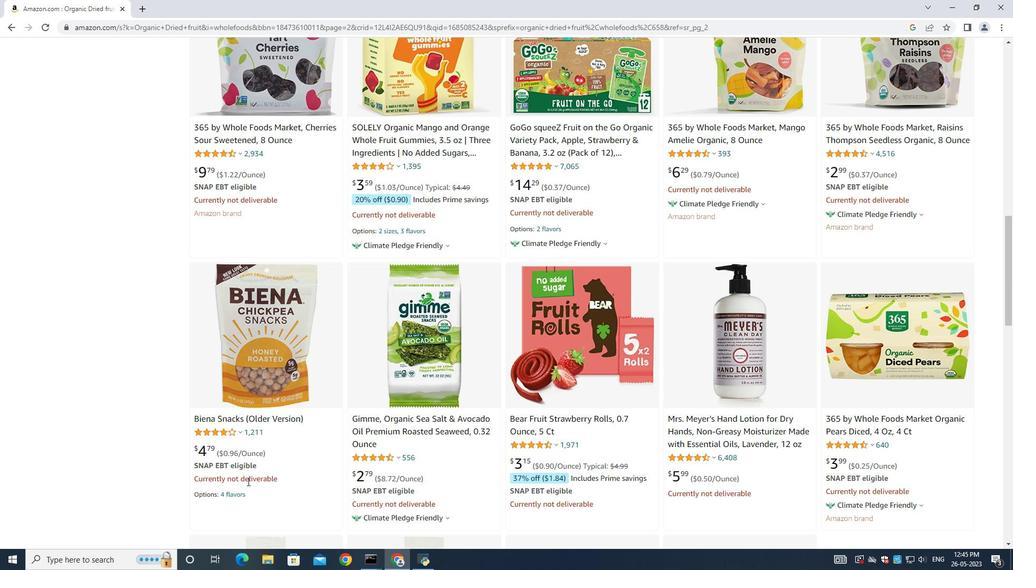 
Action: Mouse scrolled (279, 468) with delta (0, 0)
Screenshot: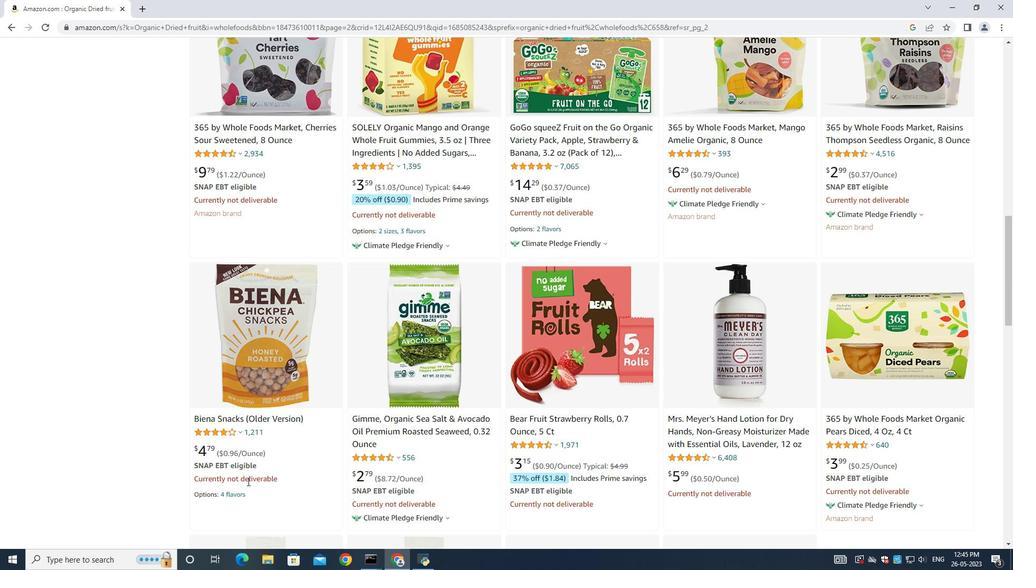 
Action: Mouse scrolled (279, 468) with delta (0, 0)
Screenshot: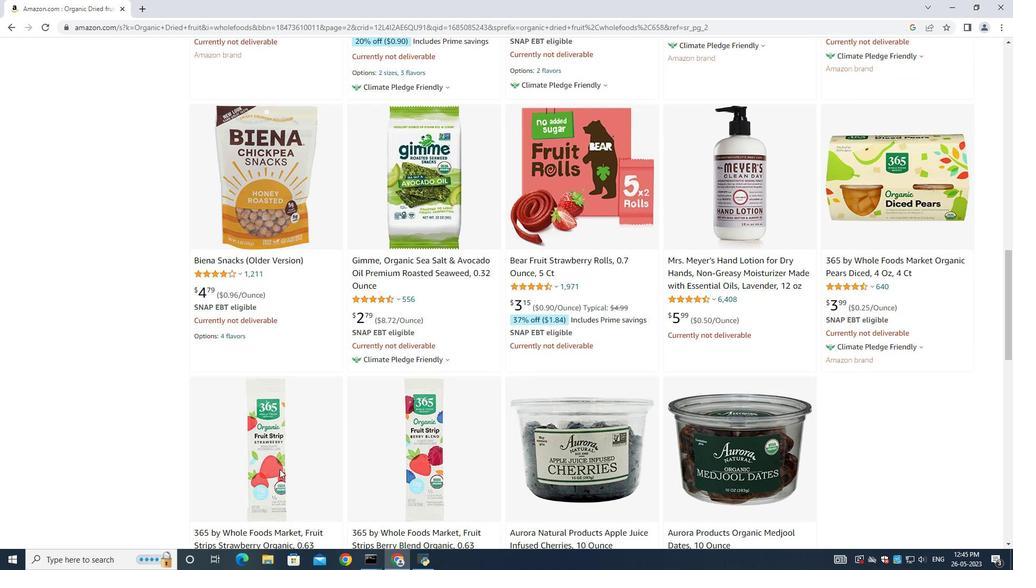 
Action: Mouse scrolled (279, 468) with delta (0, 0)
Screenshot: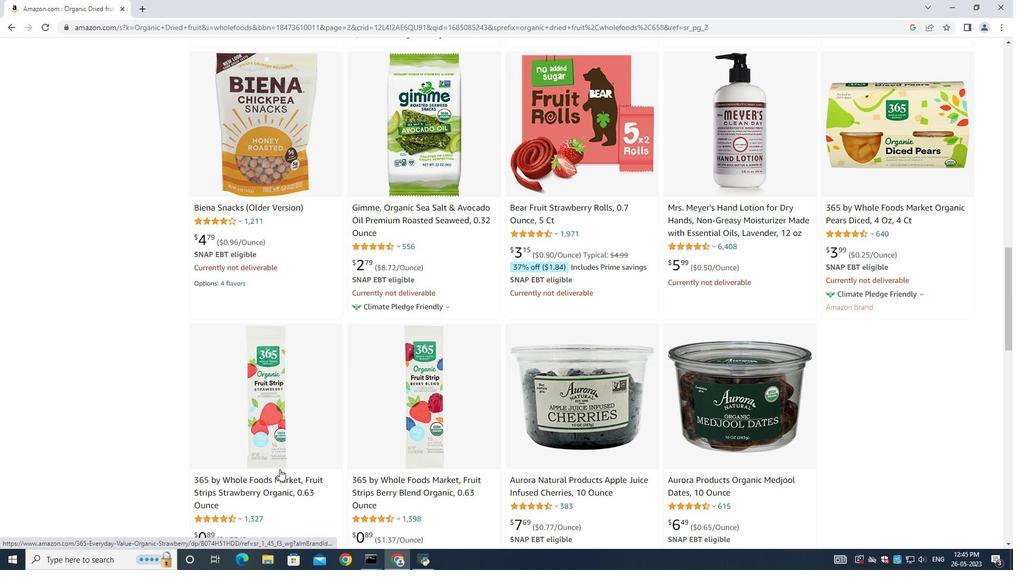 
Action: Mouse scrolled (279, 468) with delta (0, 0)
Screenshot: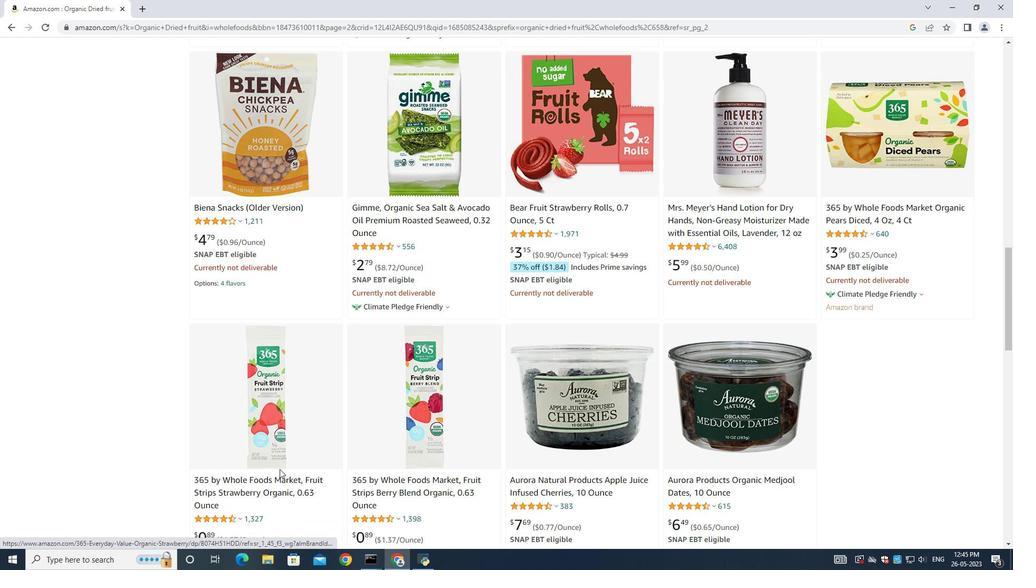 
Action: Mouse moved to (587, 507)
Screenshot: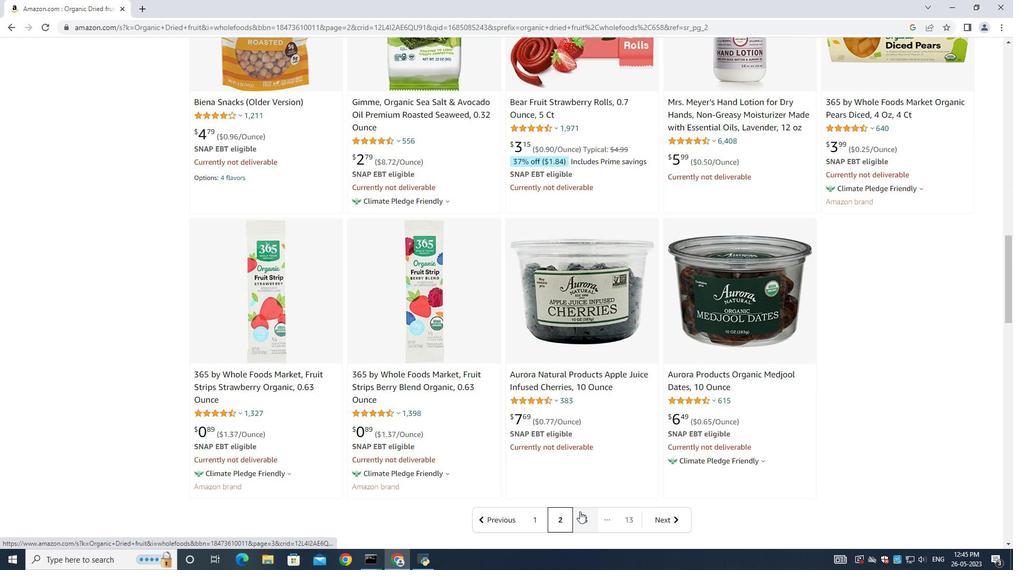 
Action: Mouse pressed left at (580, 512)
Screenshot: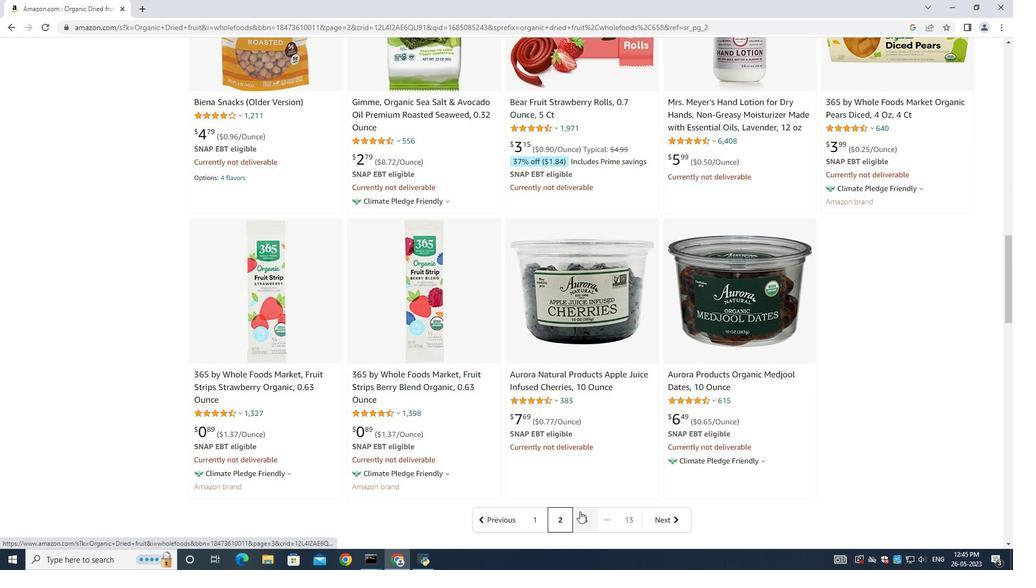 
Action: Mouse moved to (601, 407)
Screenshot: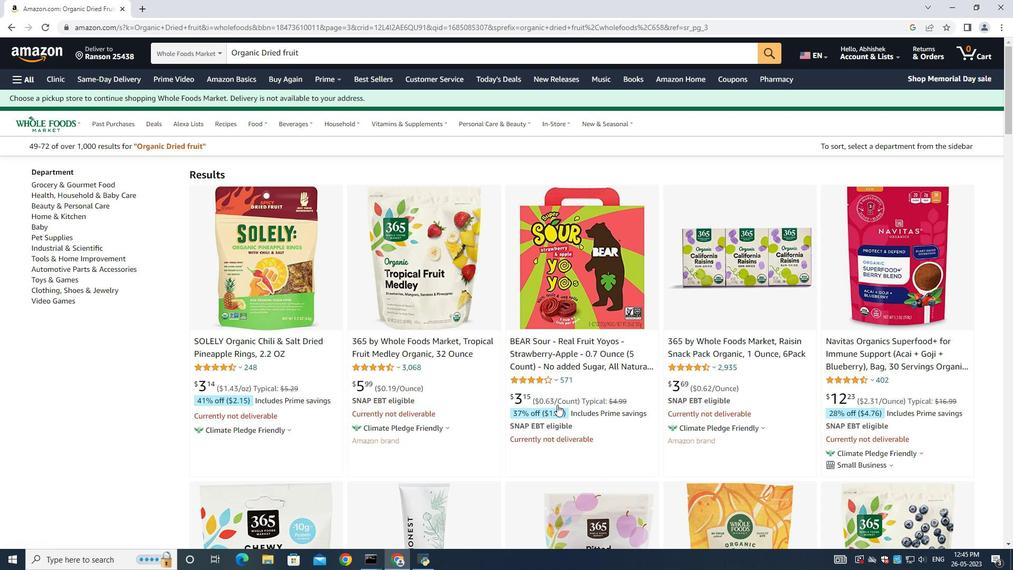 
Action: Mouse scrolled (601, 406) with delta (0, 0)
Screenshot: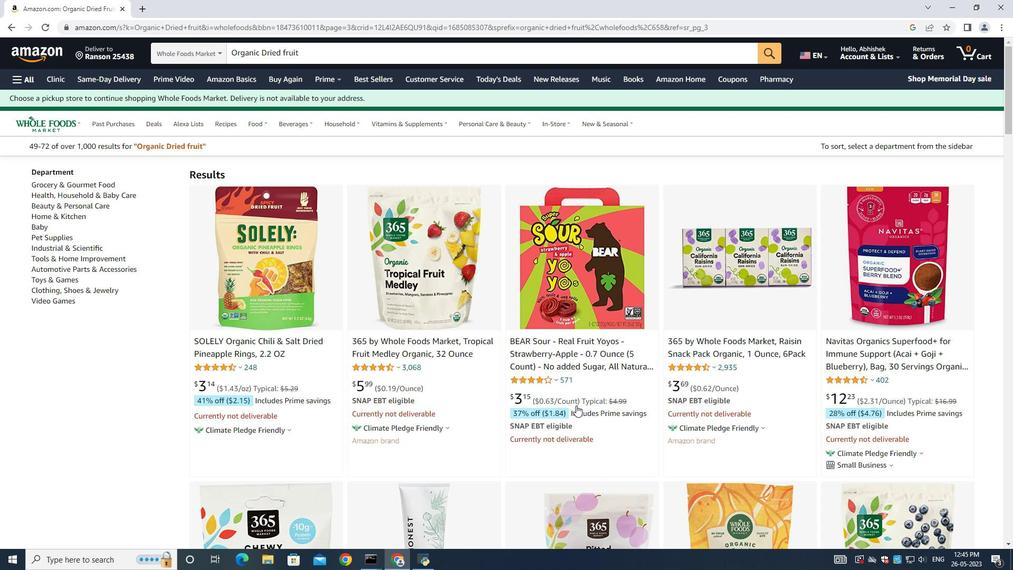 
Action: Mouse scrolled (601, 406) with delta (0, 0)
Screenshot: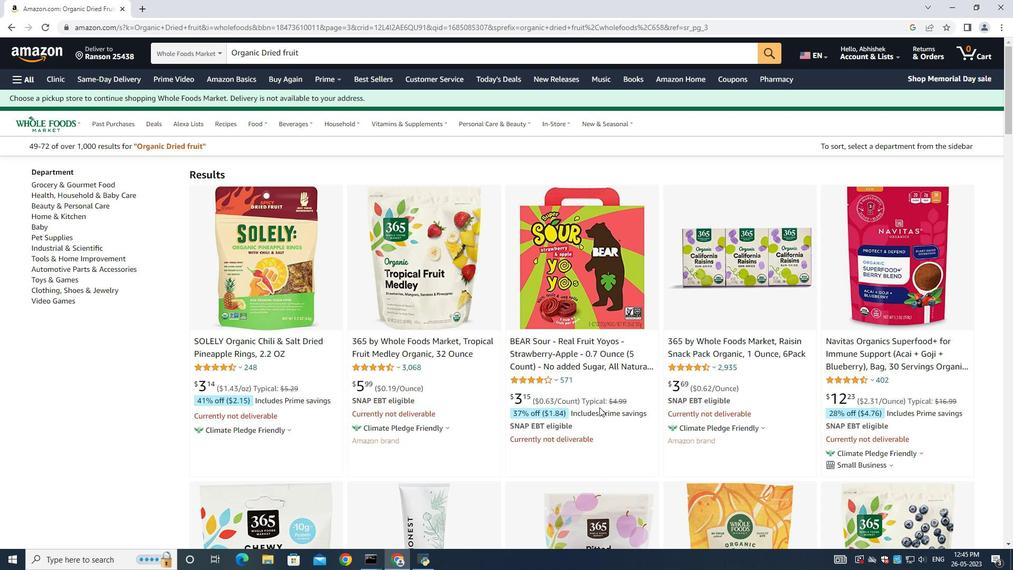 
Action: Mouse moved to (943, 323)
Screenshot: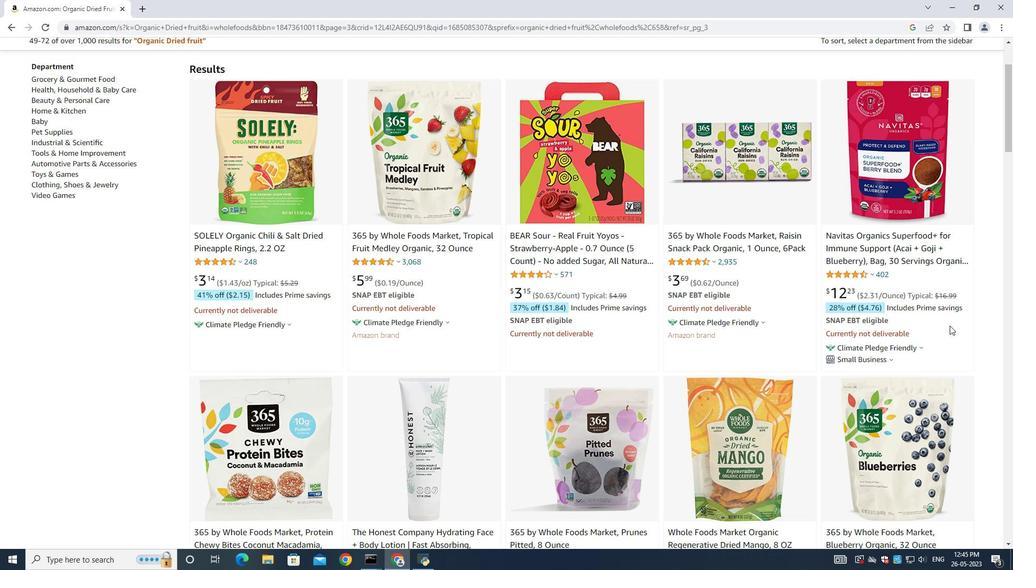 
Action: Mouse scrolled (943, 322) with delta (0, 0)
Screenshot: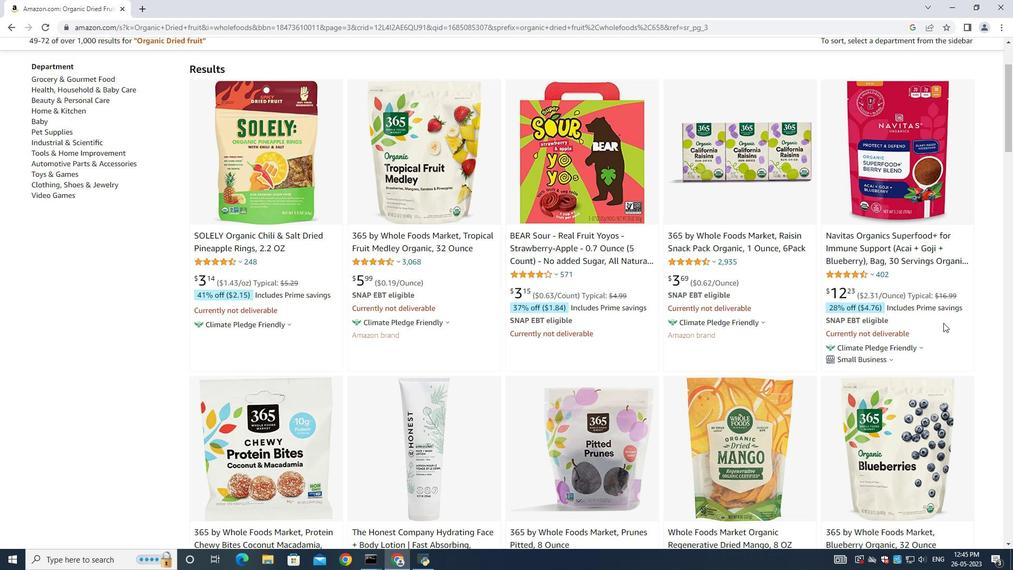 
Action: Mouse scrolled (943, 322) with delta (0, 0)
Screenshot: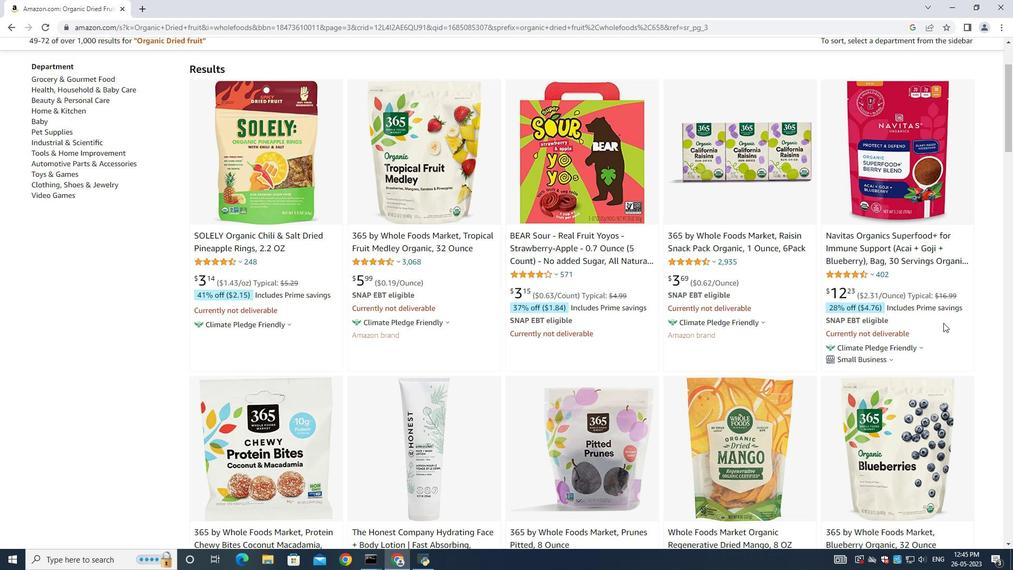 
Action: Mouse scrolled (943, 322) with delta (0, 0)
Screenshot: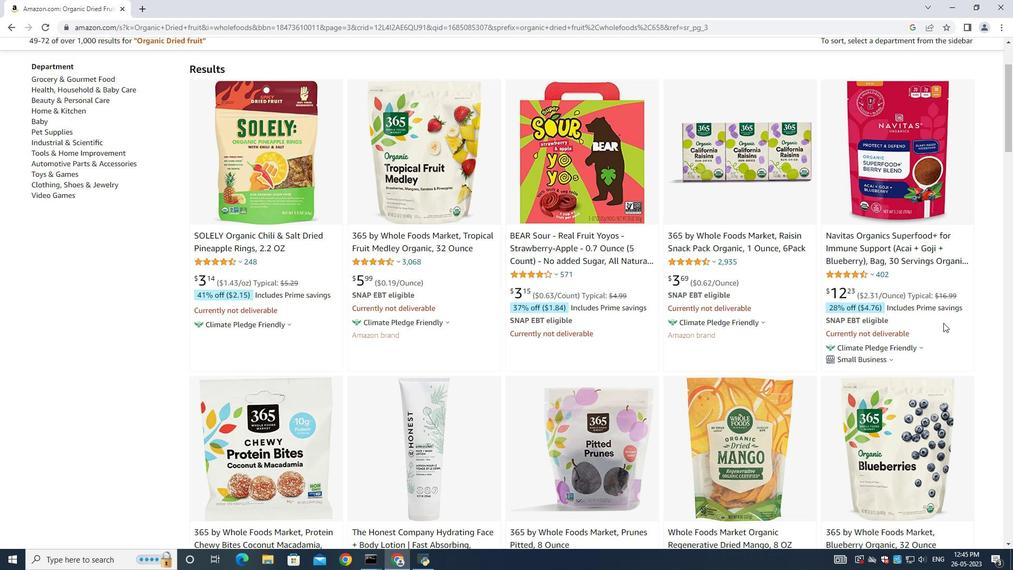 
Action: Mouse scrolled (943, 322) with delta (0, 0)
